 Task: Find a suitable Airbnb listing and contact the host for more information.
Action: Mouse moved to (154, 29)
Screenshot: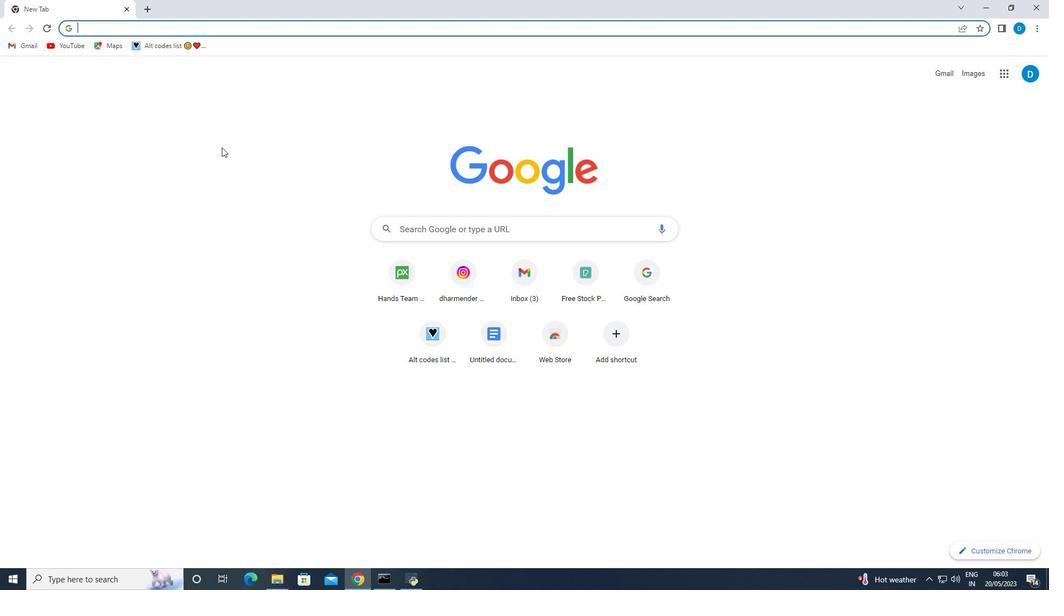 
Action: Mouse pressed left at (154, 29)
Screenshot: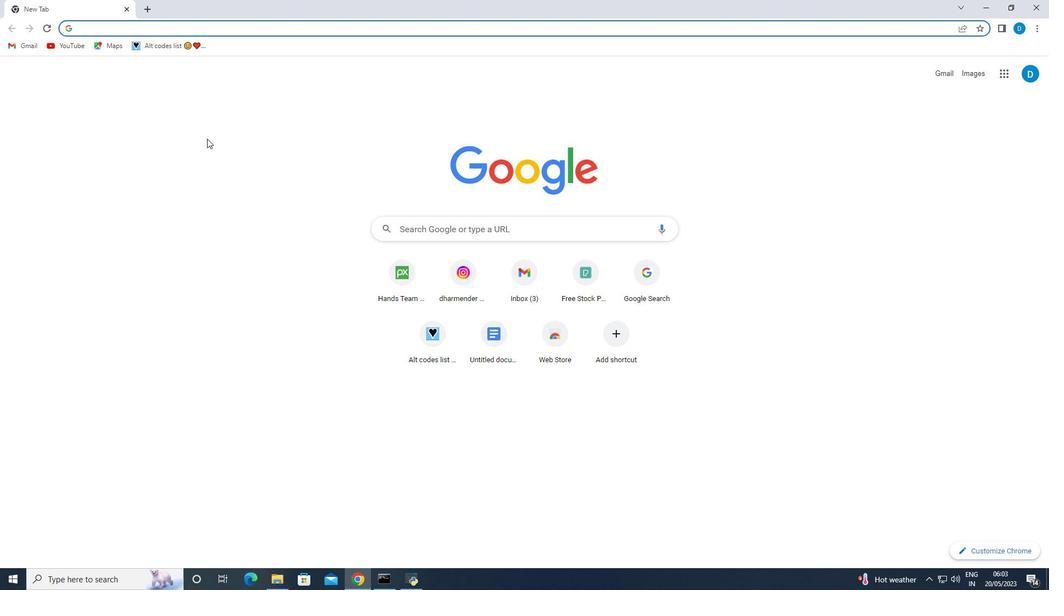 
Action: Mouse moved to (121, 28)
Screenshot: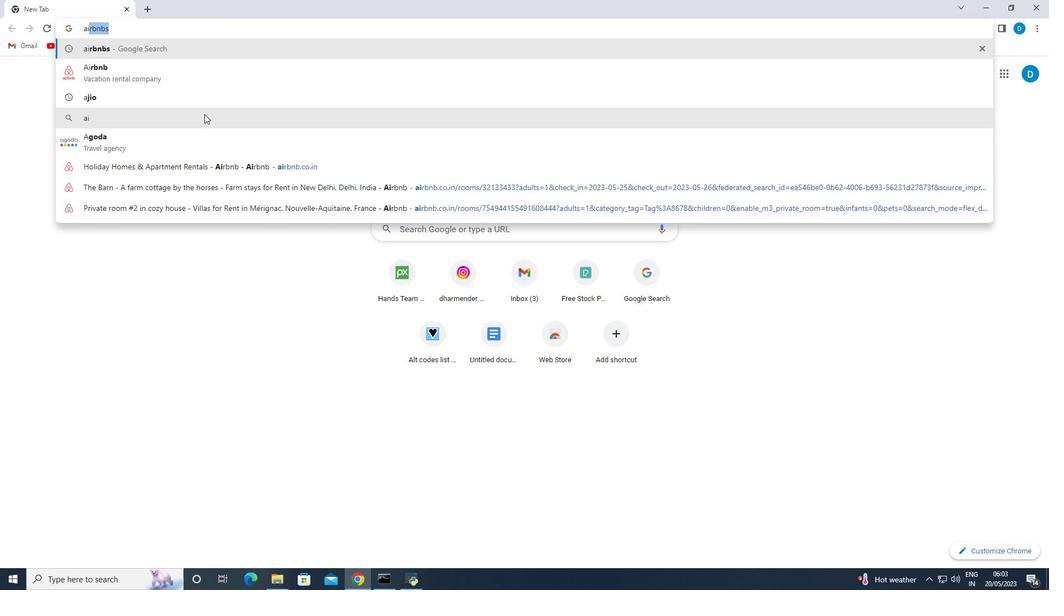 
Action: Key pressed a
Screenshot: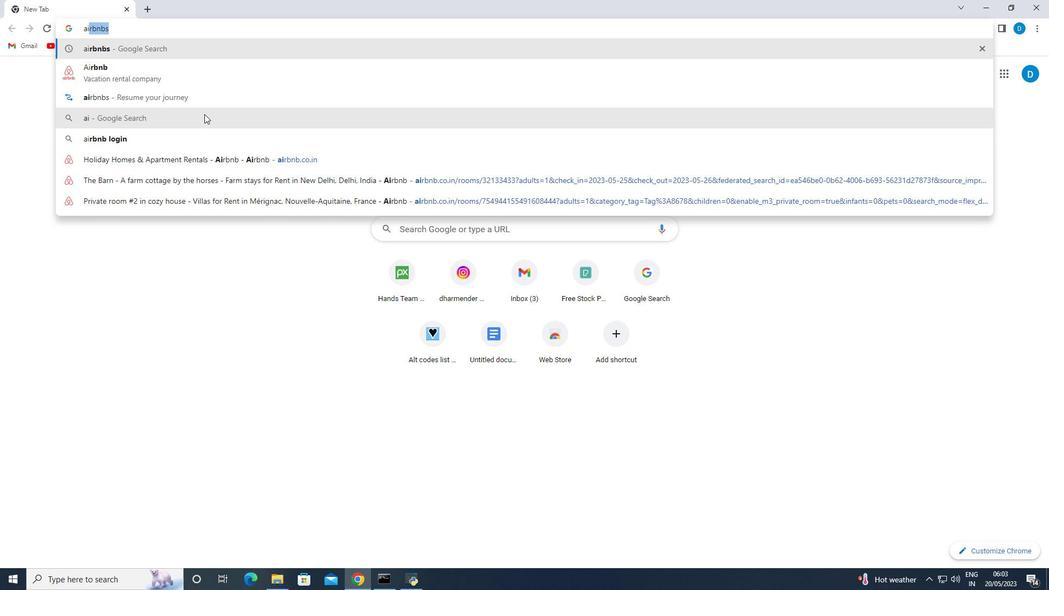 
Action: Mouse moved to (121, 30)
Screenshot: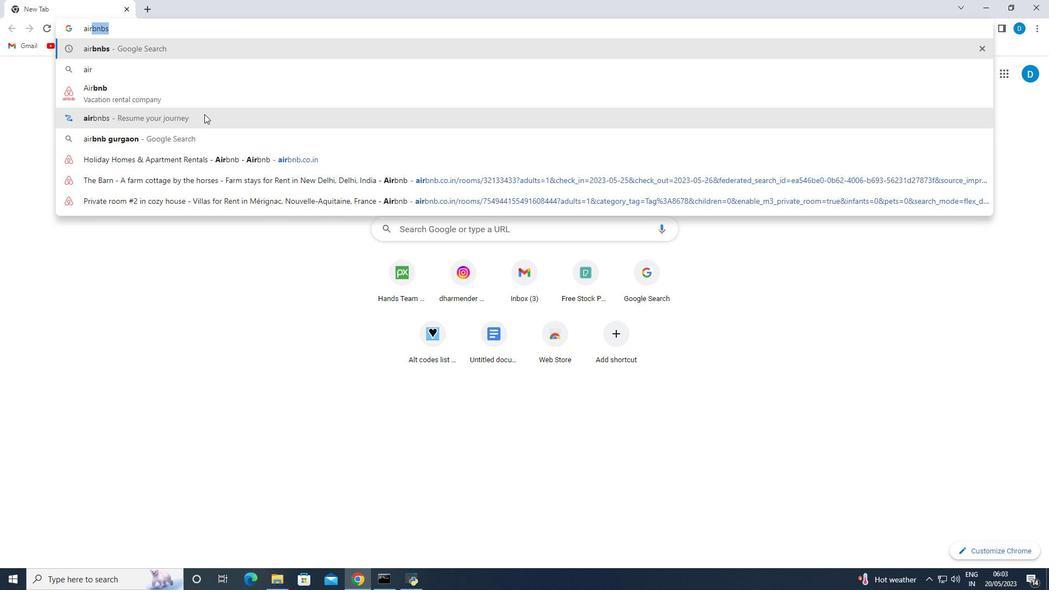 
Action: Key pressed i
Screenshot: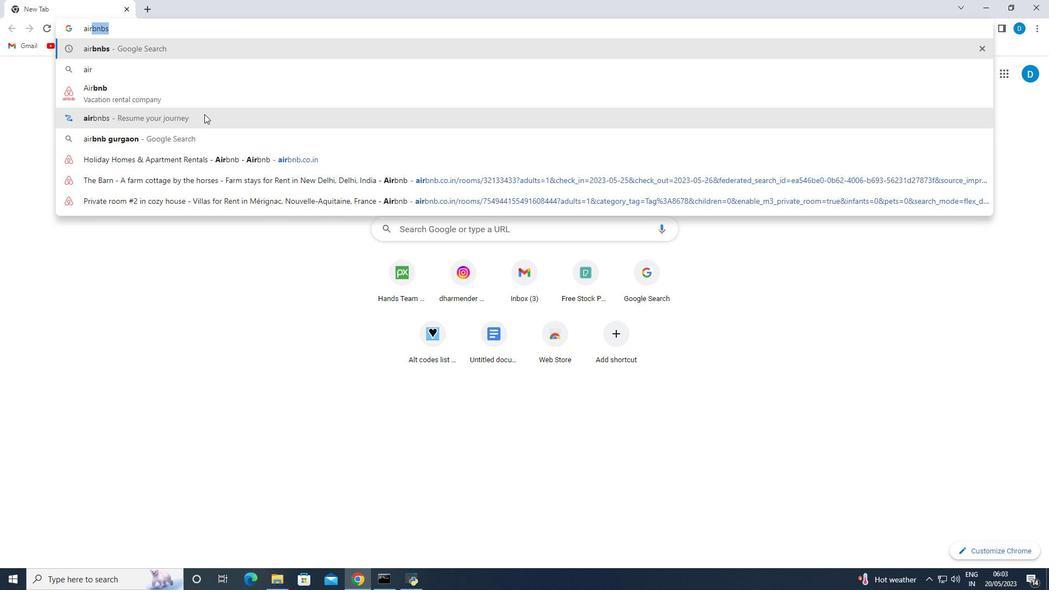 
Action: Mouse moved to (121, 31)
Screenshot: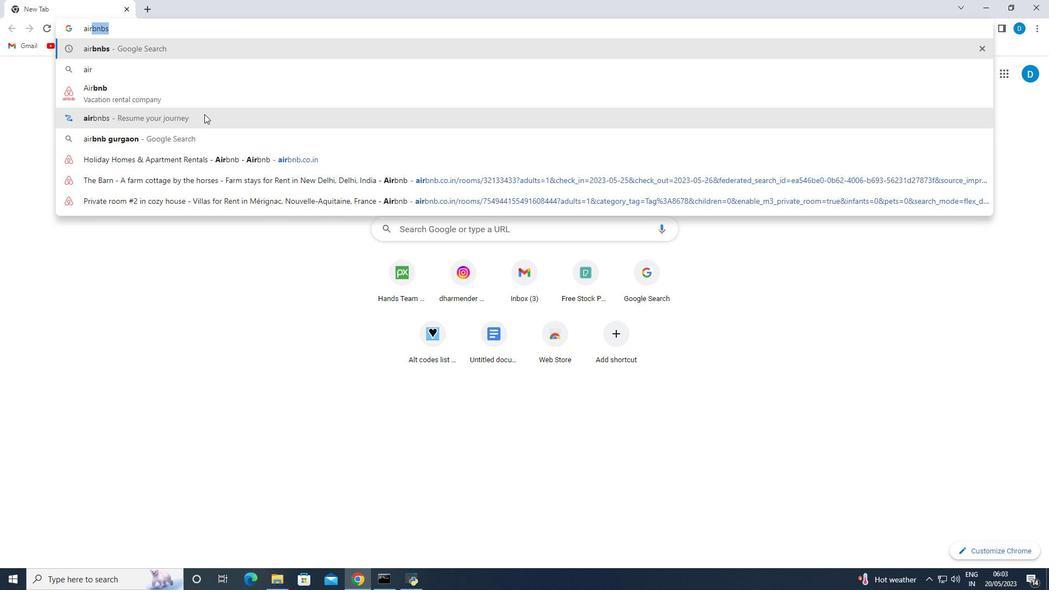 
Action: Key pressed r
Screenshot: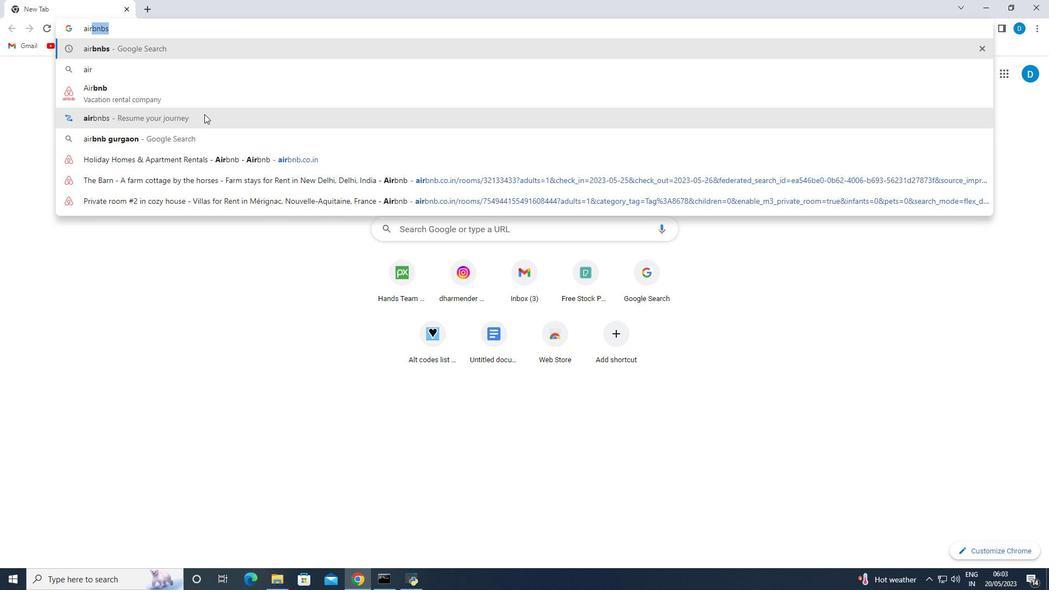 
Action: Mouse moved to (122, 28)
Screenshot: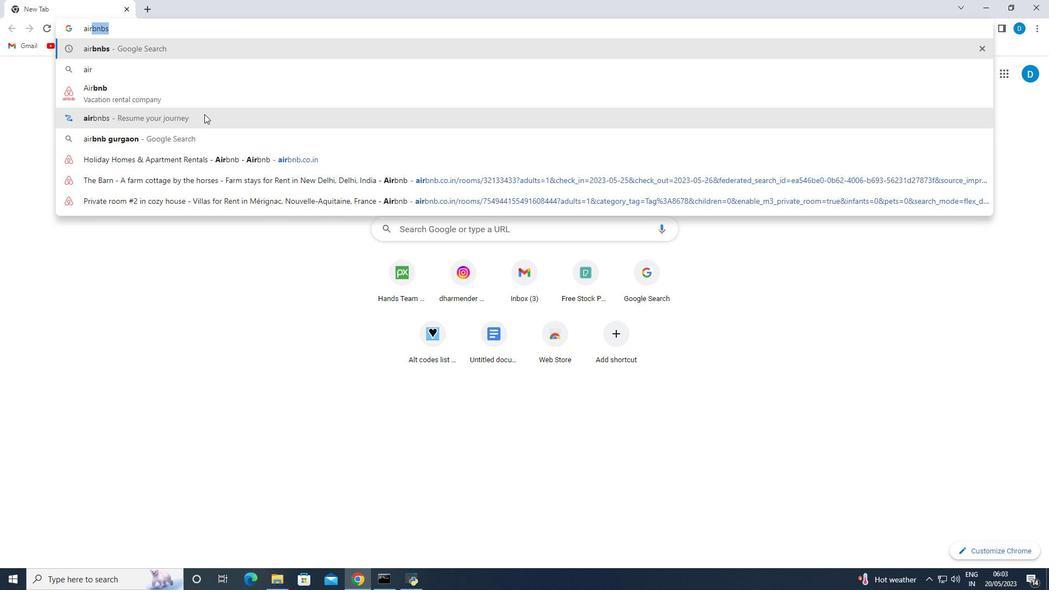 
Action: Mouse pressed left at (122, 28)
Screenshot: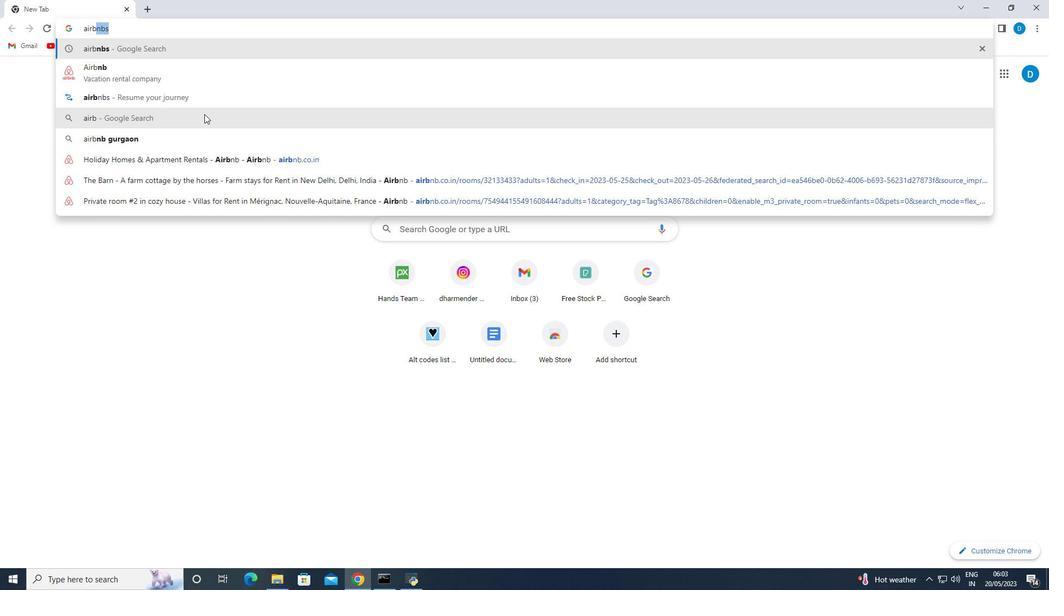 
Action: Key pressed <Key.enter>
Screenshot: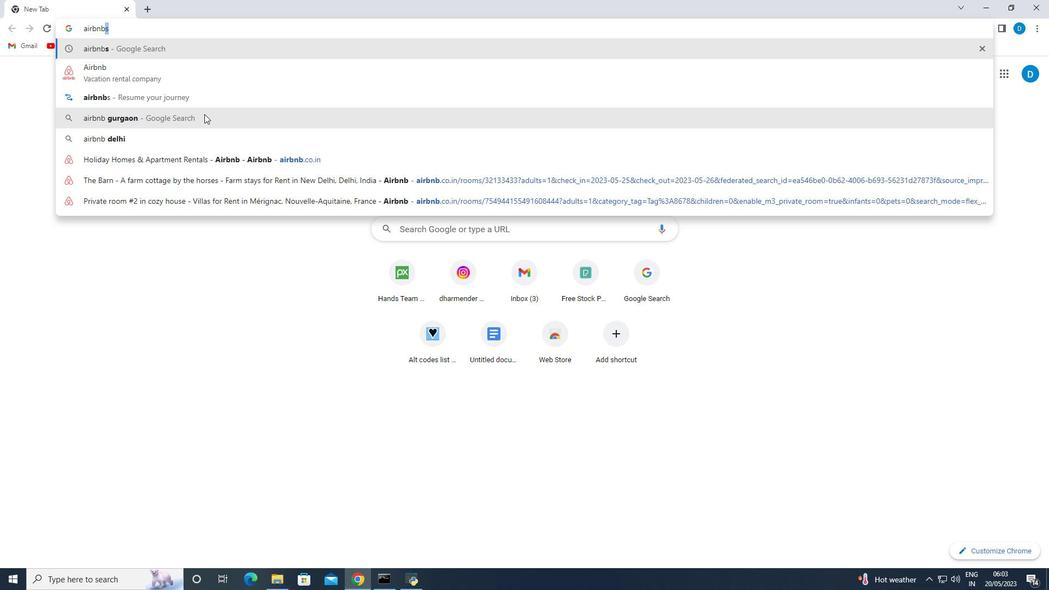 
Action: Mouse moved to (119, 314)
Screenshot: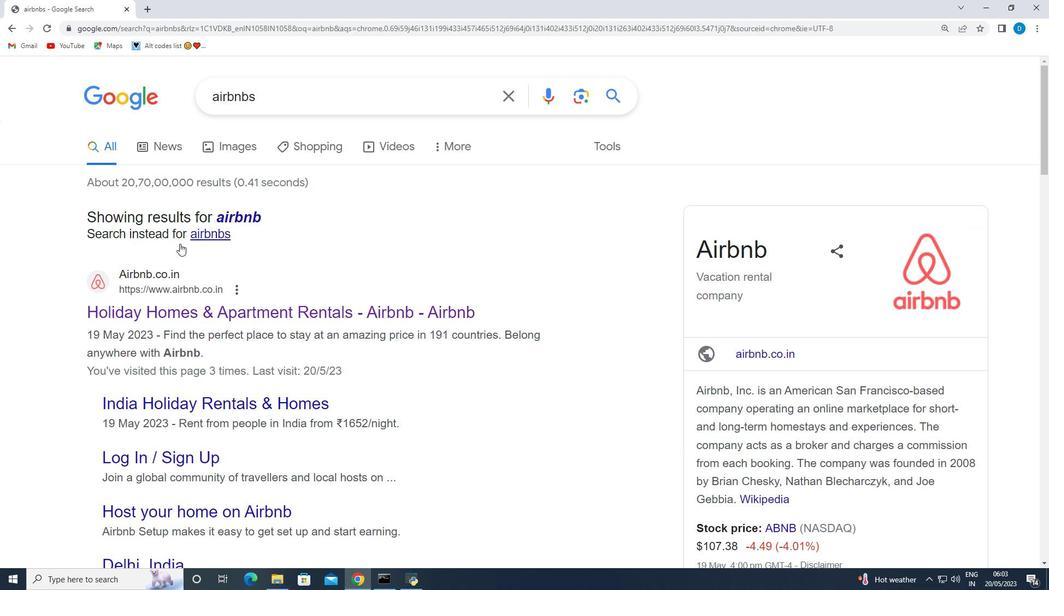 
Action: Mouse pressed left at (119, 314)
Screenshot: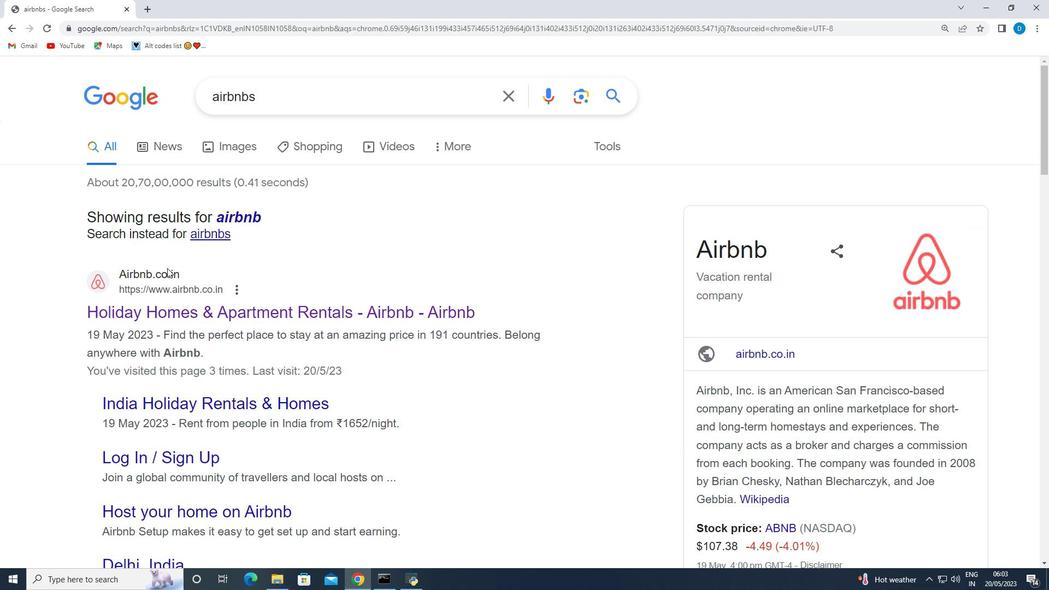 
Action: Mouse moved to (260, 355)
Screenshot: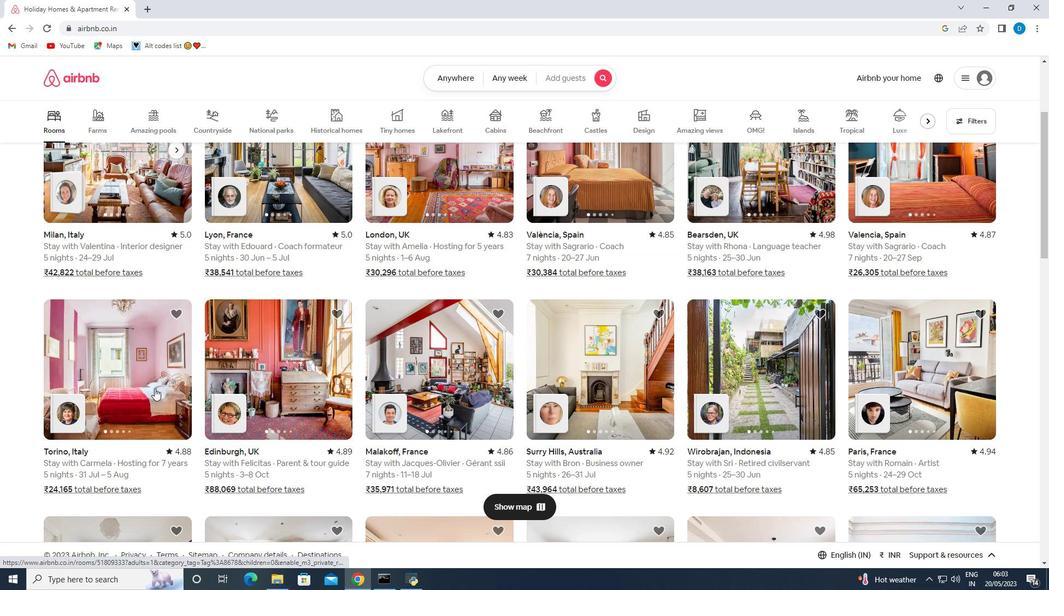
Action: Mouse scrolled (260, 354) with delta (0, 0)
Screenshot: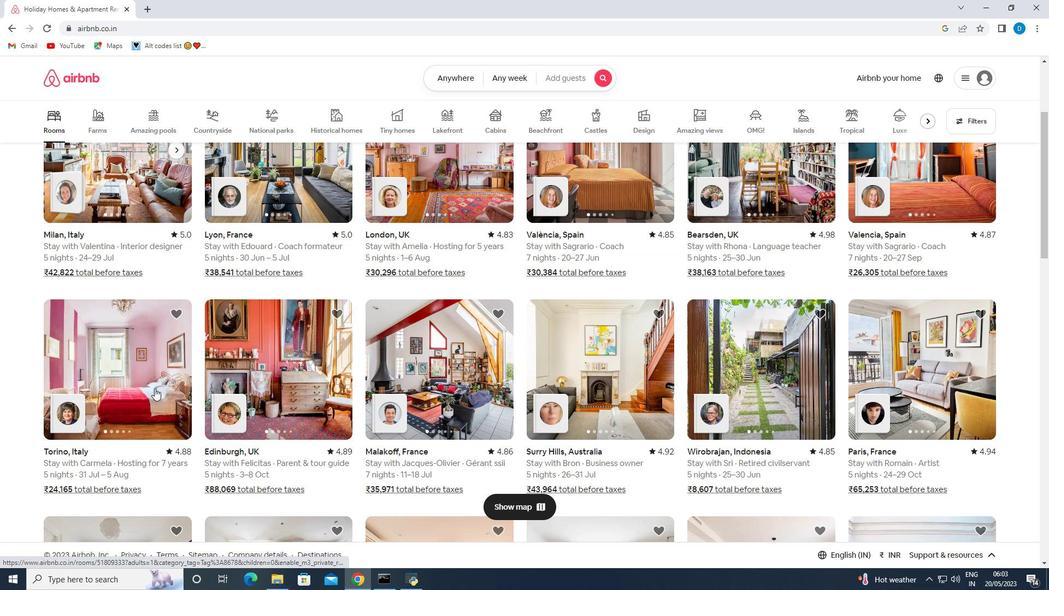 
Action: Mouse scrolled (260, 354) with delta (0, 0)
Screenshot: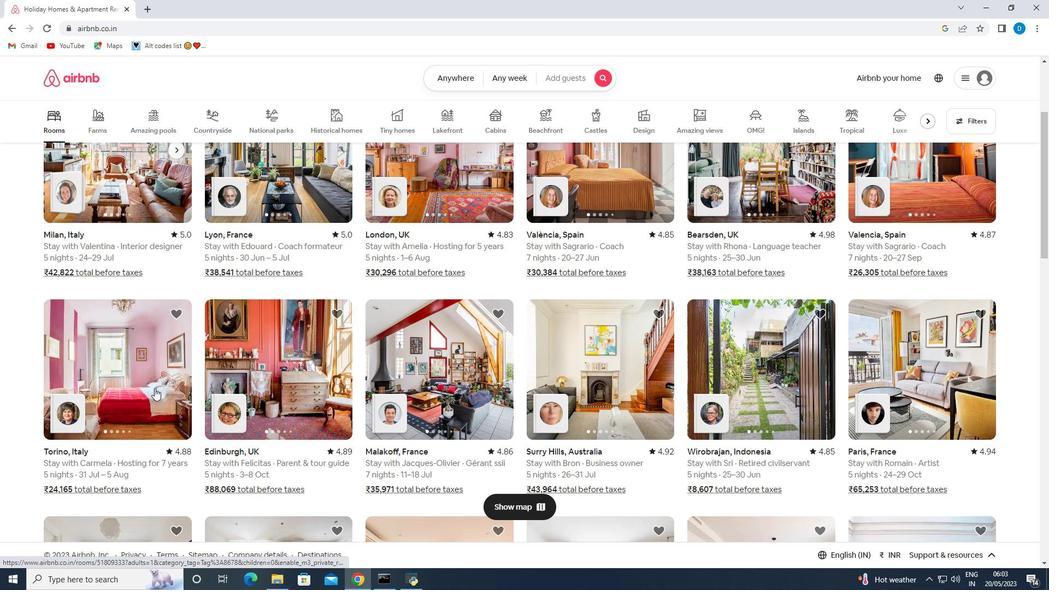 
Action: Mouse scrolled (260, 354) with delta (0, 0)
Screenshot: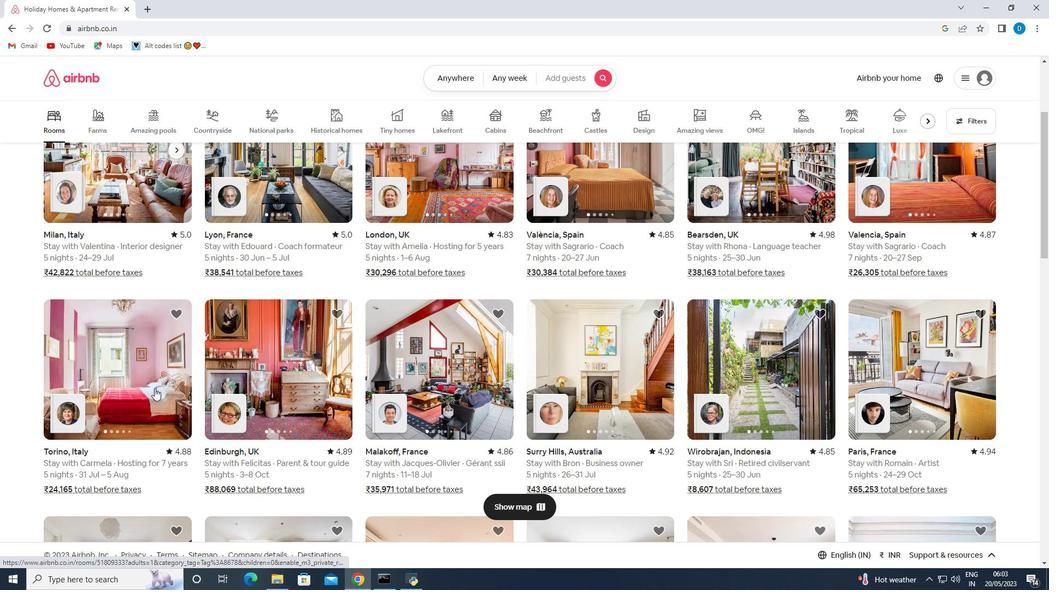 
Action: Mouse scrolled (260, 354) with delta (0, 0)
Screenshot: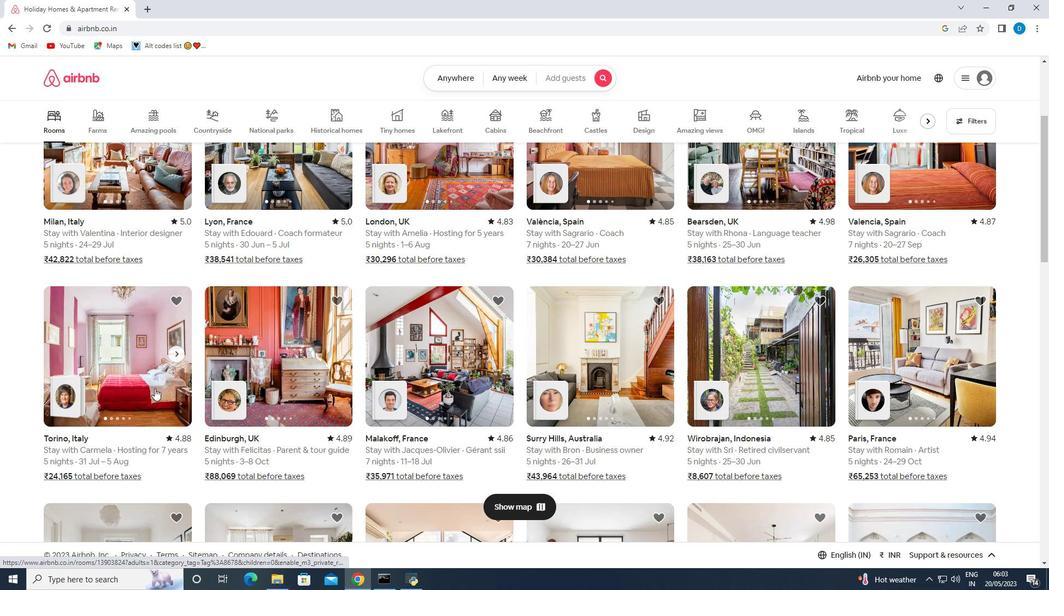 
Action: Mouse scrolled (260, 354) with delta (0, 0)
Screenshot: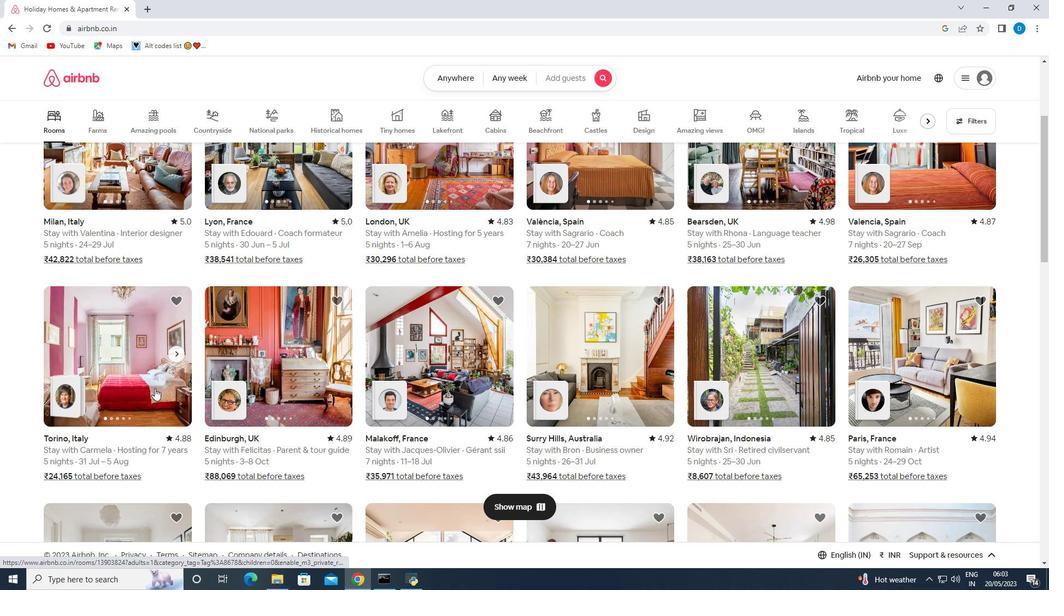 
Action: Mouse scrolled (260, 354) with delta (0, 0)
Screenshot: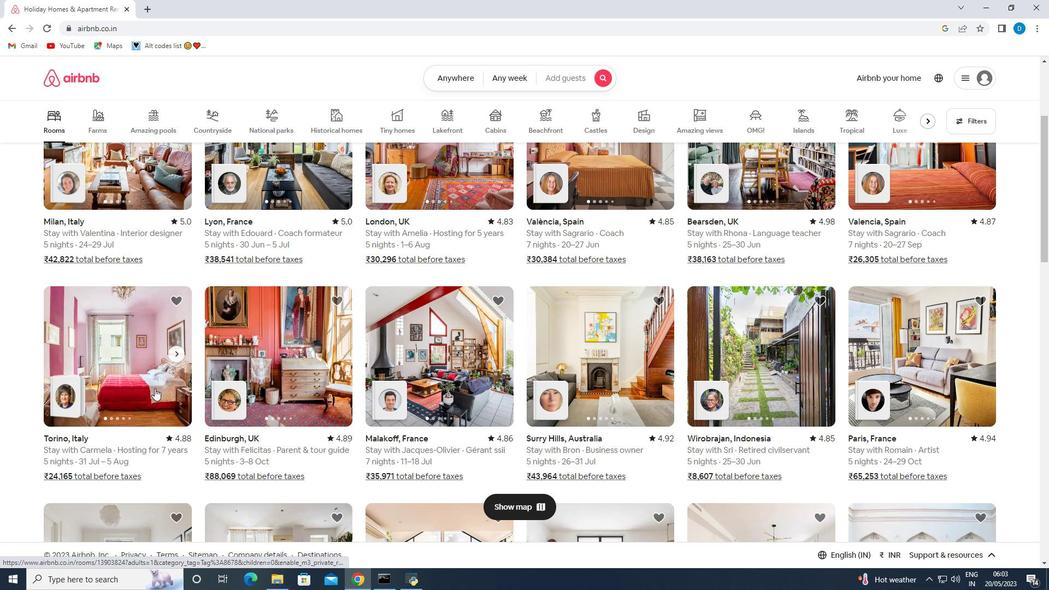 
Action: Mouse scrolled (260, 354) with delta (0, 0)
Screenshot: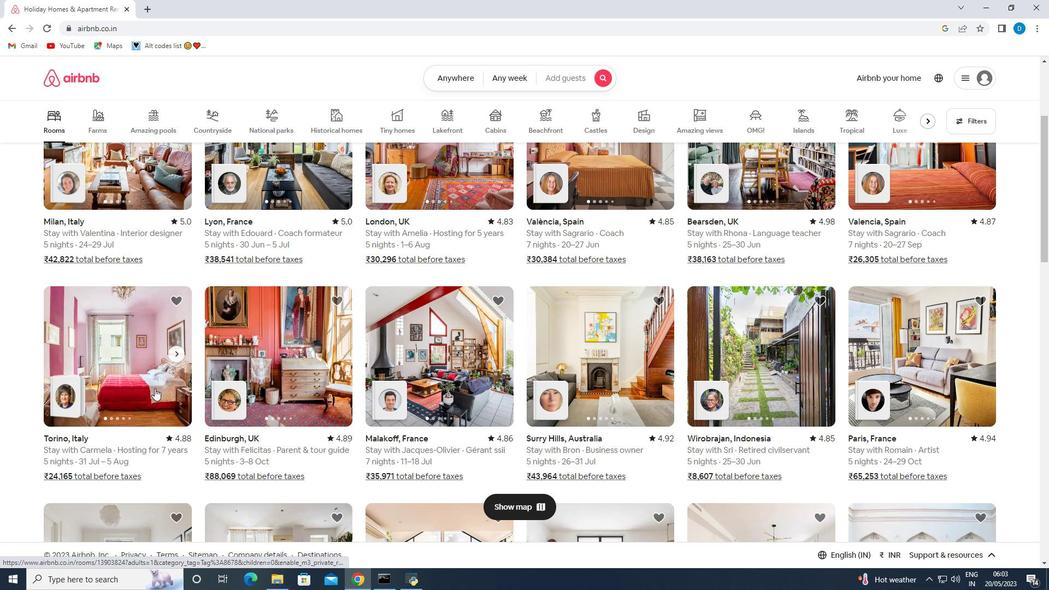 
Action: Mouse moved to (489, 340)
Screenshot: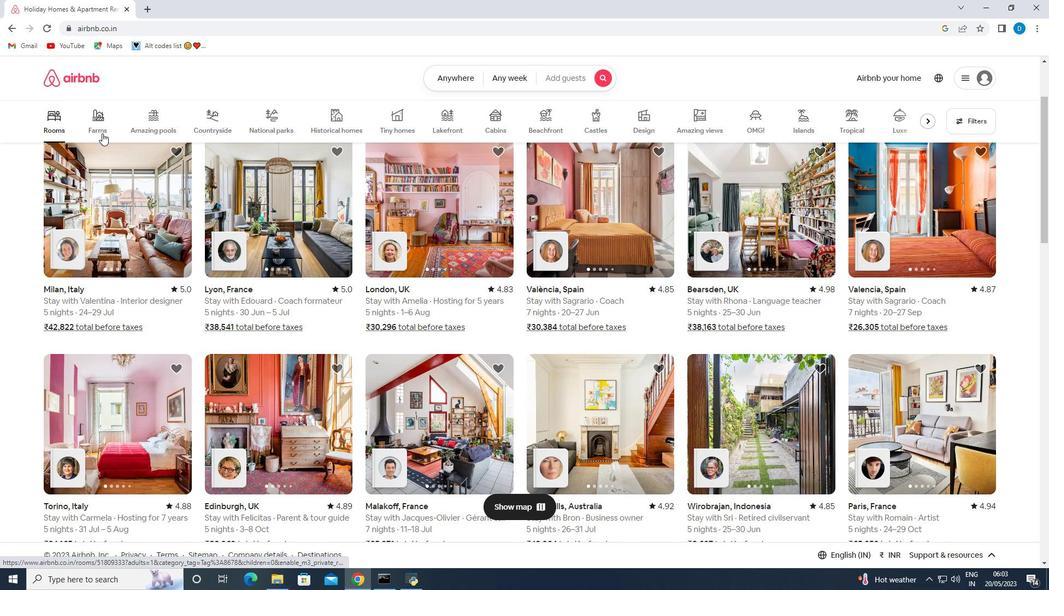 
Action: Mouse scrolled (489, 339) with delta (0, 0)
Screenshot: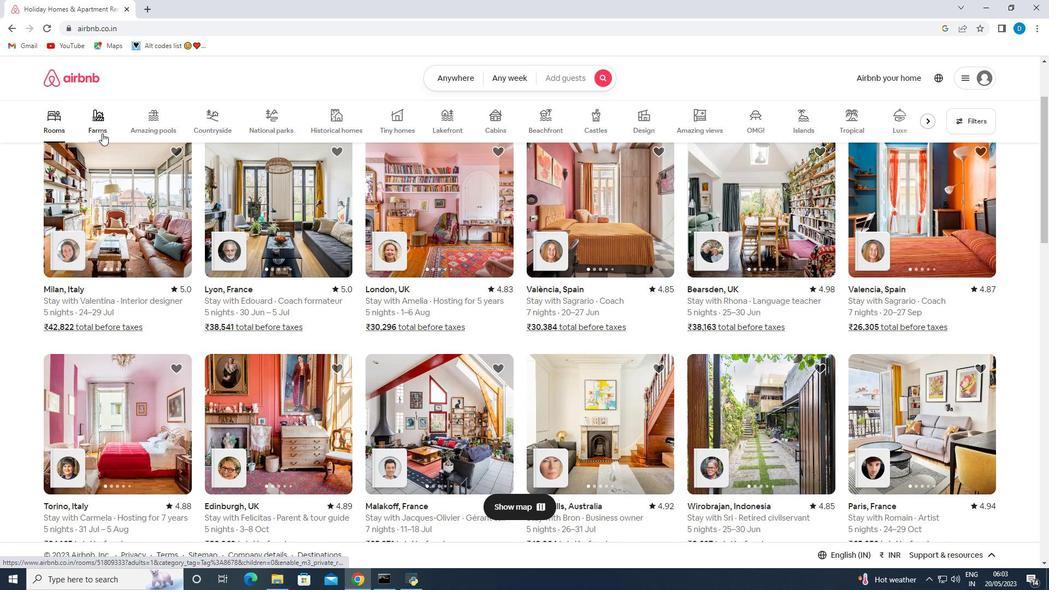 
Action: Mouse scrolled (489, 339) with delta (0, 0)
Screenshot: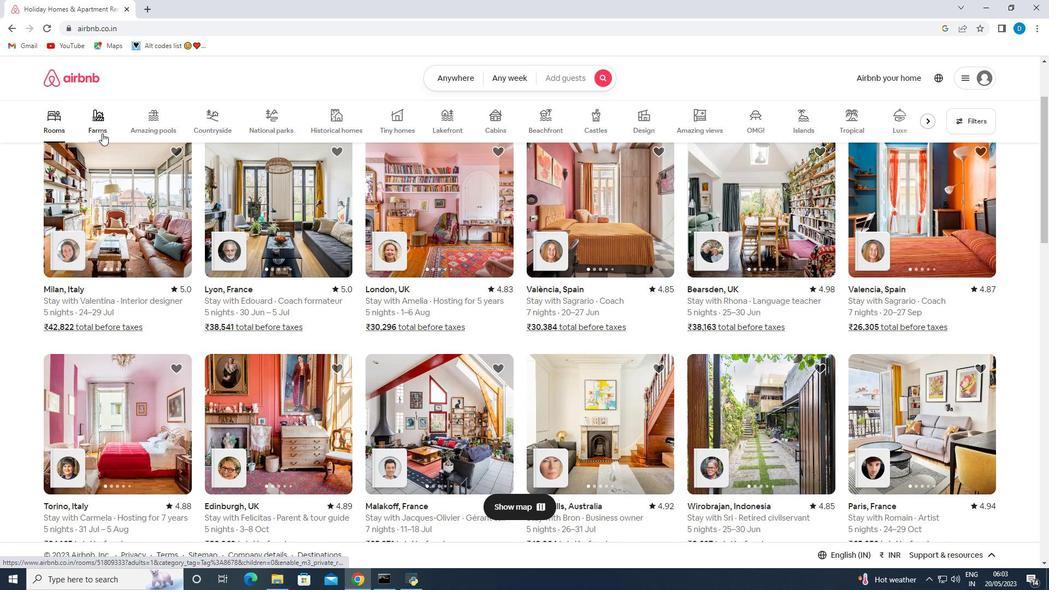 
Action: Mouse scrolled (489, 339) with delta (0, 0)
Screenshot: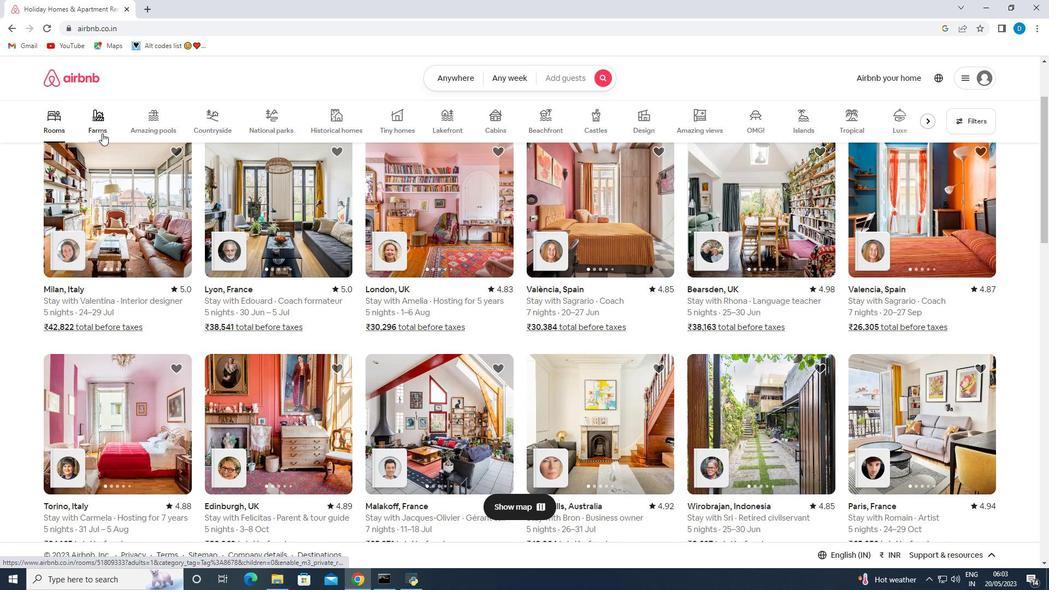 
Action: Mouse scrolled (489, 339) with delta (0, 0)
Screenshot: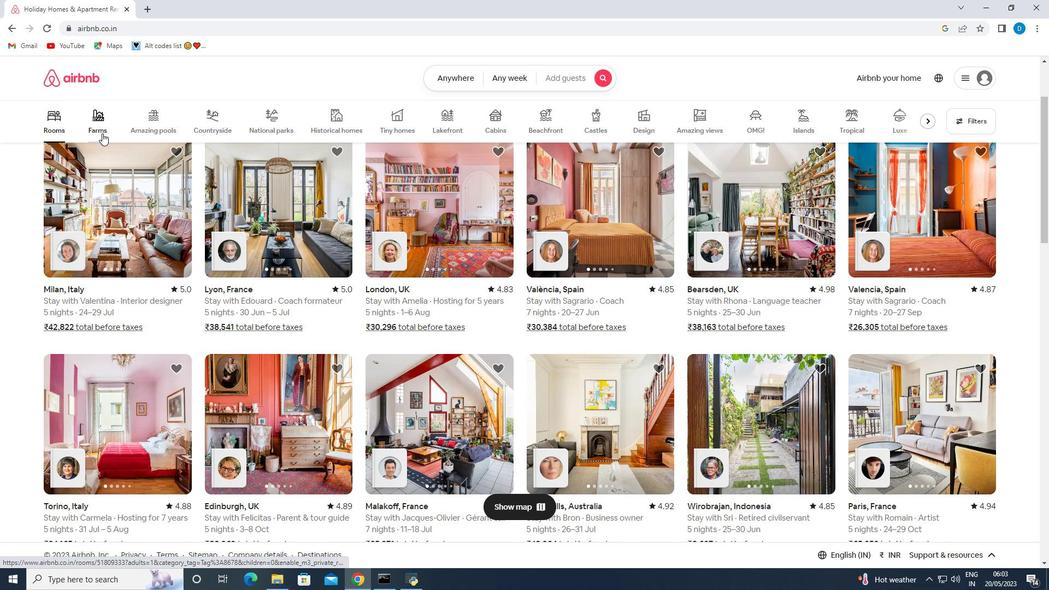 
Action: Mouse moved to (467, 325)
Screenshot: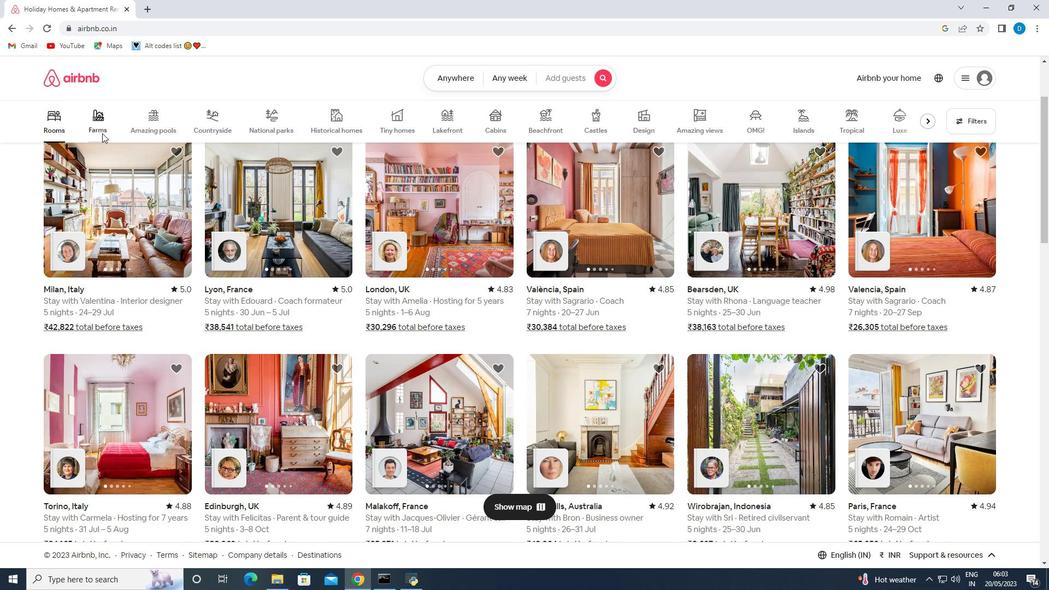 
Action: Mouse scrolled (467, 325) with delta (0, 0)
Screenshot: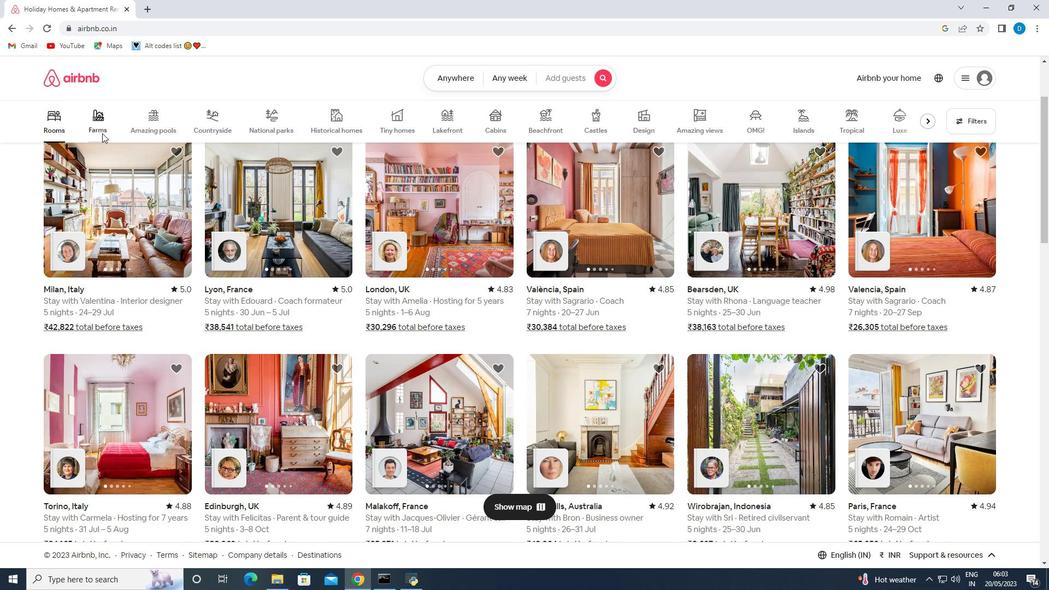 
Action: Mouse moved to (466, 325)
Screenshot: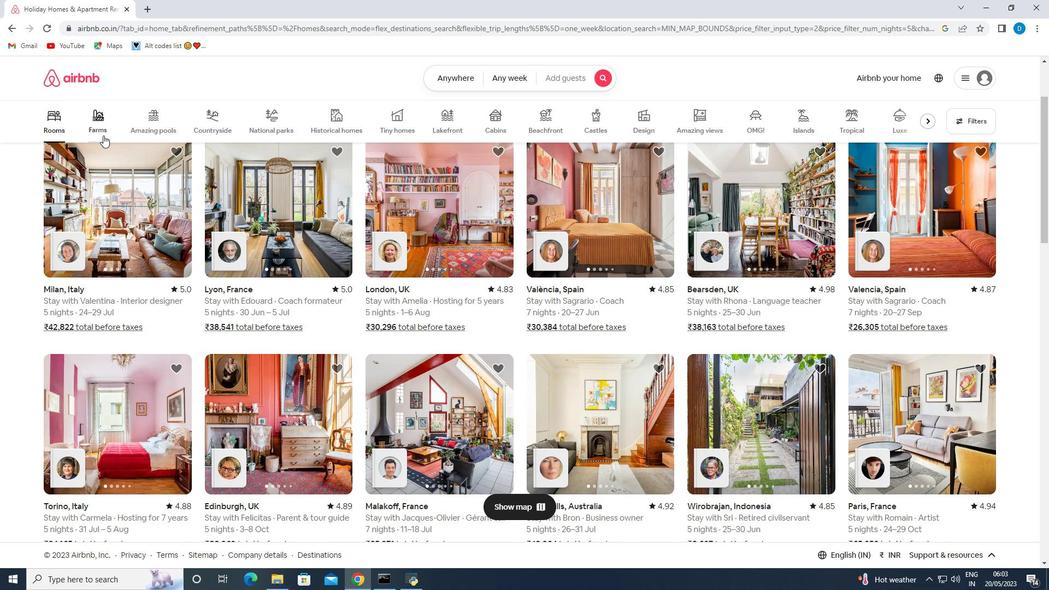 
Action: Mouse scrolled (466, 325) with delta (0, 0)
Screenshot: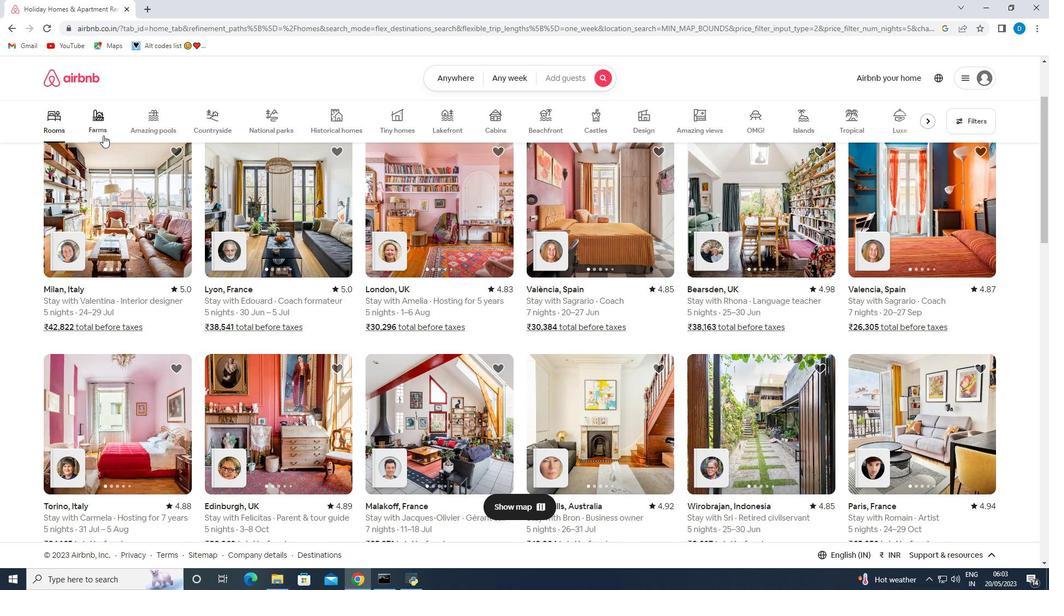 
Action: Mouse moved to (448, 325)
Screenshot: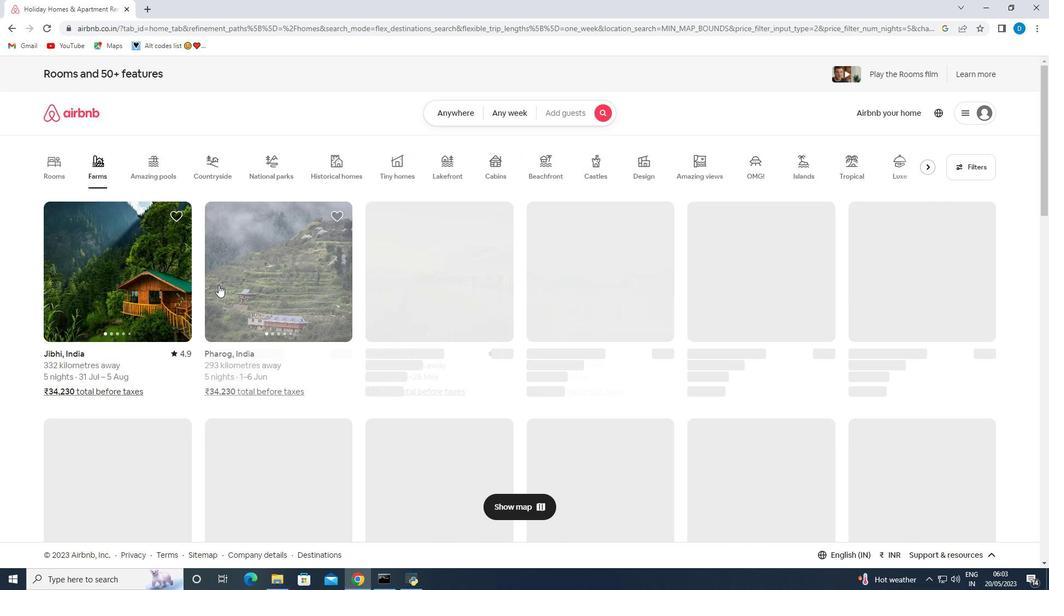 
Action: Mouse scrolled (448, 325) with delta (0, 0)
Screenshot: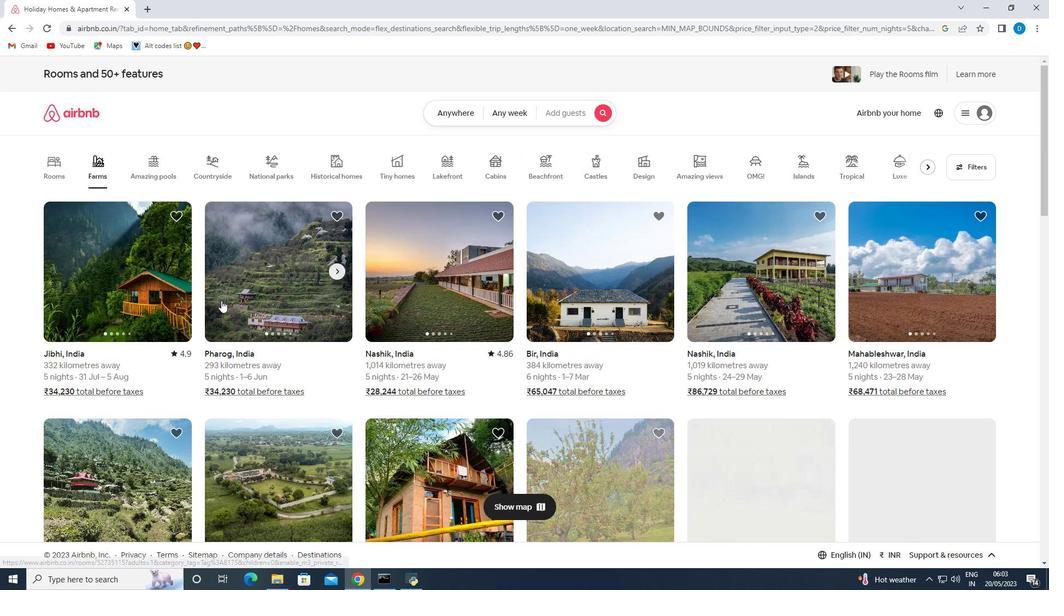 
Action: Mouse scrolled (448, 325) with delta (0, 0)
Screenshot: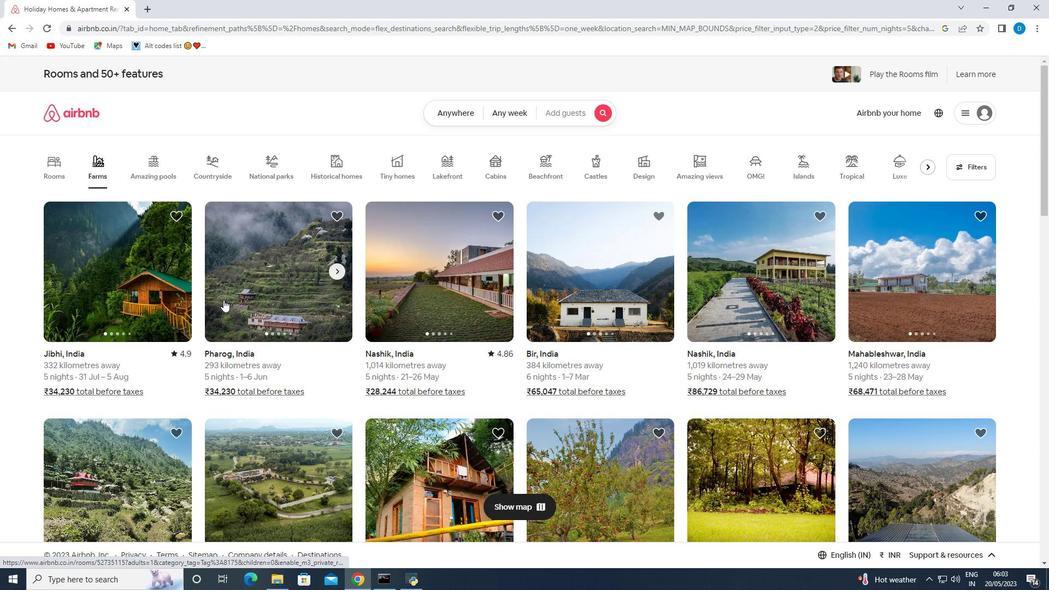 
Action: Mouse moved to (442, 324)
Screenshot: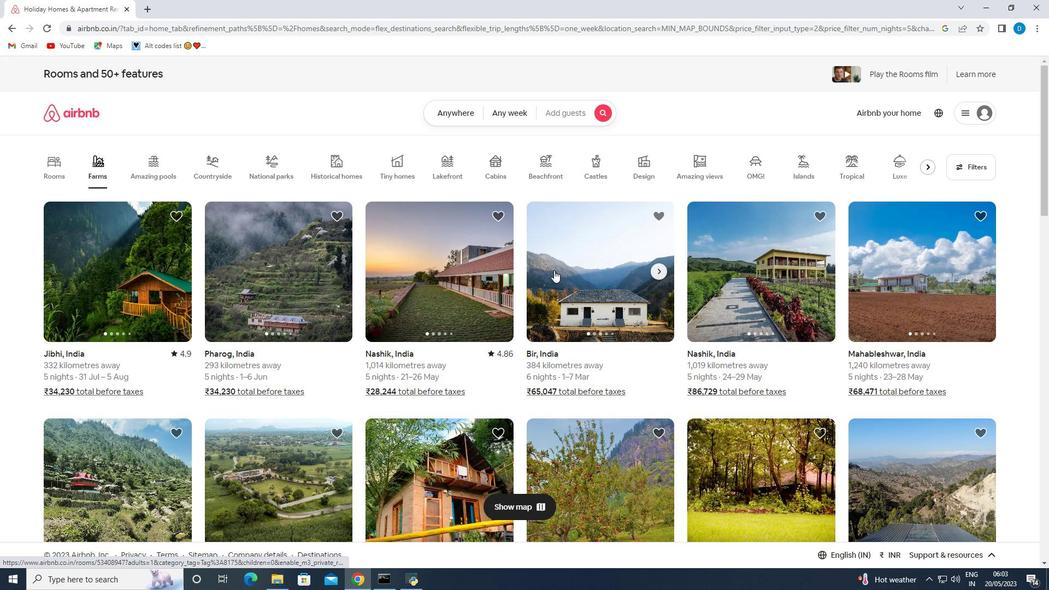 
Action: Mouse scrolled (442, 324) with delta (0, 0)
Screenshot: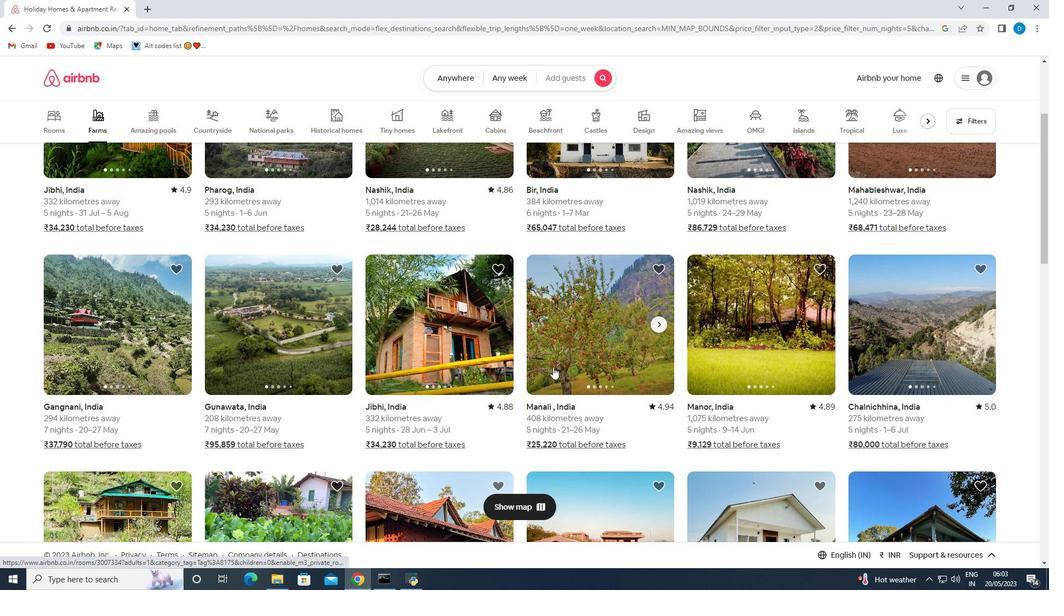 
Action: Mouse moved to (439, 323)
Screenshot: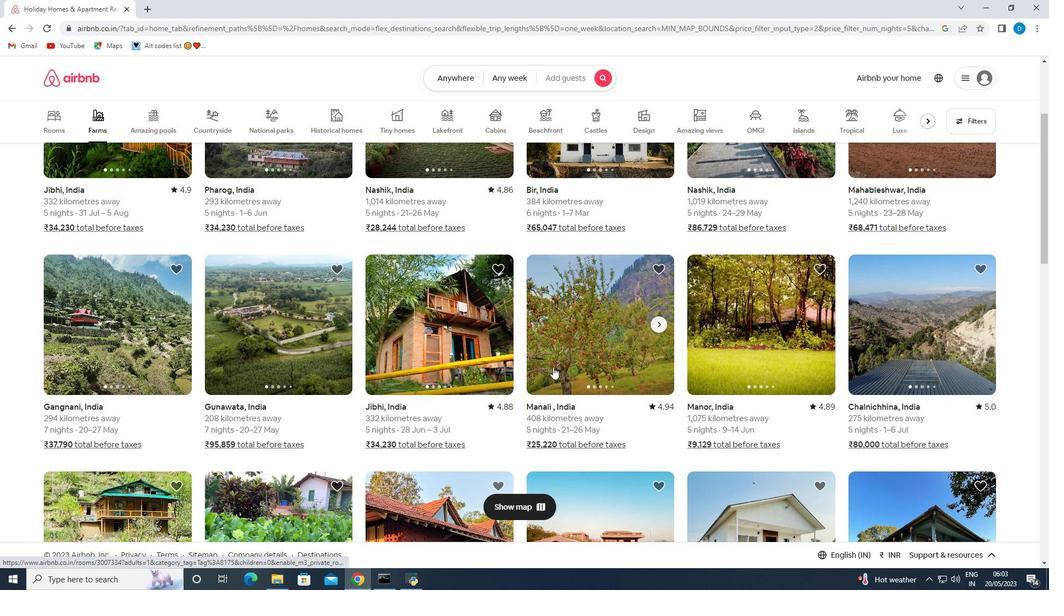 
Action: Mouse scrolled (439, 322) with delta (0, 0)
Screenshot: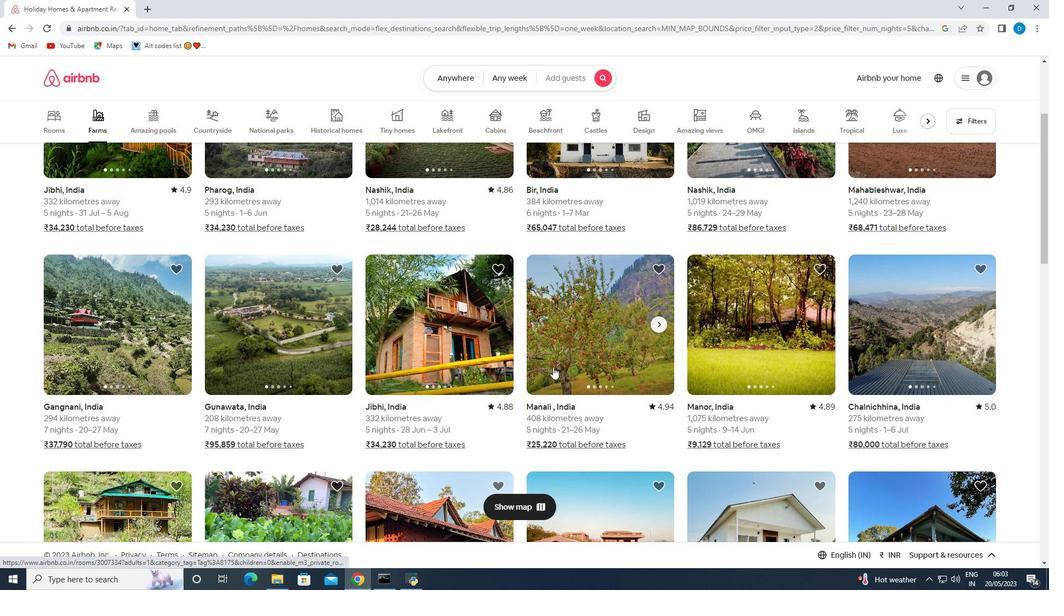 
Action: Mouse moved to (259, 342)
Screenshot: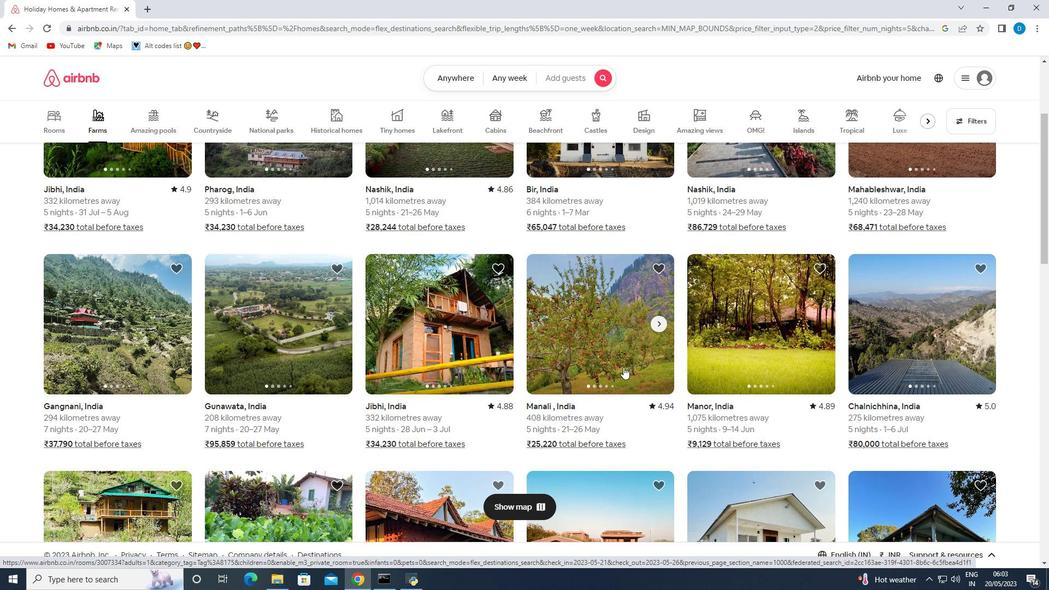 
Action: Mouse pressed left at (259, 342)
Screenshot: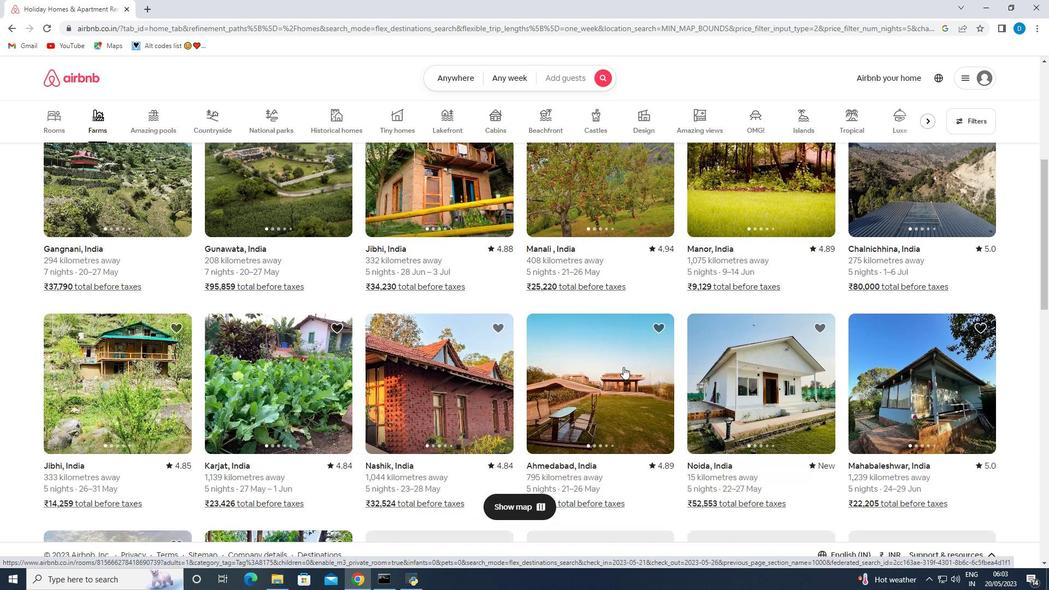 
Action: Mouse moved to (309, 349)
Screenshot: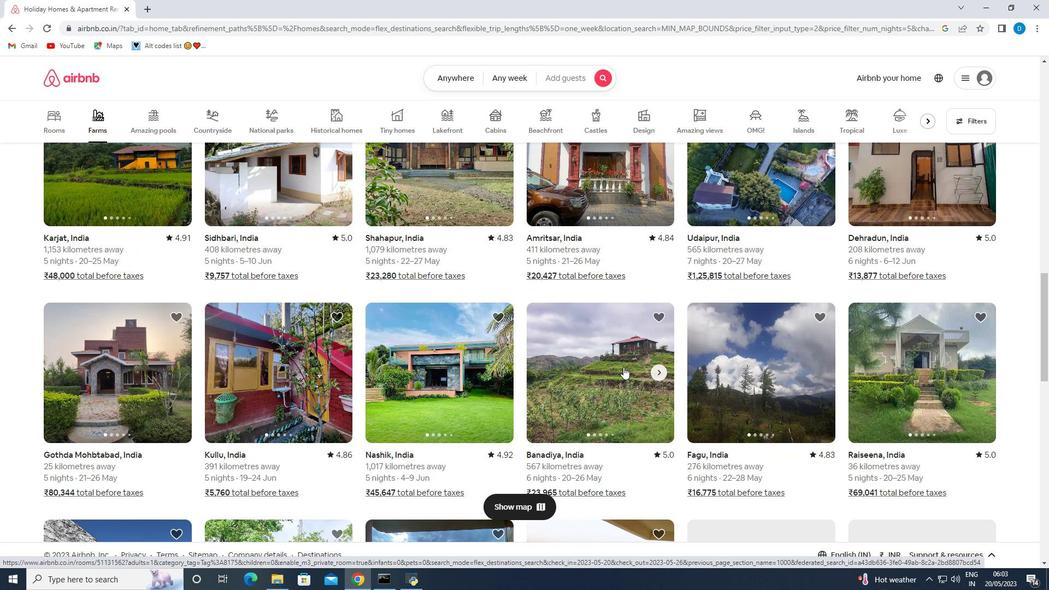 
Action: Mouse scrolled (309, 349) with delta (0, 0)
Screenshot: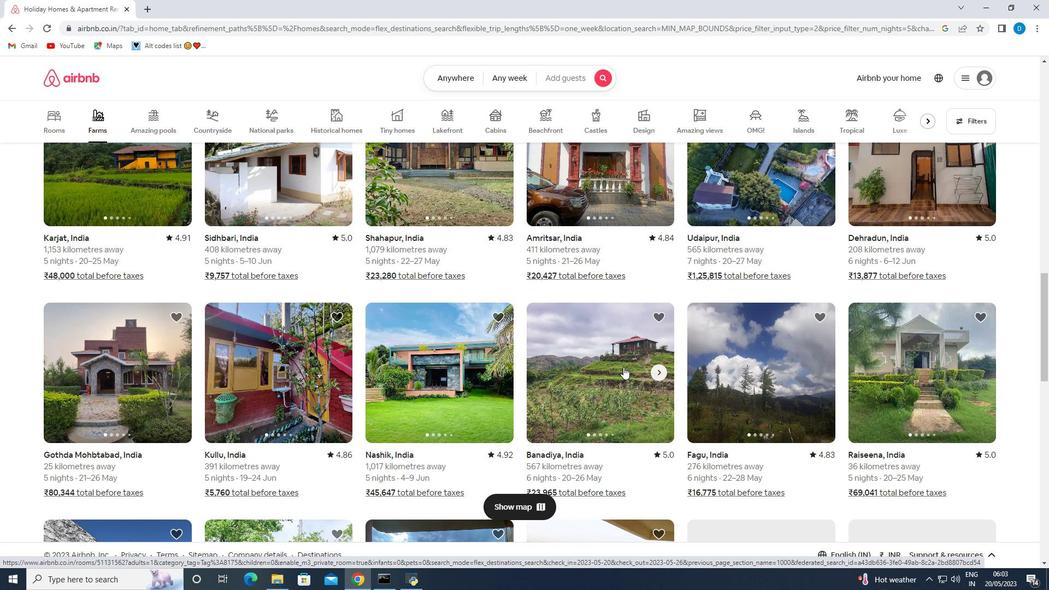 
Action: Mouse scrolled (309, 349) with delta (0, 0)
Screenshot: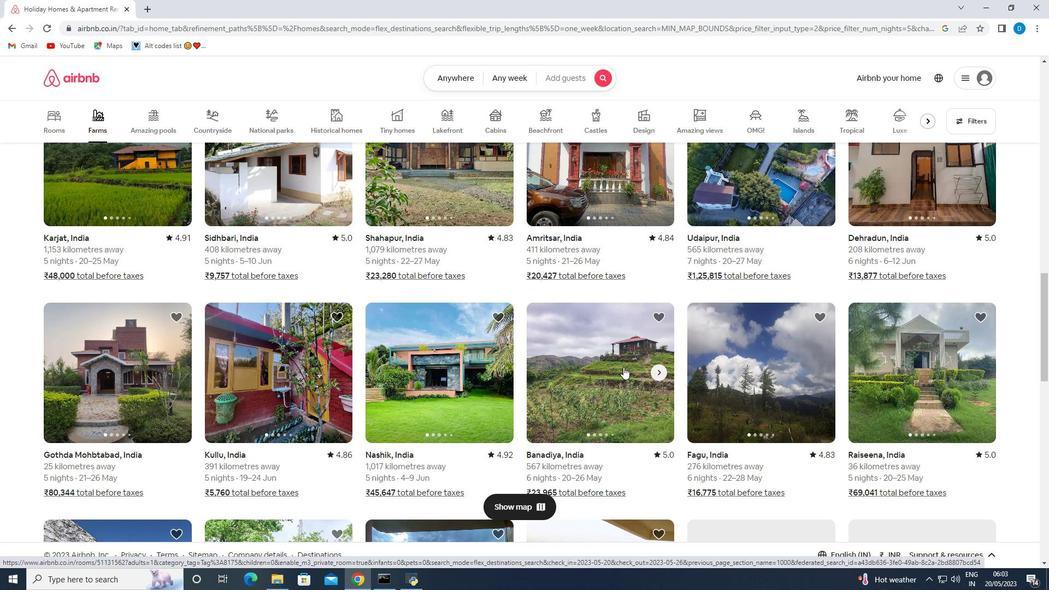 
Action: Mouse scrolled (309, 349) with delta (0, 0)
Screenshot: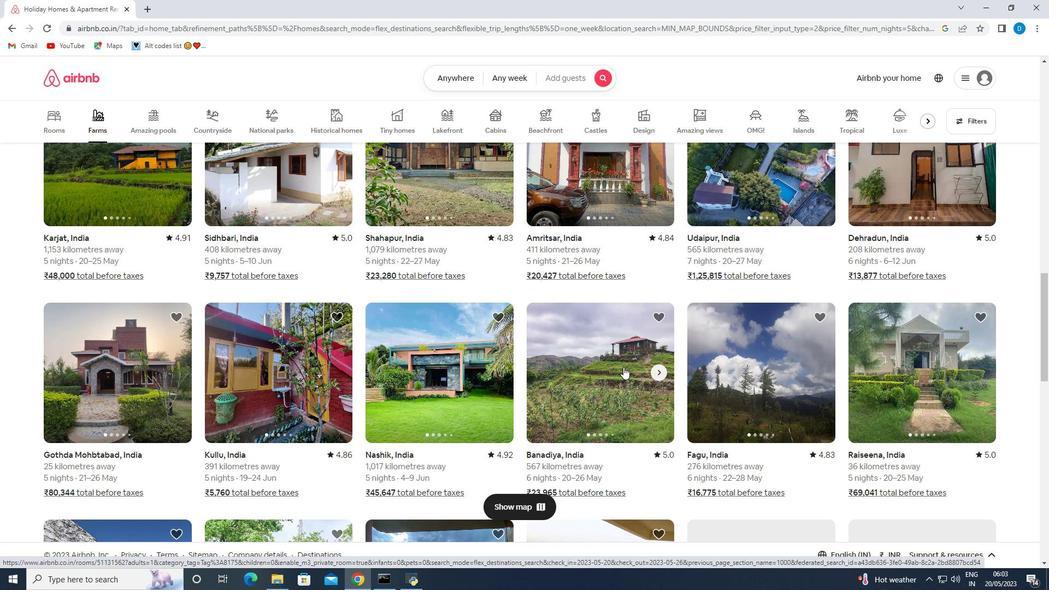 
Action: Mouse moved to (309, 350)
Screenshot: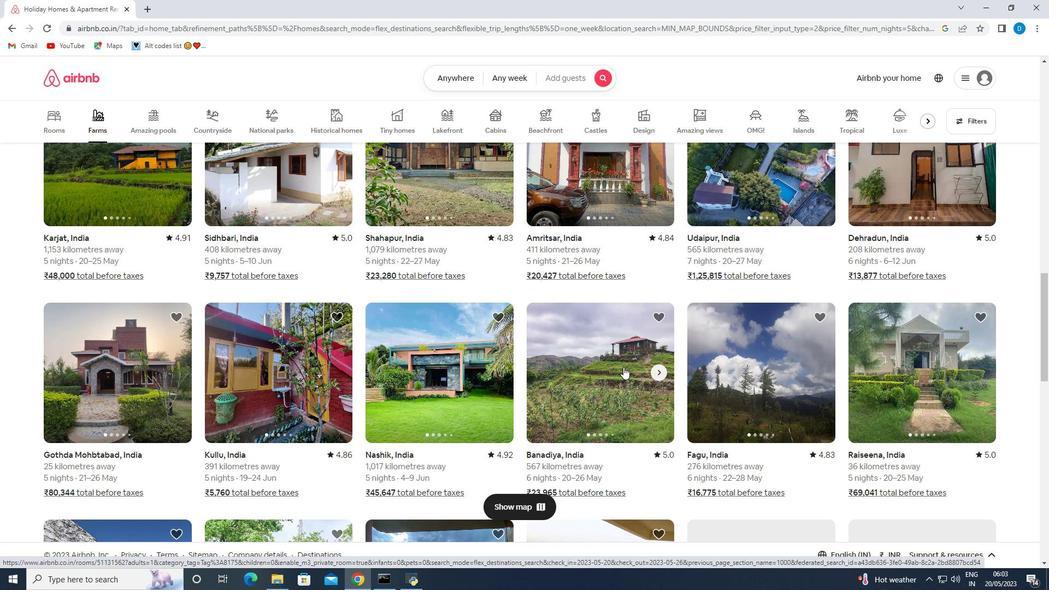 
Action: Mouse scrolled (309, 349) with delta (0, 0)
Screenshot: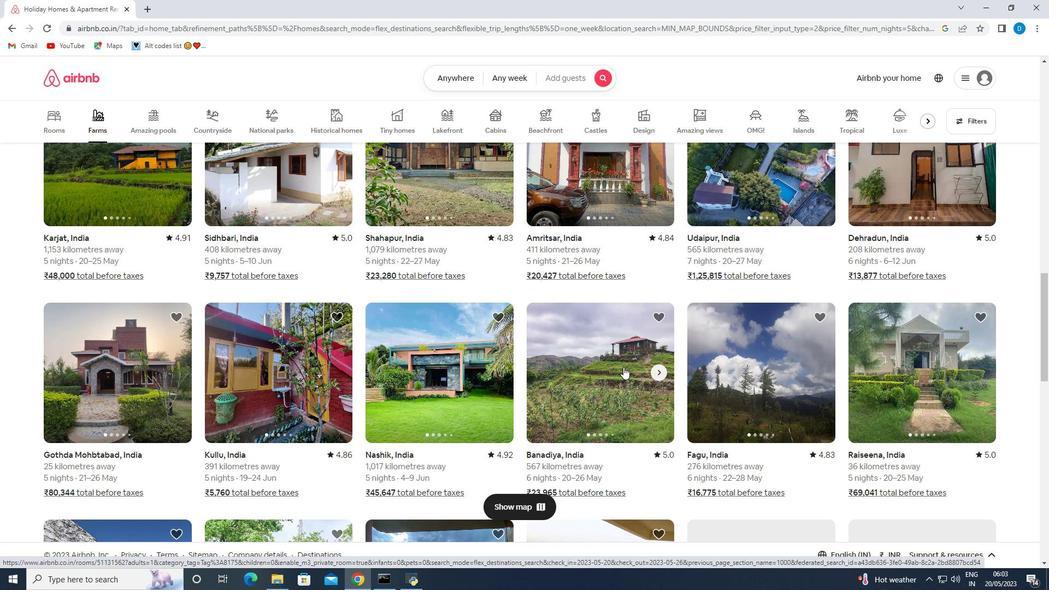 
Action: Mouse moved to (309, 351)
Screenshot: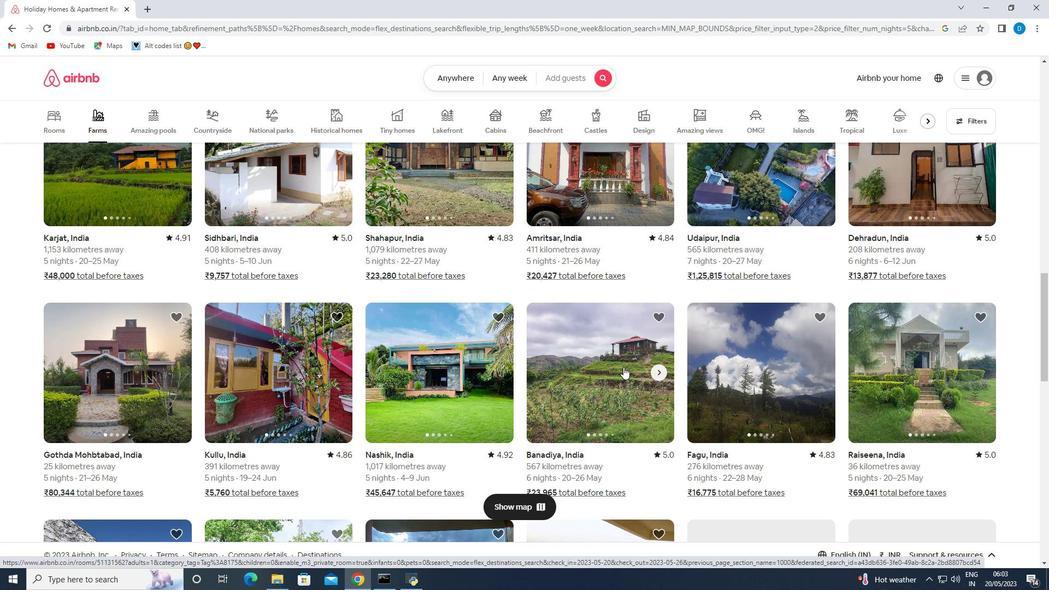 
Action: Mouse scrolled (309, 351) with delta (0, 0)
Screenshot: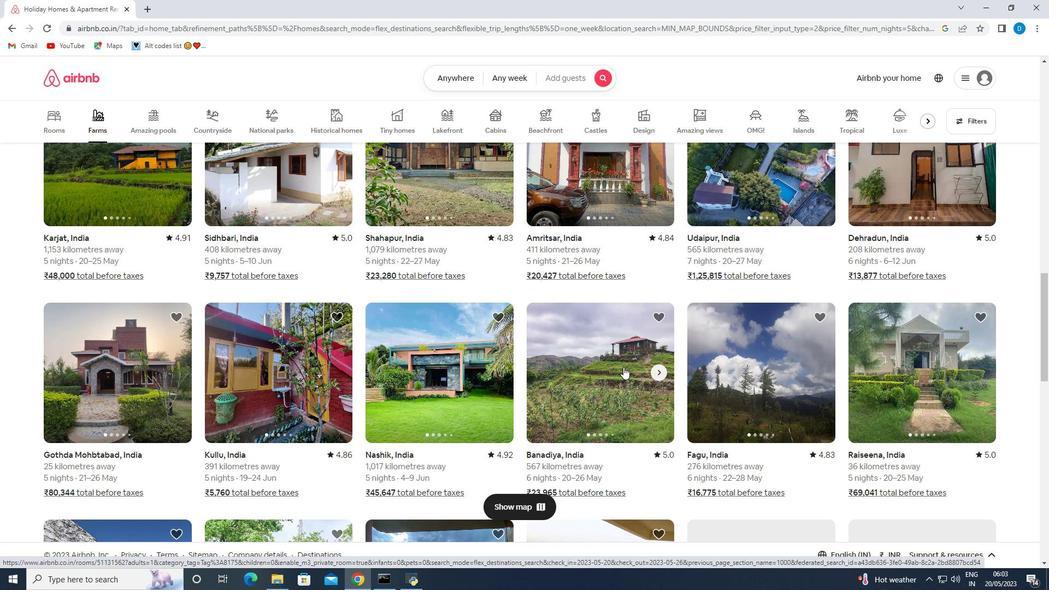 
Action: Mouse moved to (309, 352)
Screenshot: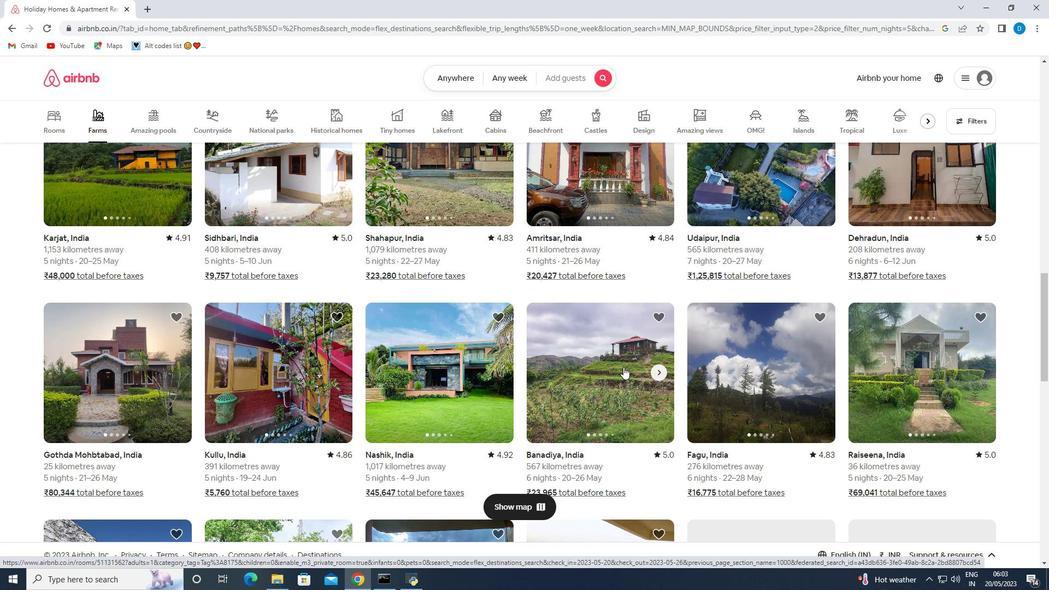
Action: Mouse scrolled (309, 351) with delta (0, 0)
Screenshot: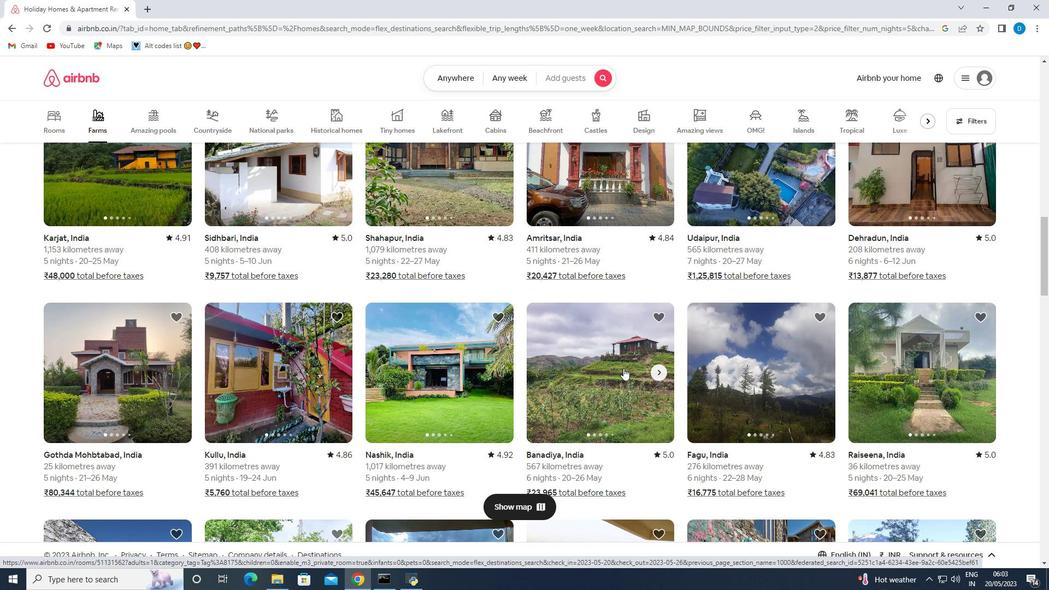 
Action: Mouse scrolled (309, 351) with delta (0, 0)
Screenshot: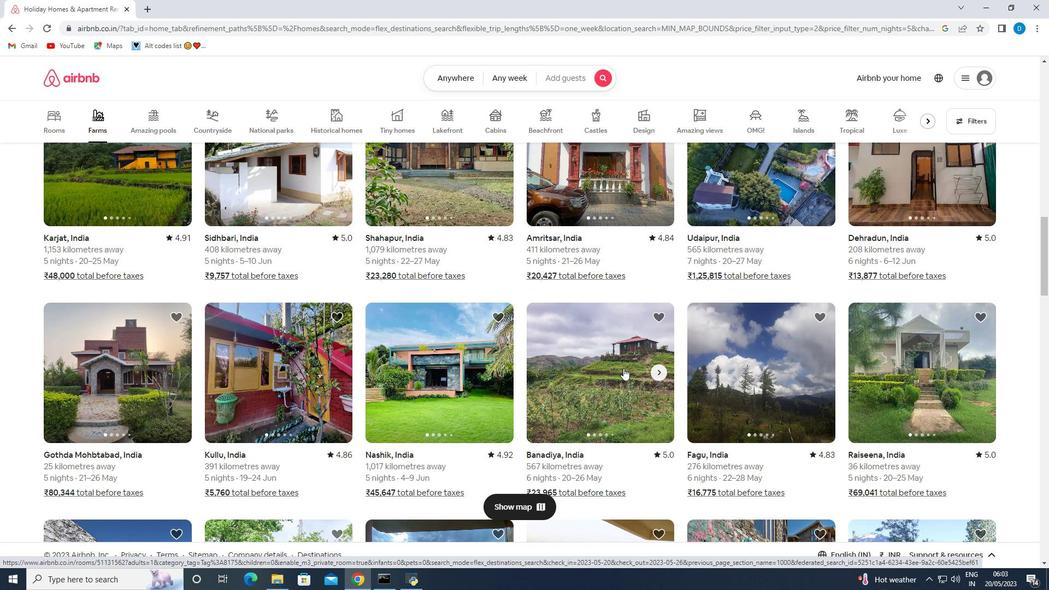
Action: Mouse scrolled (309, 351) with delta (0, 0)
Screenshot: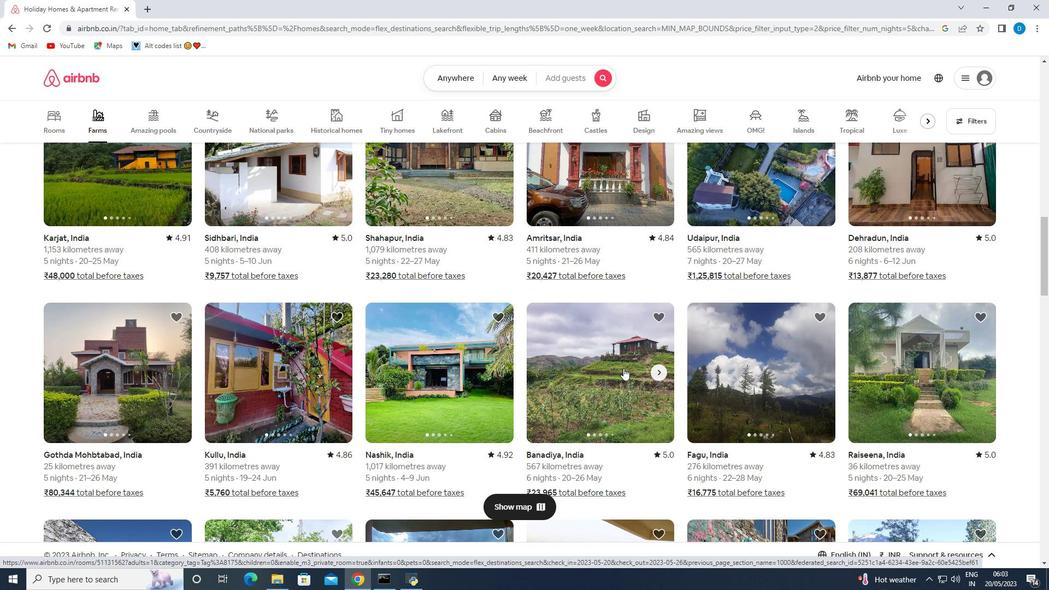 
Action: Mouse scrolled (309, 351) with delta (0, 0)
Screenshot: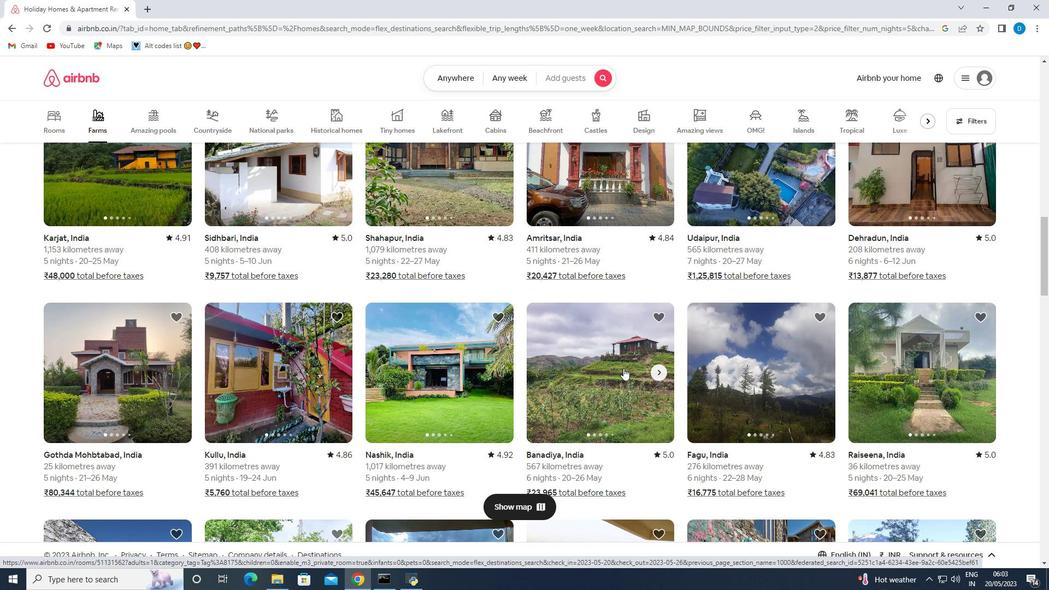 
Action: Mouse moved to (440, 367)
Screenshot: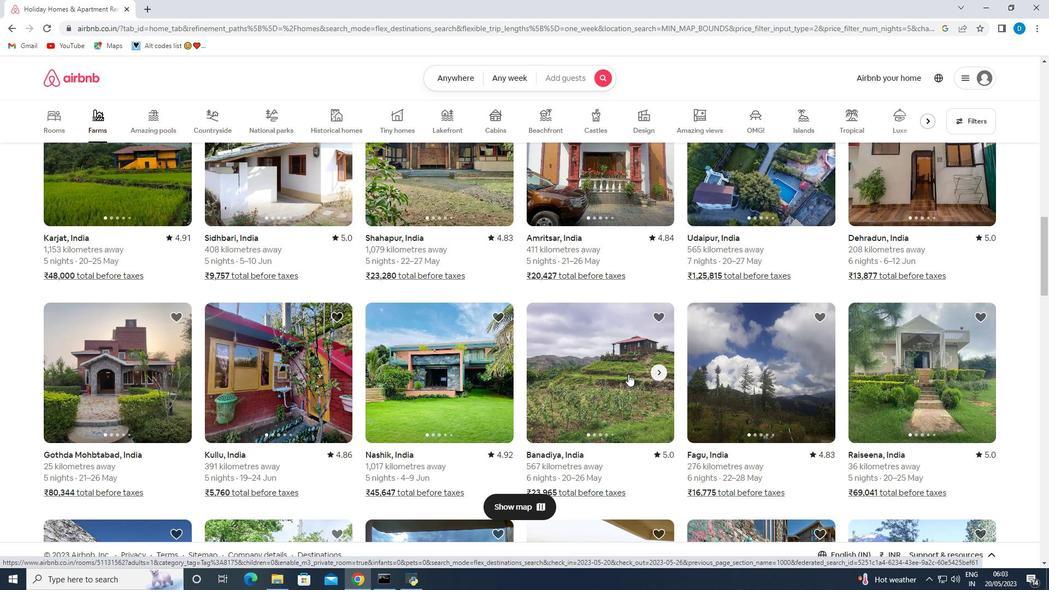 
Action: Mouse pressed left at (440, 367)
Screenshot: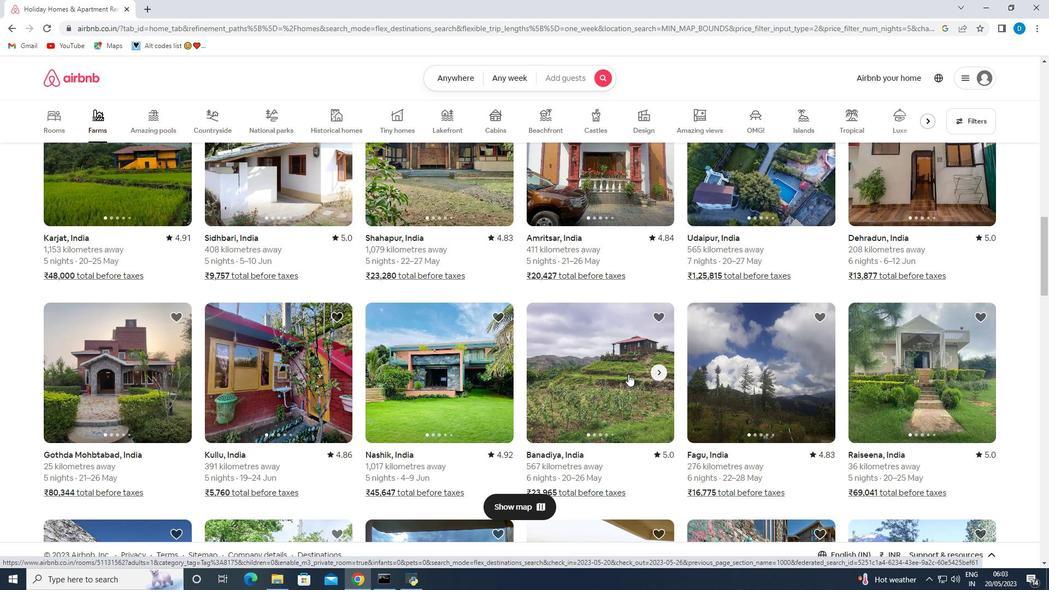 
Action: Mouse moved to (463, 371)
Screenshot: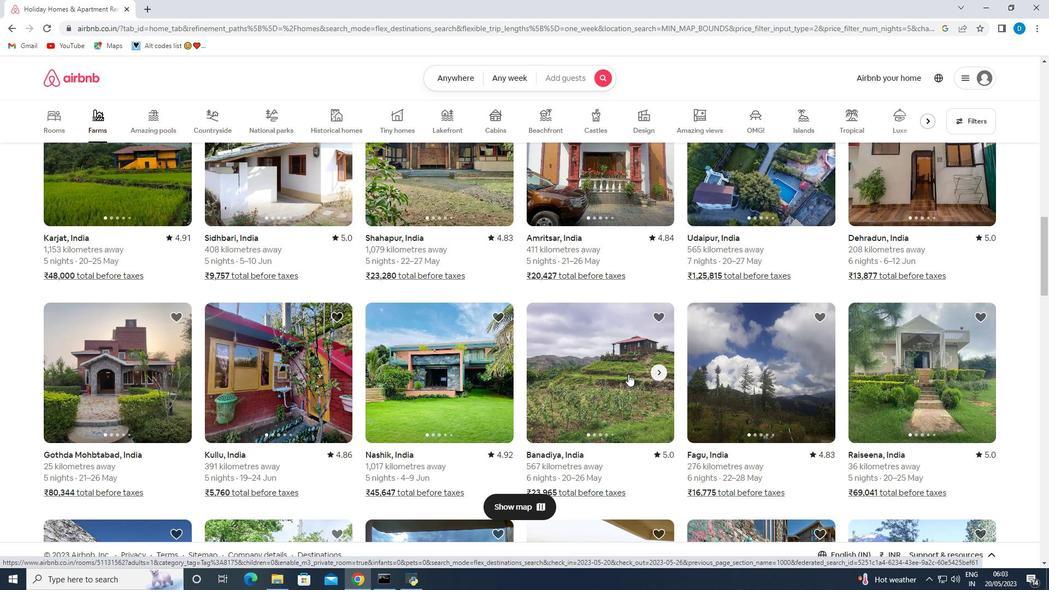 
Action: Mouse scrolled (463, 371) with delta (0, 0)
Screenshot: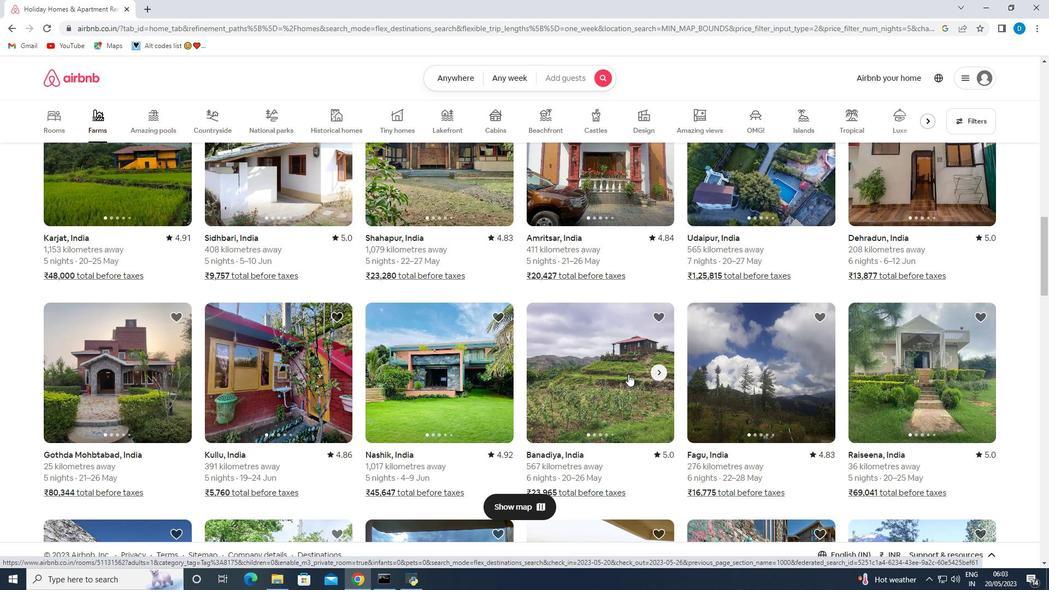 
Action: Mouse scrolled (463, 371) with delta (0, 0)
Screenshot: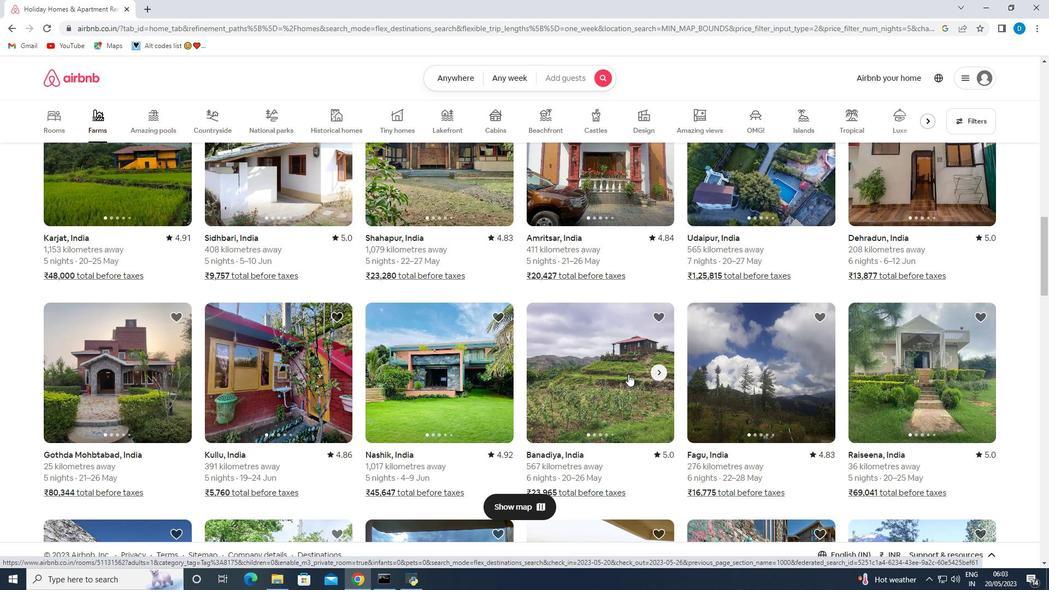 
Action: Mouse scrolled (463, 371) with delta (0, 0)
Screenshot: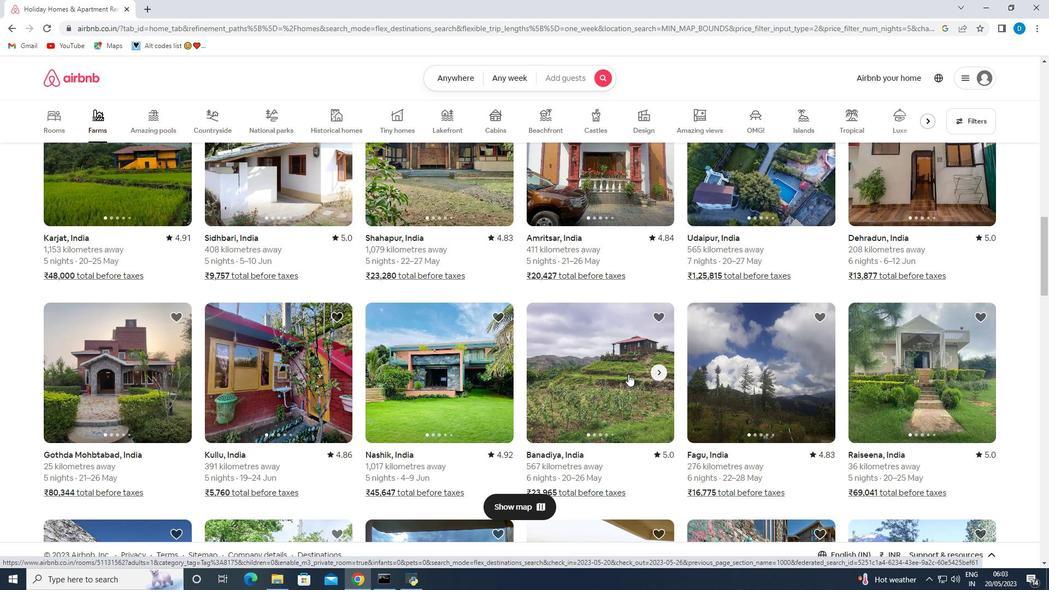 
Action: Mouse scrolled (463, 371) with delta (0, 0)
Screenshot: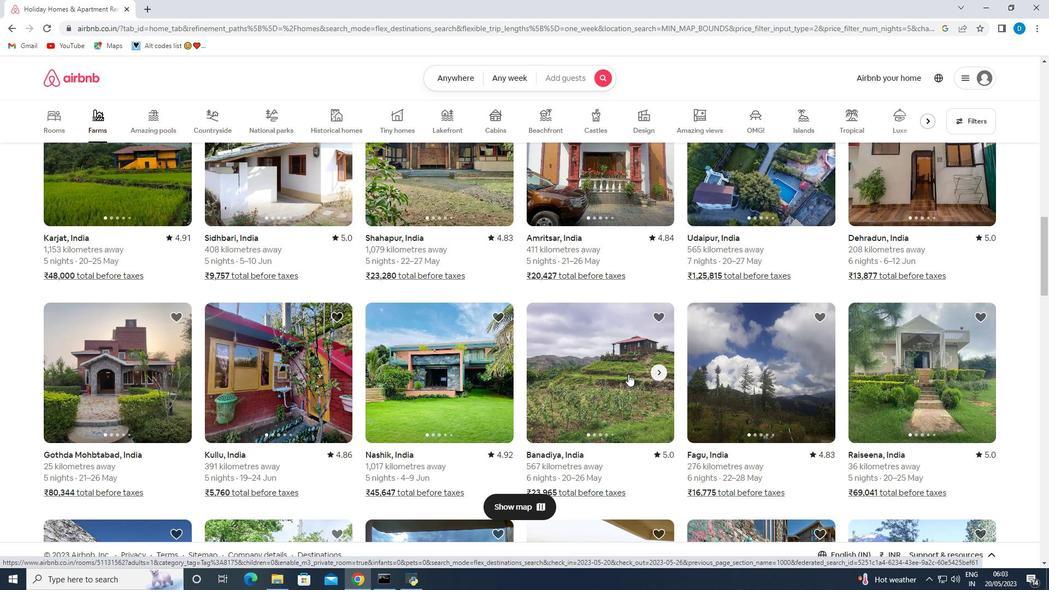 
Action: Mouse moved to (460, 369)
Screenshot: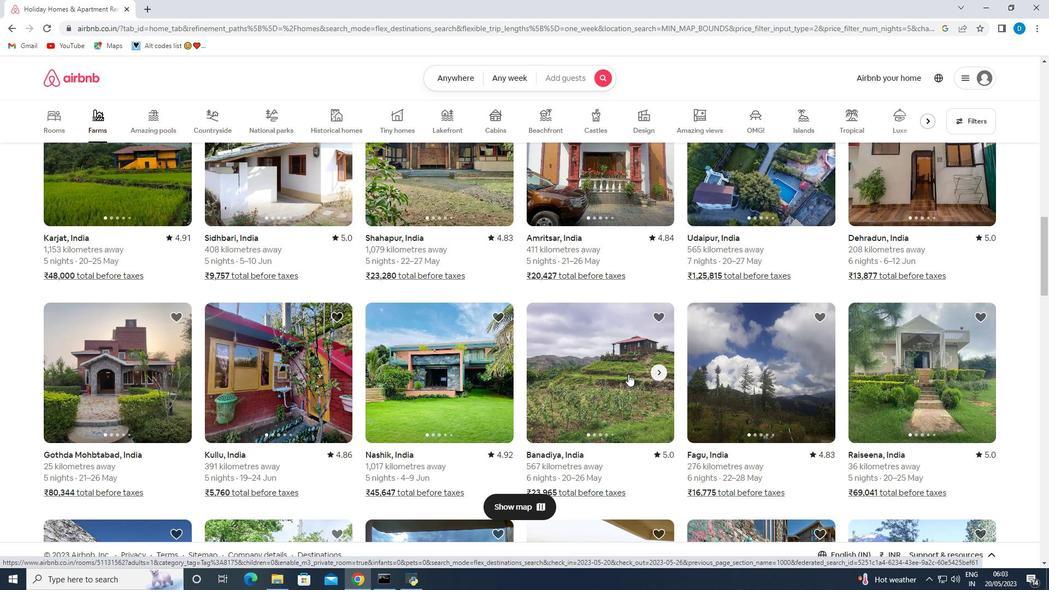 
Action: Mouse scrolled (460, 369) with delta (0, 0)
Screenshot: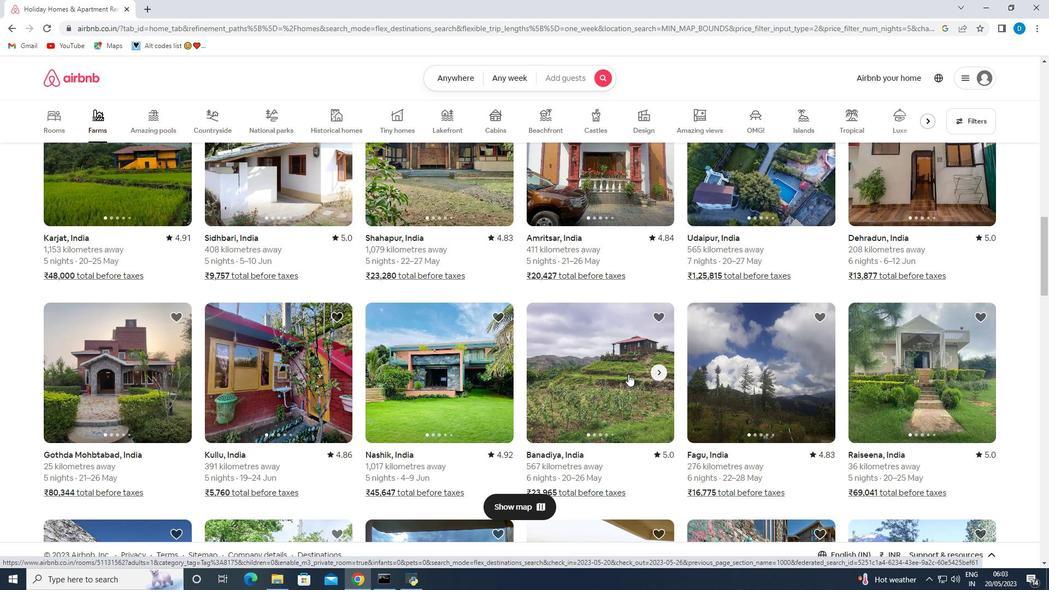 
Action: Mouse scrolled (460, 369) with delta (0, 0)
Screenshot: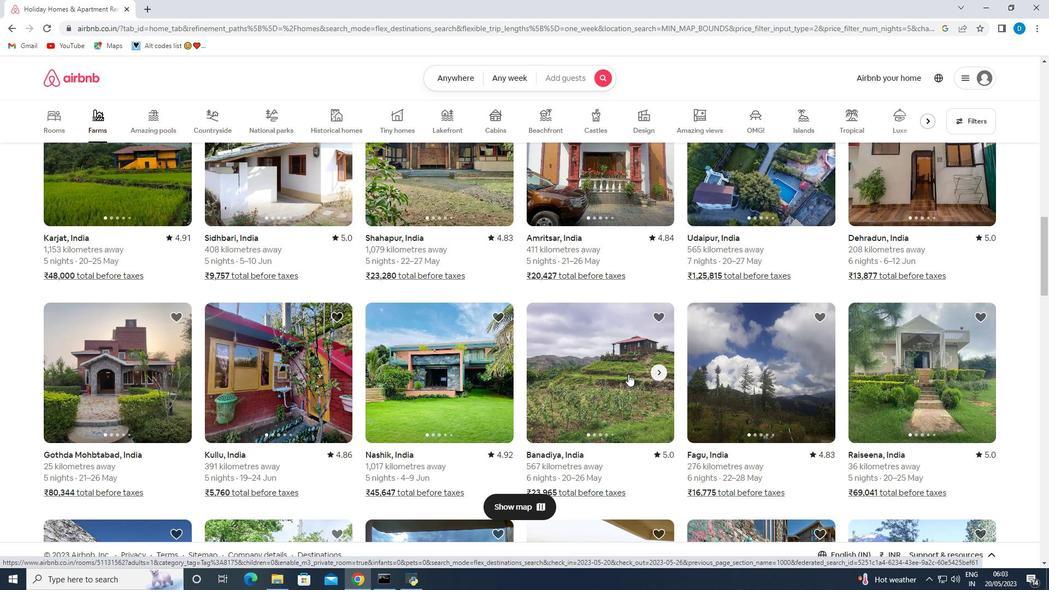 
Action: Mouse scrolled (460, 369) with delta (0, 0)
Screenshot: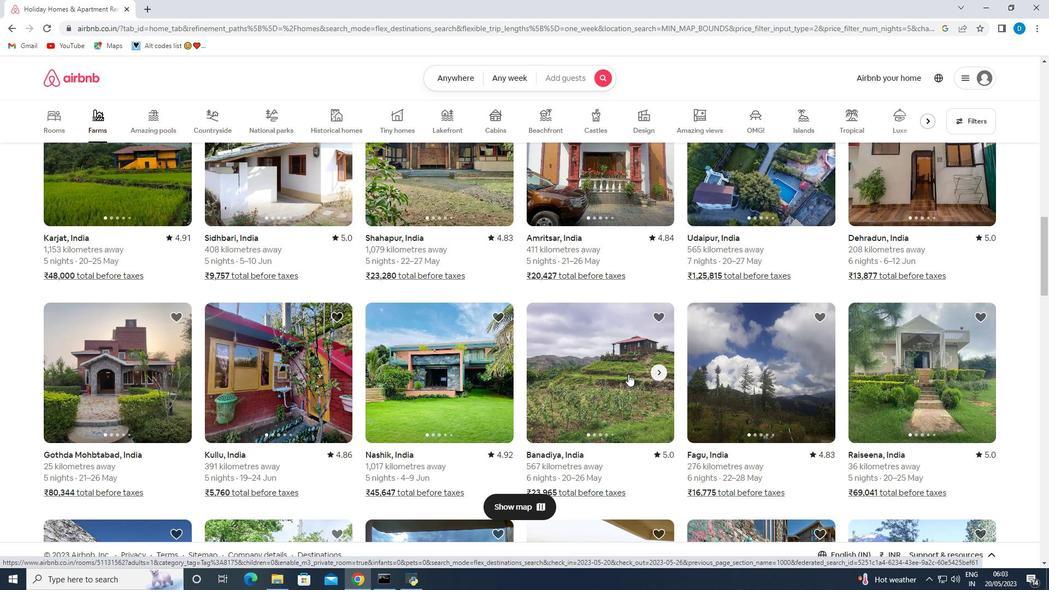 
Action: Mouse scrolled (460, 369) with delta (0, 0)
Screenshot: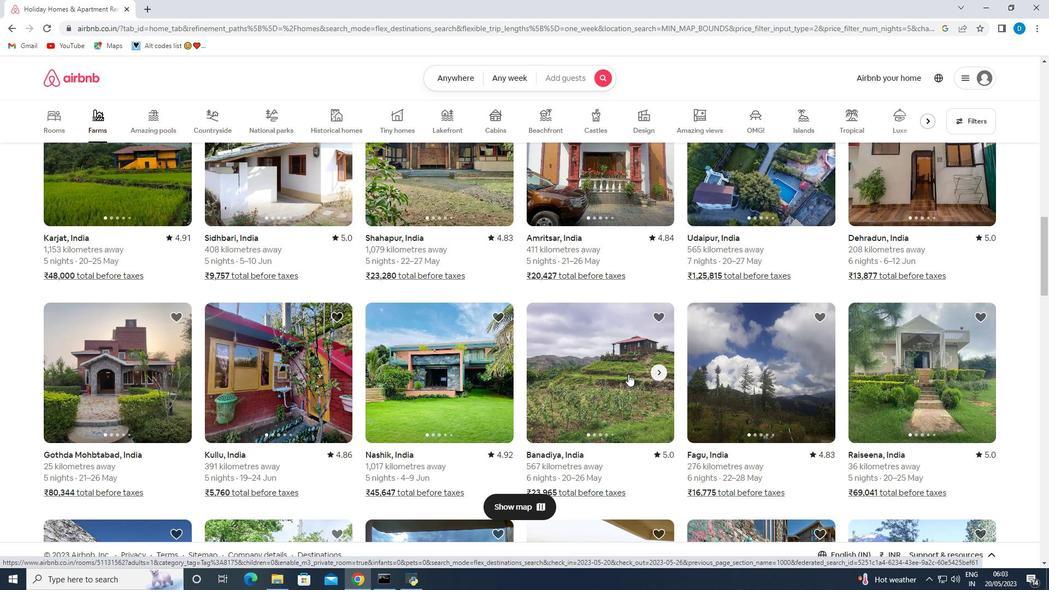 
Action: Mouse scrolled (460, 369) with delta (0, 0)
Screenshot: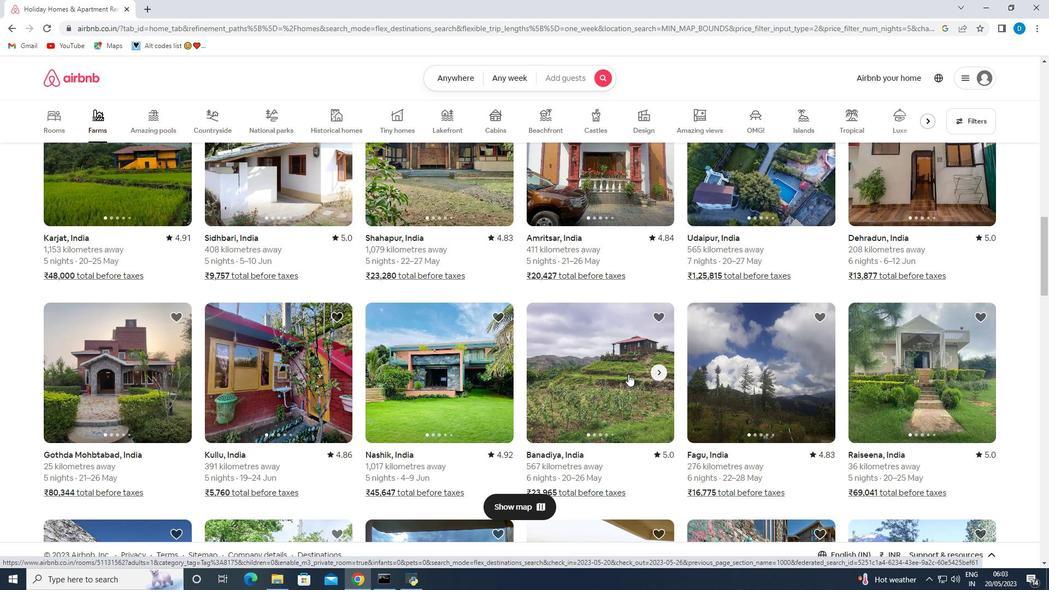 
Action: Mouse scrolled (460, 369) with delta (0, 0)
Screenshot: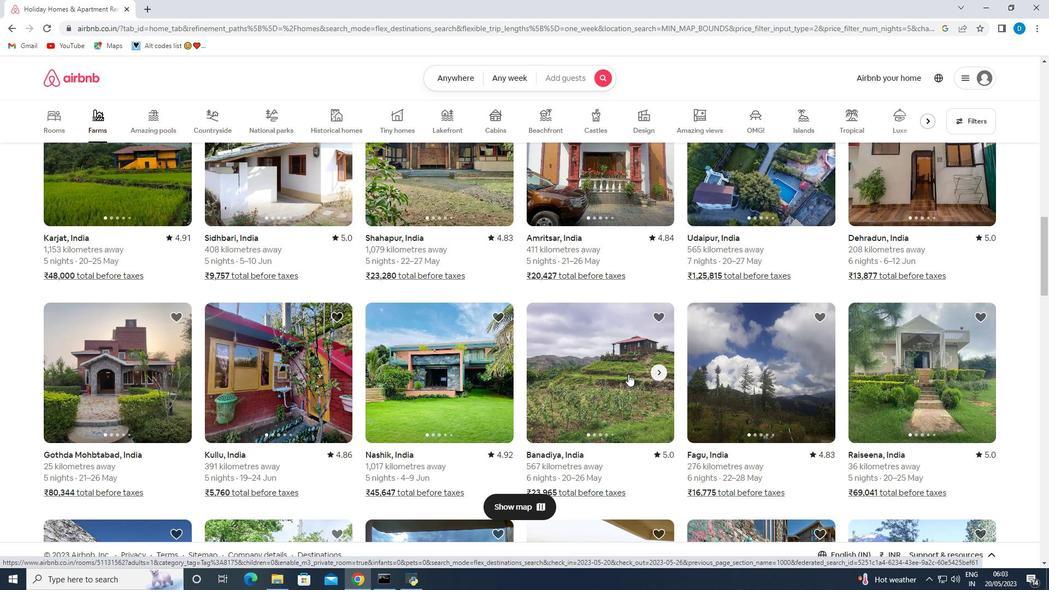 
Action: Mouse scrolled (460, 369) with delta (0, 0)
Screenshot: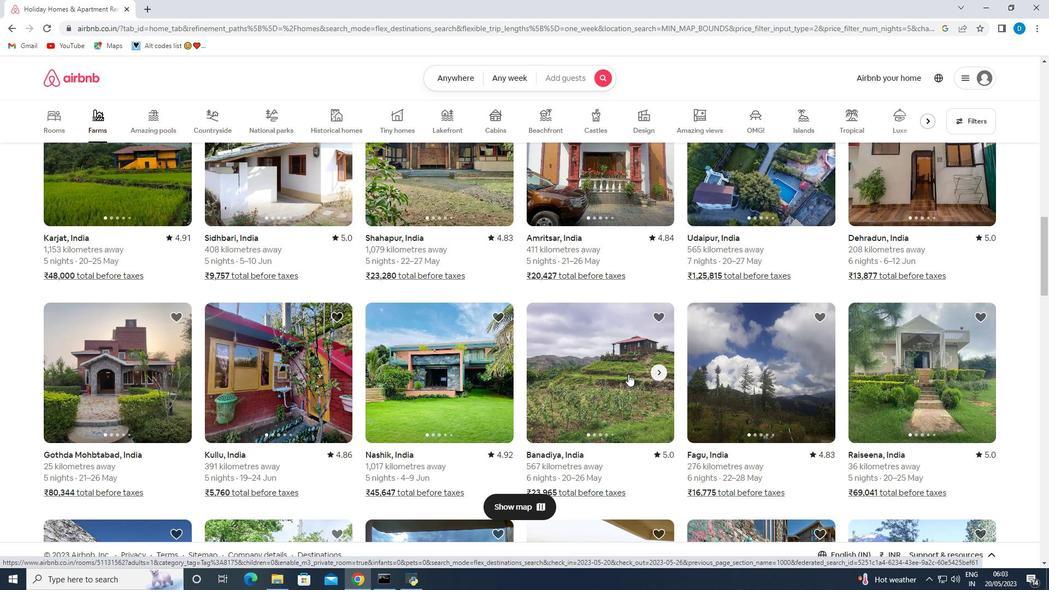 
Action: Mouse scrolled (460, 369) with delta (0, 0)
Screenshot: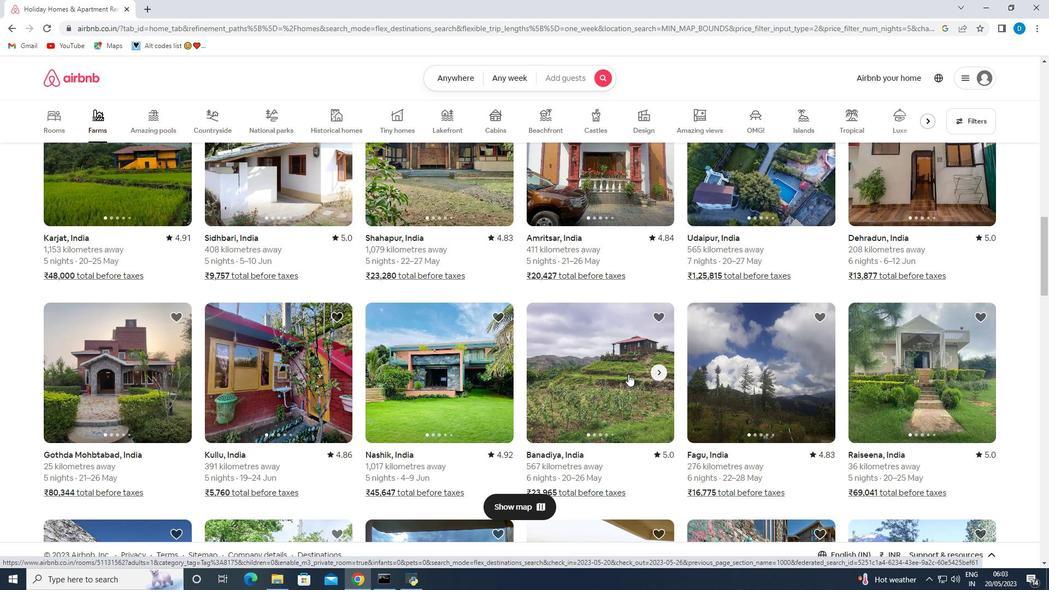 
Action: Mouse moved to (471, 313)
Screenshot: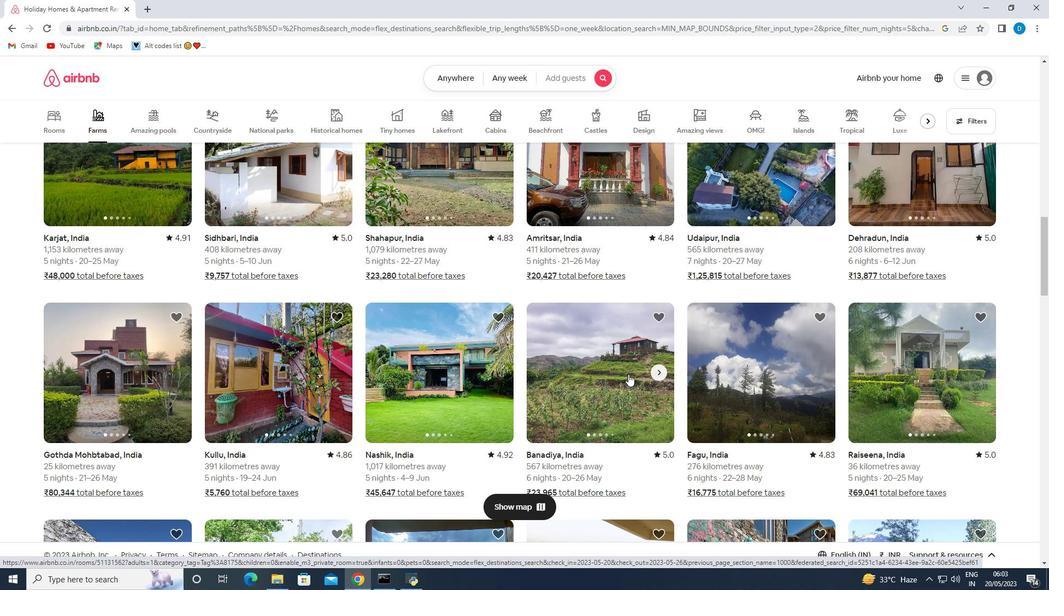 
Action: Mouse scrolled (471, 314) with delta (0, 0)
Screenshot: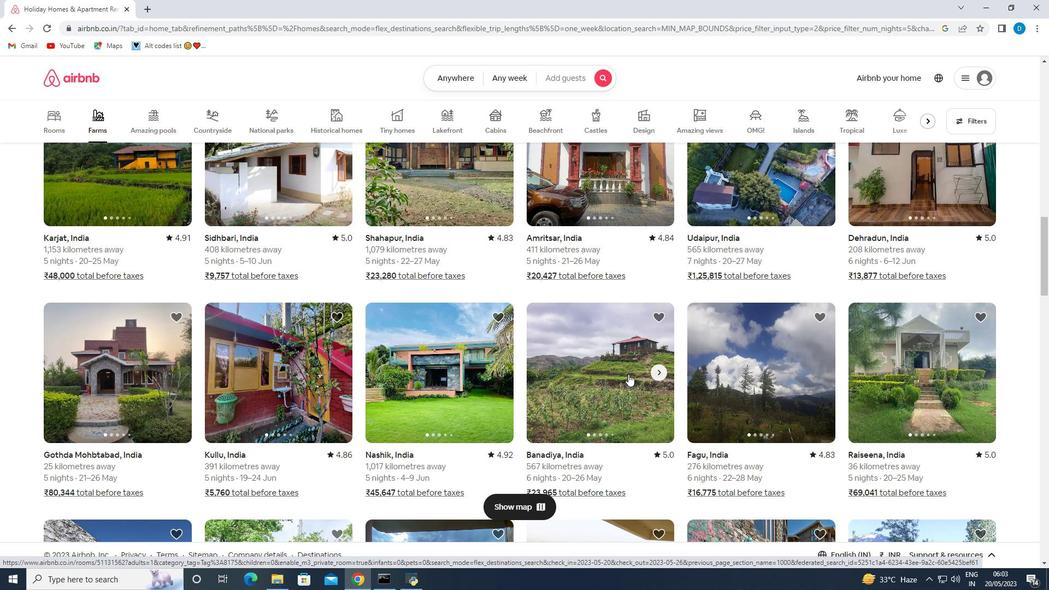 
Action: Mouse scrolled (471, 314) with delta (0, 0)
Screenshot: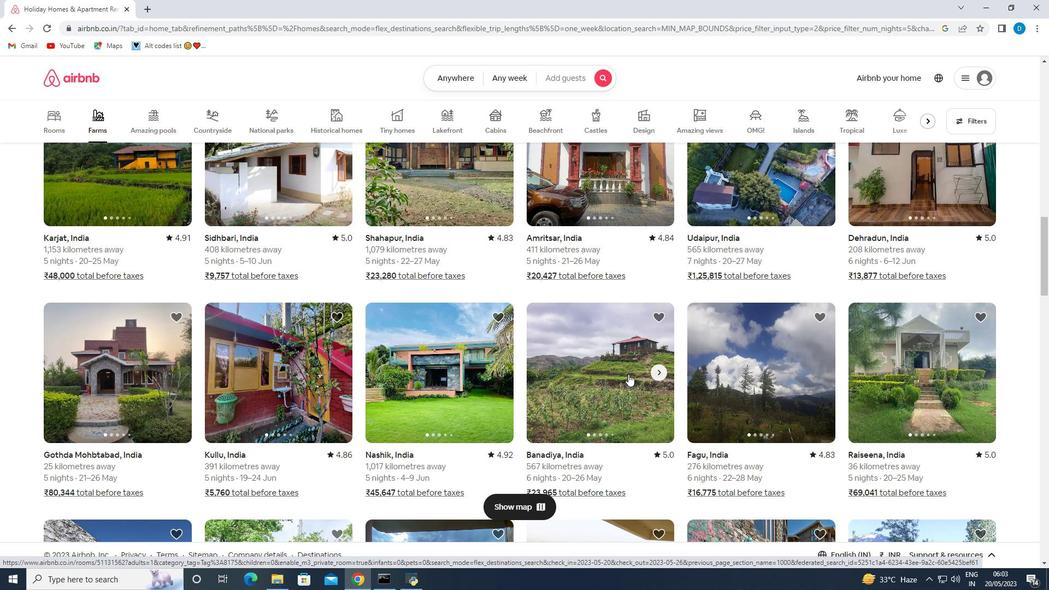 
Action: Mouse moved to (469, 316)
Screenshot: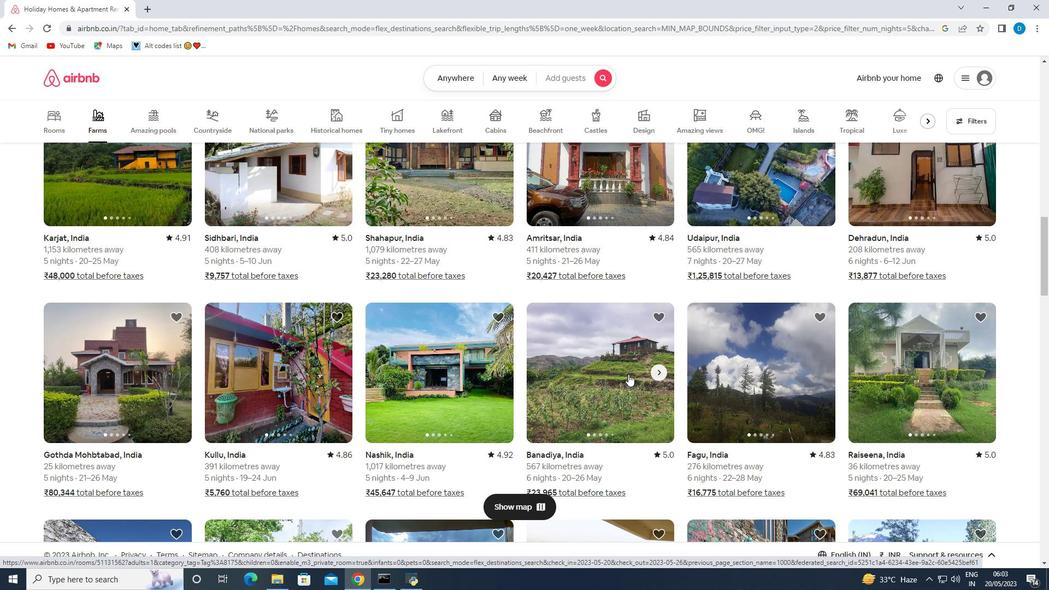 
Action: Mouse scrolled (469, 316) with delta (0, 0)
Screenshot: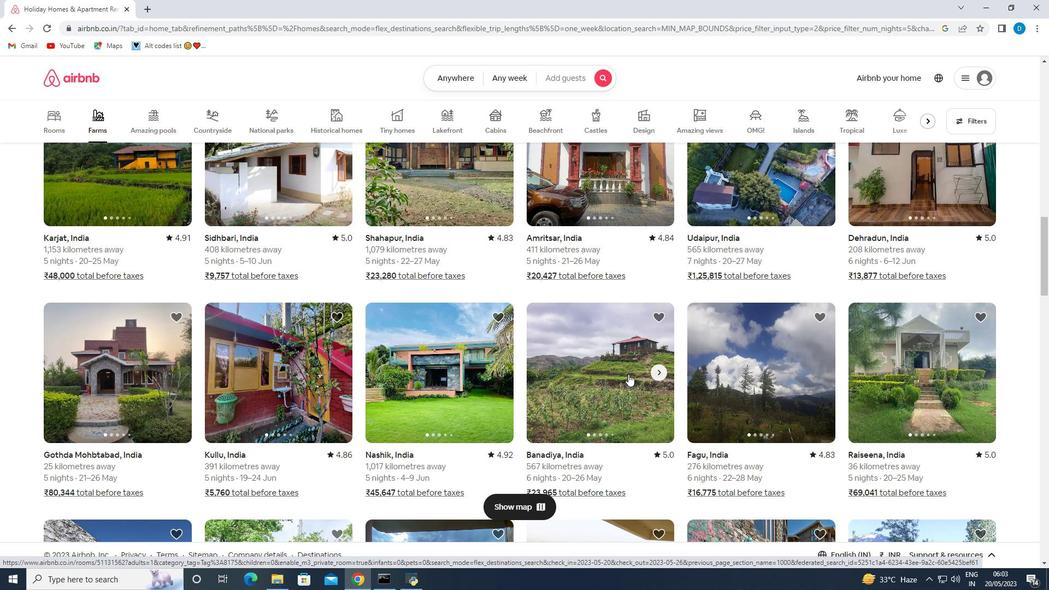 
Action: Mouse scrolled (469, 316) with delta (0, 0)
Screenshot: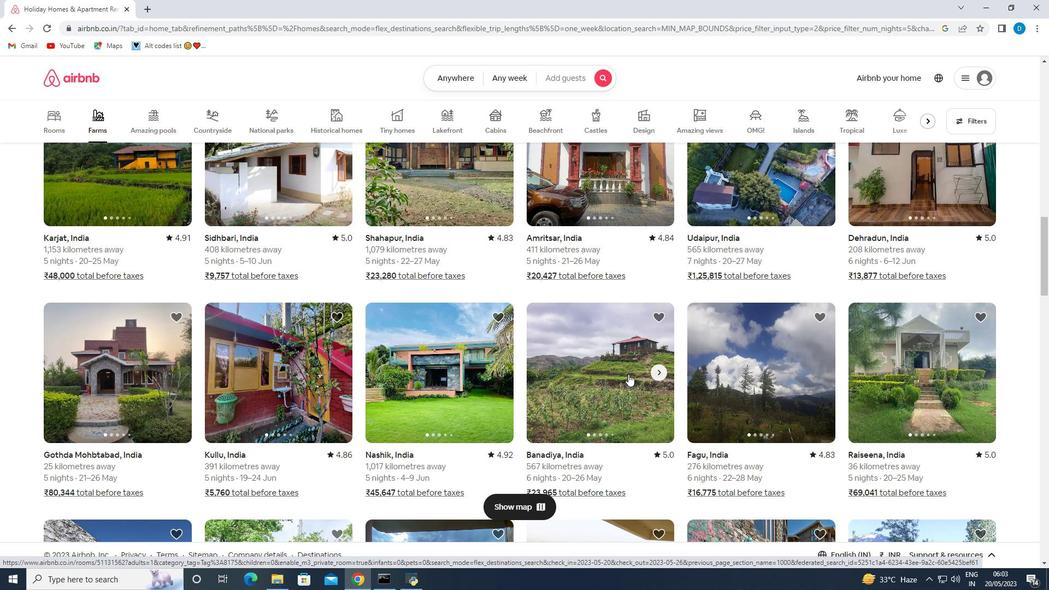 
Action: Mouse scrolled (469, 316) with delta (0, 0)
Screenshot: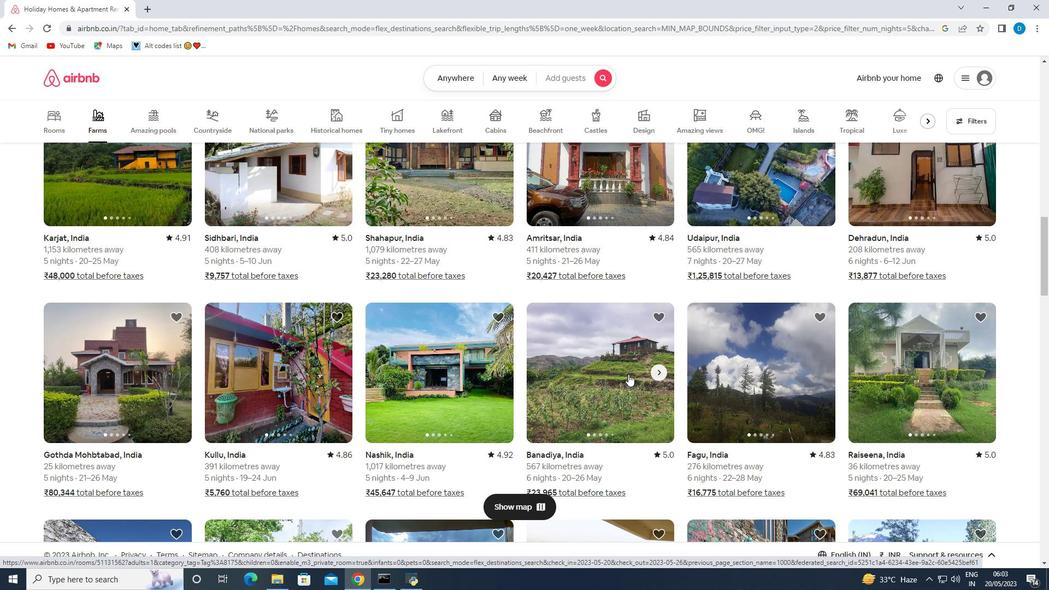 
Action: Mouse scrolled (469, 316) with delta (0, 0)
Screenshot: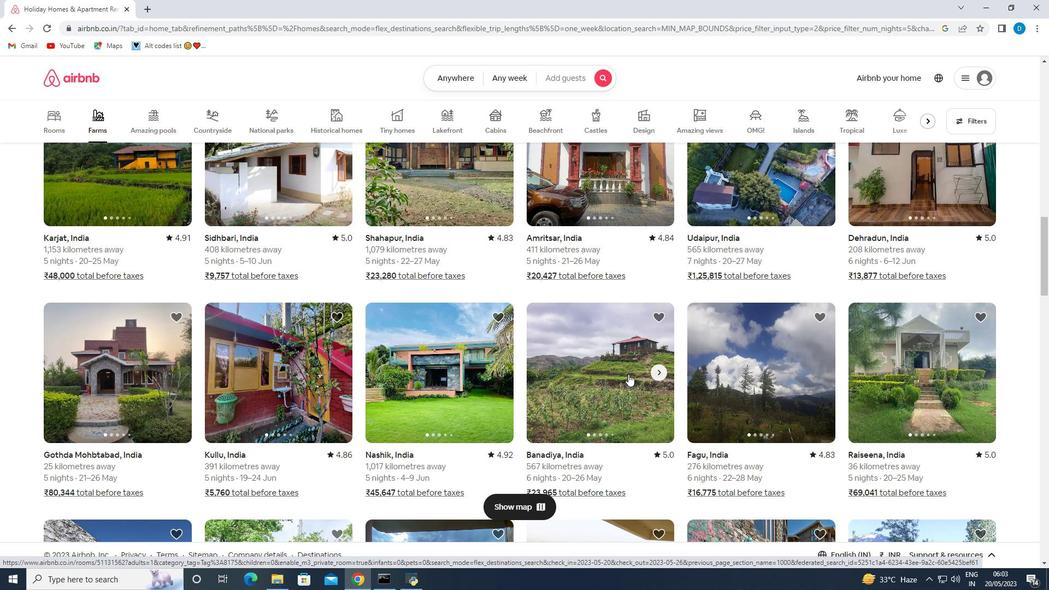 
Action: Mouse scrolled (469, 316) with delta (0, 0)
Screenshot: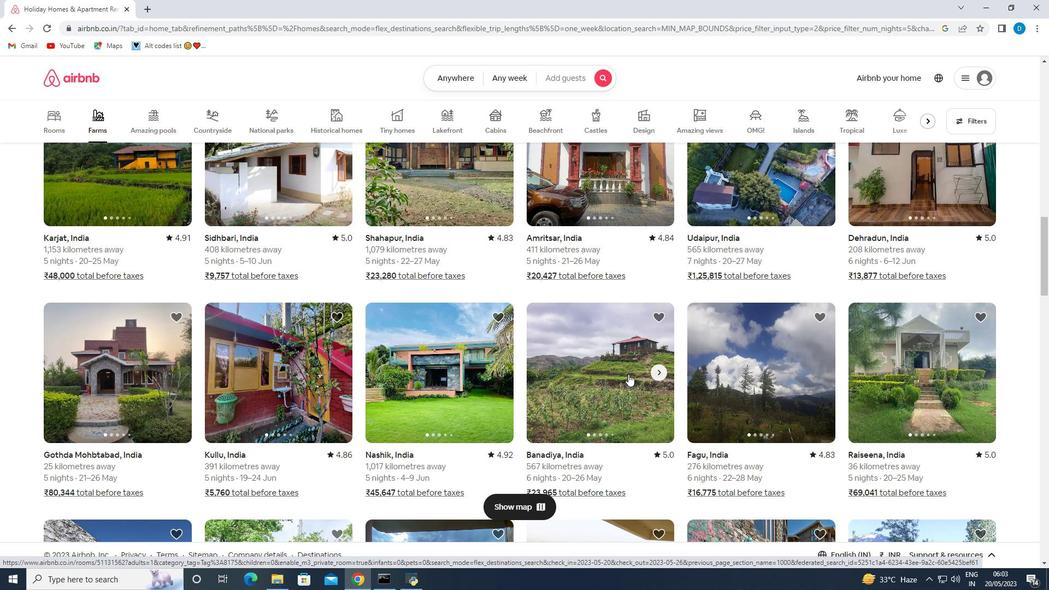 
Action: Mouse scrolled (469, 316) with delta (0, 0)
Screenshot: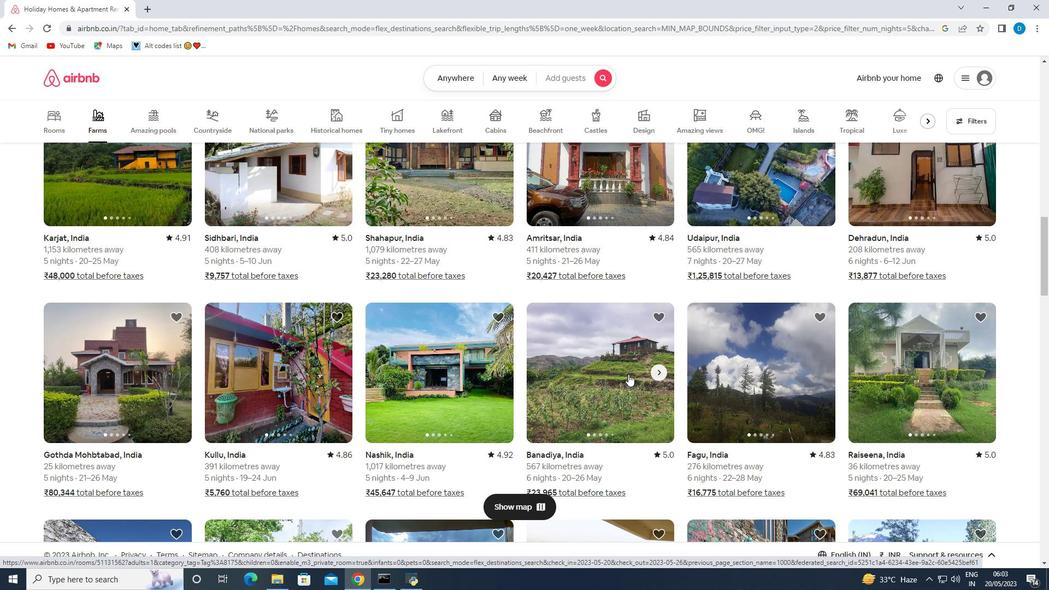 
Action: Mouse moved to (467, 318)
Screenshot: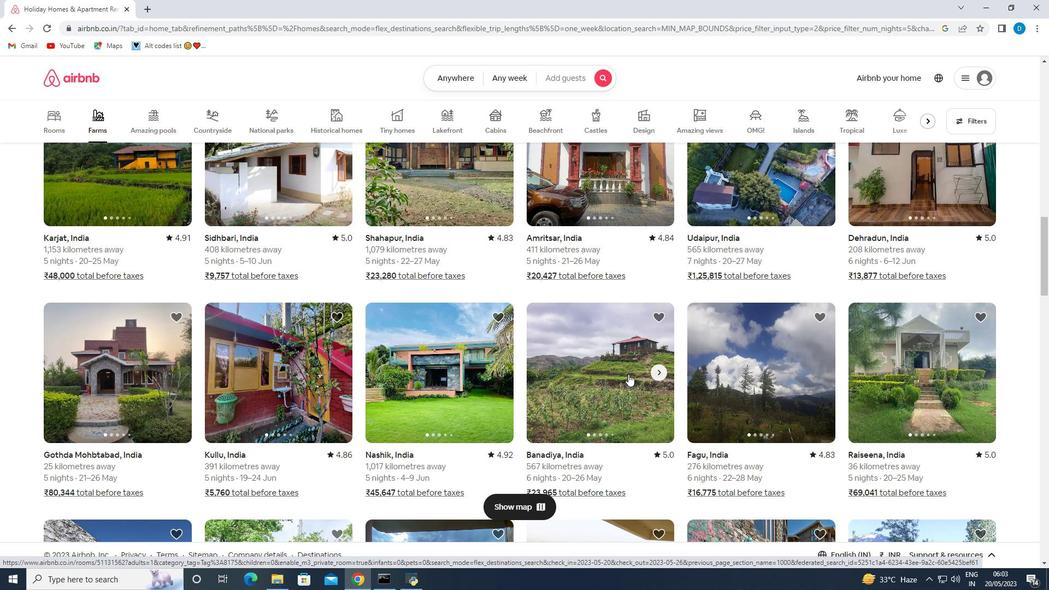 
Action: Mouse scrolled (467, 318) with delta (0, 0)
Screenshot: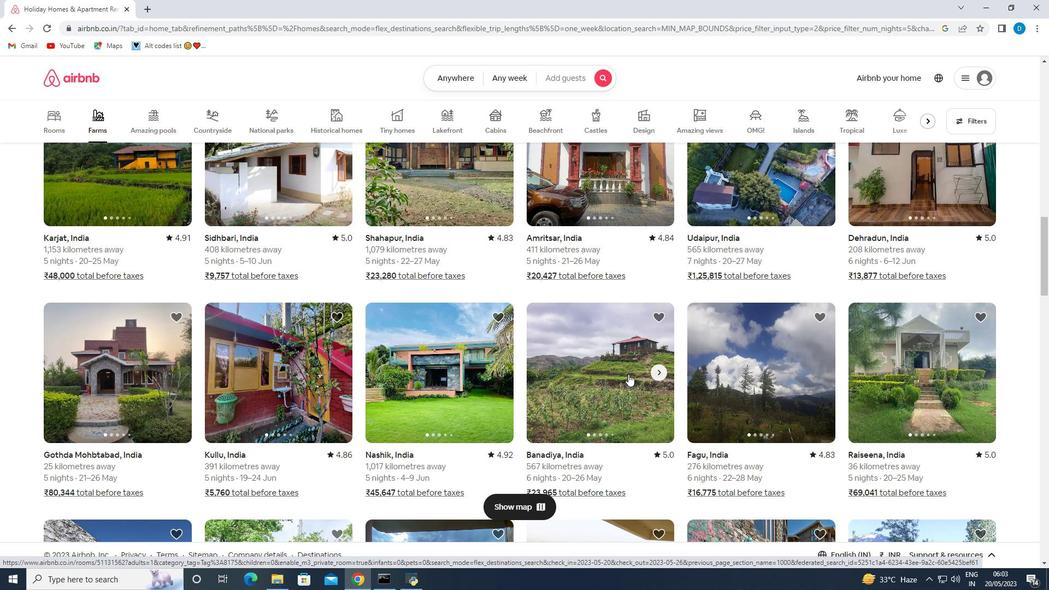 
Action: Mouse scrolled (467, 318) with delta (0, 0)
Screenshot: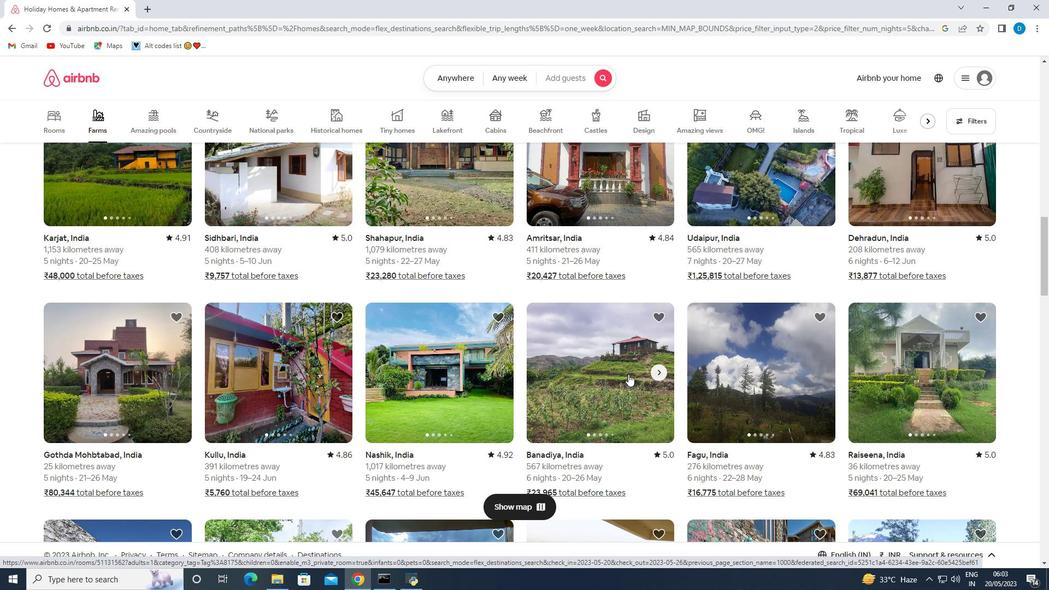 
Action: Mouse scrolled (467, 318) with delta (0, 0)
Screenshot: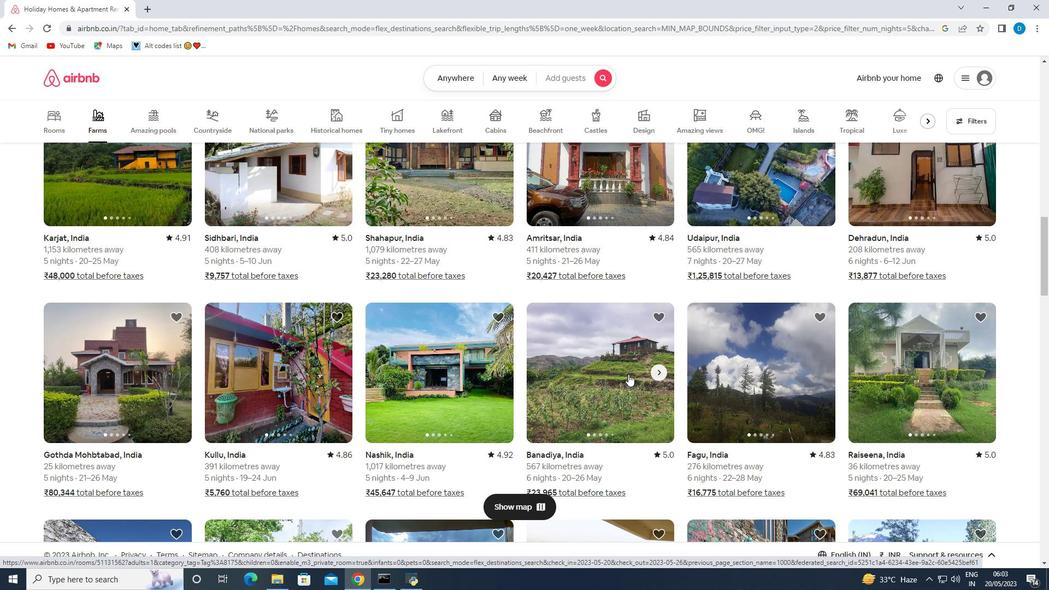 
Action: Mouse moved to (204, 114)
Screenshot: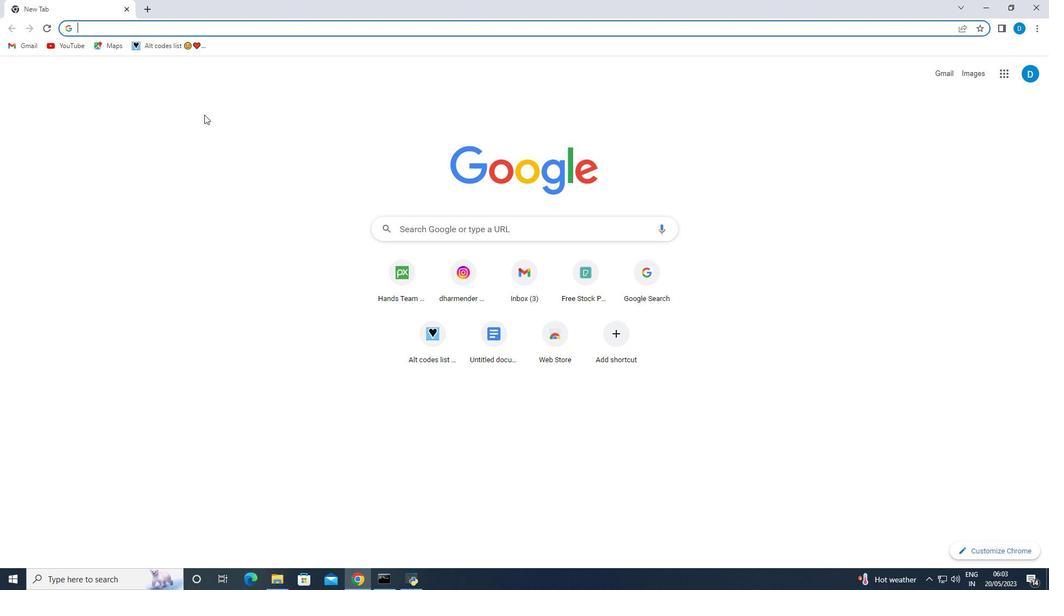 
Action: Key pressed airbnb<Key.enter>
Screenshot: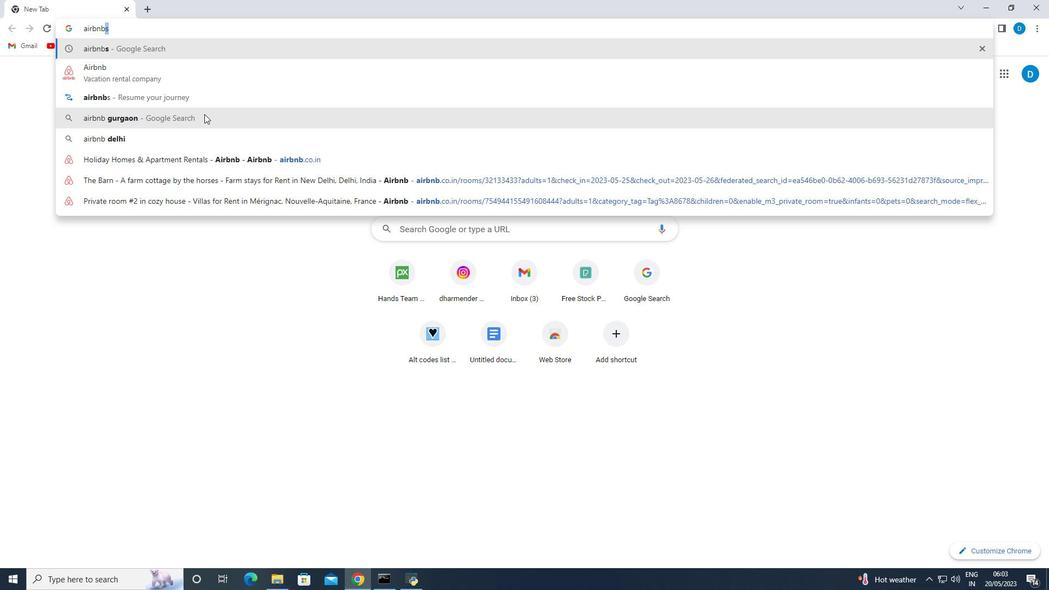 
Action: Mouse moved to (153, 315)
Screenshot: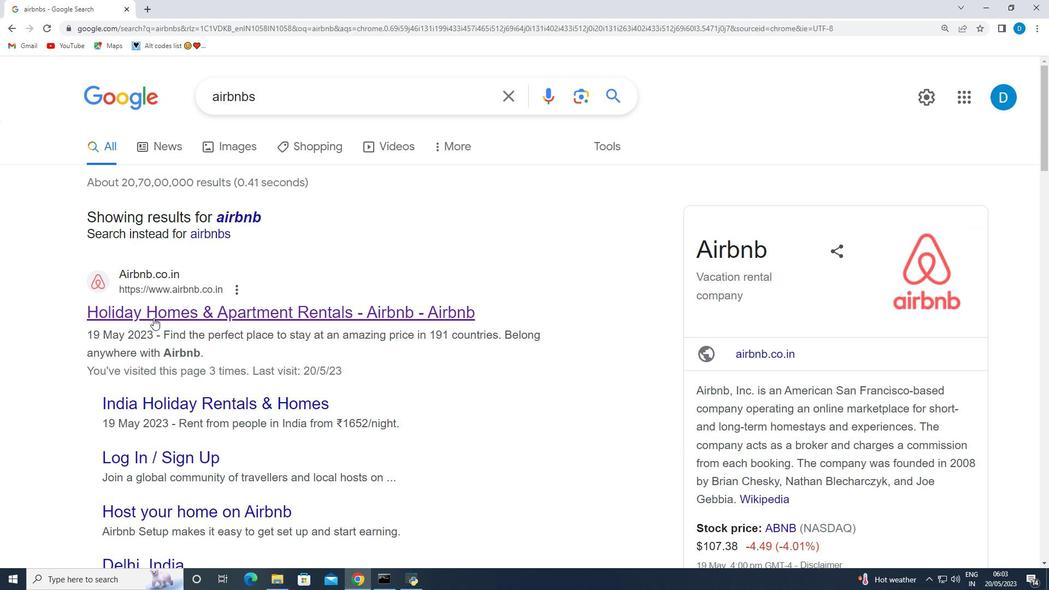 
Action: Mouse pressed left at (153, 315)
Screenshot: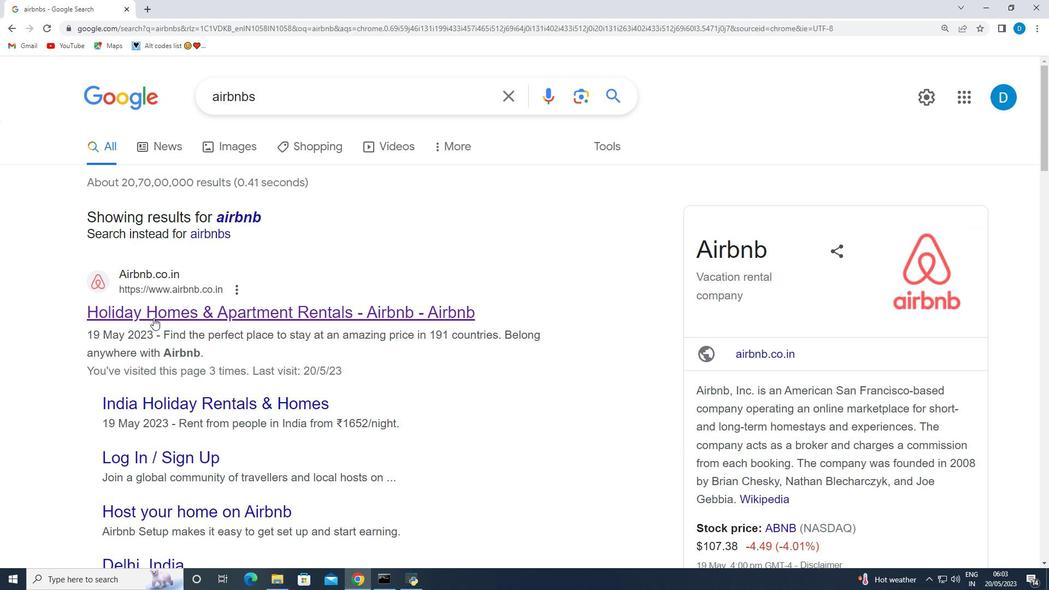 
Action: Mouse moved to (154, 388)
Screenshot: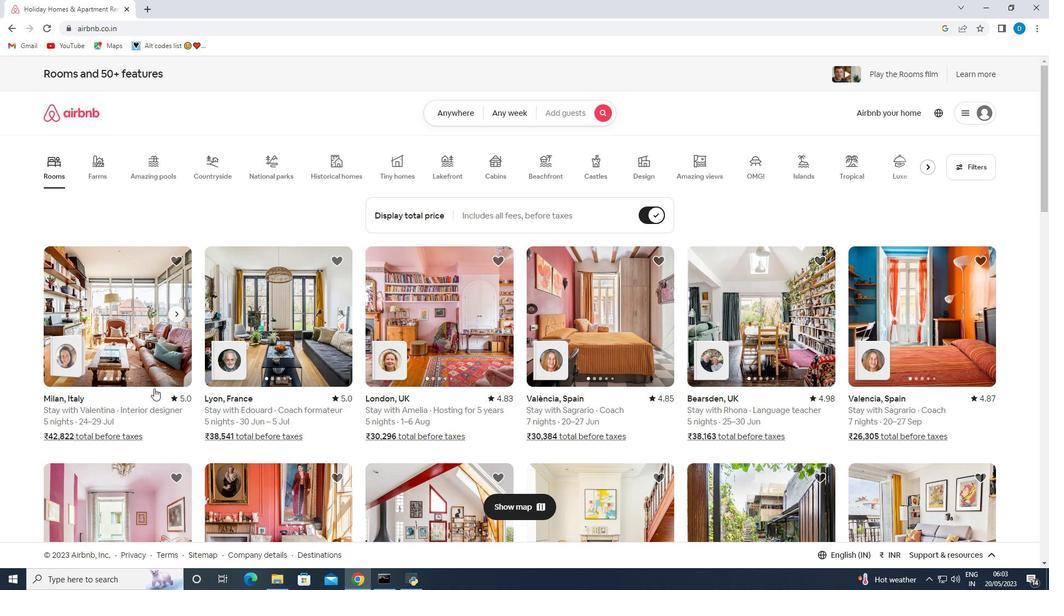 
Action: Mouse scrolled (154, 387) with delta (0, 0)
Screenshot: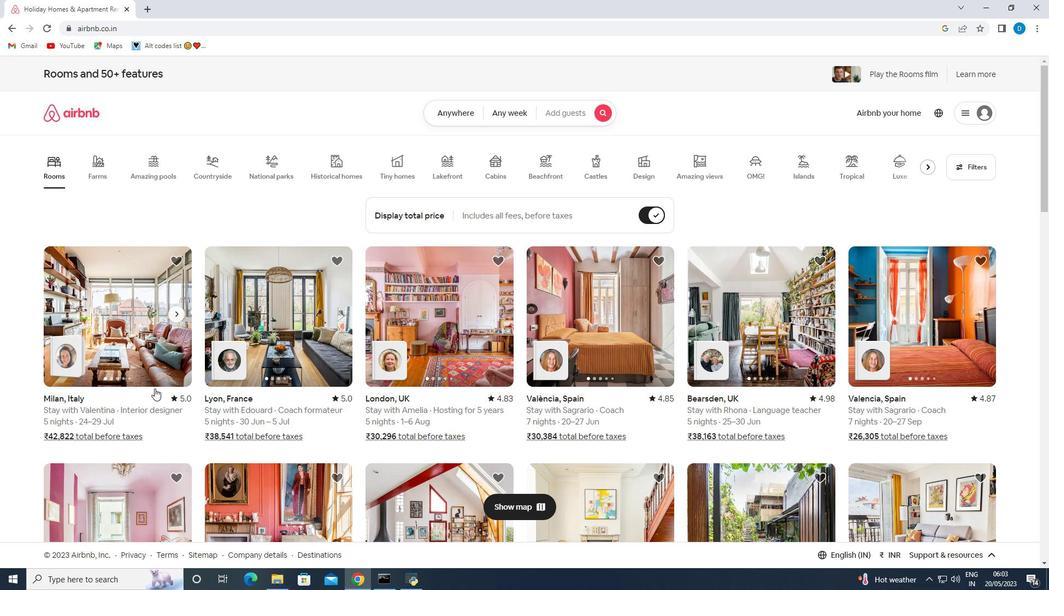 
Action: Mouse scrolled (154, 387) with delta (0, 0)
Screenshot: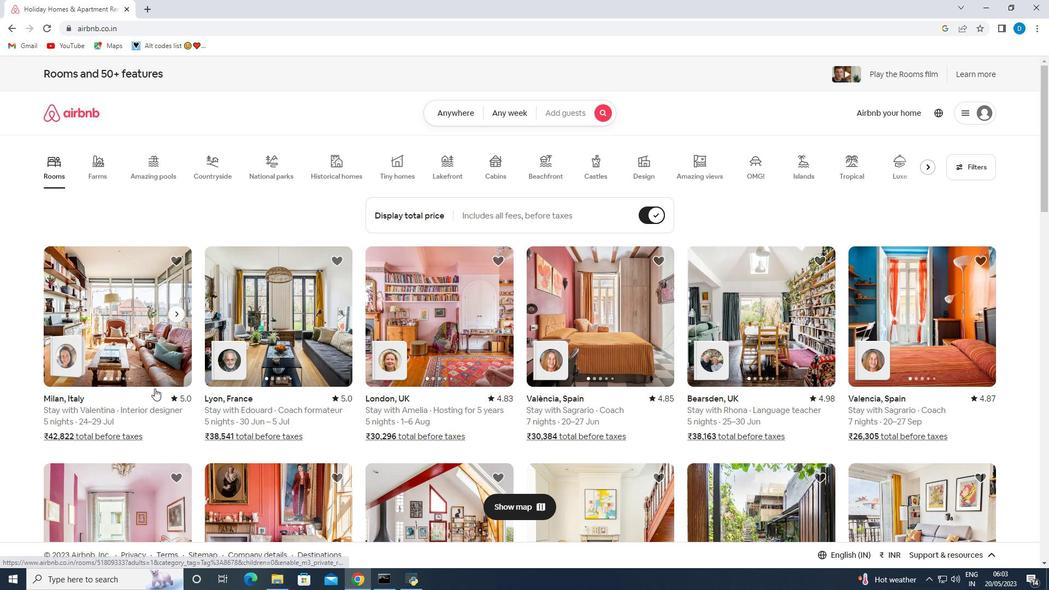 
Action: Mouse scrolled (154, 387) with delta (0, 0)
Screenshot: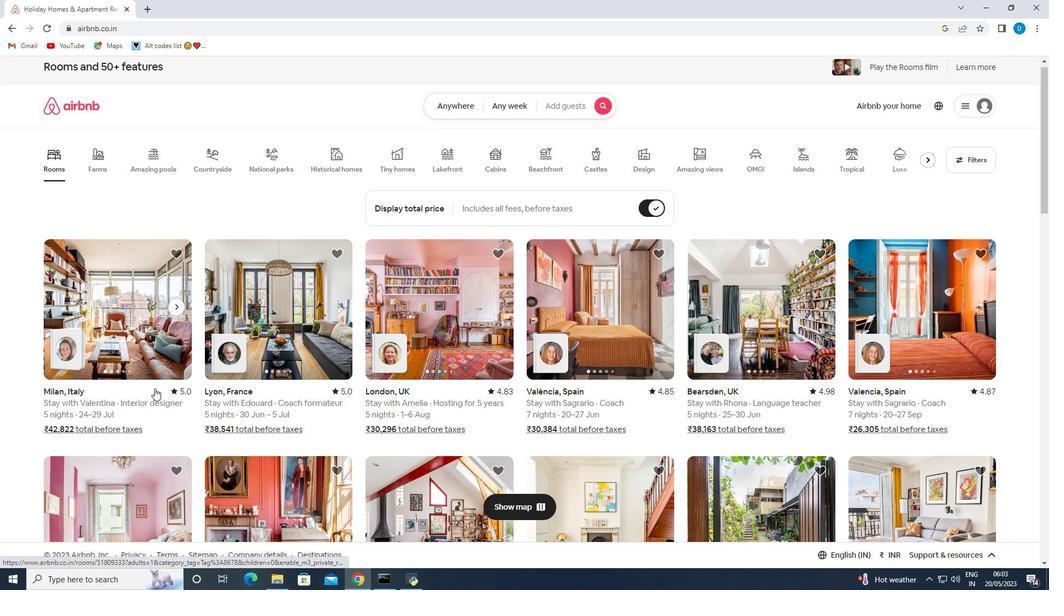 
Action: Mouse scrolled (154, 387) with delta (0, 0)
Screenshot: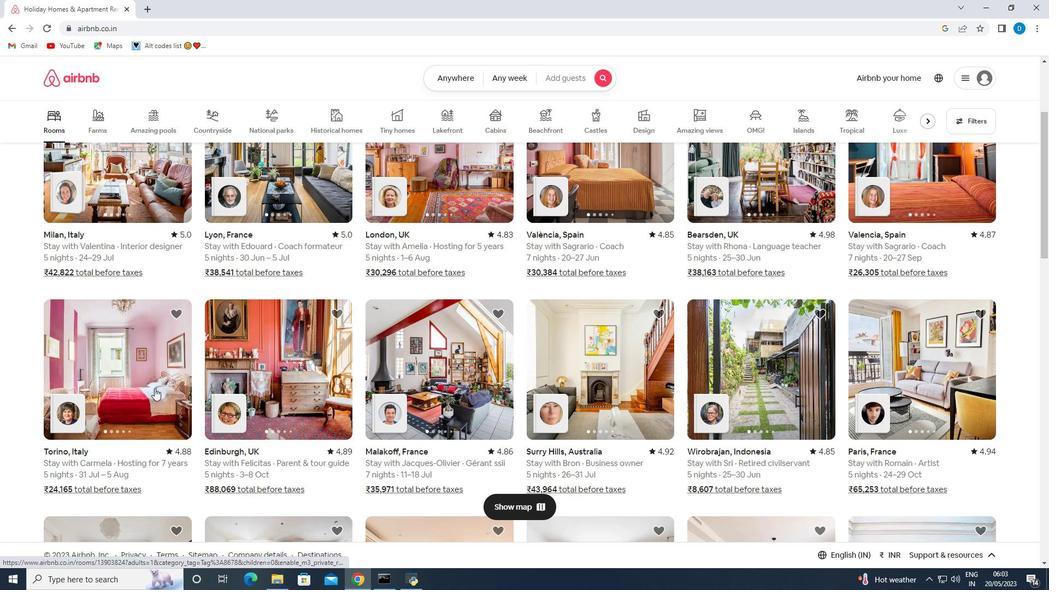 
Action: Mouse scrolled (154, 387) with delta (0, 0)
Screenshot: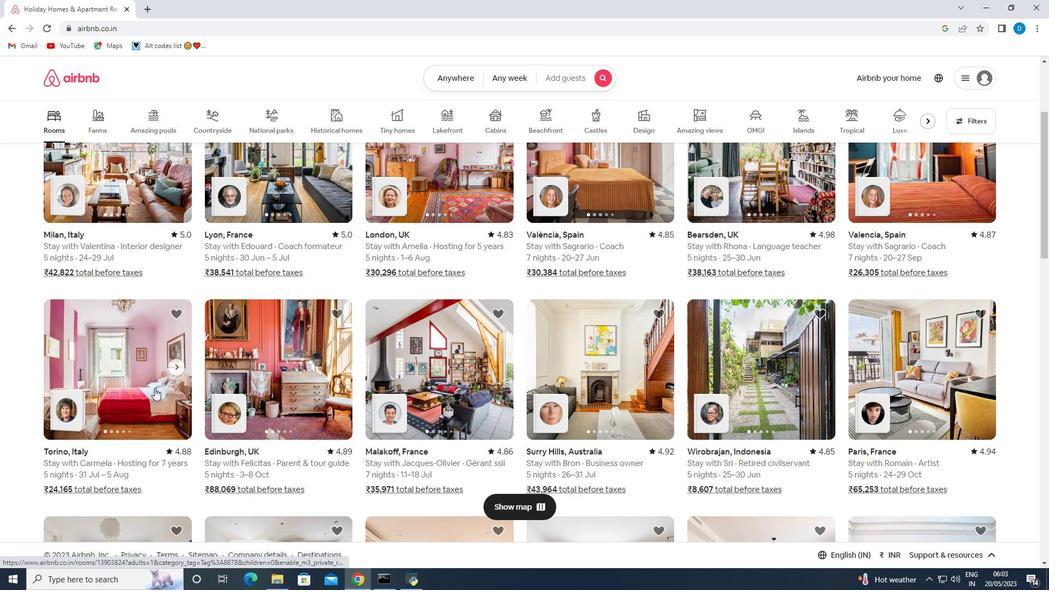 
Action: Mouse scrolled (154, 389) with delta (0, 0)
Screenshot: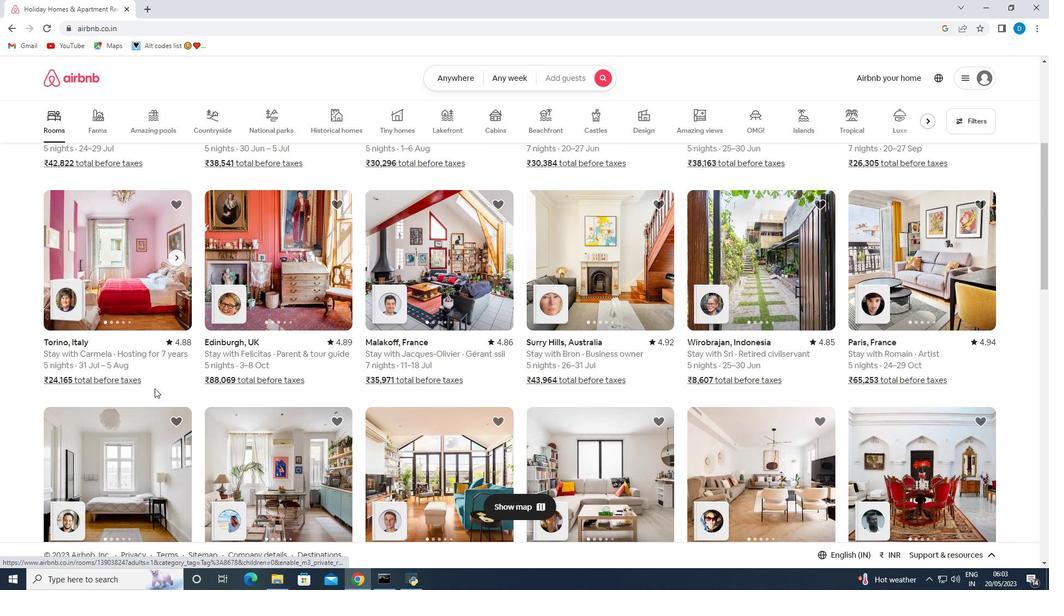 
Action: Mouse scrolled (154, 389) with delta (0, 0)
Screenshot: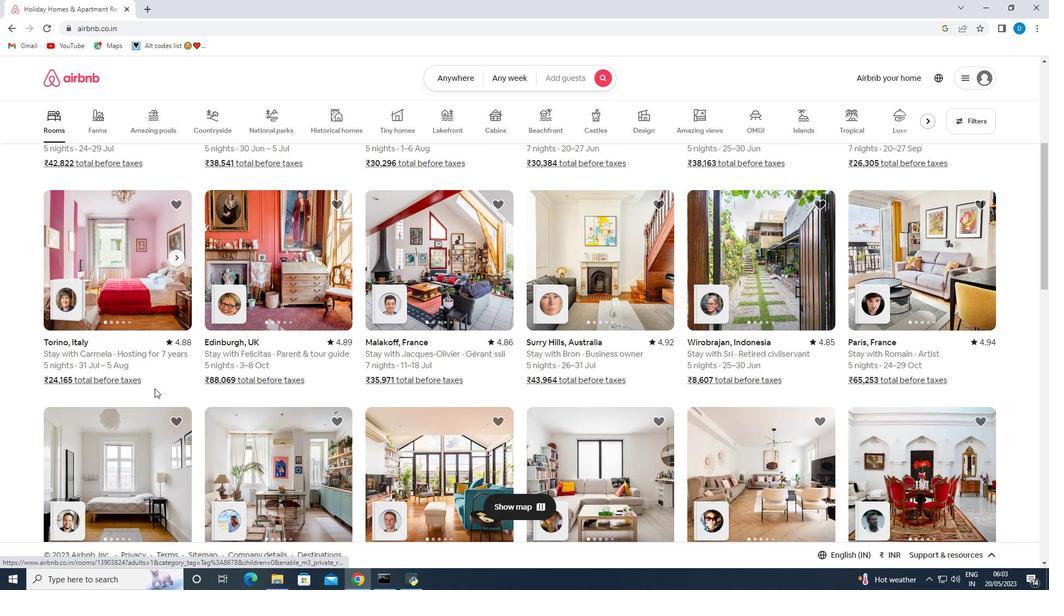 
Action: Mouse scrolled (154, 389) with delta (0, 0)
Screenshot: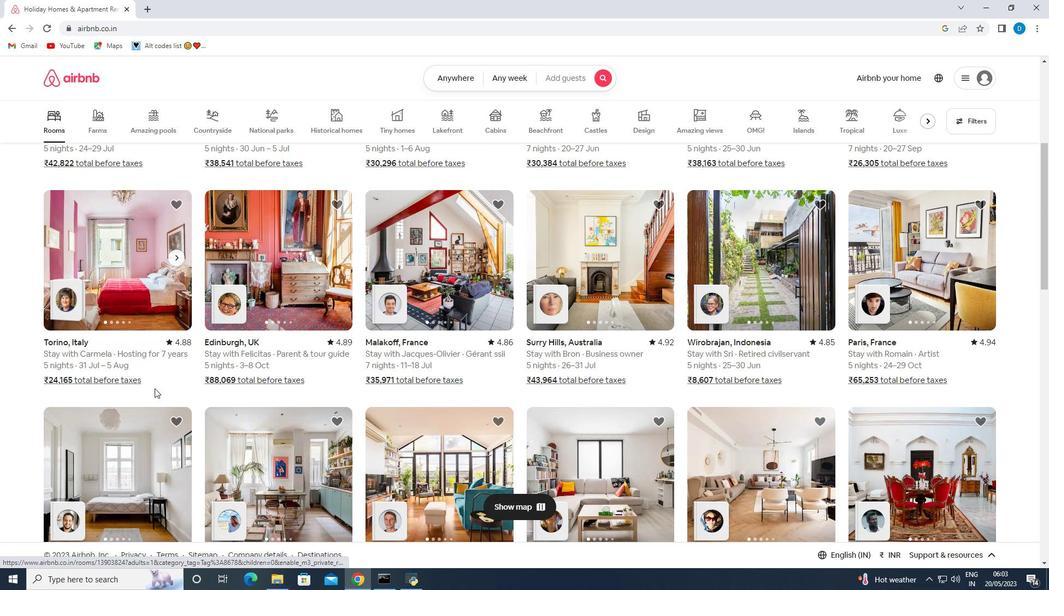 
Action: Mouse moved to (102, 133)
Screenshot: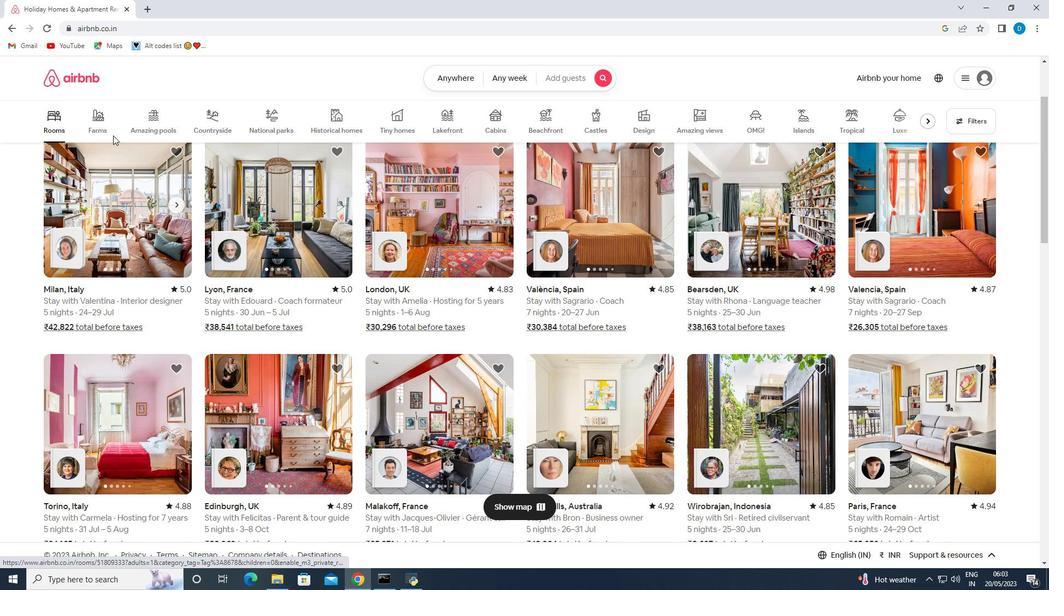 
Action: Mouse pressed left at (102, 133)
Screenshot: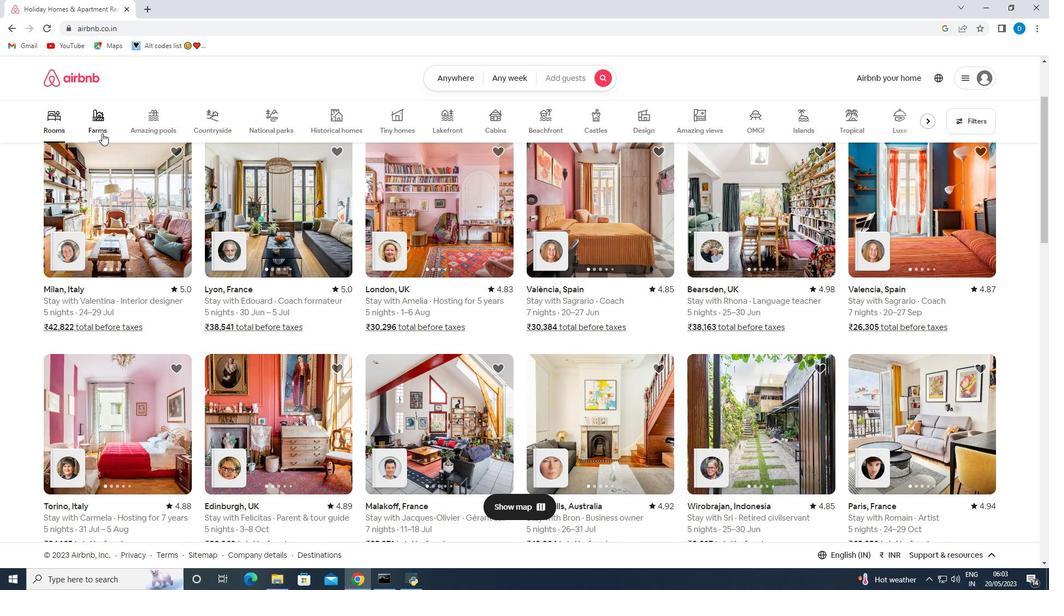
Action: Mouse moved to (579, 353)
Screenshot: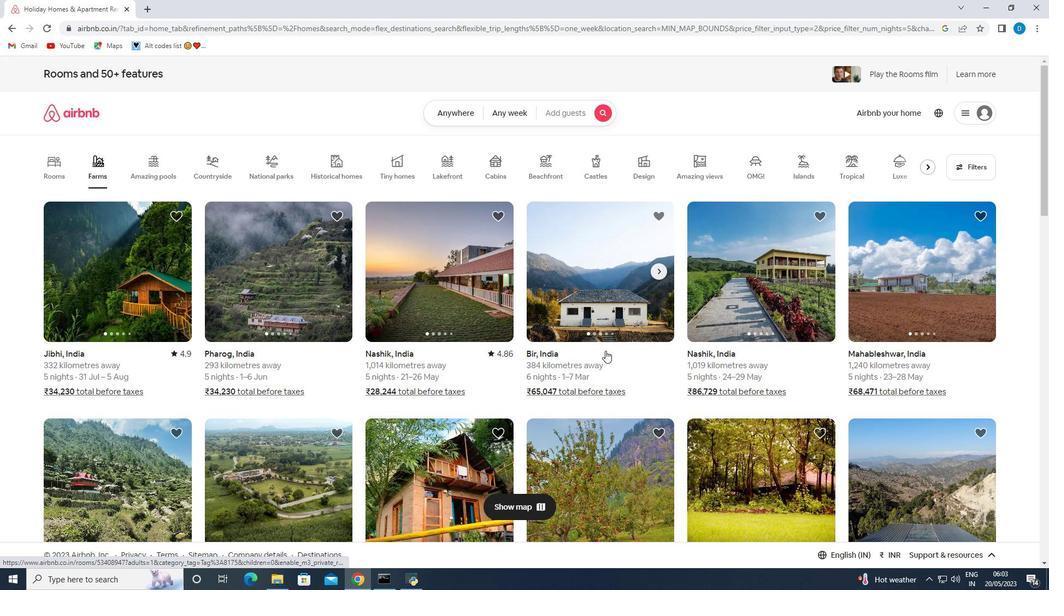 
Action: Mouse scrolled (579, 353) with delta (0, 0)
Screenshot: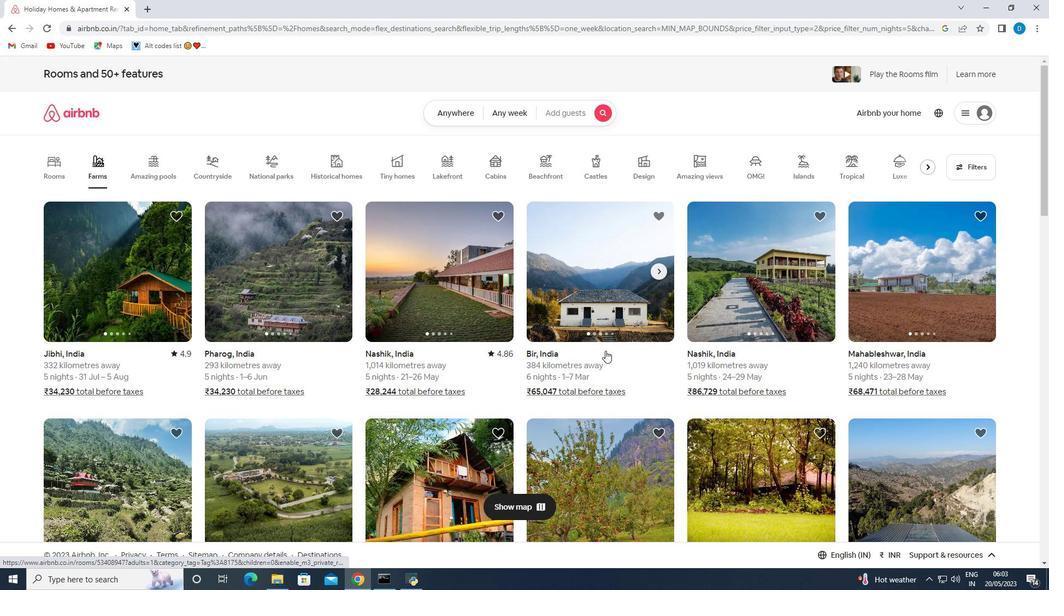 
Action: Mouse moved to (575, 355)
Screenshot: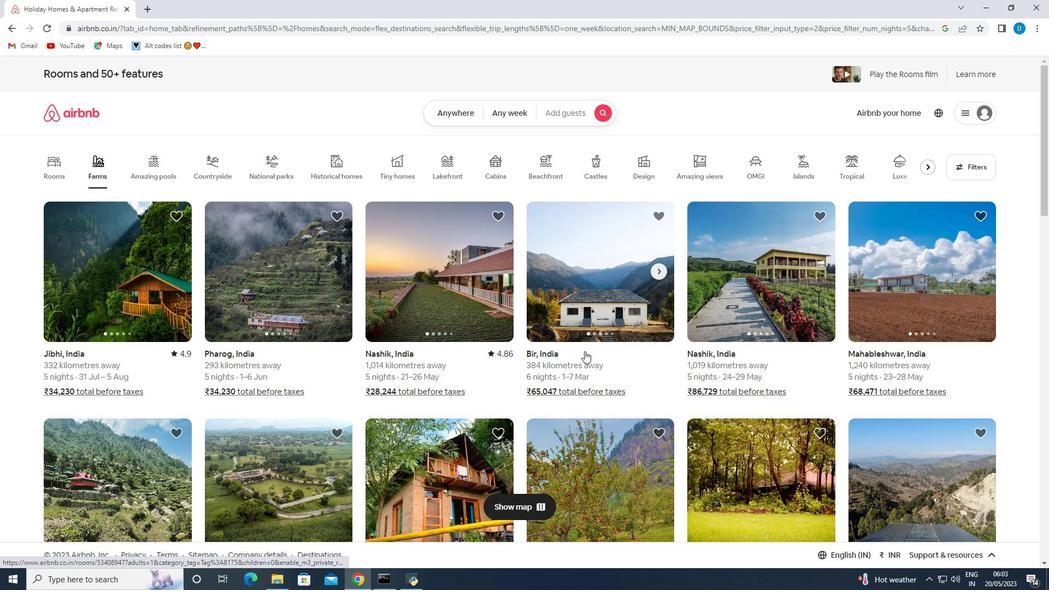 
Action: Mouse scrolled (575, 354) with delta (0, 0)
Screenshot: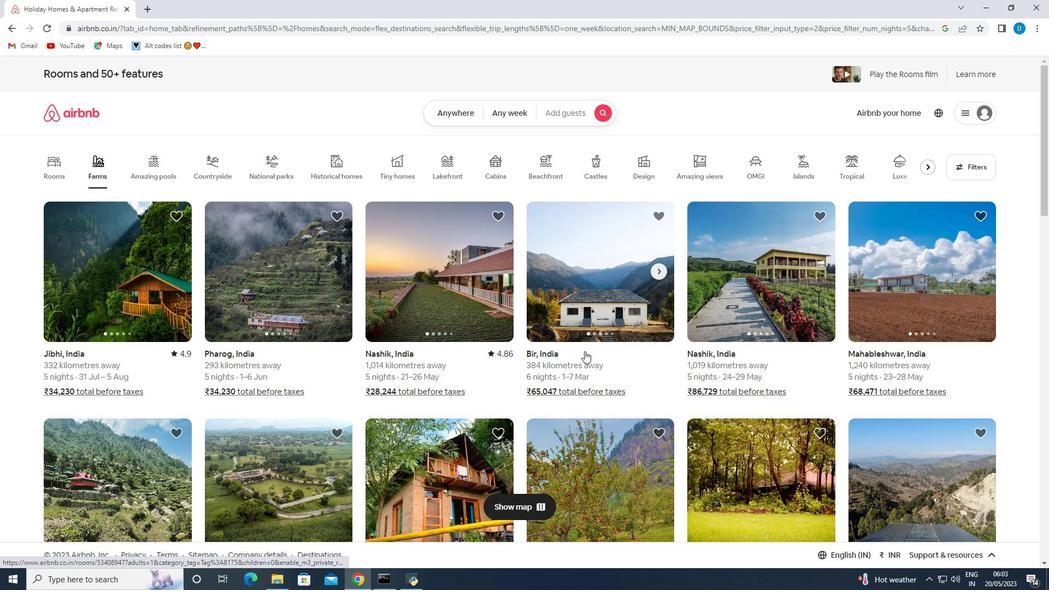 
Action: Mouse moved to (569, 357)
Screenshot: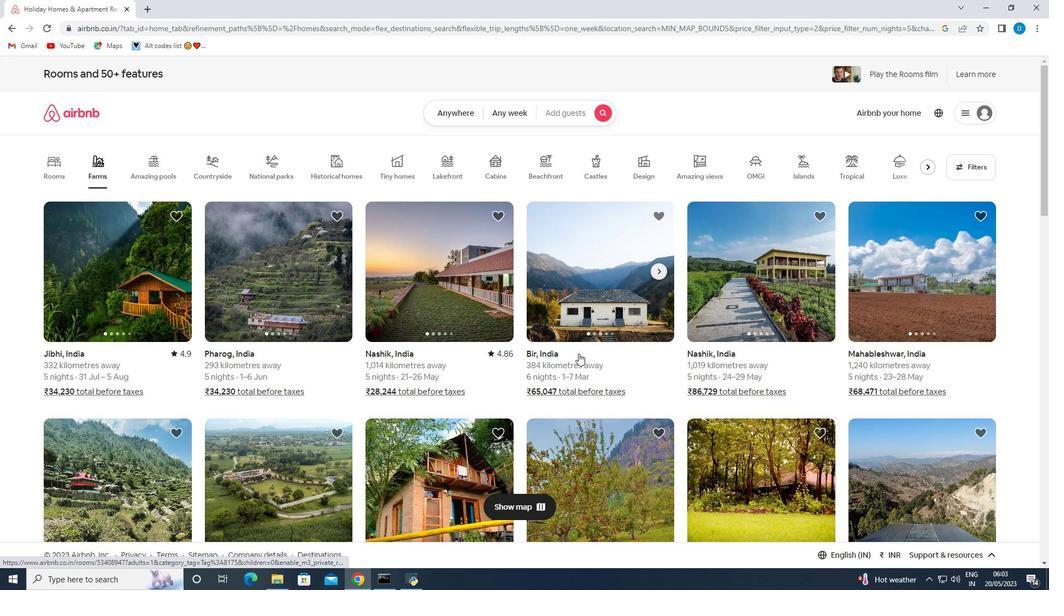 
Action: Mouse scrolled (569, 357) with delta (0, 0)
Screenshot: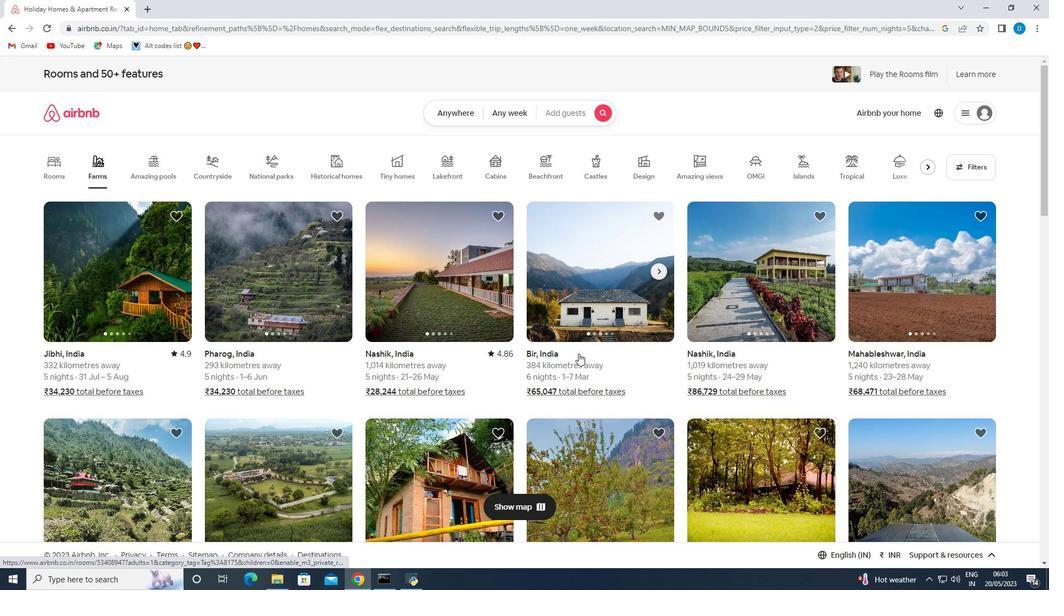 
Action: Mouse moved to (623, 367)
Screenshot: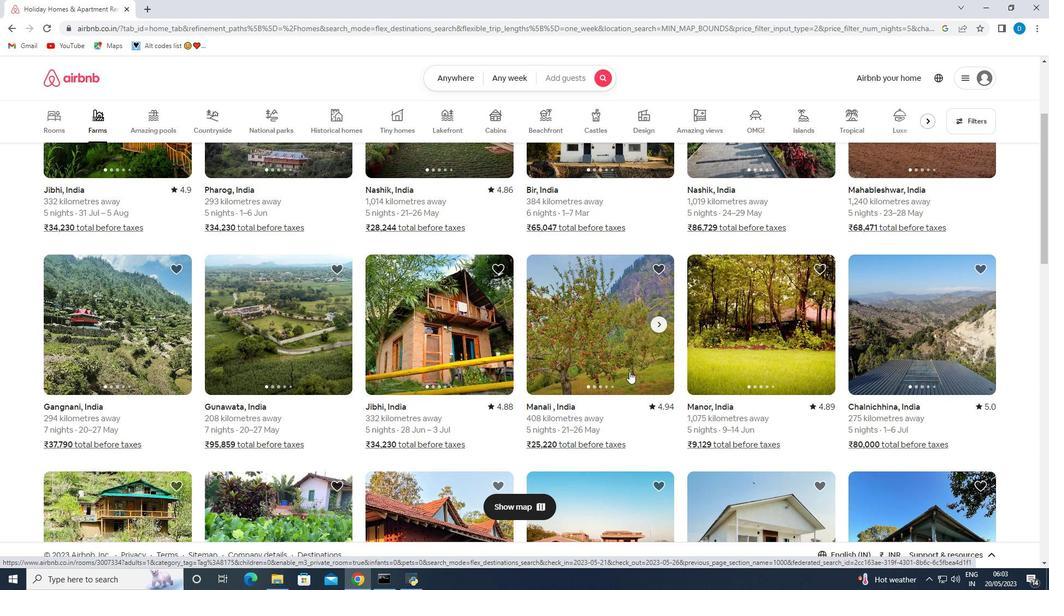 
Action: Mouse scrolled (623, 366) with delta (0, 0)
Screenshot: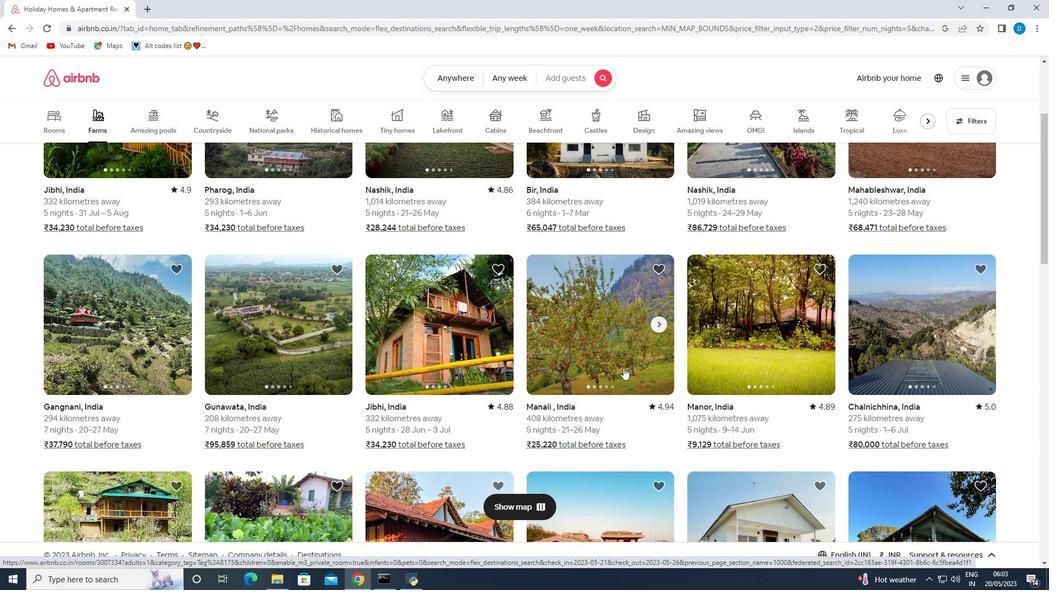 
Action: Mouse scrolled (623, 366) with delta (0, 0)
Screenshot: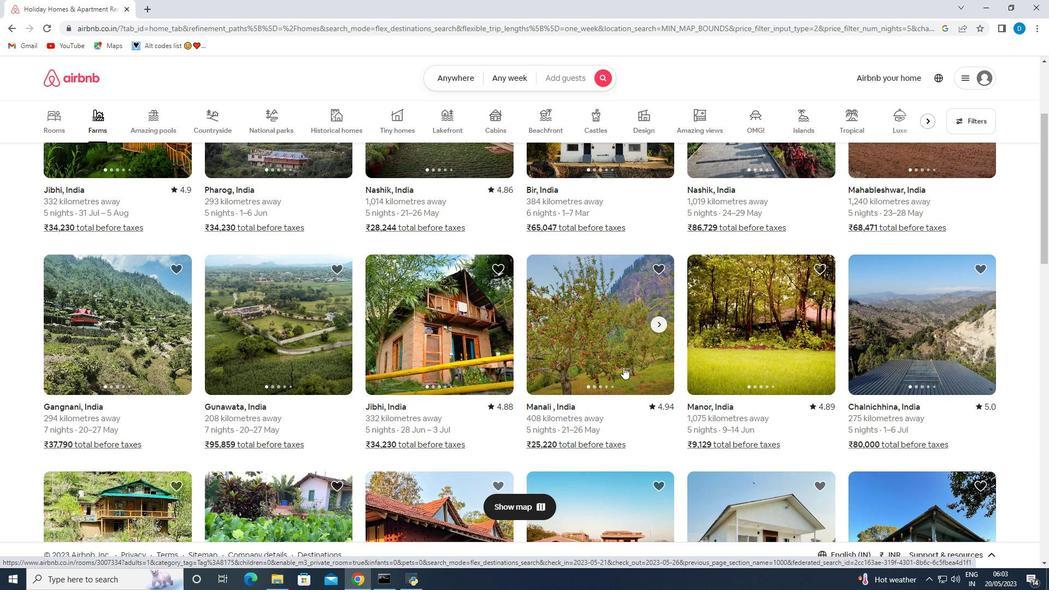 
Action: Mouse scrolled (623, 366) with delta (0, 0)
Screenshot: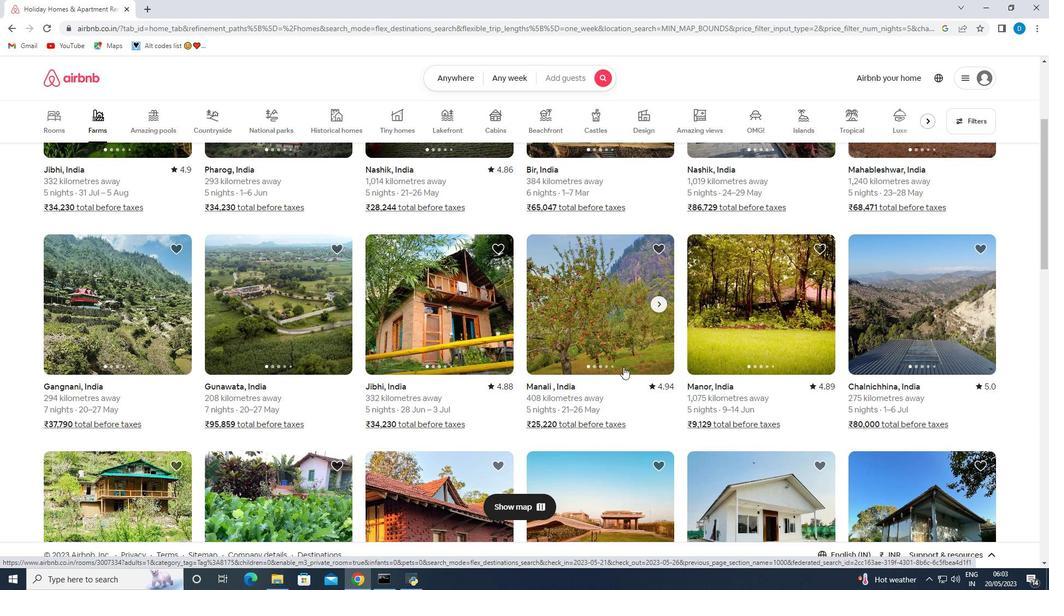 
Action: Mouse scrolled (623, 366) with delta (0, 0)
Screenshot: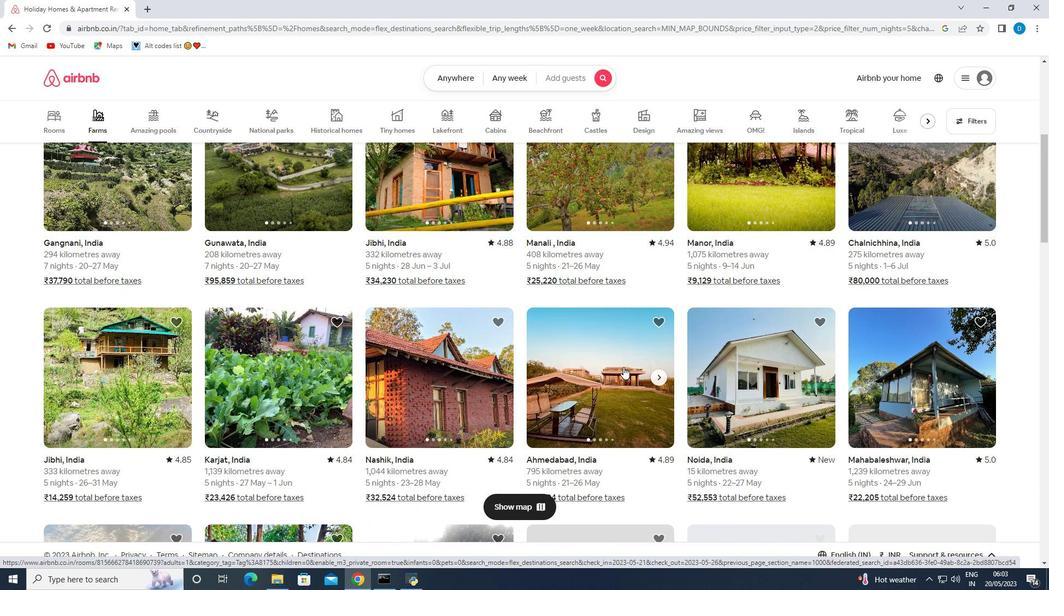 
Action: Mouse scrolled (623, 366) with delta (0, 0)
Screenshot: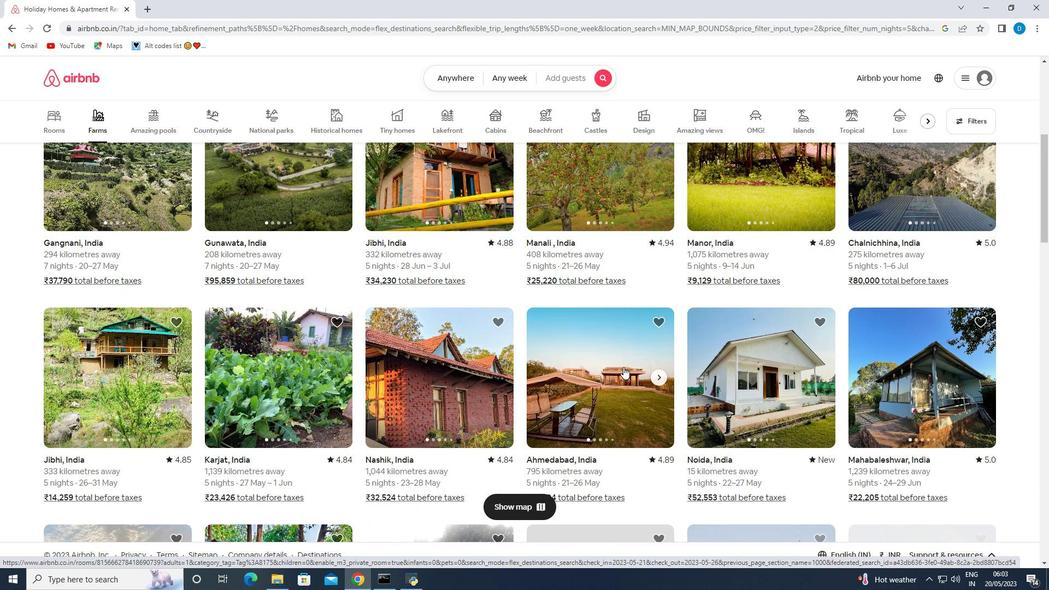 
Action: Mouse scrolled (623, 366) with delta (0, 0)
Screenshot: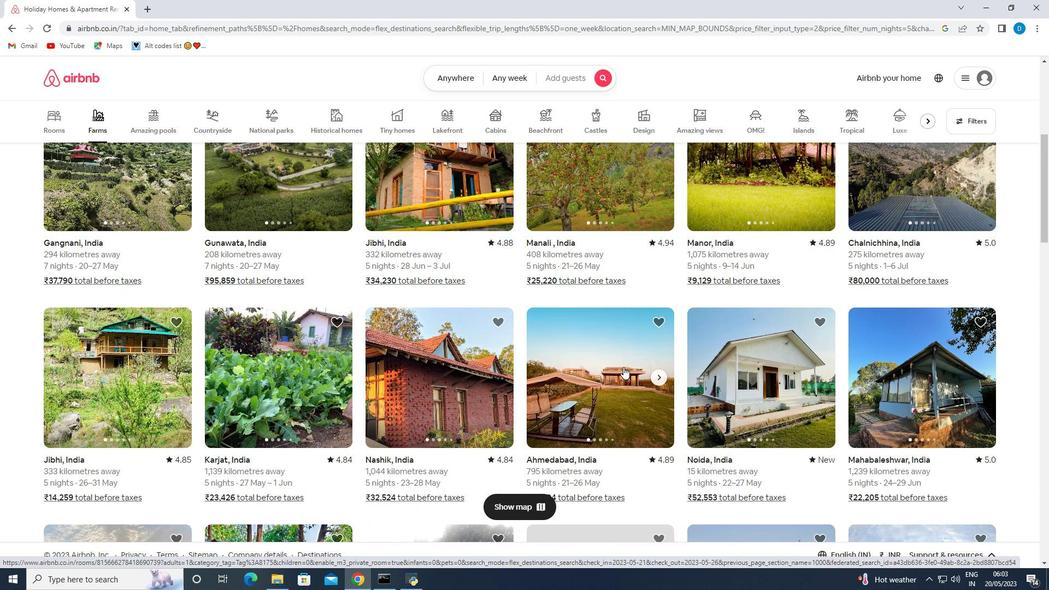 
Action: Mouse scrolled (623, 366) with delta (0, 0)
Screenshot: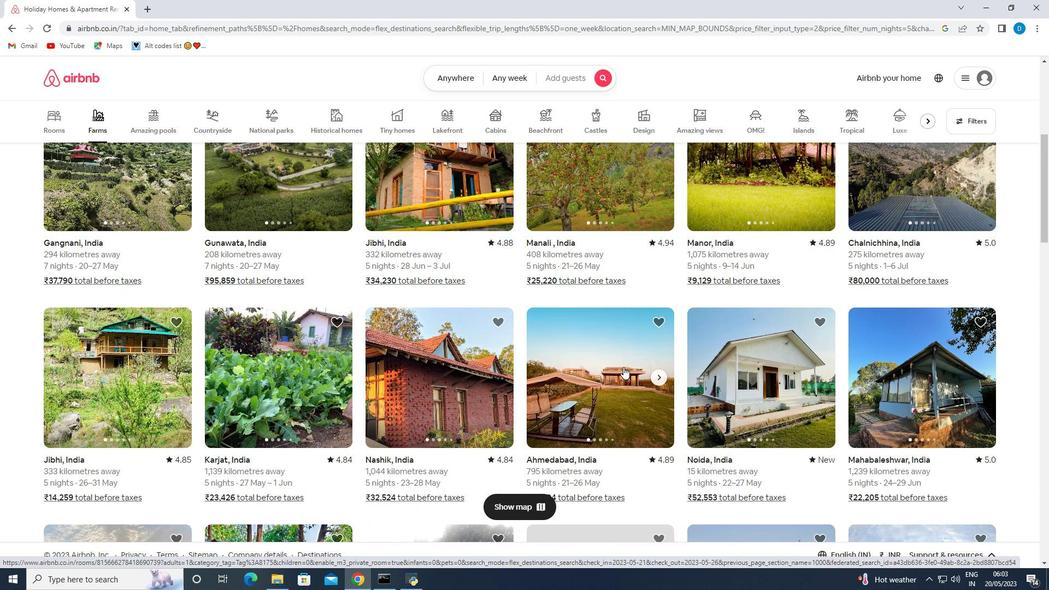 
Action: Mouse moved to (623, 367)
Screenshot: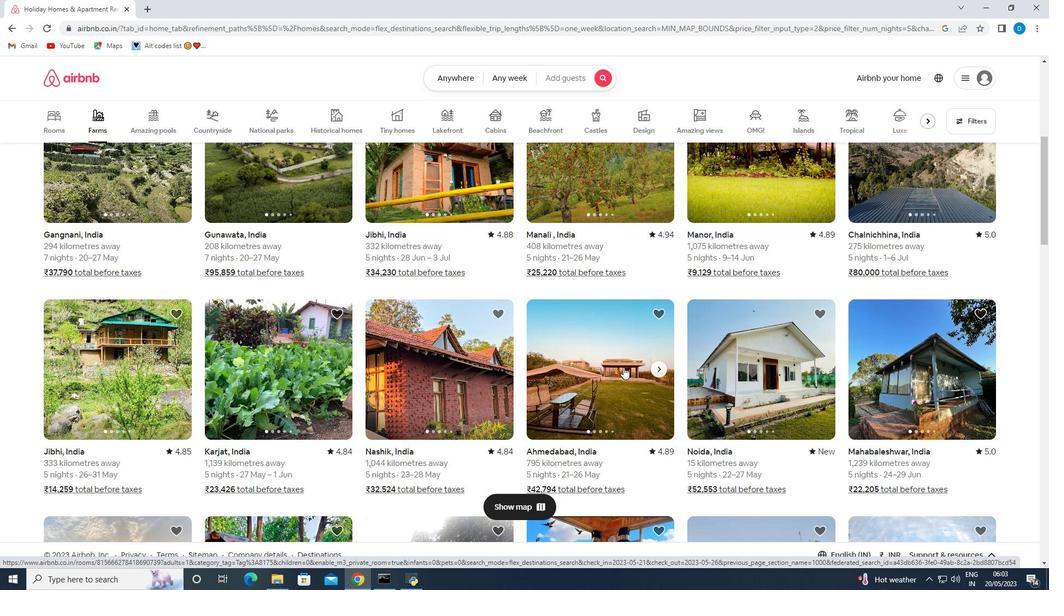 
Action: Mouse scrolled (623, 366) with delta (0, 0)
Screenshot: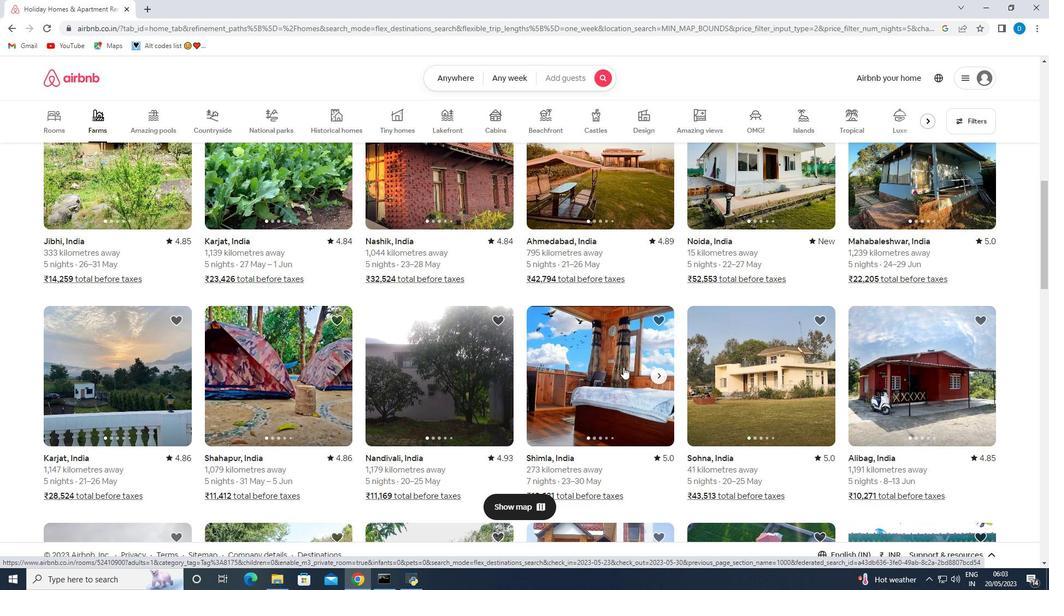 
Action: Mouse scrolled (623, 366) with delta (0, 0)
Screenshot: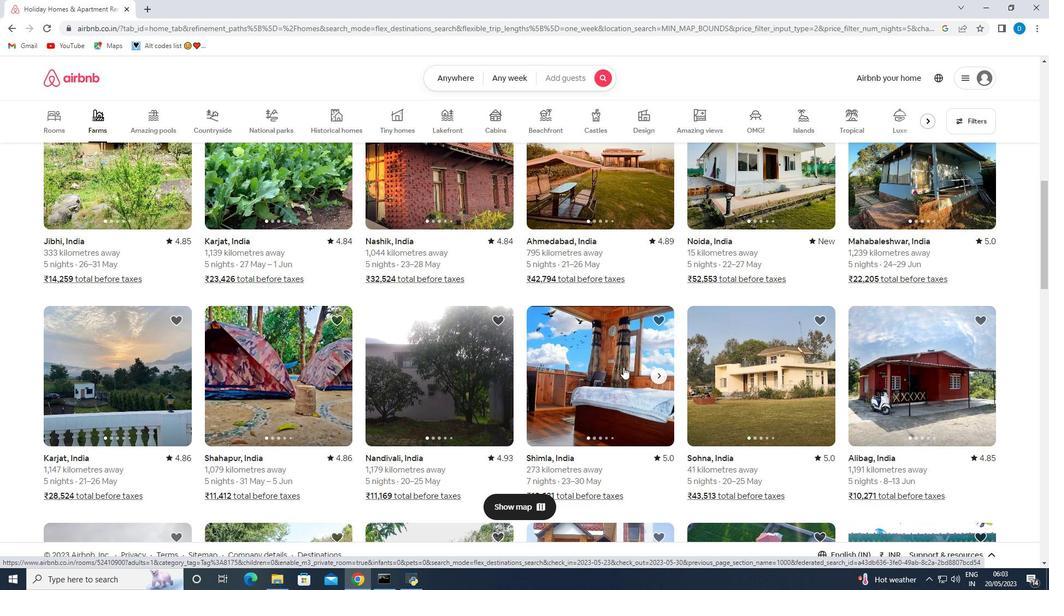 
Action: Mouse scrolled (623, 366) with delta (0, 0)
Screenshot: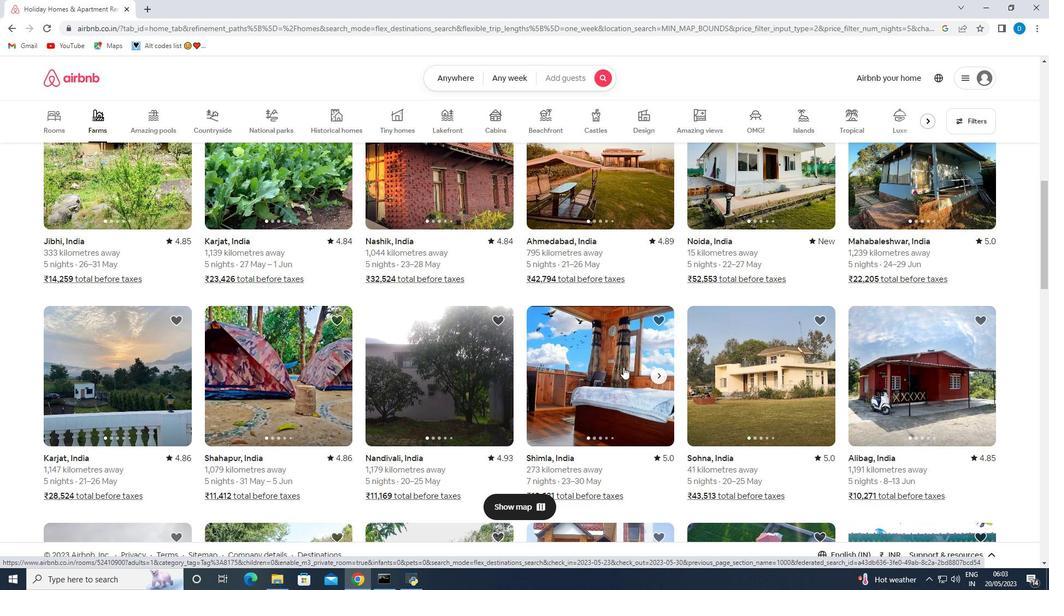 
Action: Mouse scrolled (623, 366) with delta (0, 0)
Screenshot: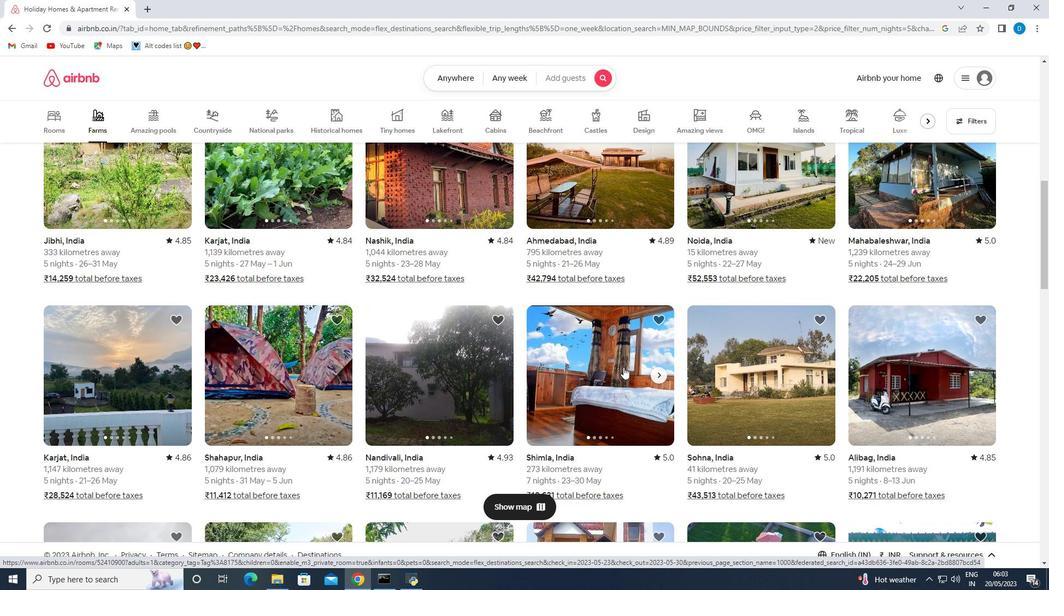 
Action: Mouse scrolled (623, 366) with delta (0, 0)
Screenshot: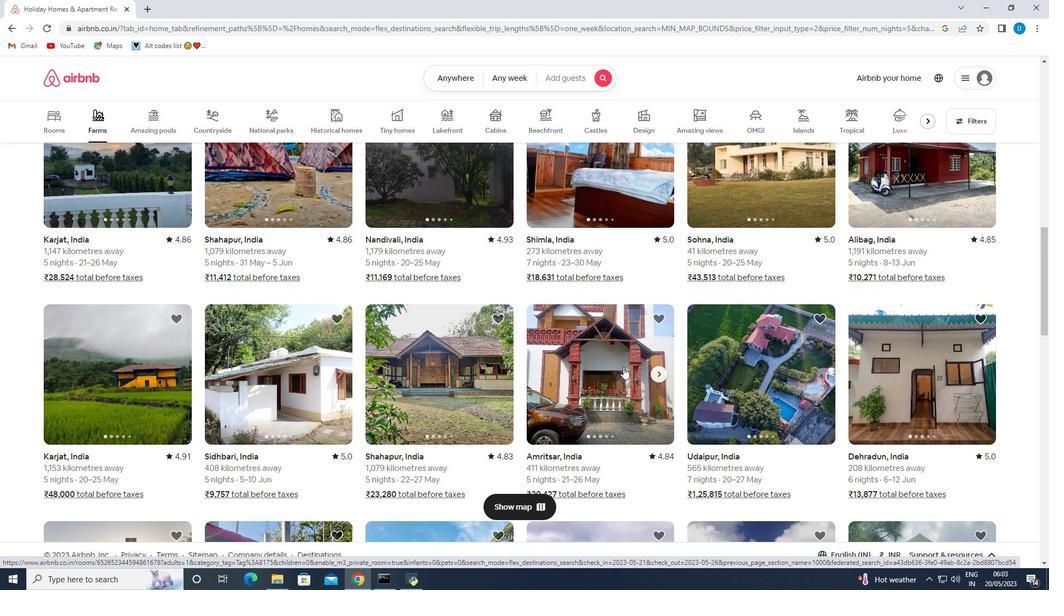 
Action: Mouse scrolled (623, 366) with delta (0, 0)
Screenshot: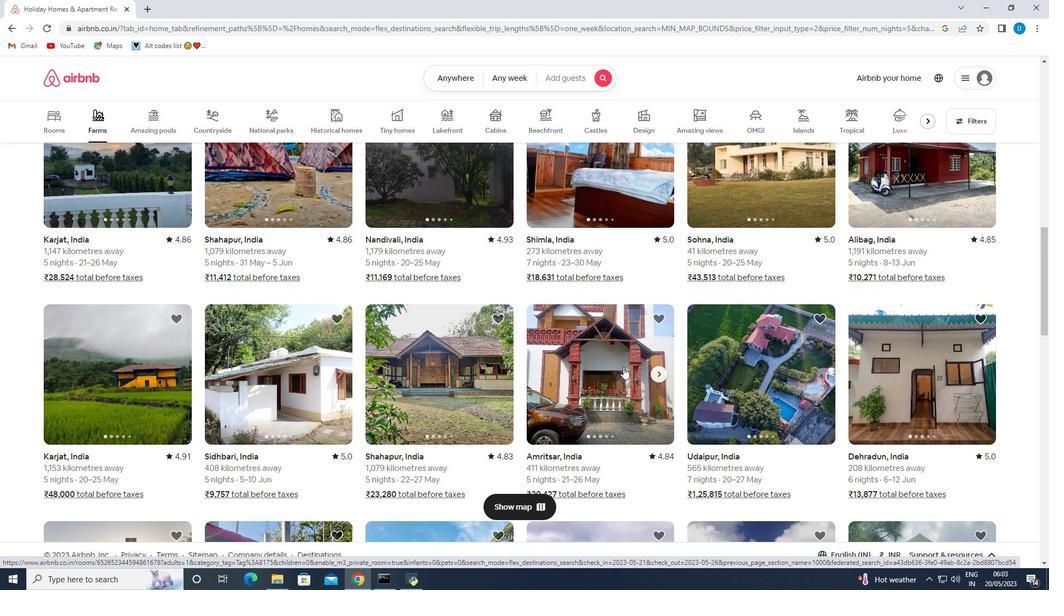 
Action: Mouse scrolled (623, 366) with delta (0, 0)
Screenshot: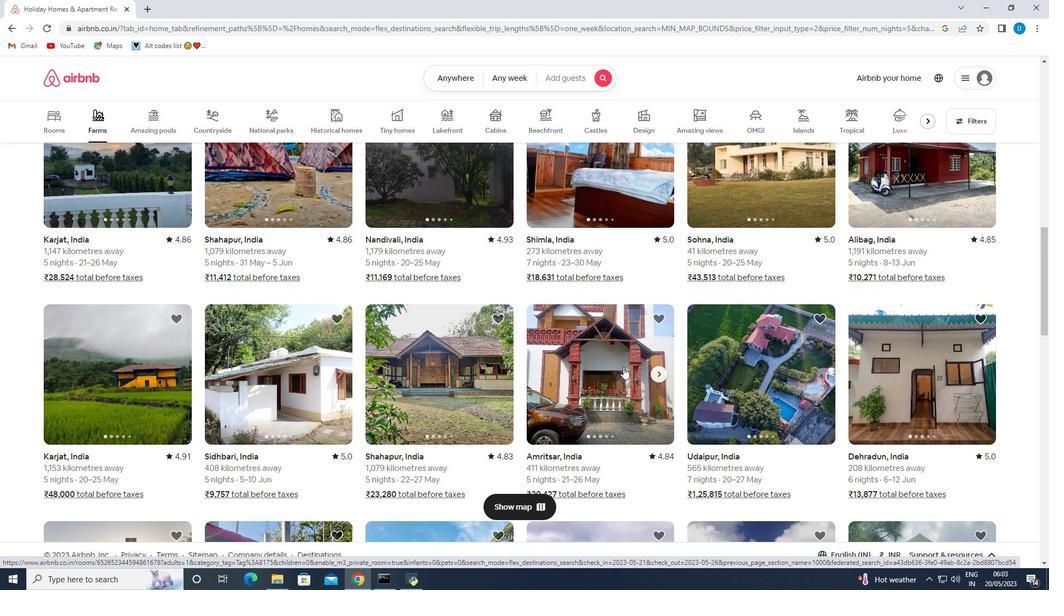
Action: Mouse scrolled (623, 366) with delta (0, 0)
Screenshot: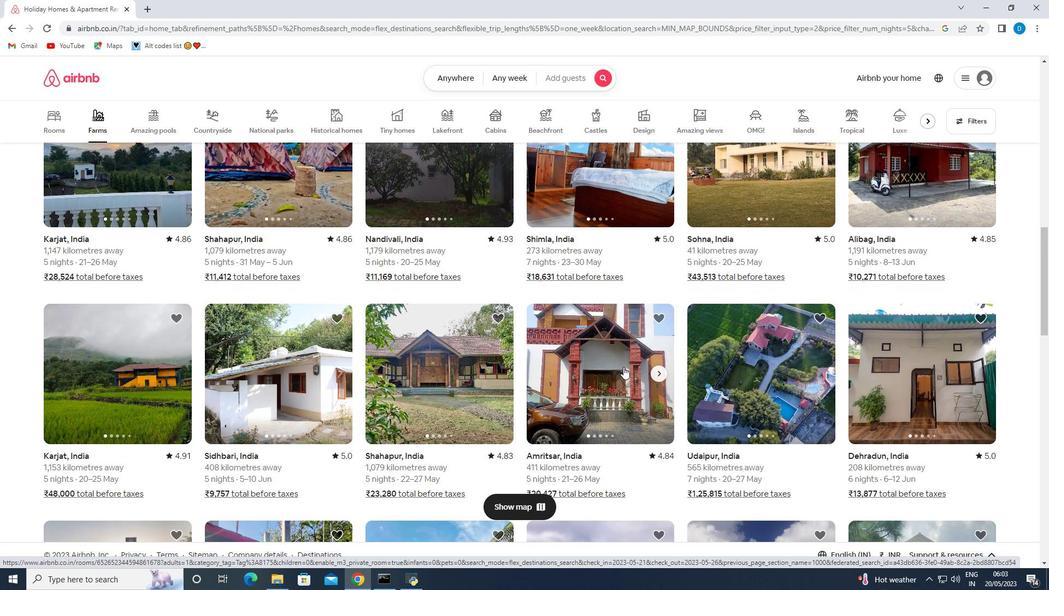 
Action: Mouse moved to (681, 236)
Screenshot: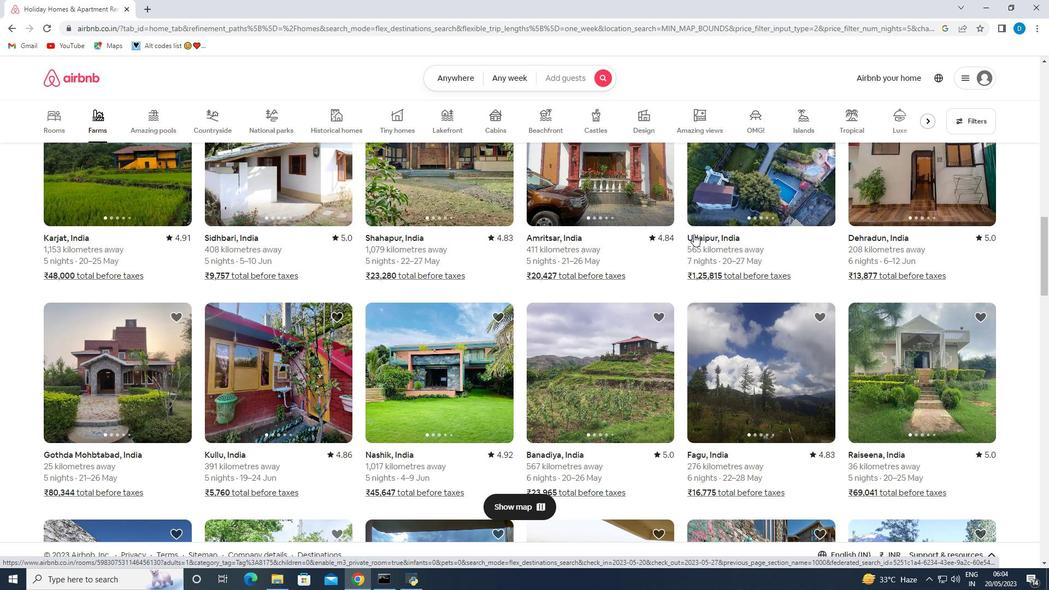 
Action: Mouse scrolled (681, 235) with delta (0, 0)
Screenshot: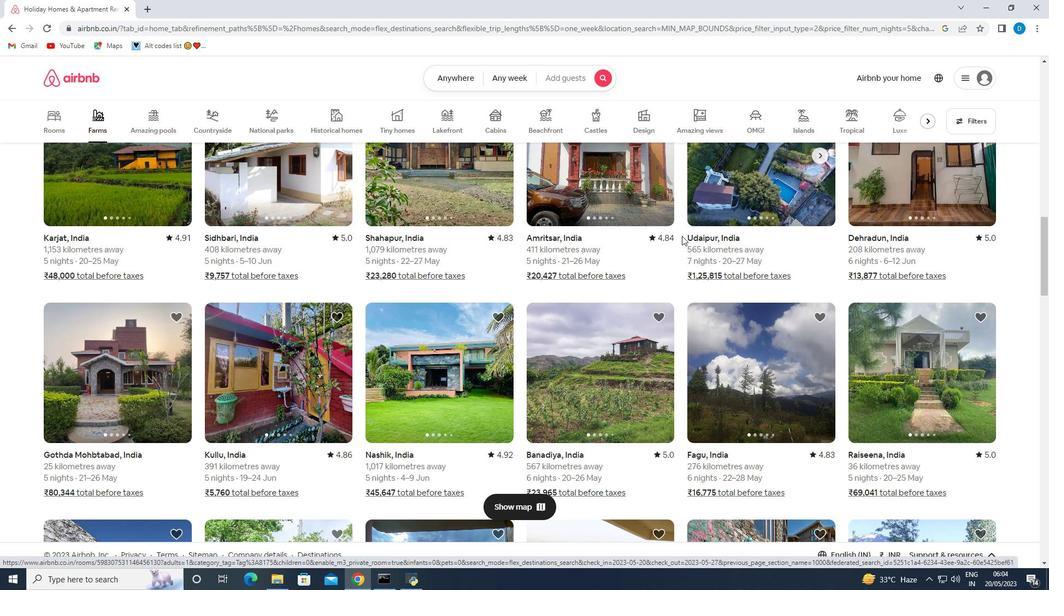 
Action: Mouse moved to (680, 239)
Screenshot: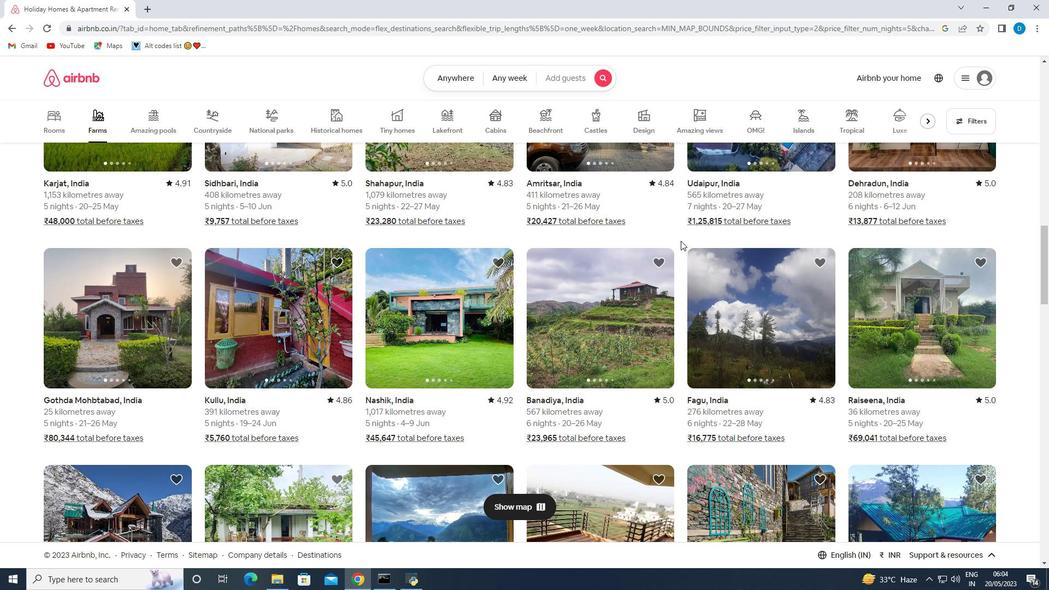 
Action: Mouse scrolled (680, 239) with delta (0, 0)
Screenshot: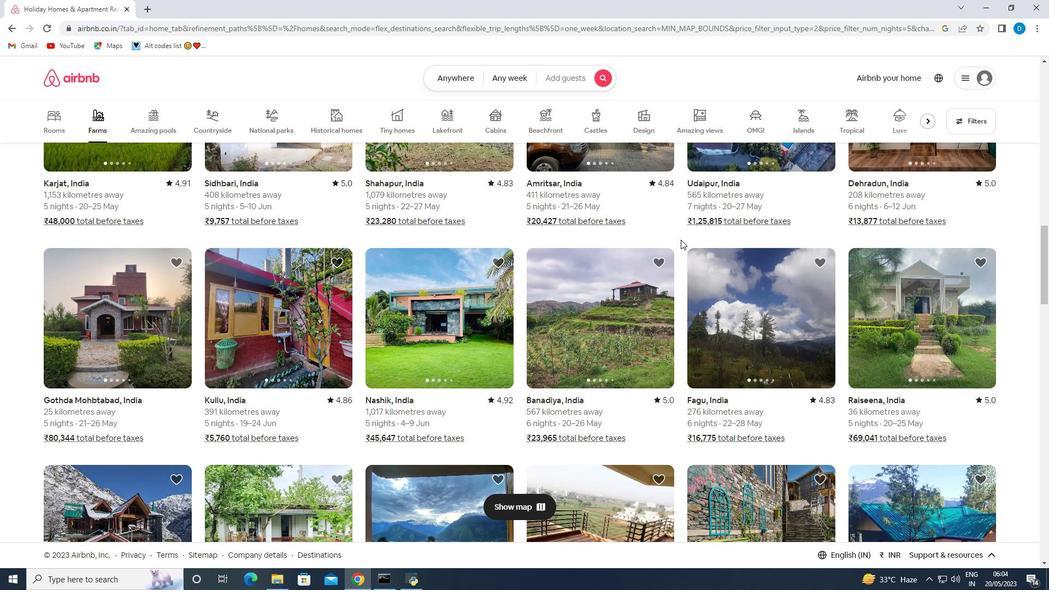
Action: Mouse moved to (680, 239)
Screenshot: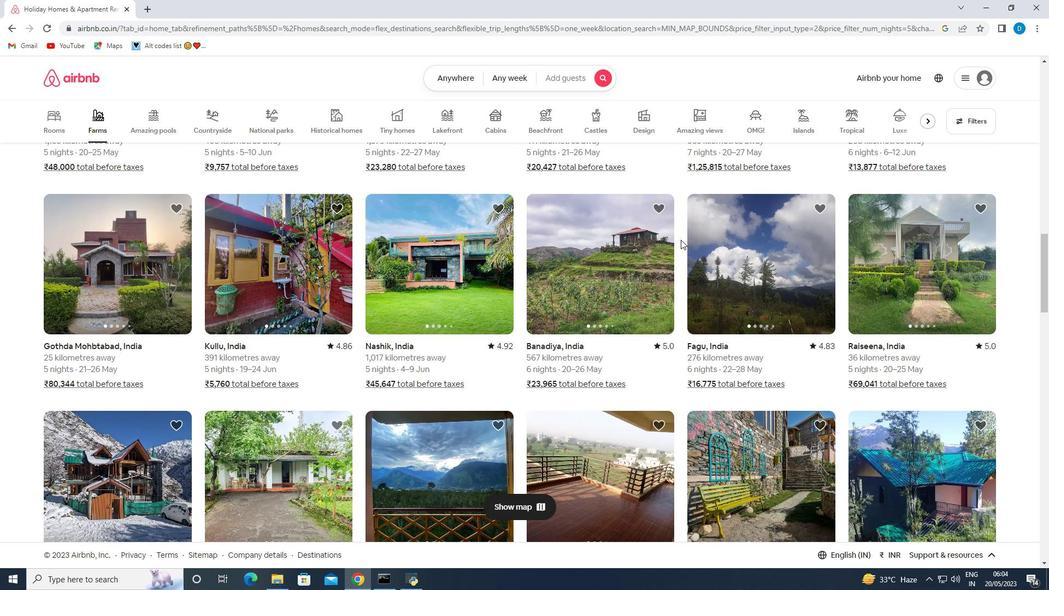 
Action: Mouse scrolled (680, 239) with delta (0, 0)
Screenshot: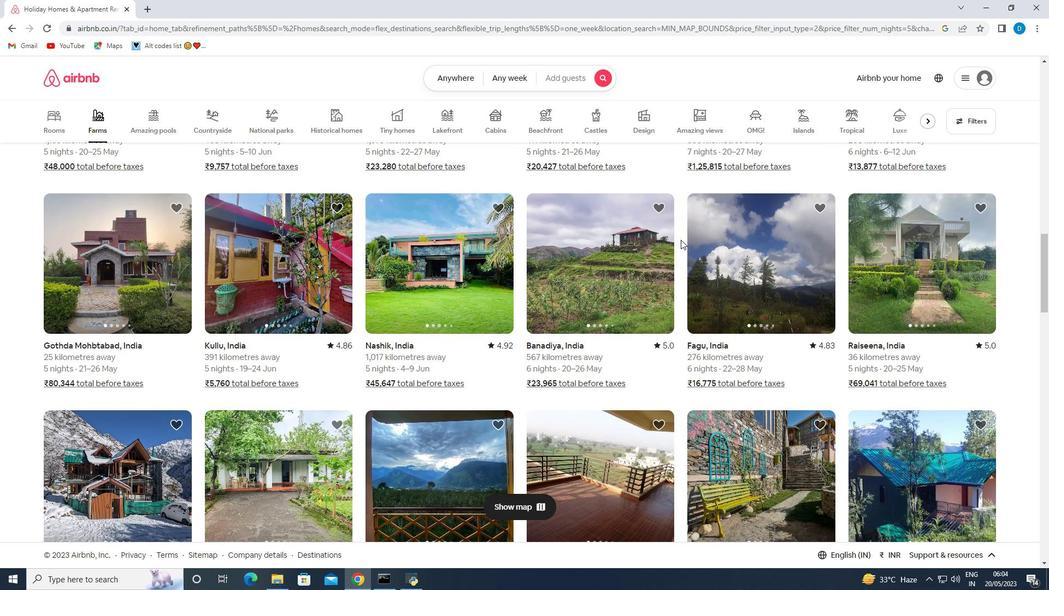 
Action: Mouse moved to (679, 239)
Screenshot: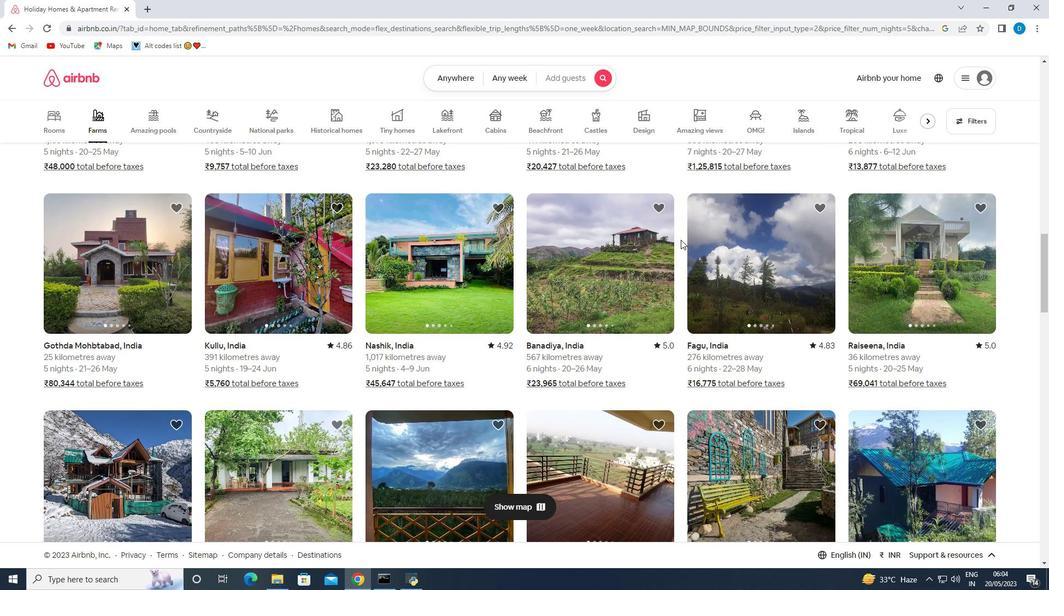 
Action: Mouse scrolled (679, 239) with delta (0, 0)
Screenshot: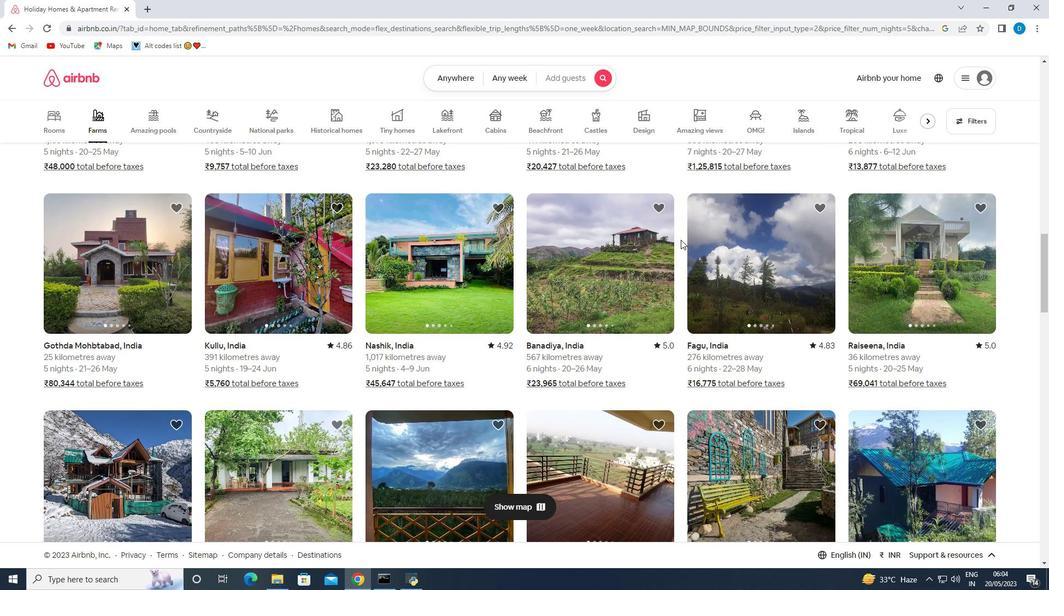 
Action: Mouse moved to (670, 242)
Screenshot: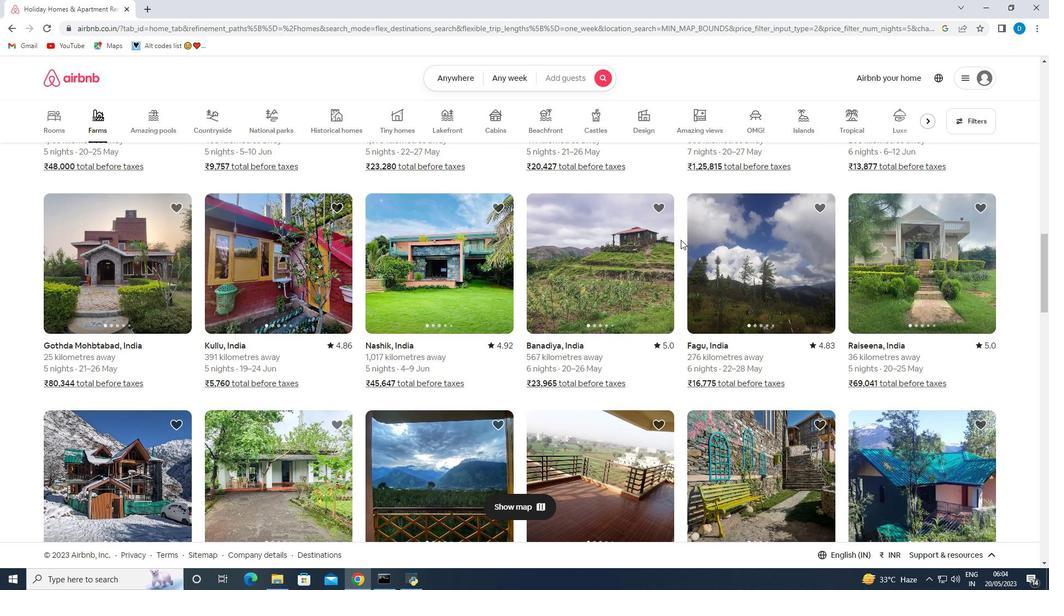 
Action: Mouse scrolled (670, 241) with delta (0, 0)
Screenshot: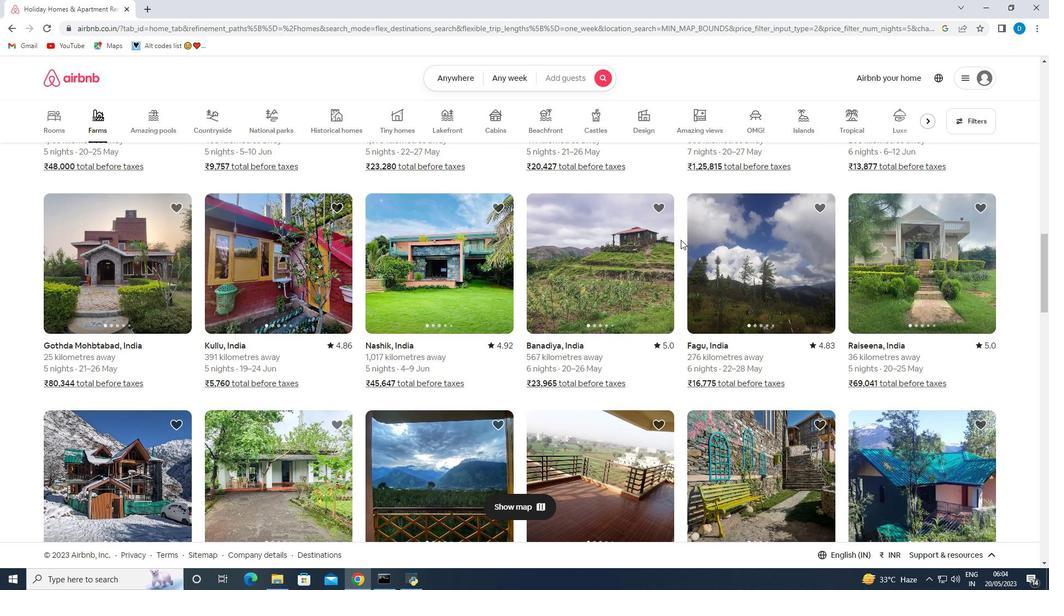 
Action: Mouse moved to (162, 128)
Screenshot: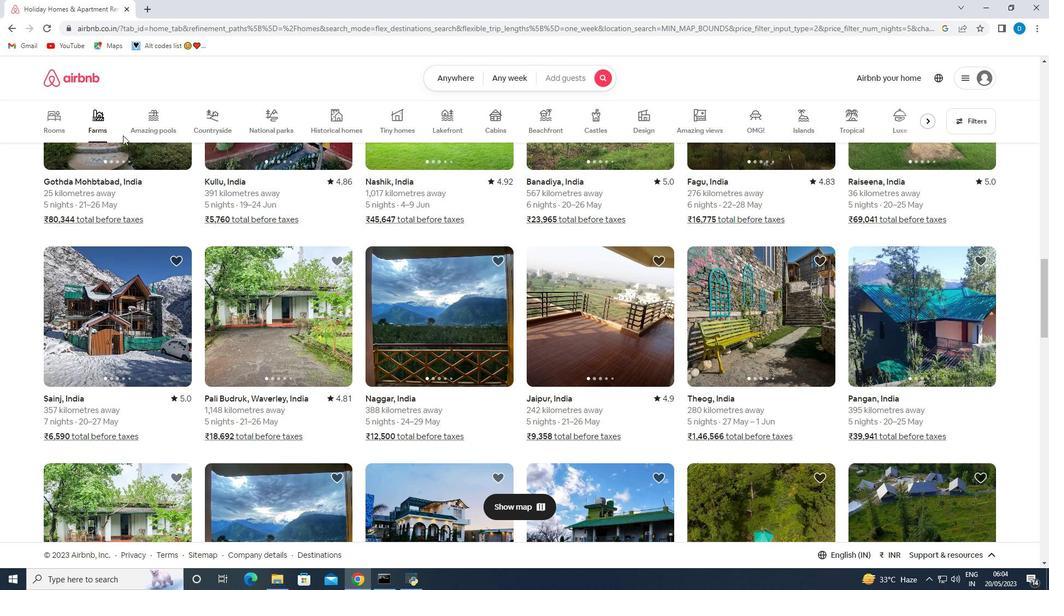 
Action: Mouse scrolled (162, 128) with delta (0, 0)
Screenshot: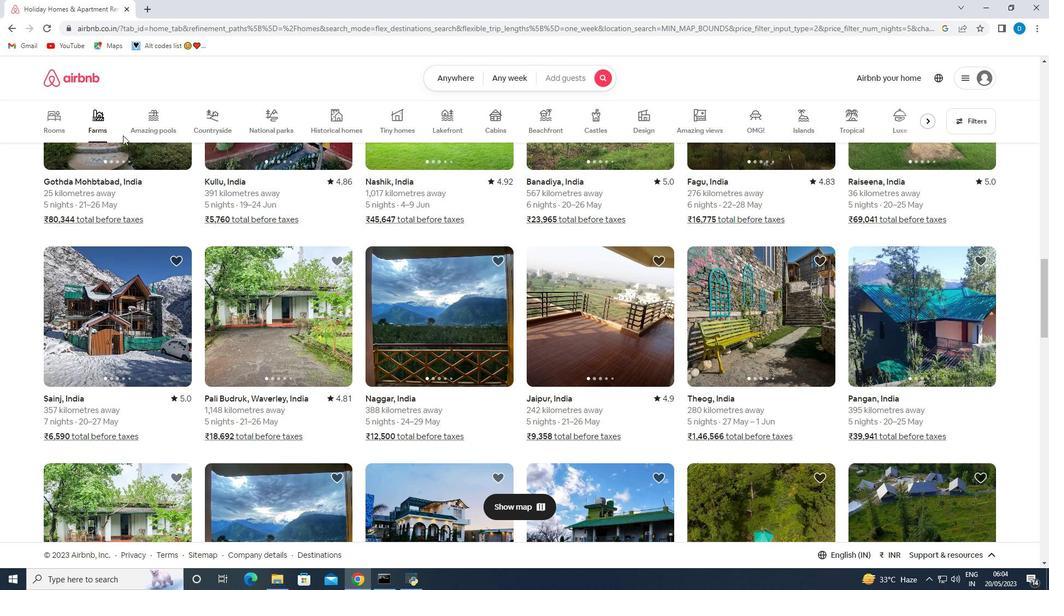 
Action: Mouse moved to (184, 128)
Screenshot: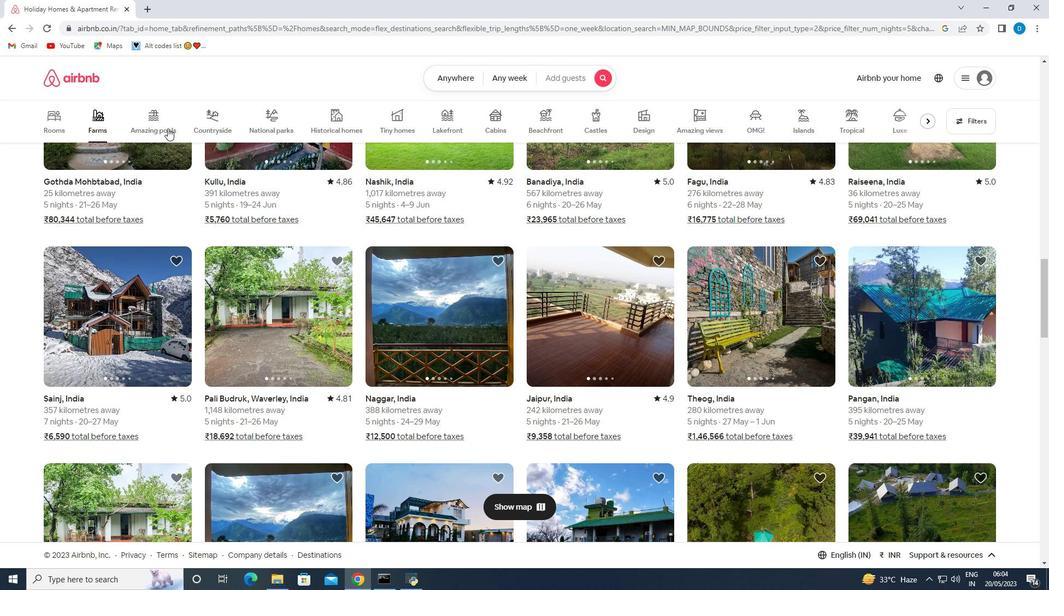 
Action: Mouse scrolled (184, 128) with delta (0, 0)
Screenshot: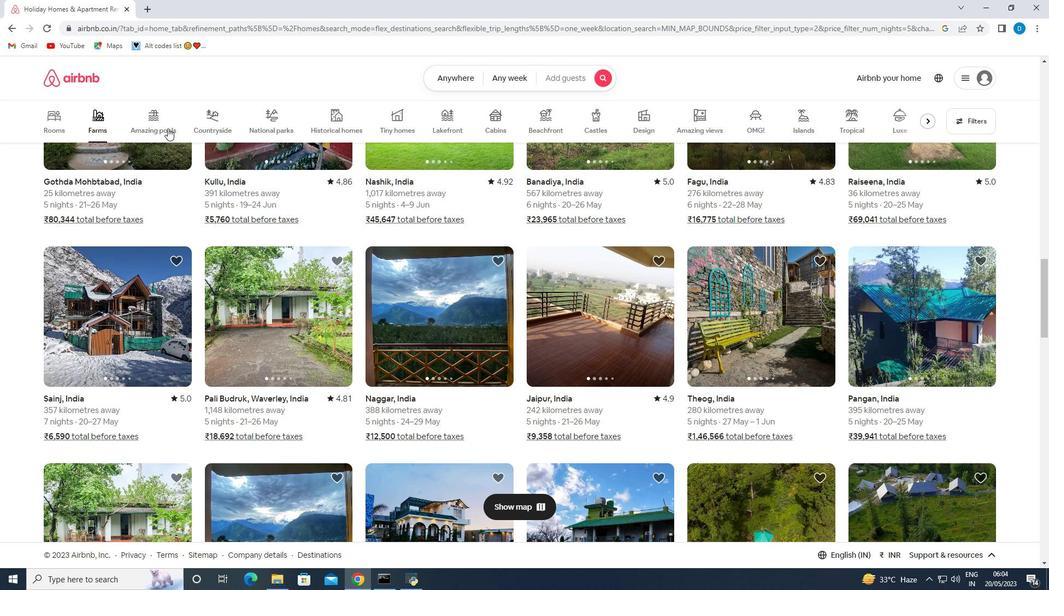 
Action: Mouse moved to (76, 130)
Screenshot: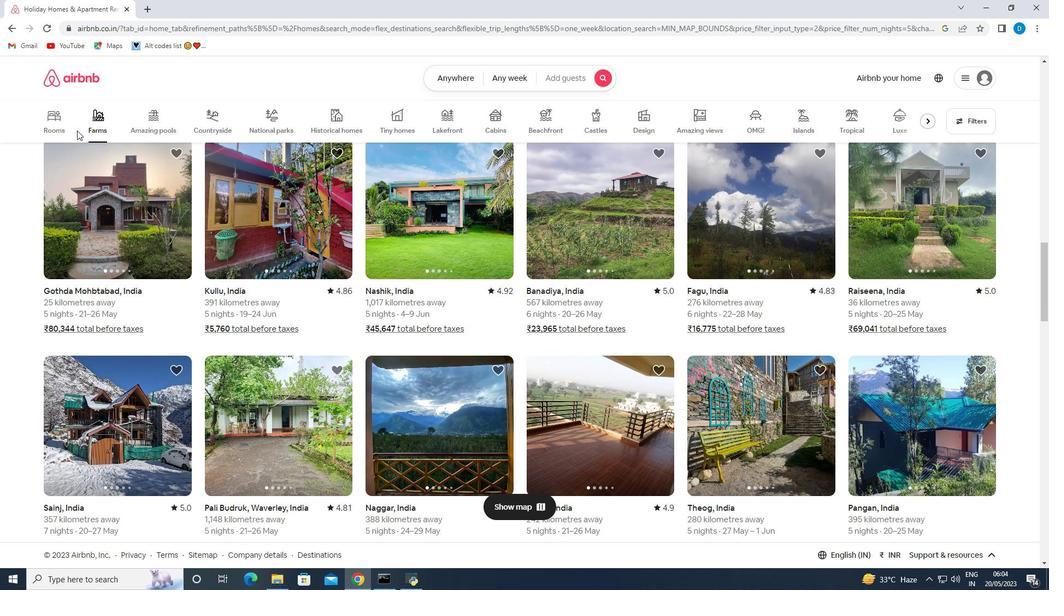
Action: Mouse scrolled (76, 130) with delta (0, 0)
Screenshot: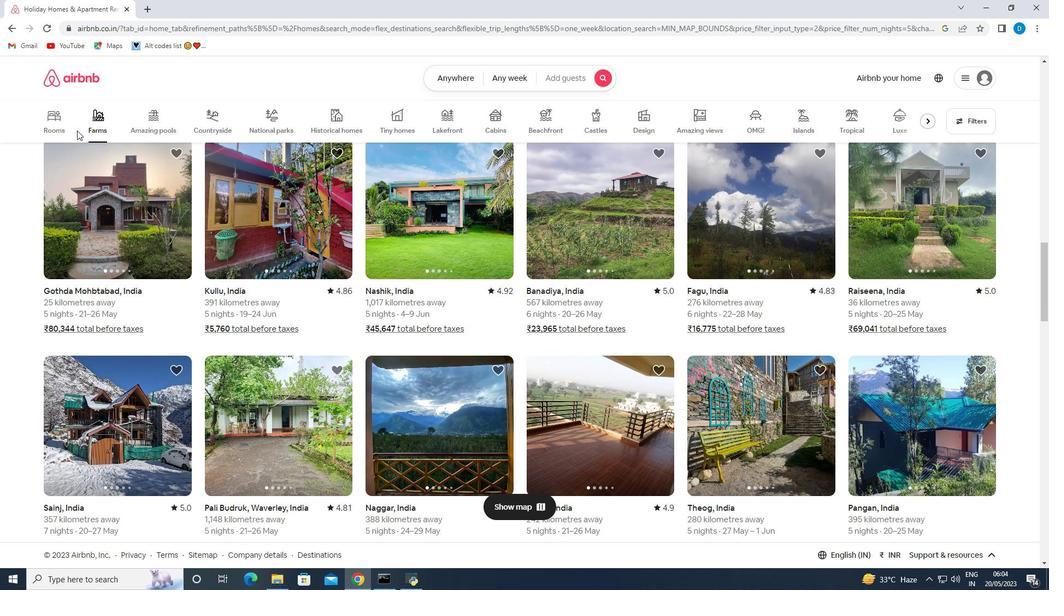 
Action: Mouse scrolled (76, 130) with delta (0, 0)
Screenshot: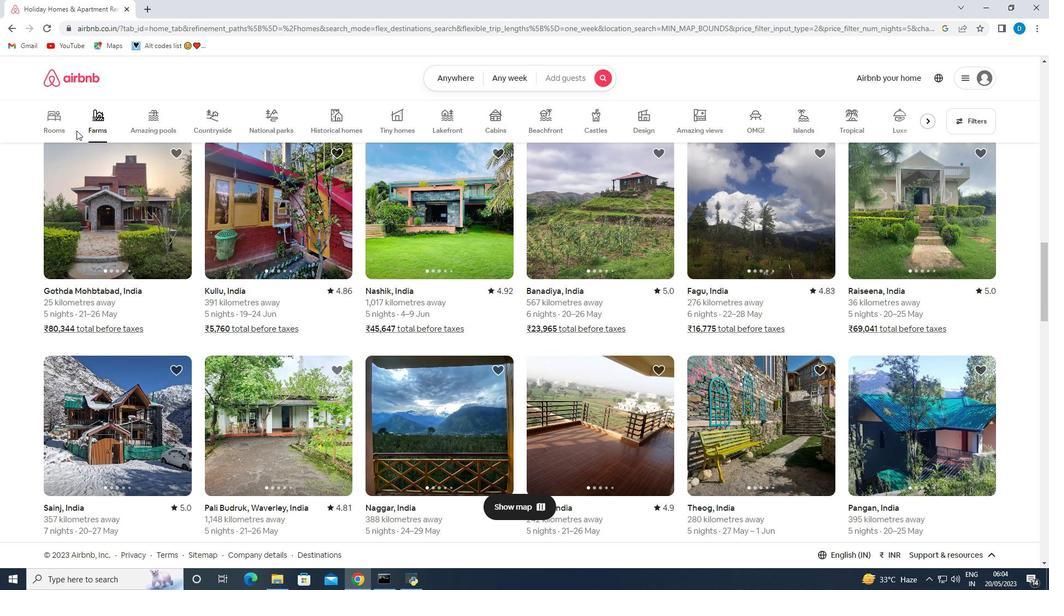 
Action: Mouse scrolled (76, 130) with delta (0, 0)
Screenshot: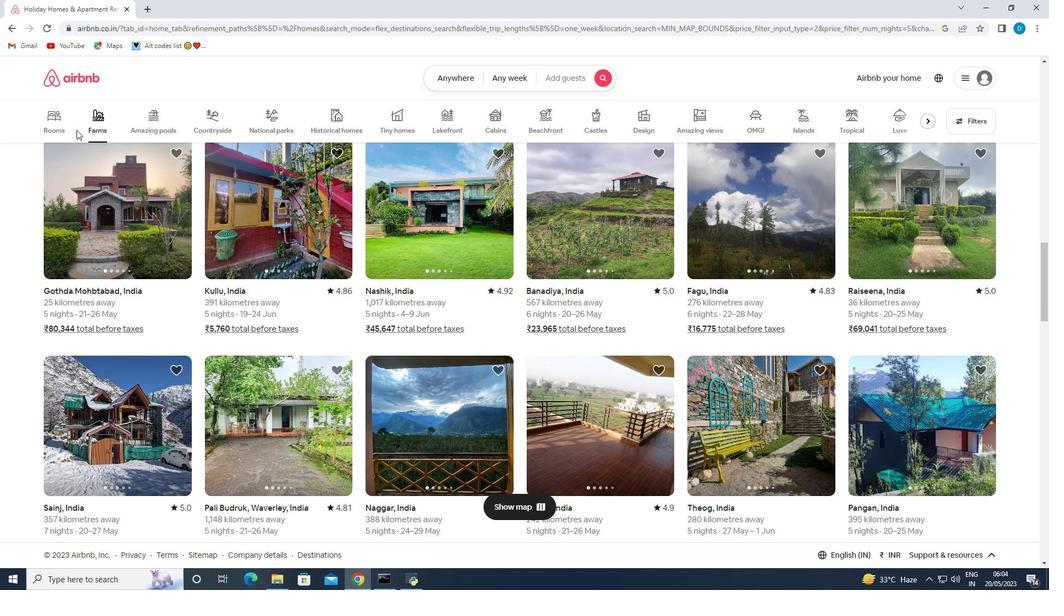 
Action: Mouse moved to (61, 129)
Screenshot: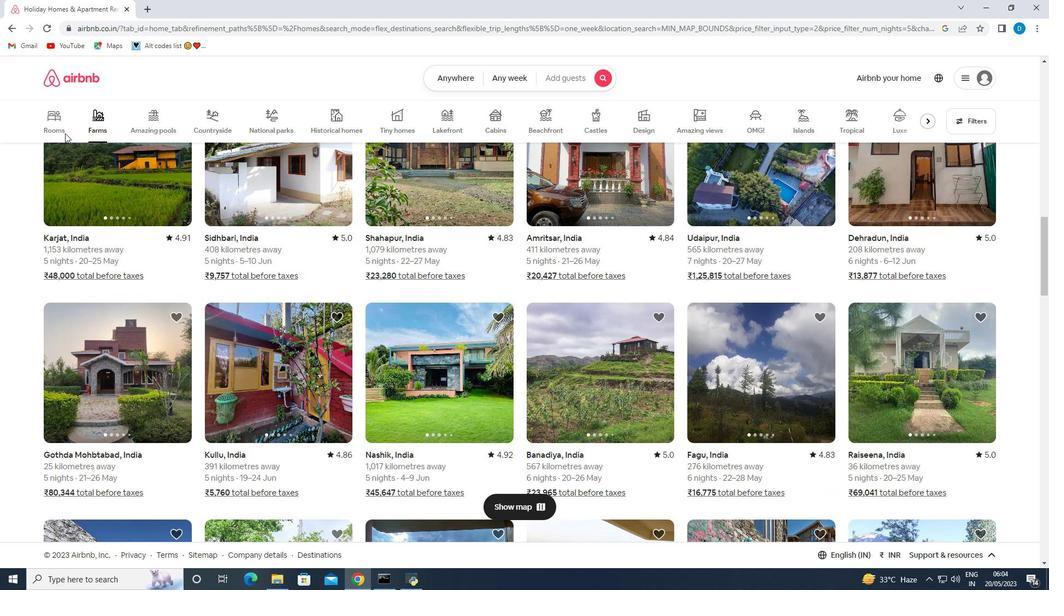 
Action: Mouse pressed left at (61, 129)
Screenshot: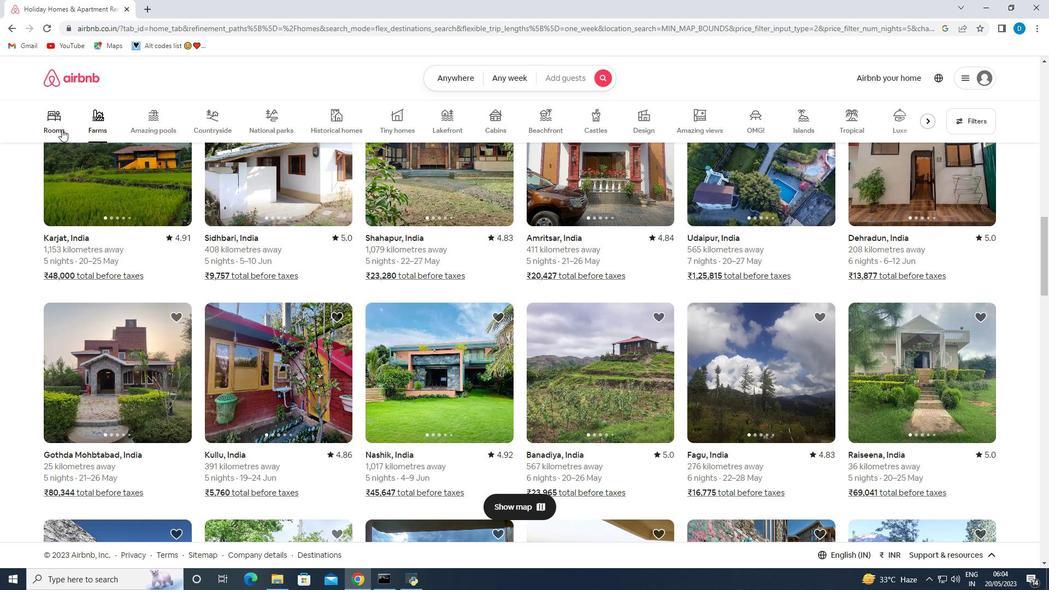 
Action: Mouse moved to (334, 309)
Screenshot: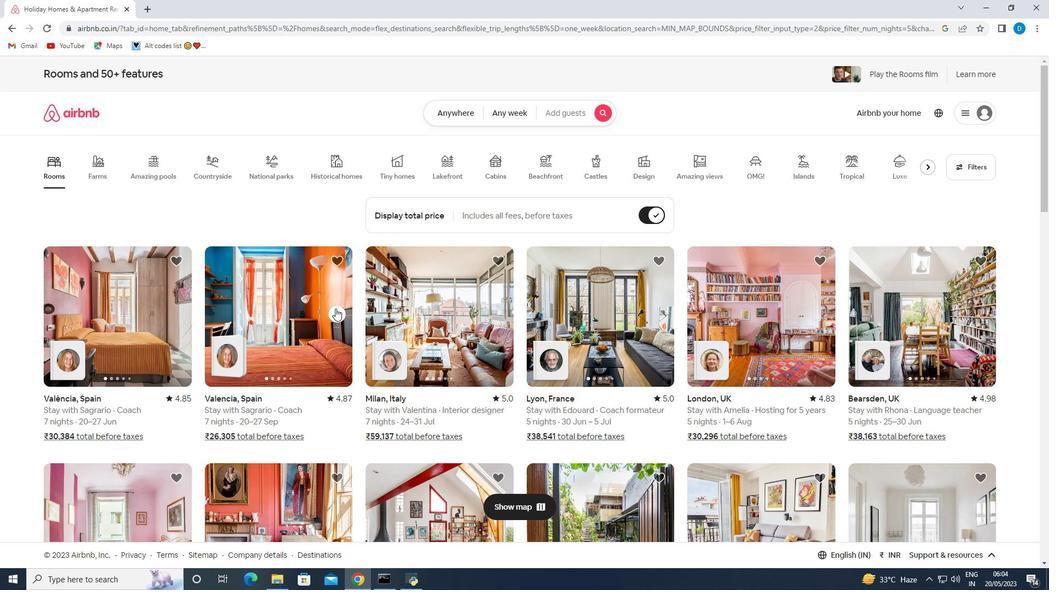 
Action: Mouse scrolled (334, 308) with delta (0, 0)
Screenshot: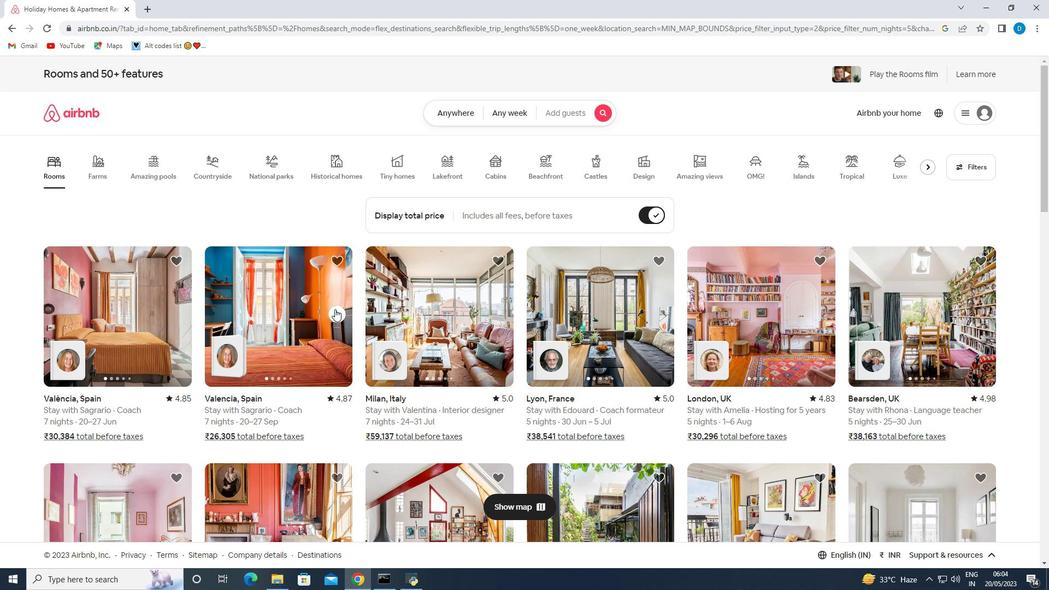 
Action: Mouse scrolled (334, 308) with delta (0, 0)
Screenshot: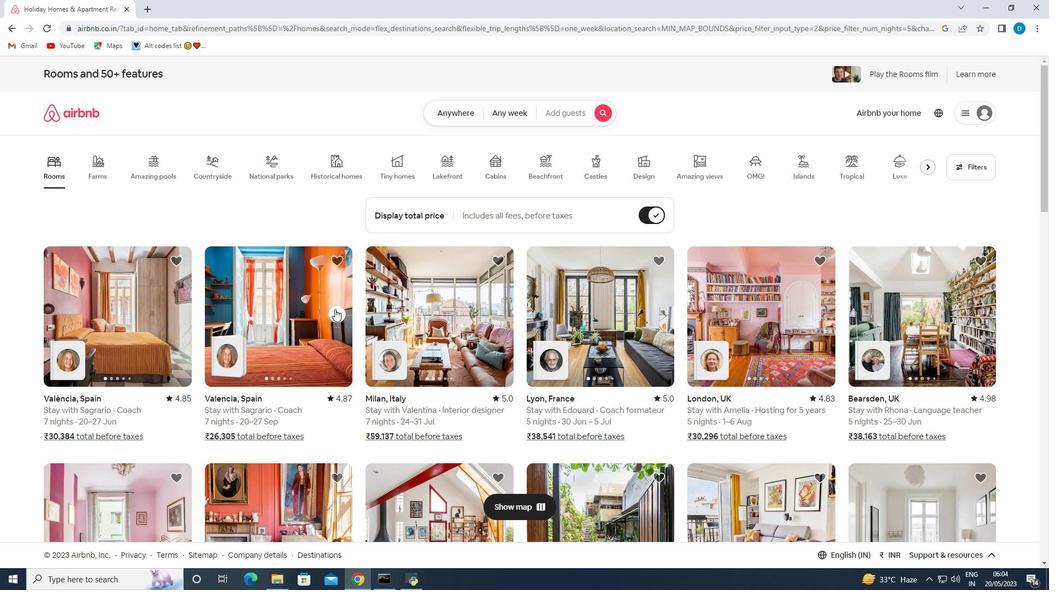 
Action: Mouse scrolled (334, 308) with delta (0, 0)
Screenshot: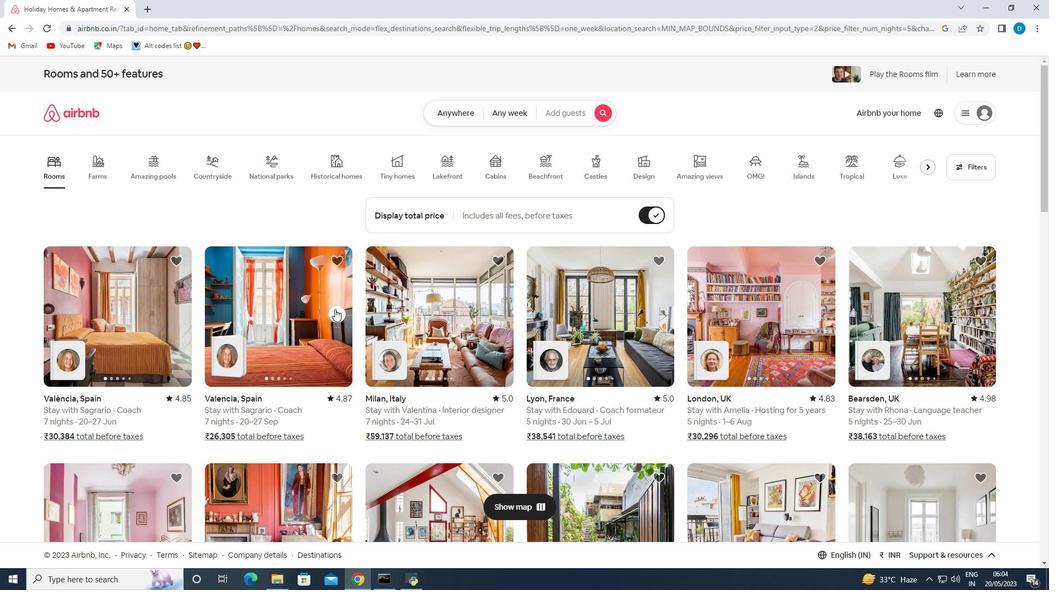
Action: Mouse scrolled (334, 308) with delta (0, 0)
Screenshot: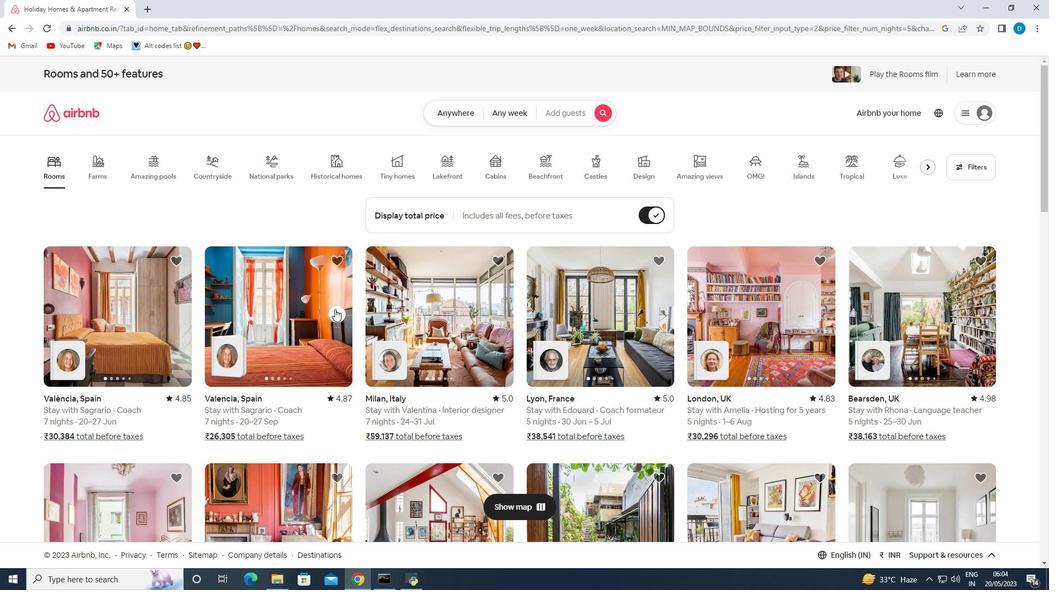 
Action: Mouse moved to (575, 344)
Screenshot: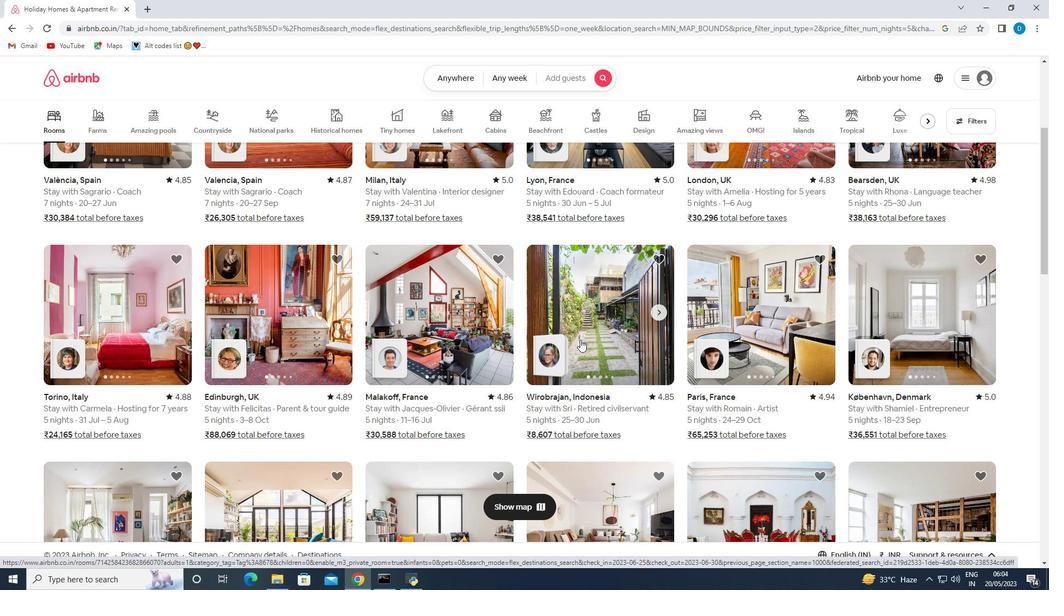 
Action: Mouse scrolled (575, 344) with delta (0, 0)
Screenshot: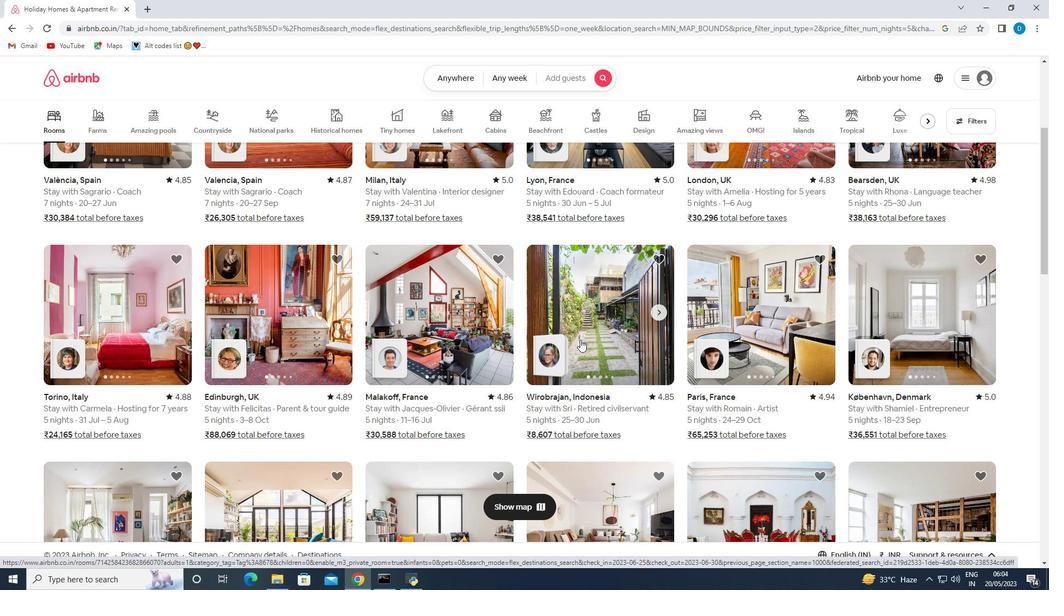
Action: Mouse moved to (564, 363)
Screenshot: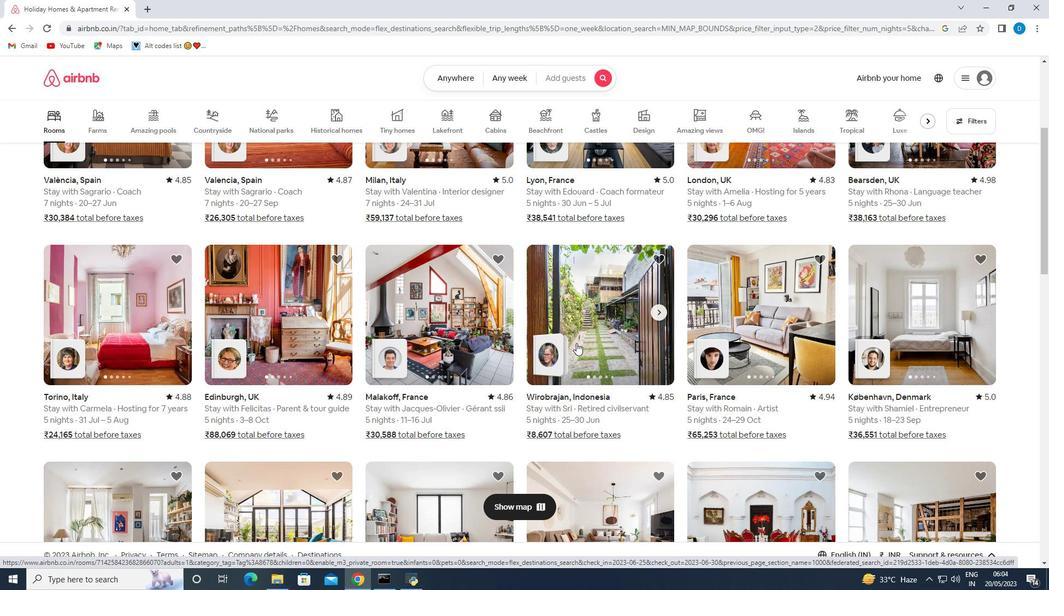 
Action: Mouse scrolled (564, 363) with delta (0, 0)
Screenshot: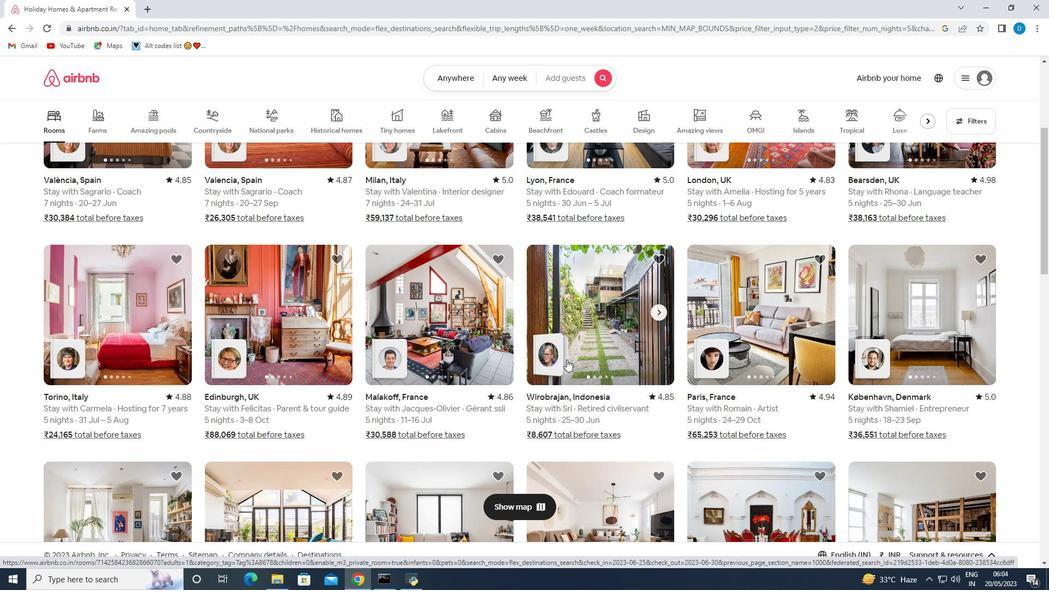 
Action: Mouse scrolled (564, 363) with delta (0, 0)
Screenshot: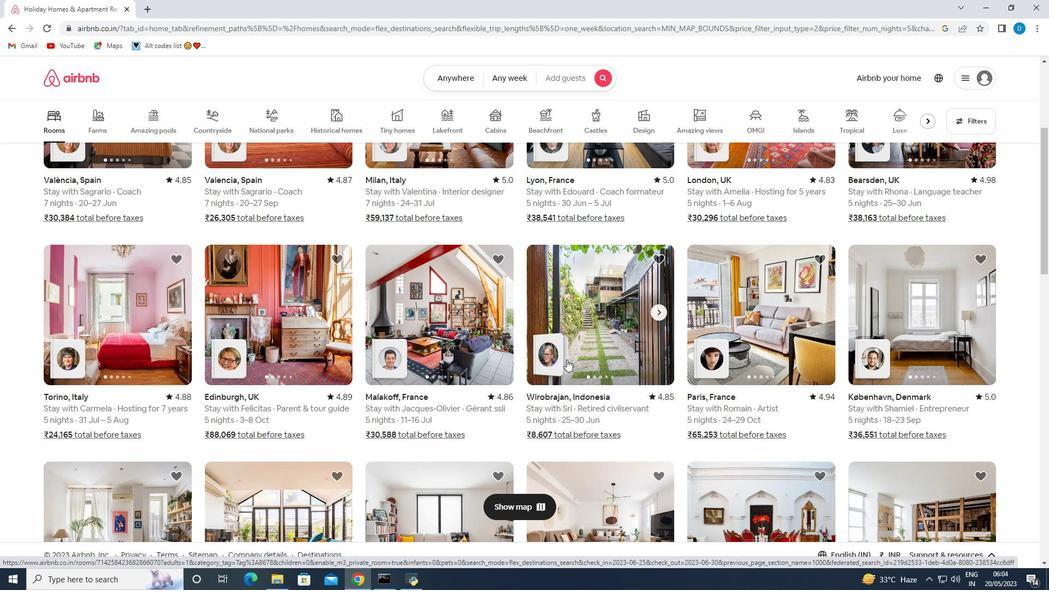 
Action: Mouse moved to (557, 344)
Screenshot: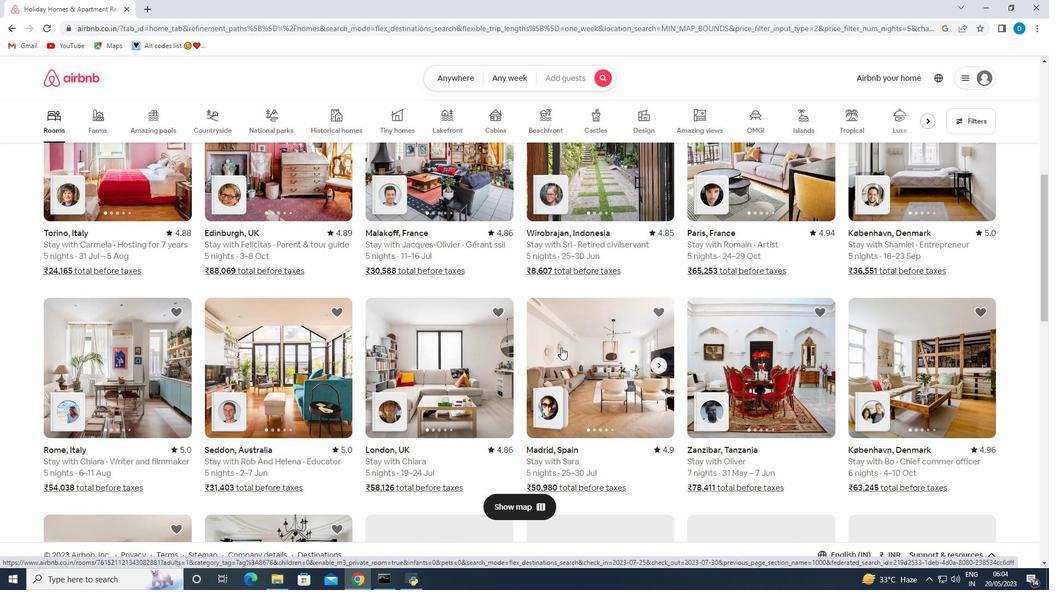 
Action: Mouse scrolled (557, 344) with delta (0, 0)
Screenshot: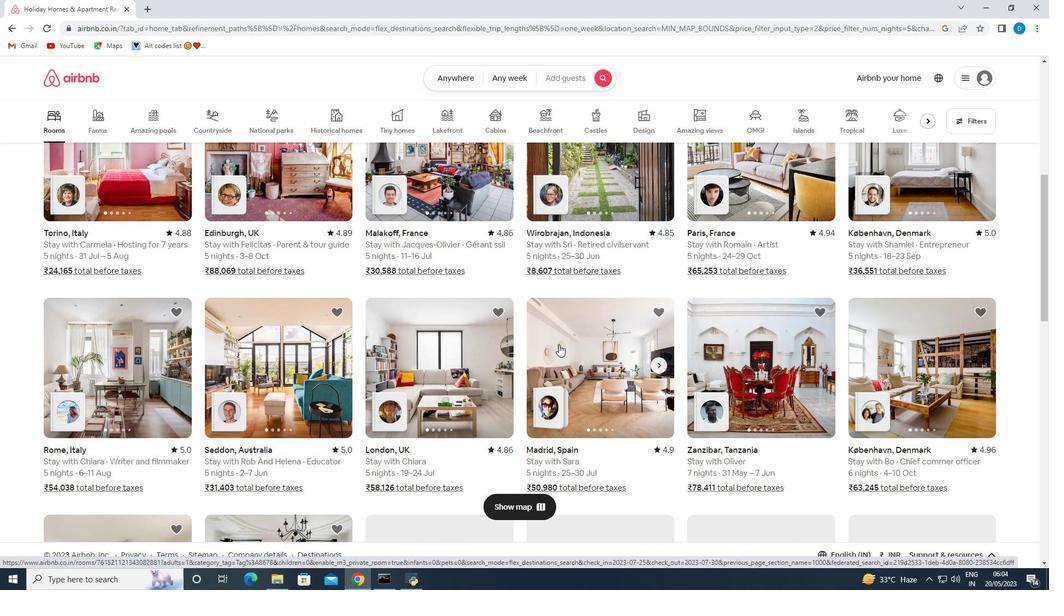 
Action: Mouse moved to (557, 344)
Screenshot: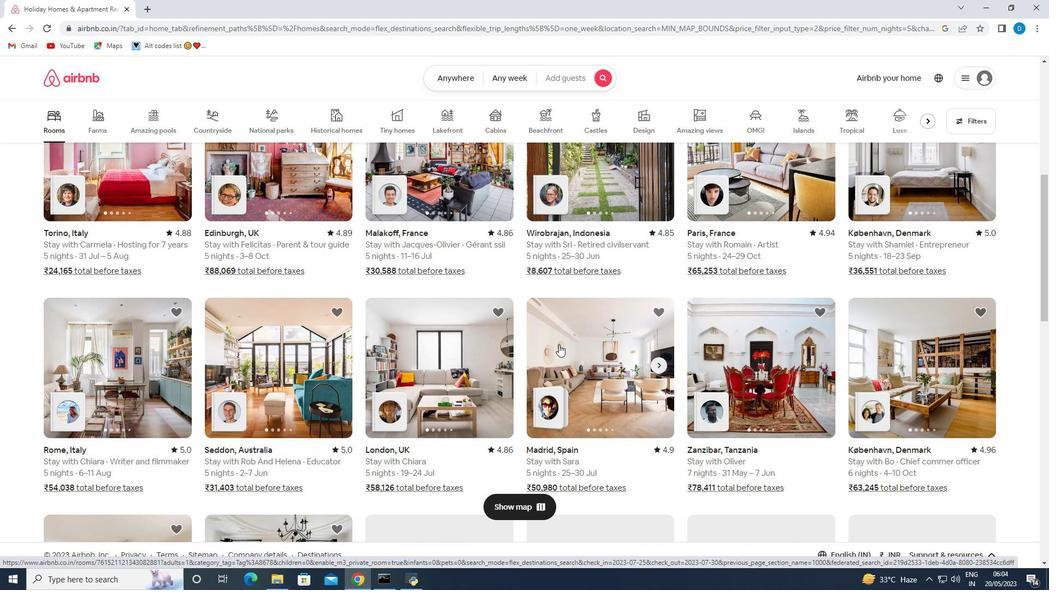 
Action: Mouse scrolled (557, 344) with delta (0, 0)
Screenshot: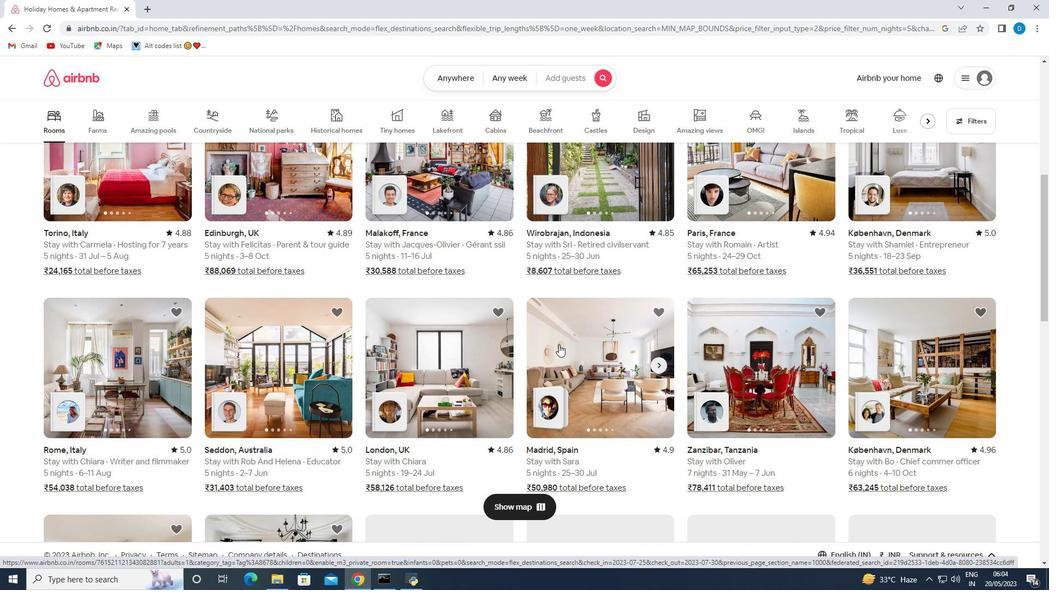 
Action: Mouse moved to (556, 344)
Screenshot: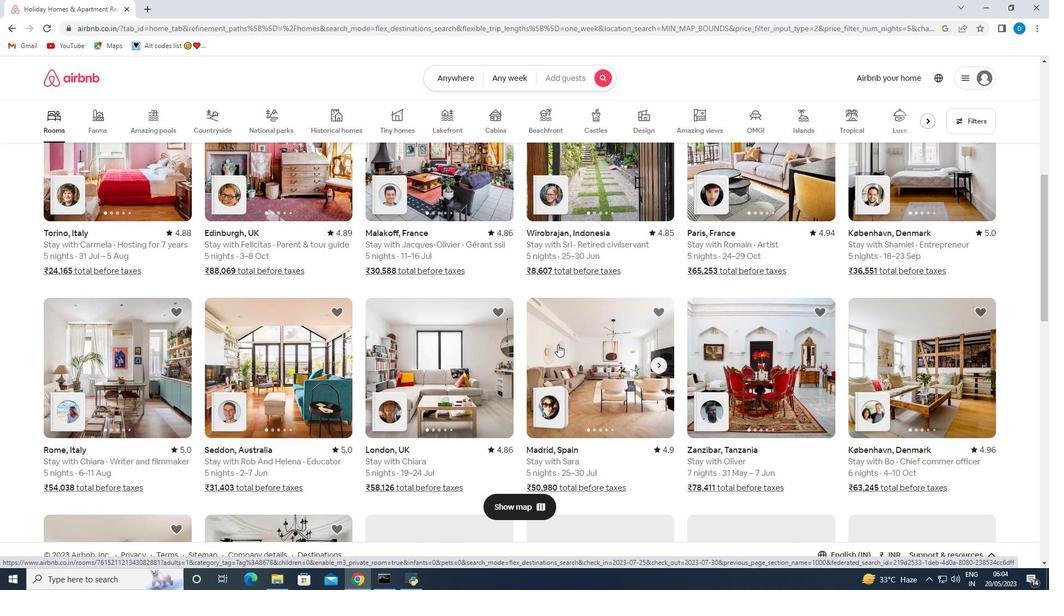 
Action: Mouse scrolled (556, 344) with delta (0, 0)
Screenshot: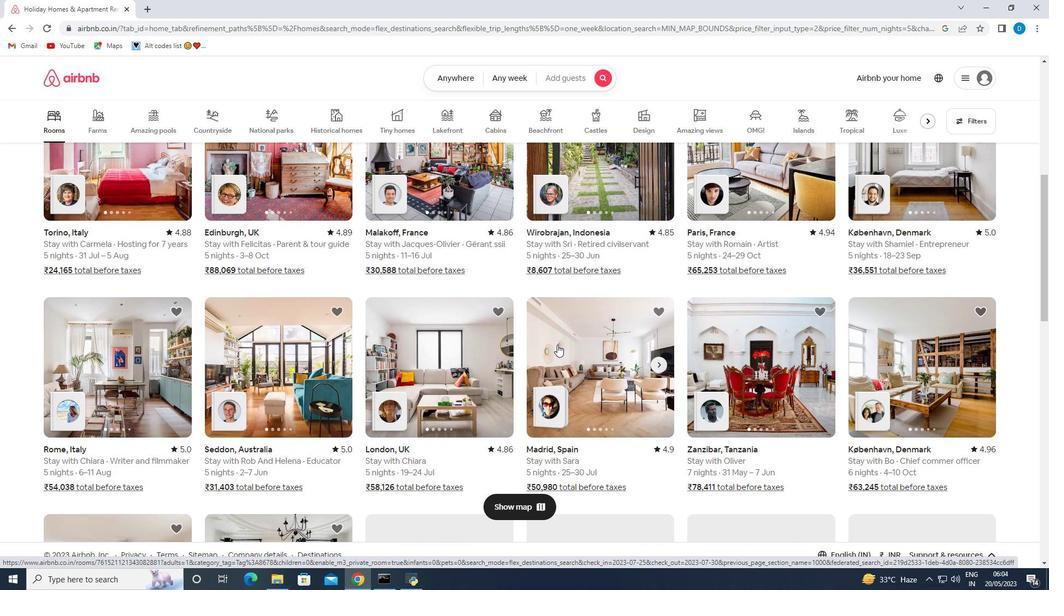 
Action: Mouse moved to (473, 342)
Screenshot: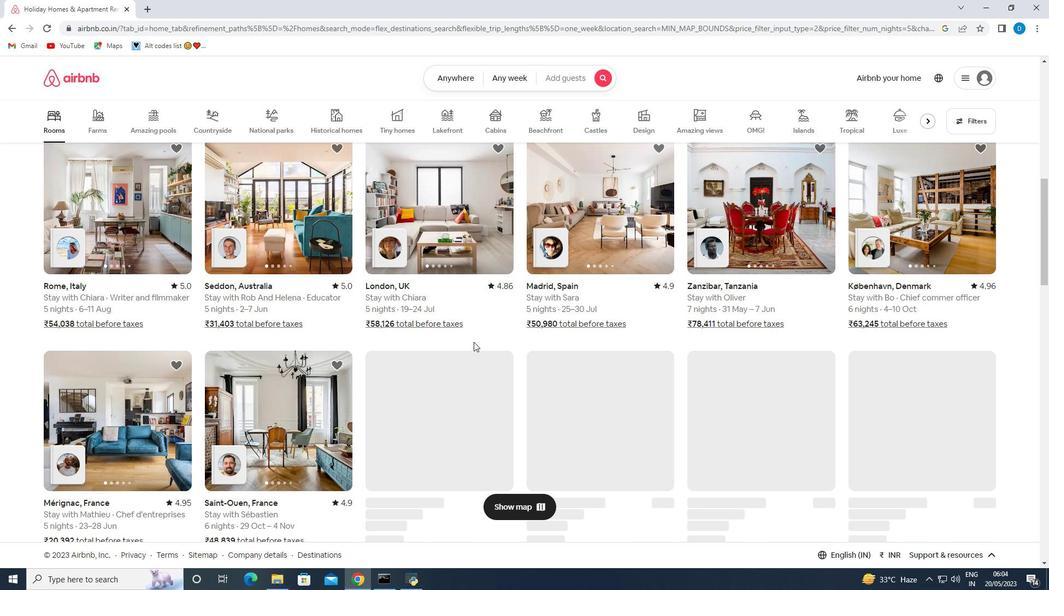
Action: Mouse scrolled (473, 341) with delta (0, 0)
Screenshot: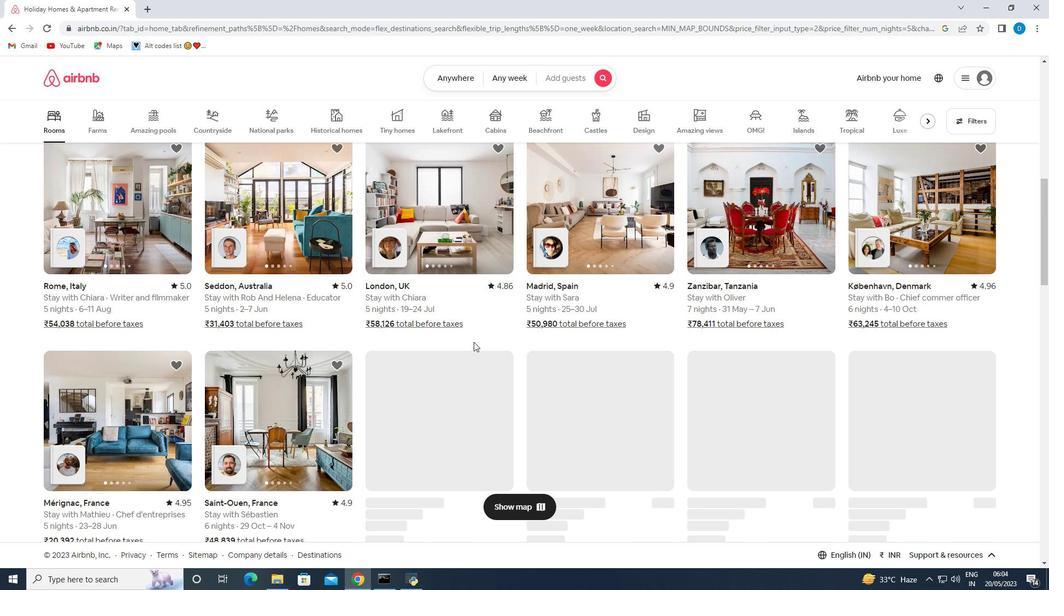 
Action: Mouse moved to (470, 343)
Screenshot: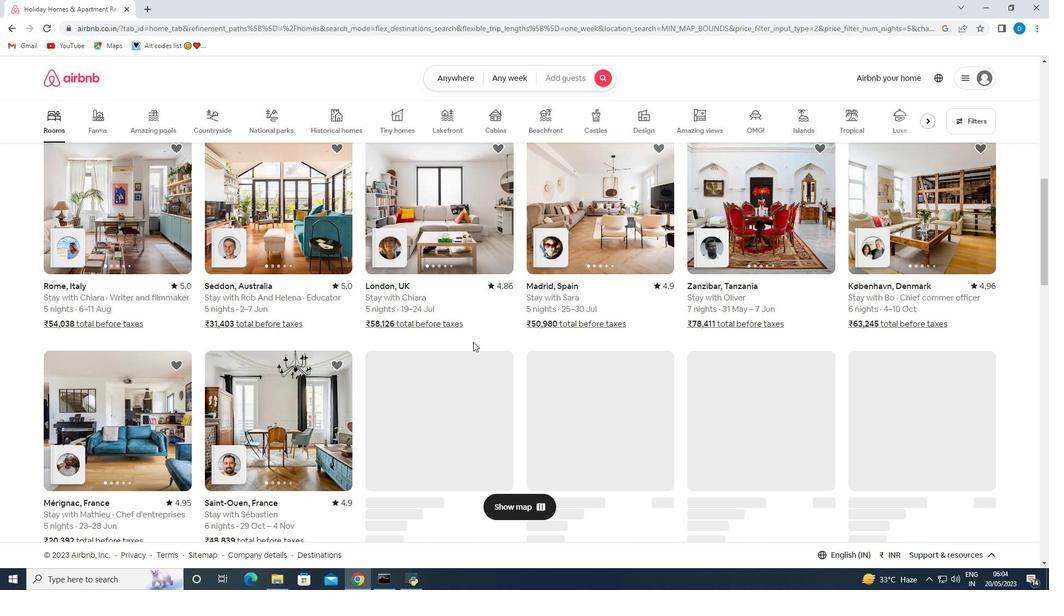 
Action: Mouse scrolled (470, 342) with delta (0, 0)
Screenshot: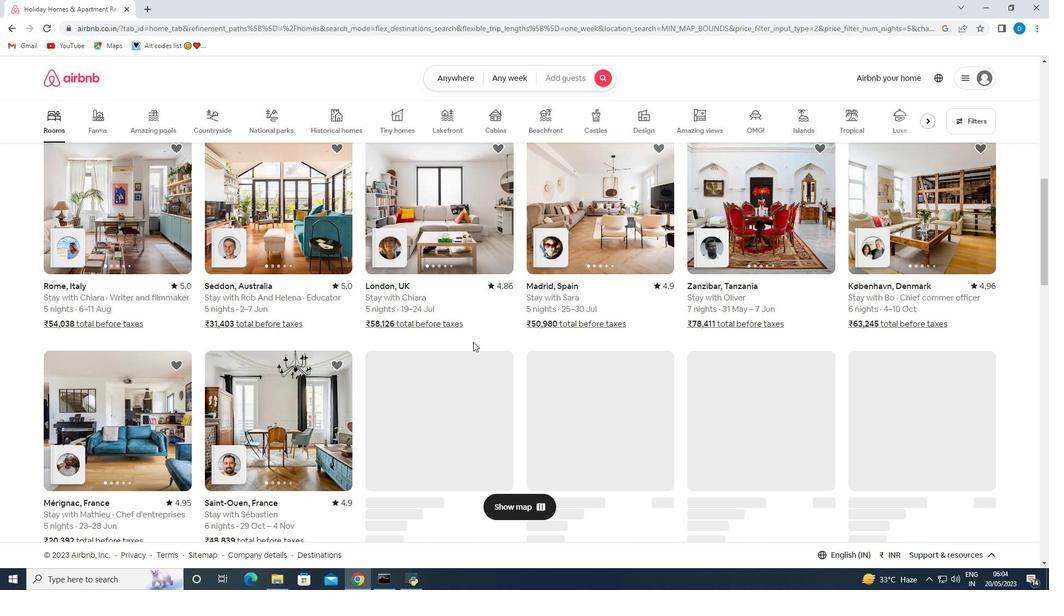 
Action: Mouse scrolled (470, 342) with delta (0, 0)
Screenshot: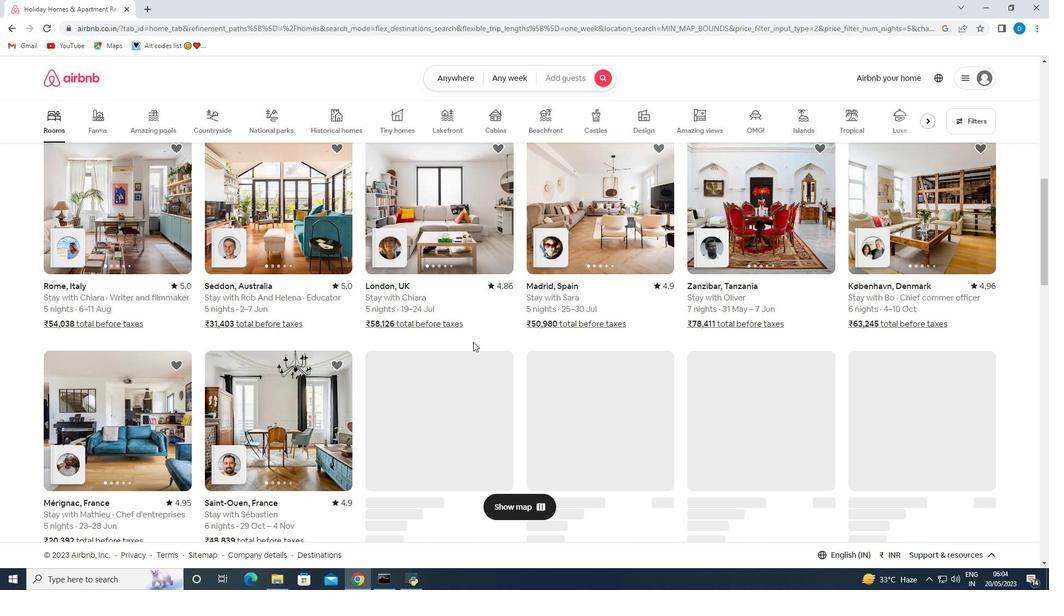 
Action: Mouse scrolled (470, 342) with delta (0, 0)
Screenshot: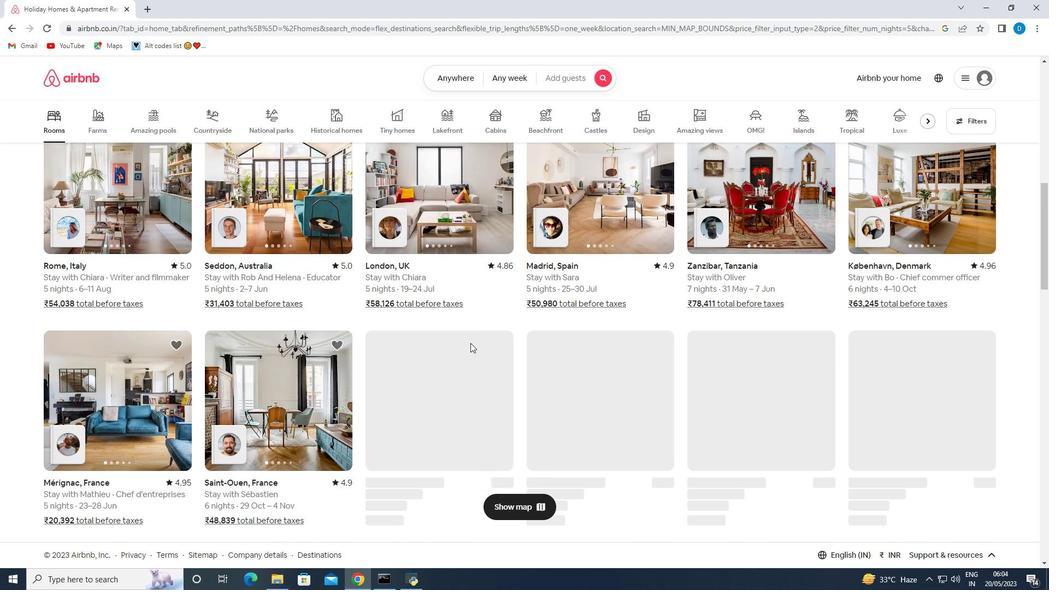 
Action: Mouse moved to (387, 306)
Screenshot: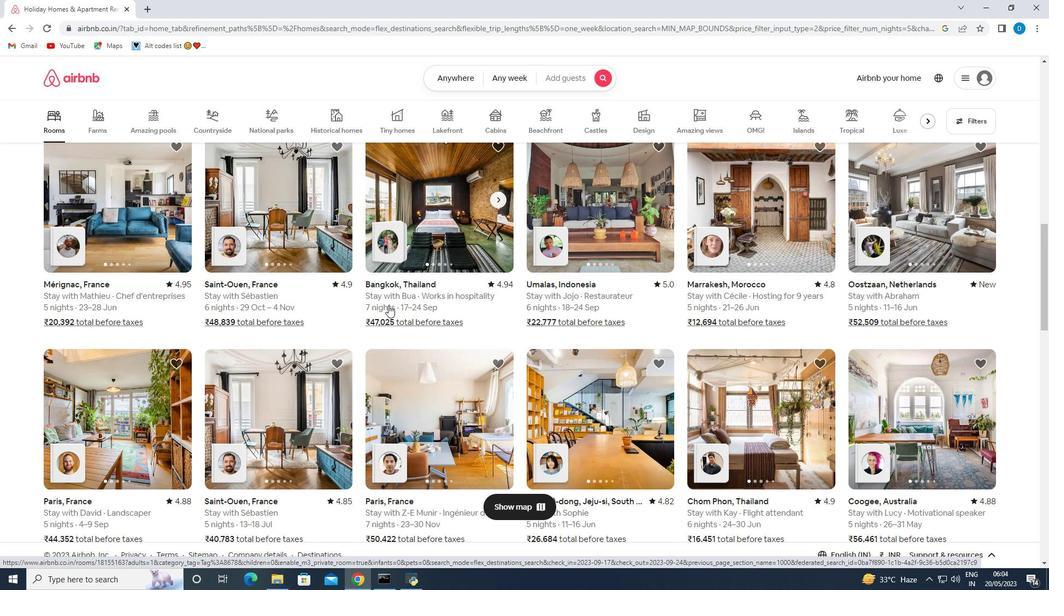 
Action: Mouse scrolled (387, 306) with delta (0, 0)
Screenshot: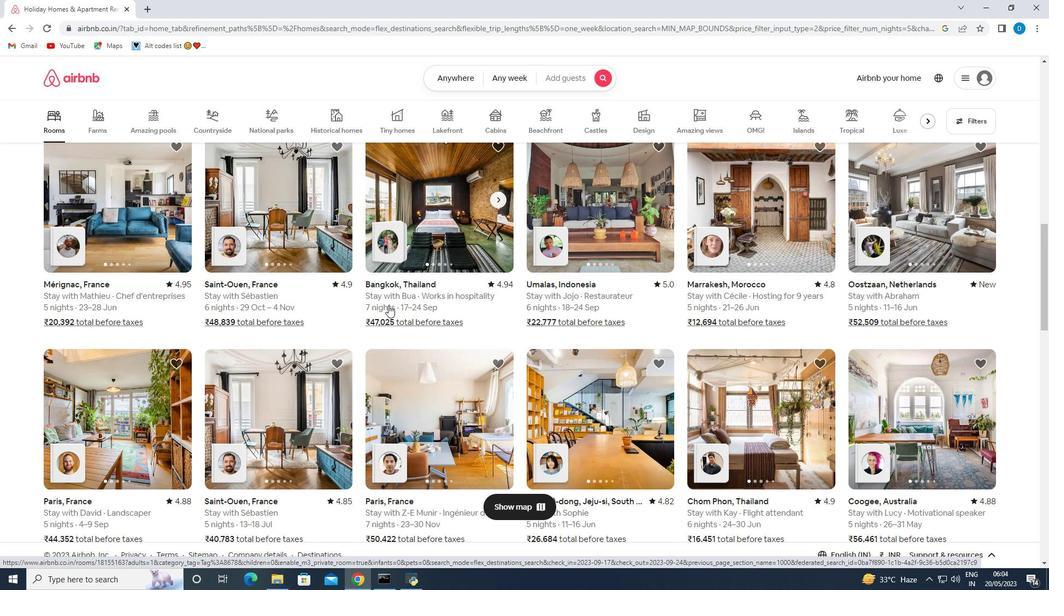 
Action: Mouse moved to (386, 306)
Screenshot: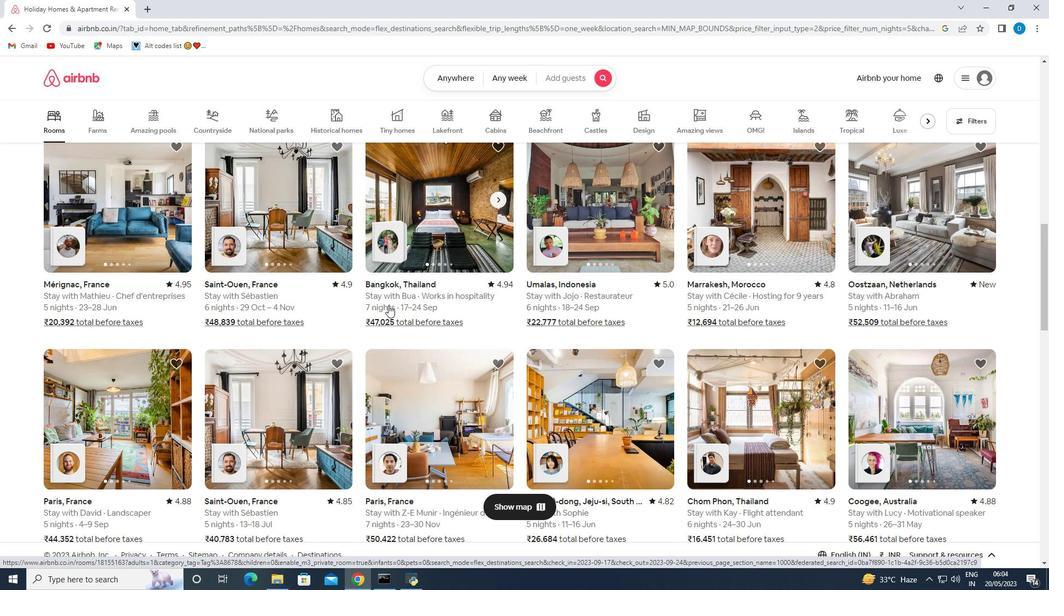 
Action: Mouse scrolled (386, 306) with delta (0, 0)
Screenshot: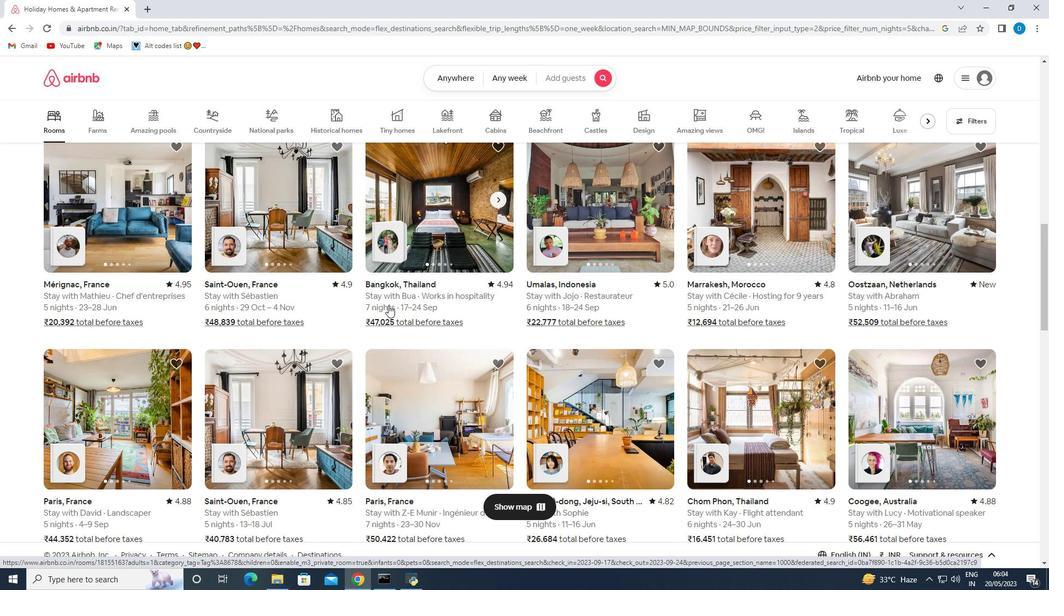 
Action: Mouse moved to (386, 306)
Screenshot: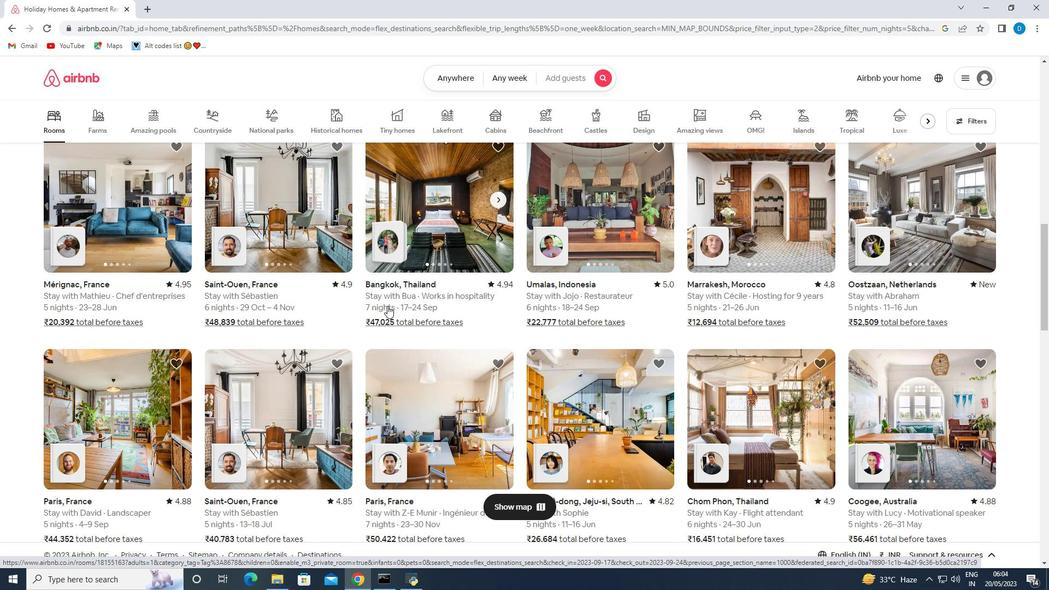 
Action: Mouse scrolled (386, 306) with delta (0, 0)
Screenshot: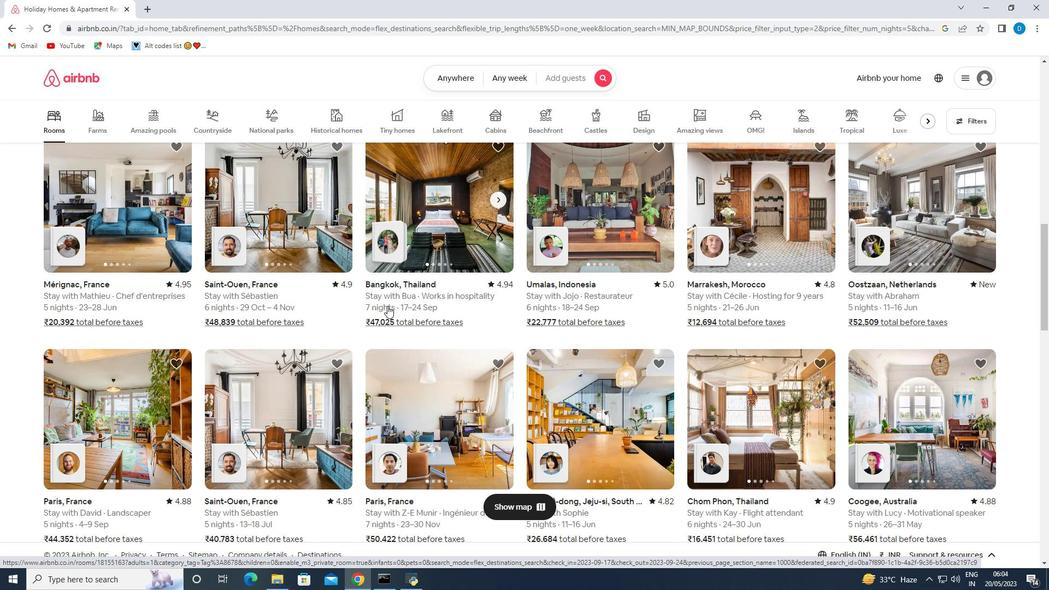
Action: Mouse moved to (386, 306)
Screenshot: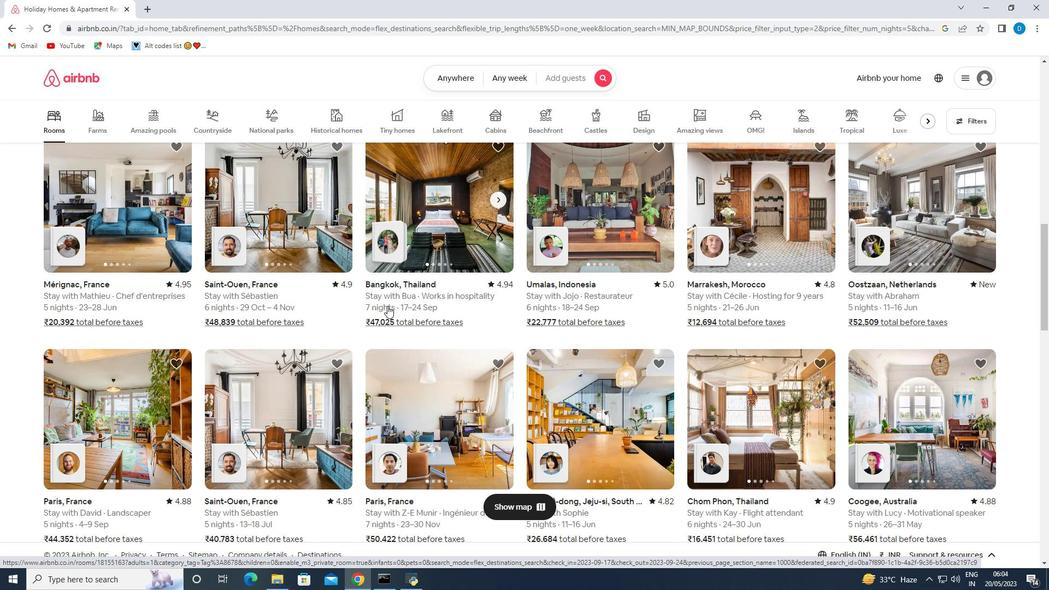 
Action: Mouse scrolled (386, 306) with delta (0, 0)
Screenshot: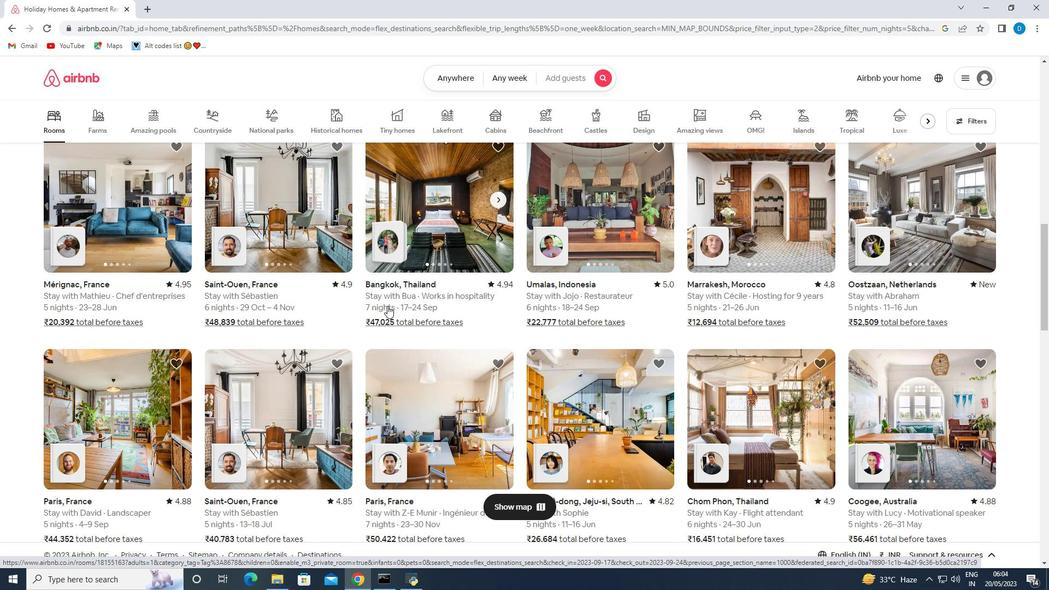 
Action: Mouse moved to (388, 339)
Screenshot: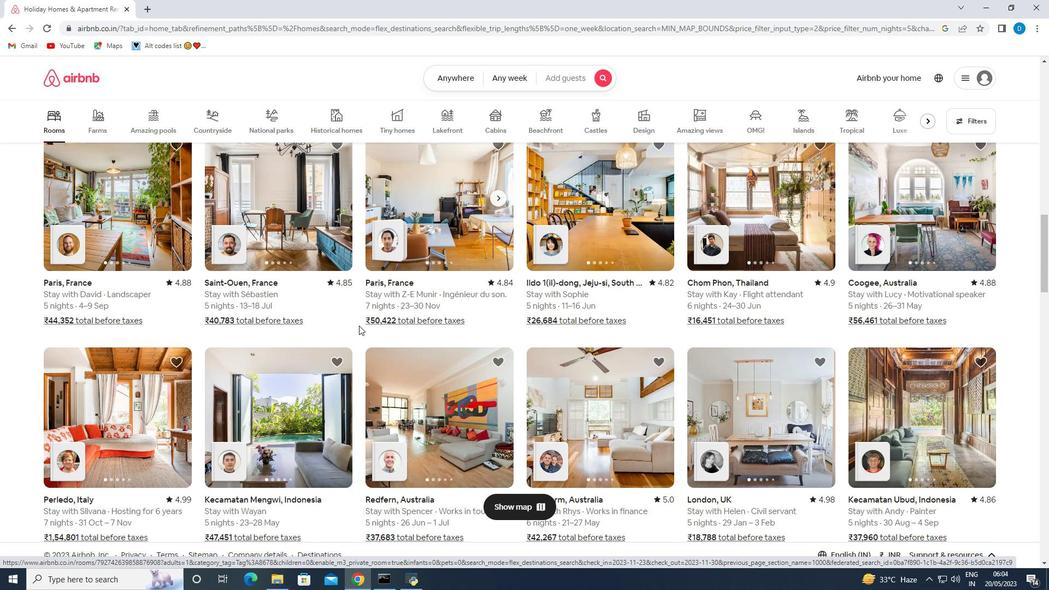 
Action: Mouse scrolled (388, 338) with delta (0, 0)
Screenshot: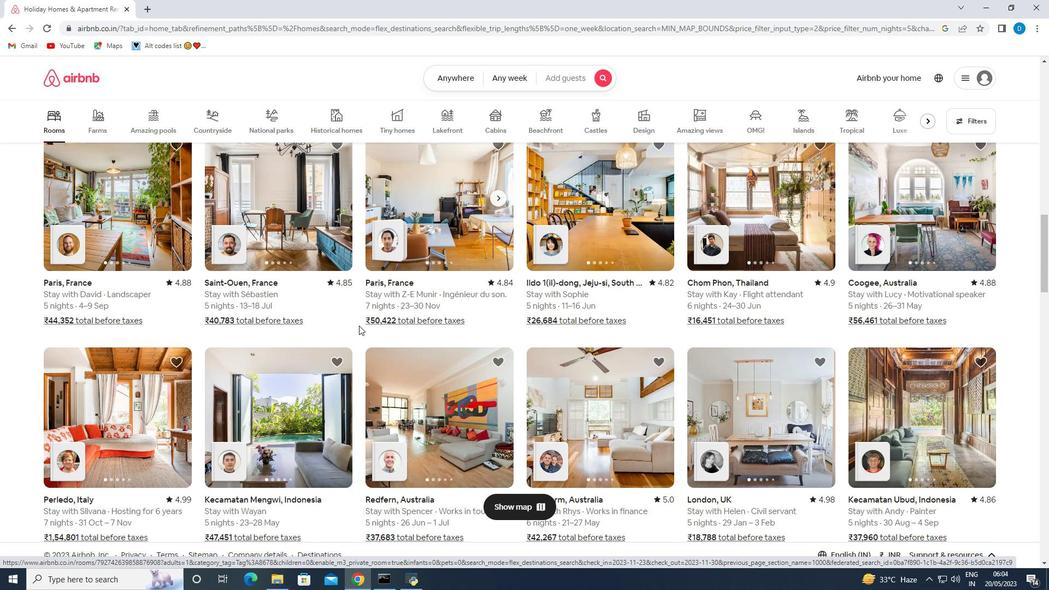 
Action: Mouse moved to (393, 339)
Screenshot: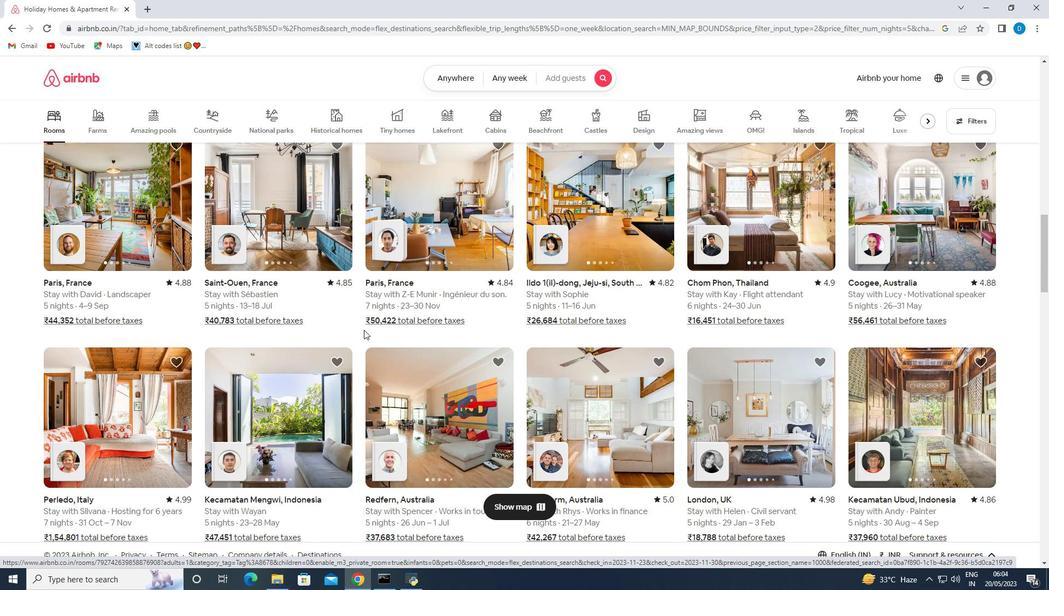
Action: Mouse scrolled (393, 339) with delta (0, 0)
Screenshot: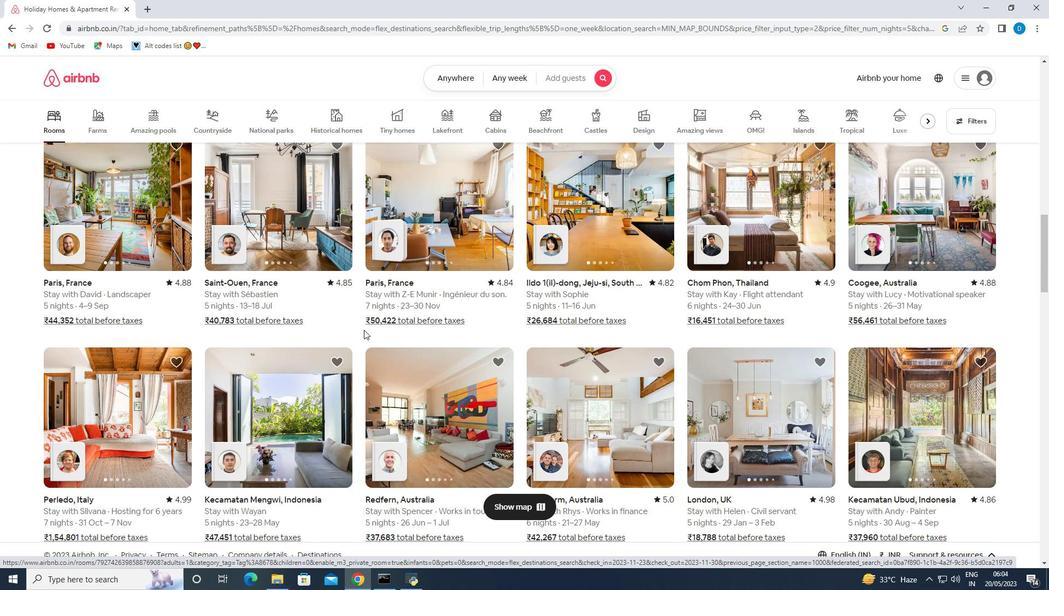 
Action: Mouse moved to (395, 339)
Screenshot: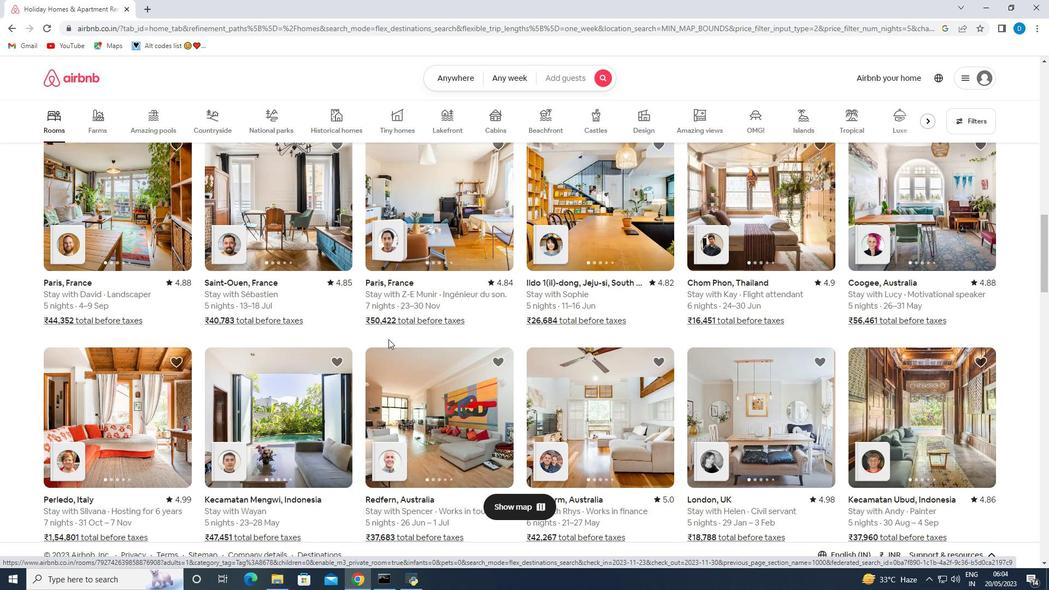 
Action: Mouse scrolled (395, 339) with delta (0, 0)
Screenshot: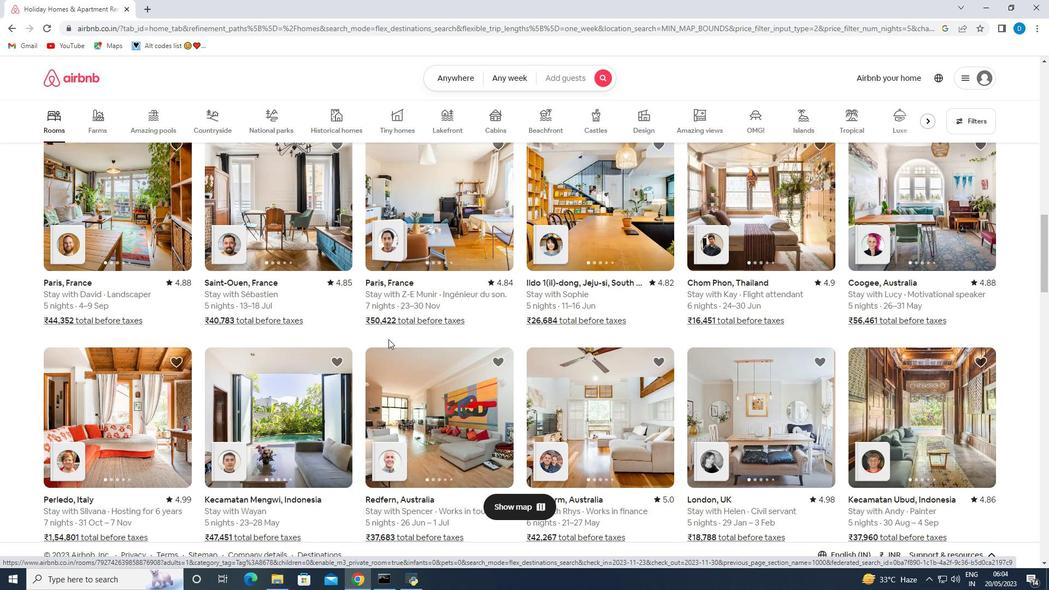 
Action: Mouse moved to (395, 339)
Screenshot: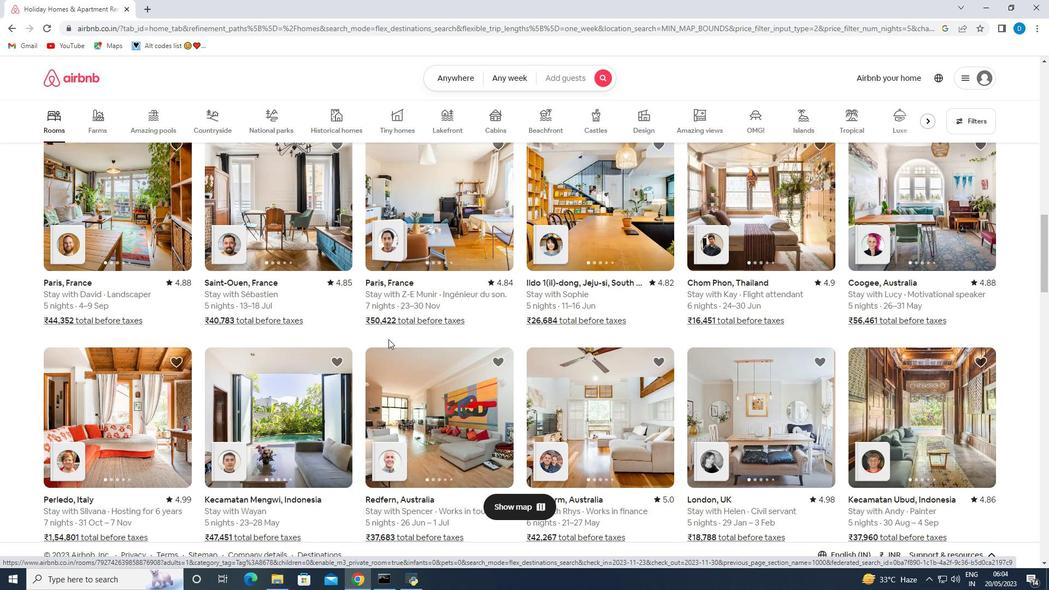 
Action: Mouse scrolled (395, 338) with delta (0, 0)
Screenshot: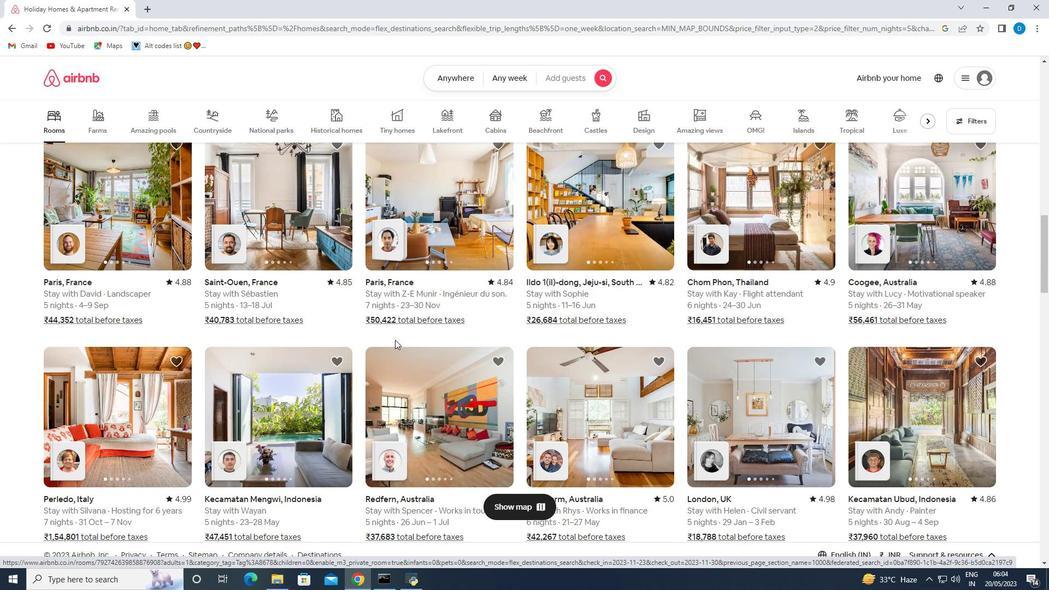 
Action: Mouse moved to (397, 331)
Screenshot: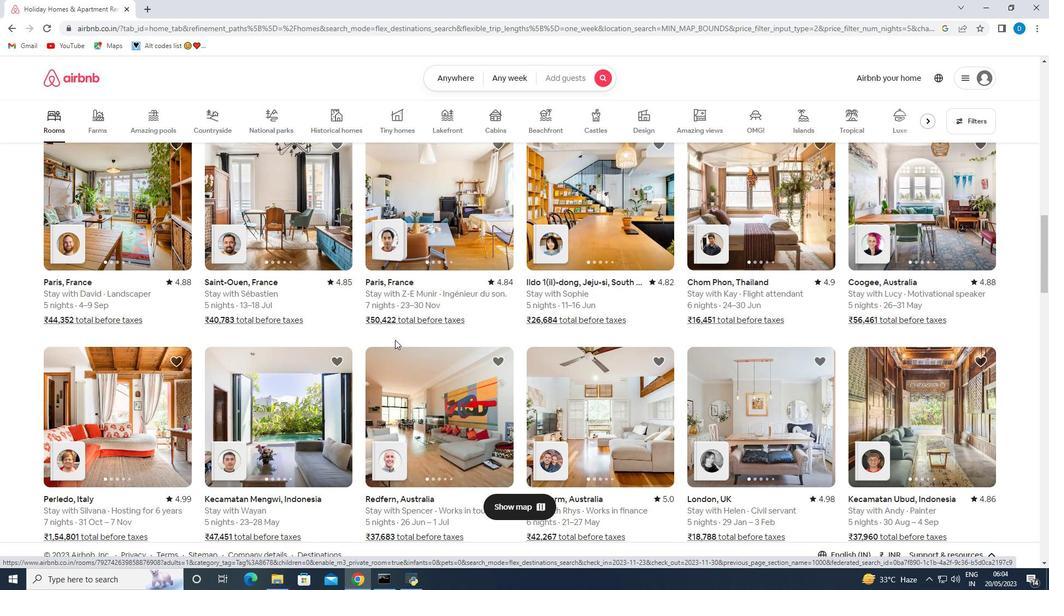 
Action: Mouse scrolled (397, 332) with delta (0, 0)
Screenshot: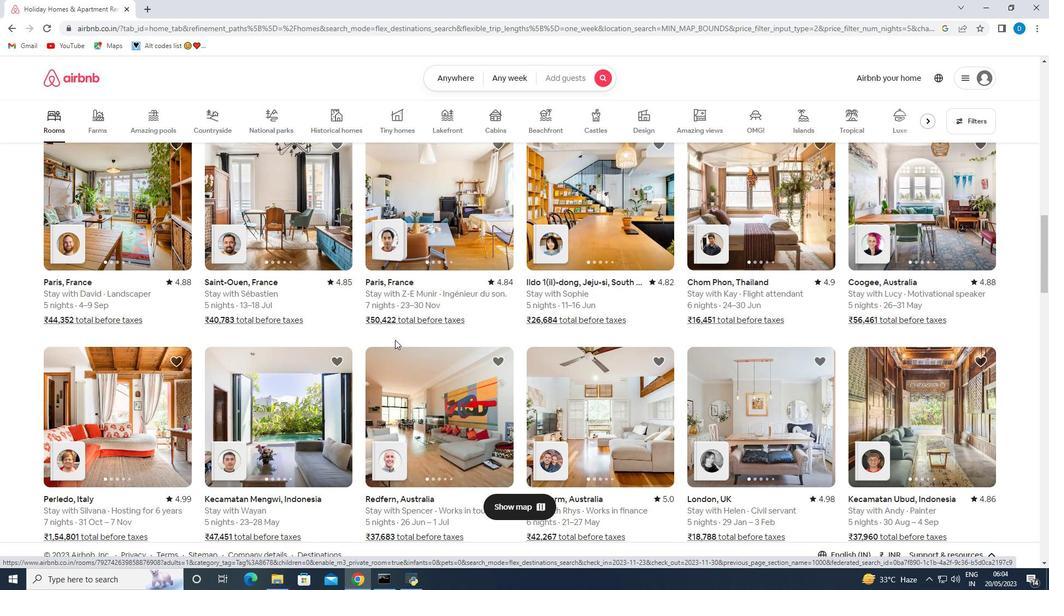 
Action: Mouse moved to (398, 316)
Screenshot: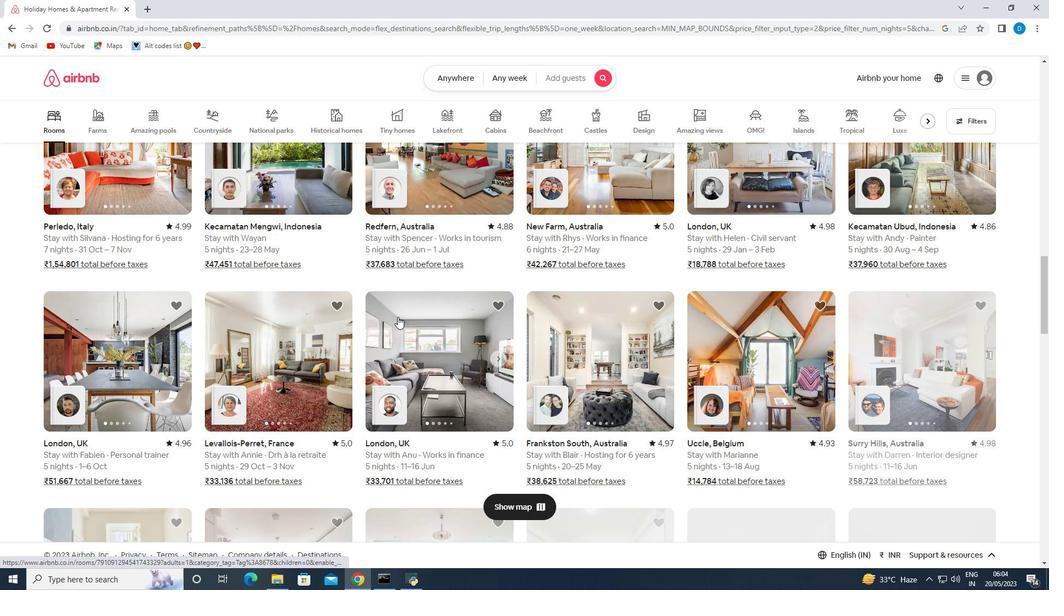 
Action: Mouse scrolled (398, 315) with delta (0, 0)
Screenshot: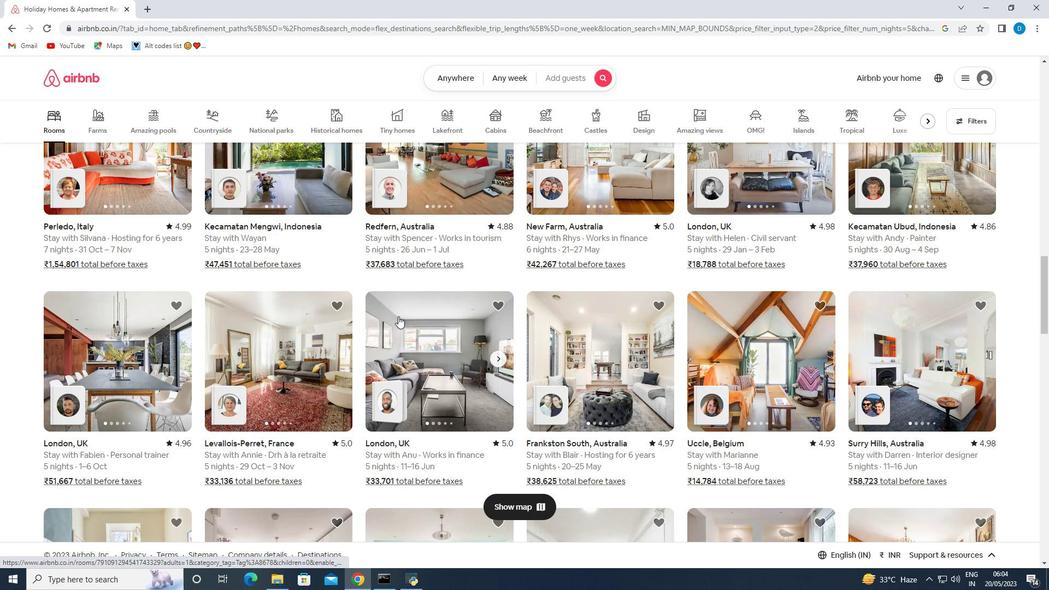 
Action: Mouse scrolled (398, 315) with delta (0, 0)
Screenshot: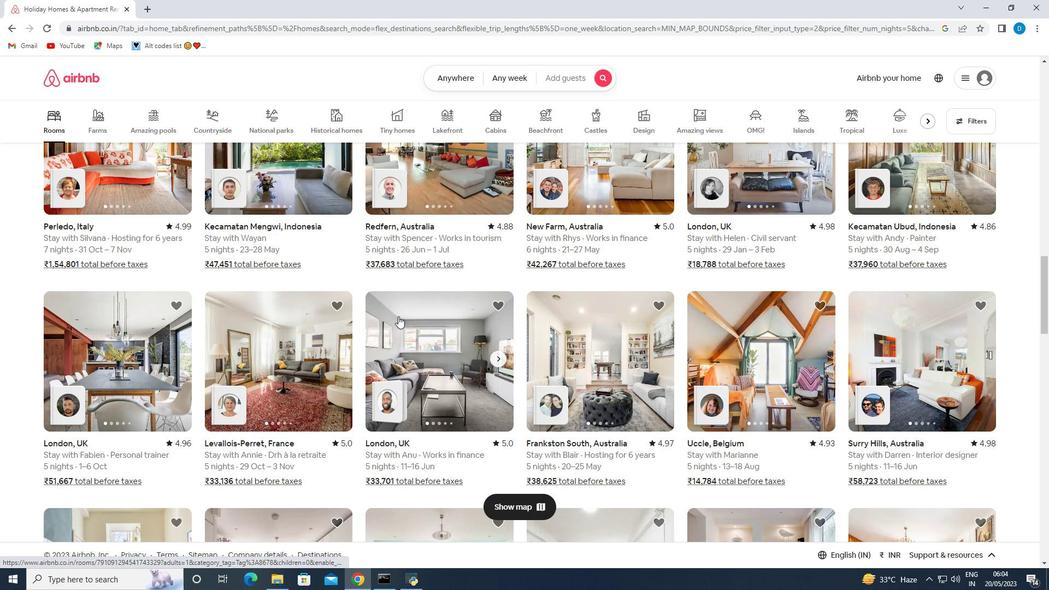 
Action: Mouse scrolled (398, 315) with delta (0, 0)
Screenshot: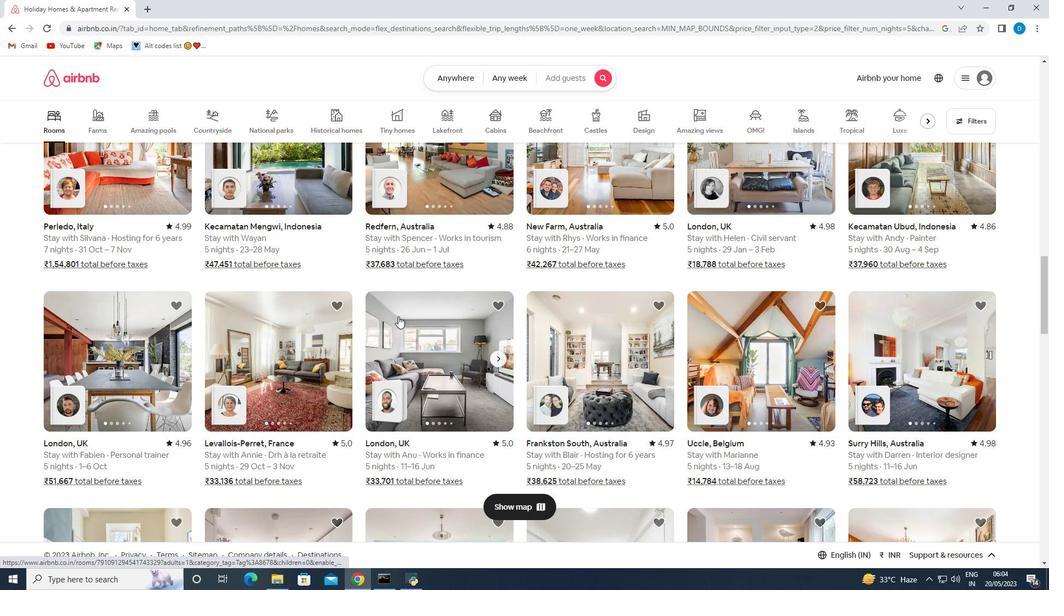 
Action: Mouse scrolled (398, 315) with delta (0, 0)
Screenshot: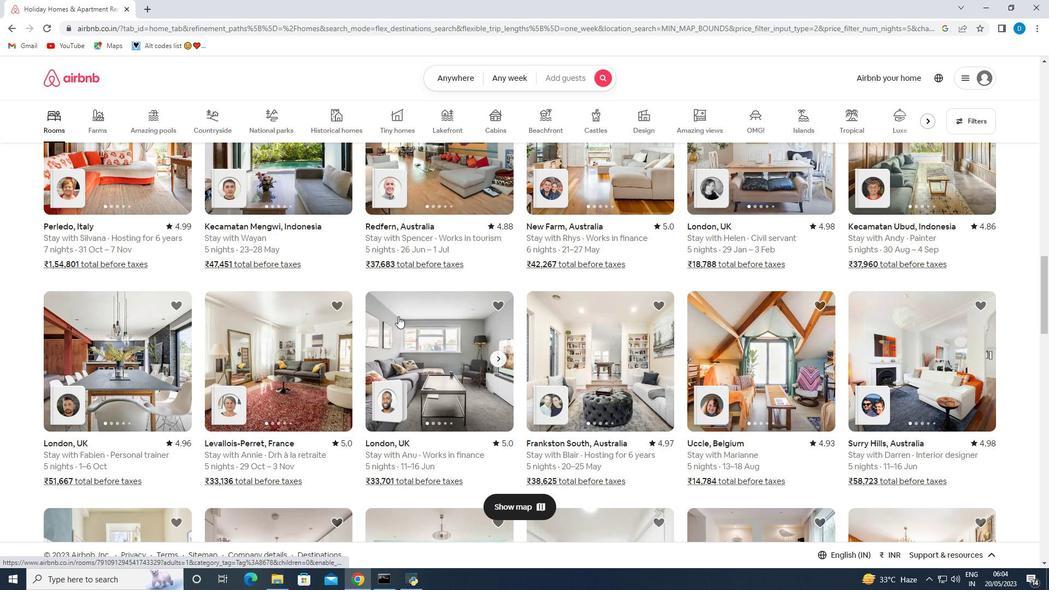 
Action: Mouse scrolled (398, 315) with delta (0, 0)
Screenshot: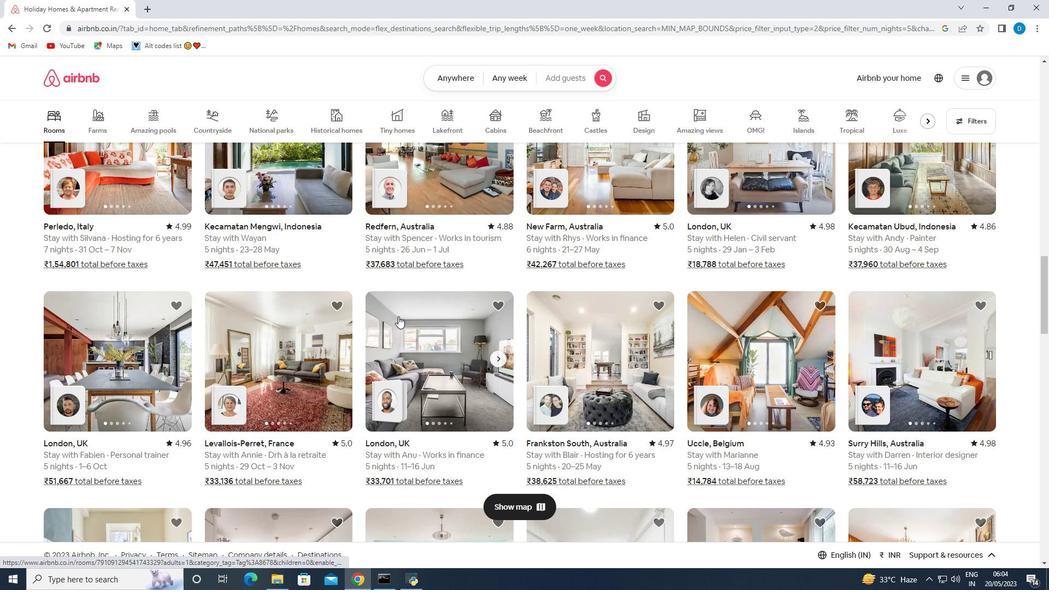 
Action: Mouse moved to (399, 310)
Screenshot: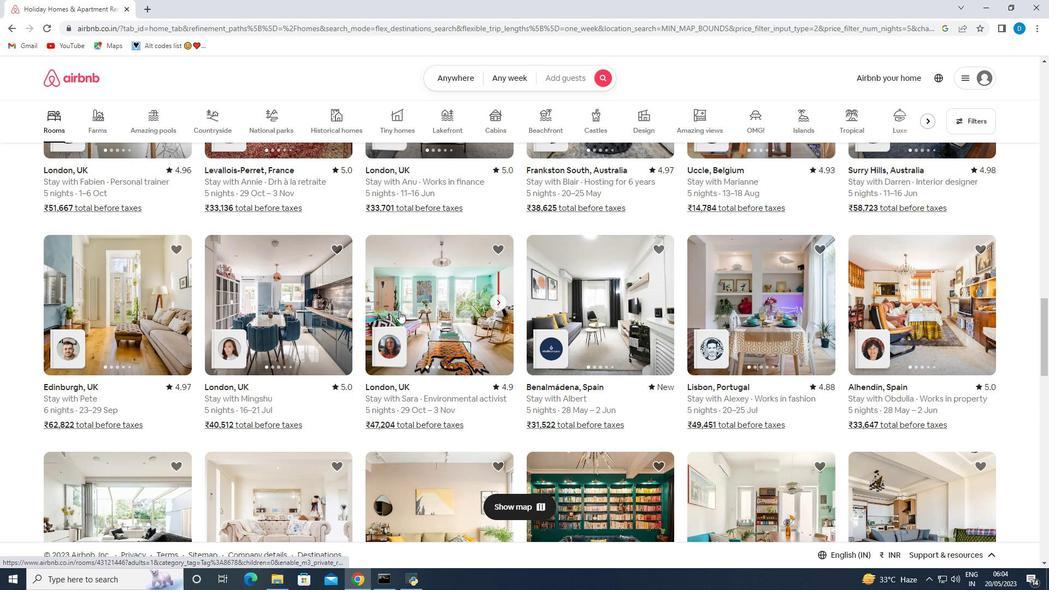 
Action: Mouse scrolled (399, 310) with delta (0, 0)
Screenshot: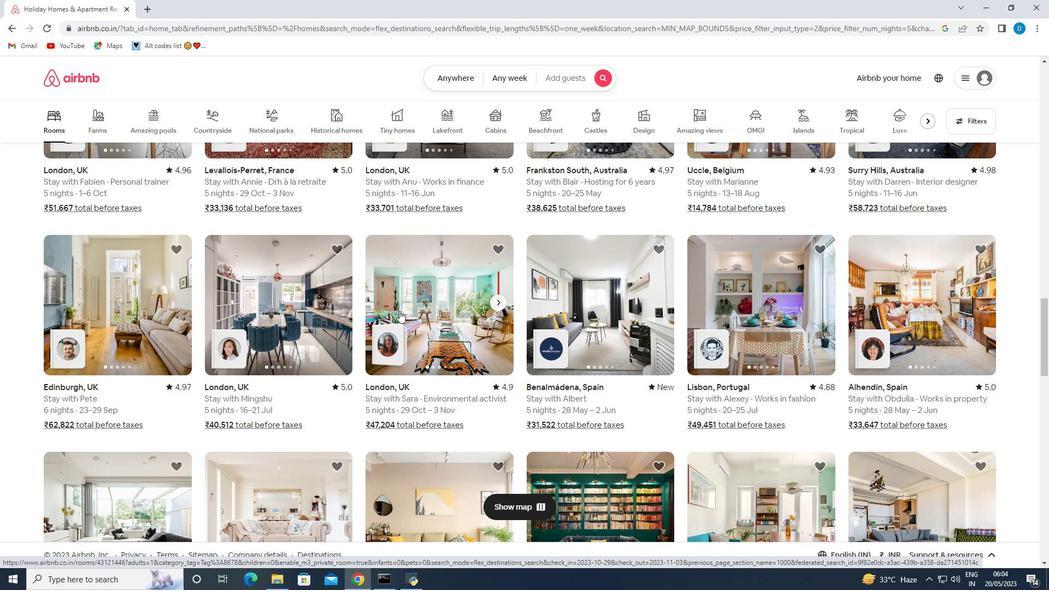 
Action: Mouse scrolled (399, 310) with delta (0, 0)
Screenshot: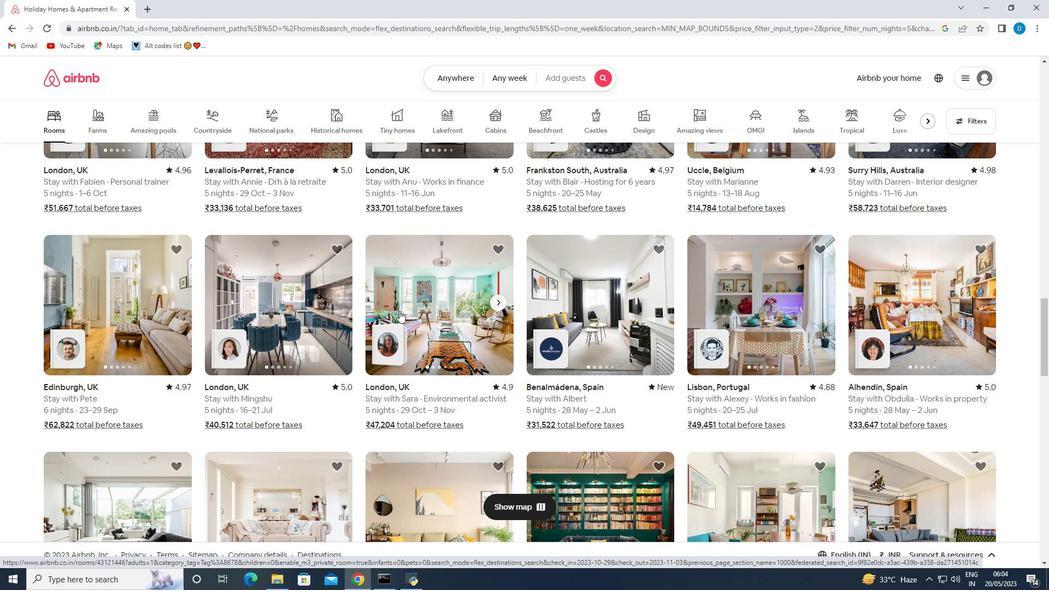 
Action: Mouse scrolled (399, 310) with delta (0, 0)
Screenshot: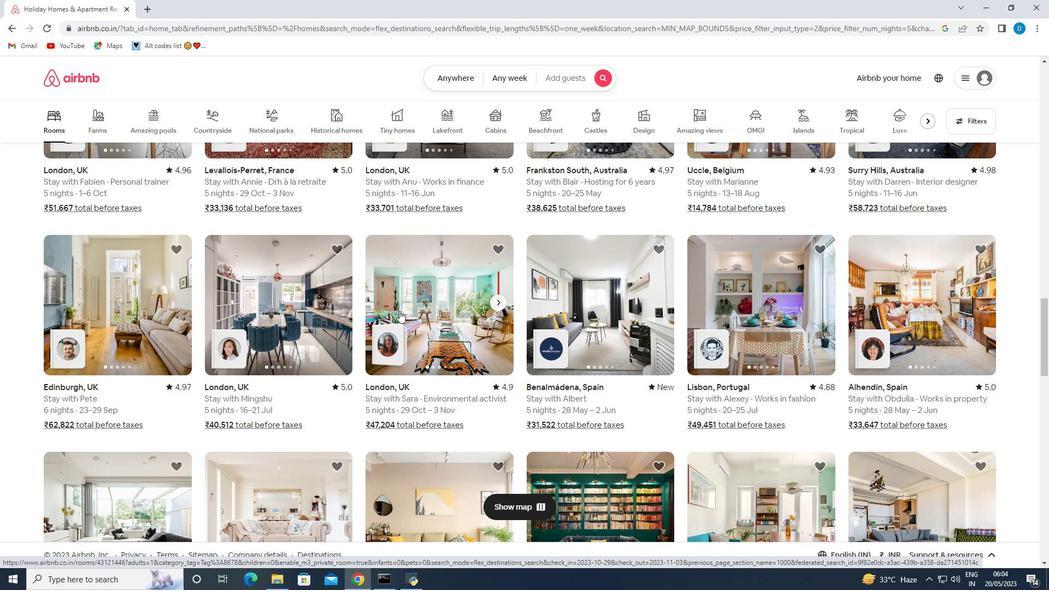 
Action: Mouse scrolled (399, 310) with delta (0, 0)
Screenshot: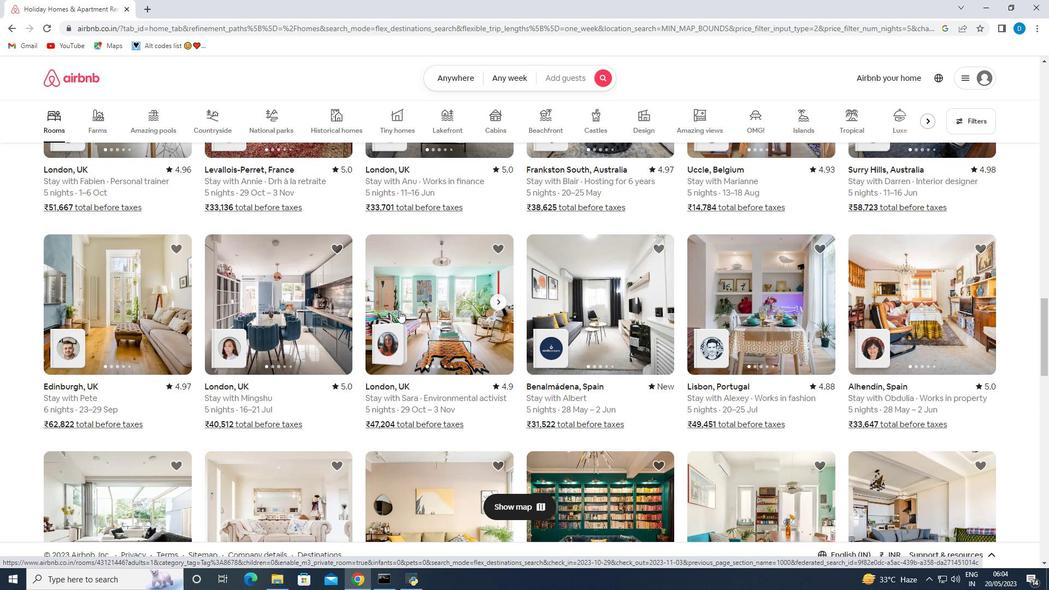 
Action: Mouse scrolled (399, 310) with delta (0, 0)
Screenshot: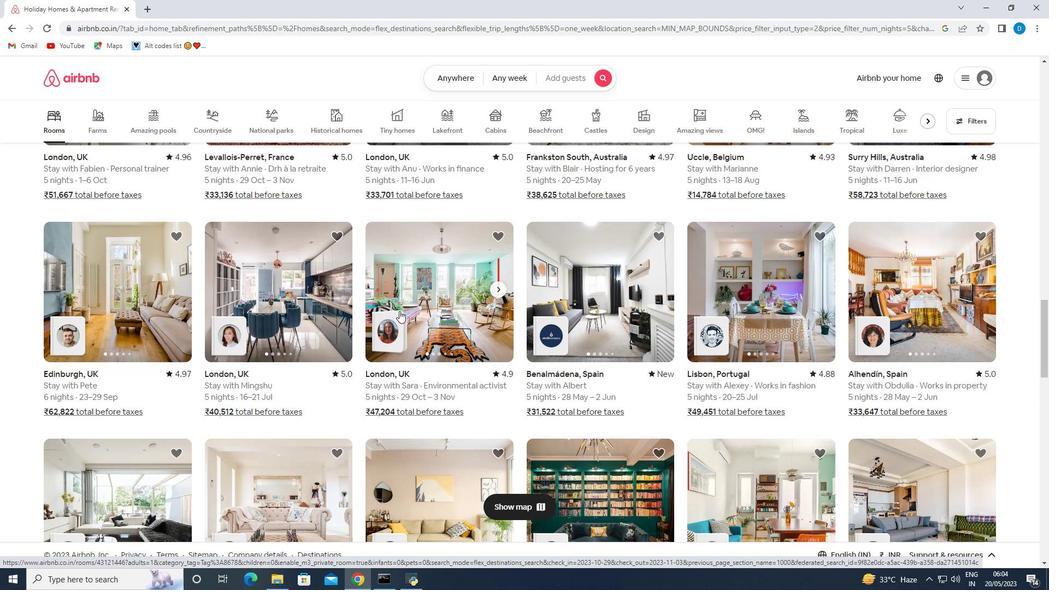 
Action: Mouse moved to (399, 307)
Screenshot: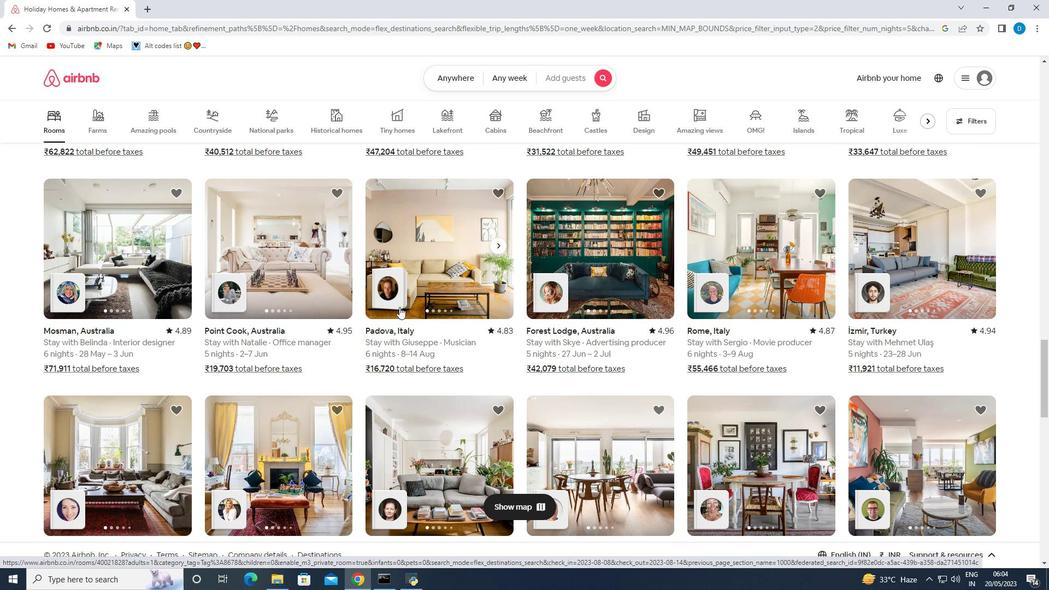 
Action: Mouse scrolled (399, 306) with delta (0, 0)
Screenshot: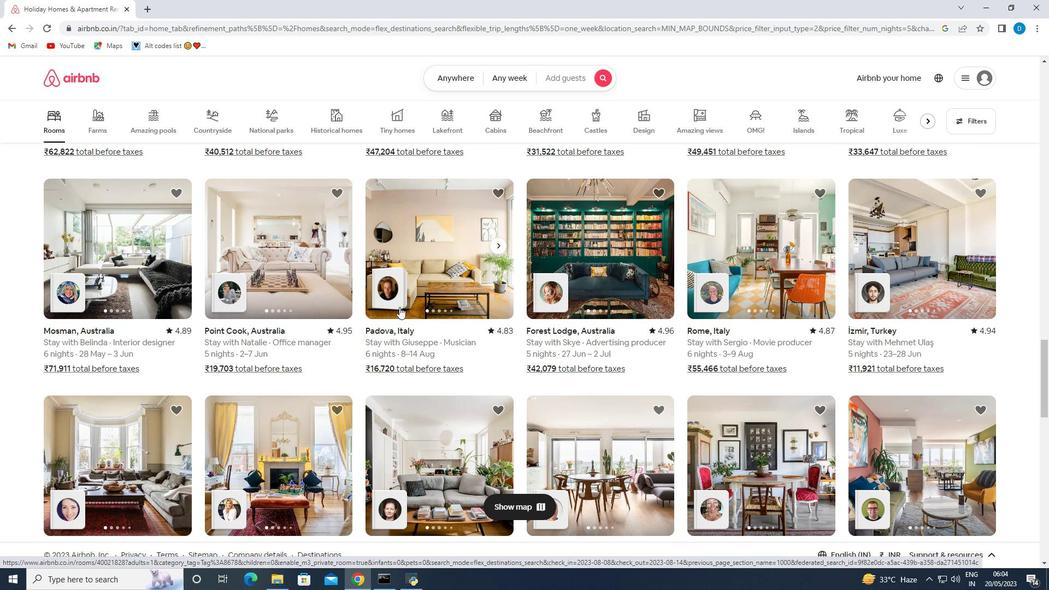 
Action: Mouse scrolled (399, 306) with delta (0, 0)
Screenshot: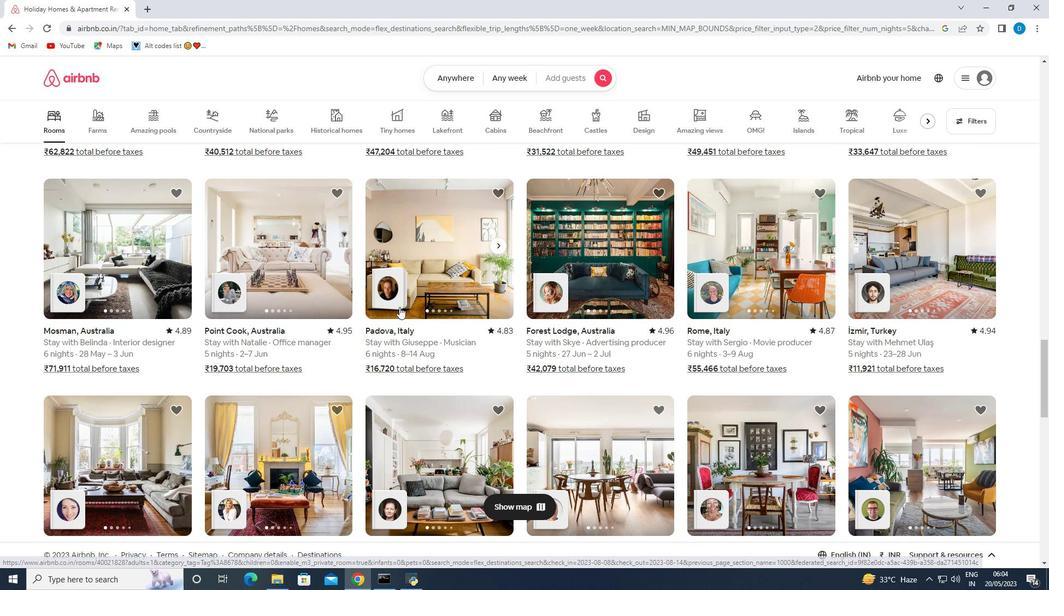 
Action: Mouse scrolled (399, 306) with delta (0, 0)
Screenshot: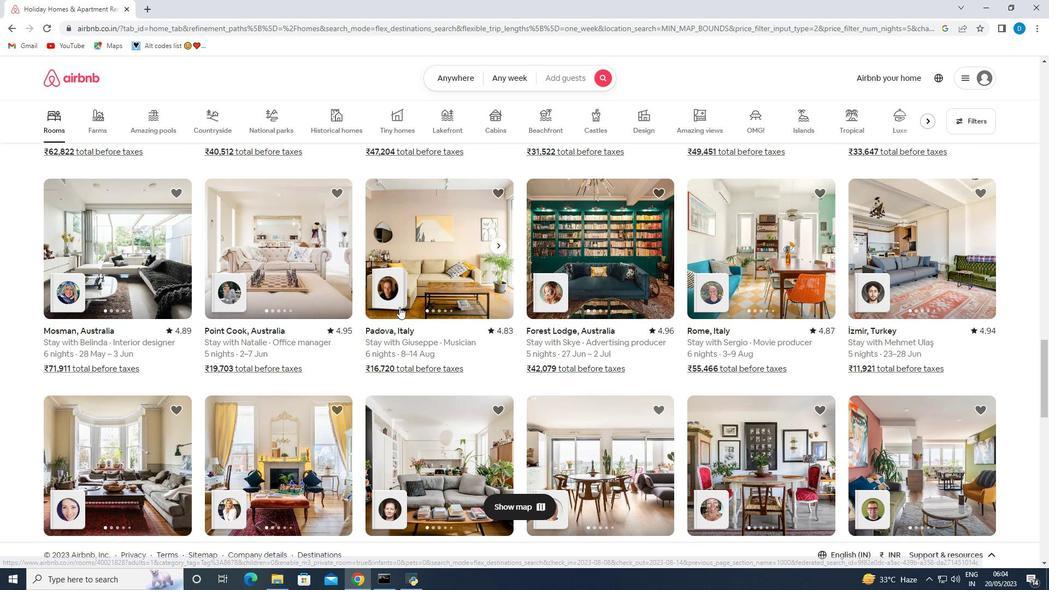 
Action: Mouse moved to (399, 307)
Screenshot: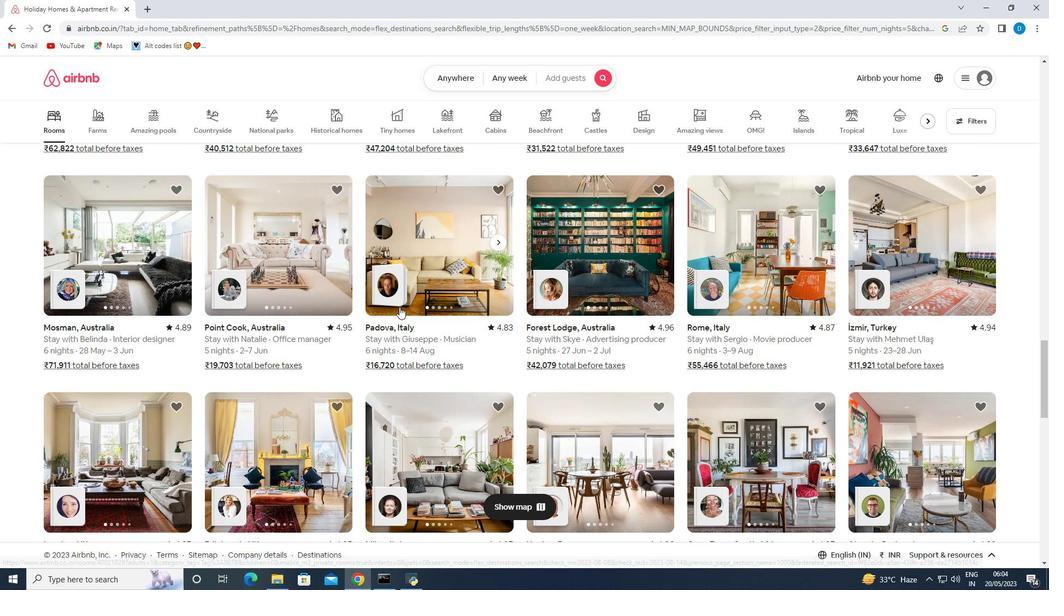 
Action: Mouse scrolled (399, 306) with delta (0, 0)
Screenshot: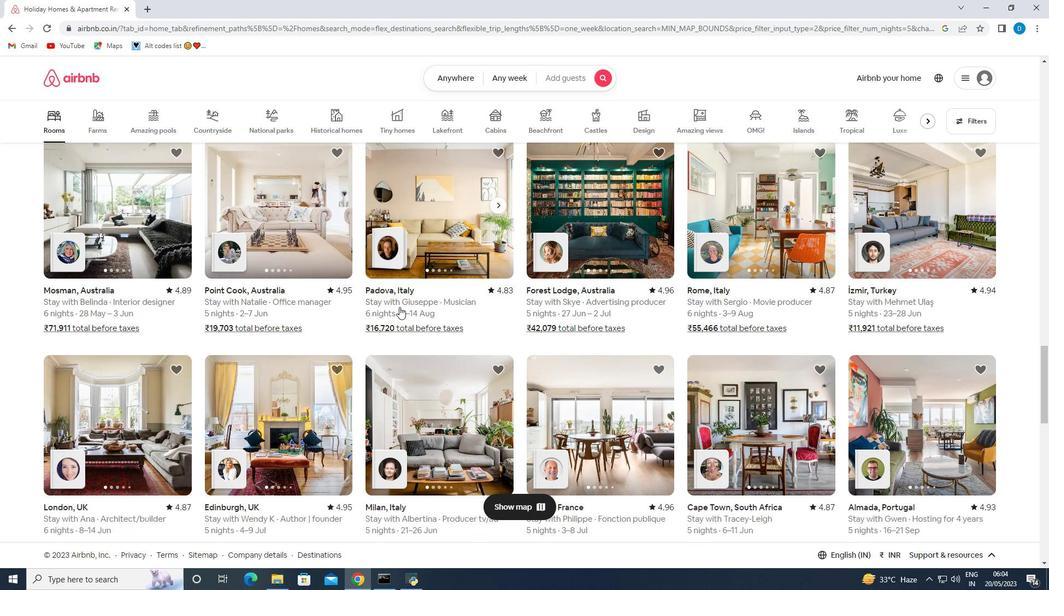 
Action: Mouse scrolled (399, 306) with delta (0, 0)
Screenshot: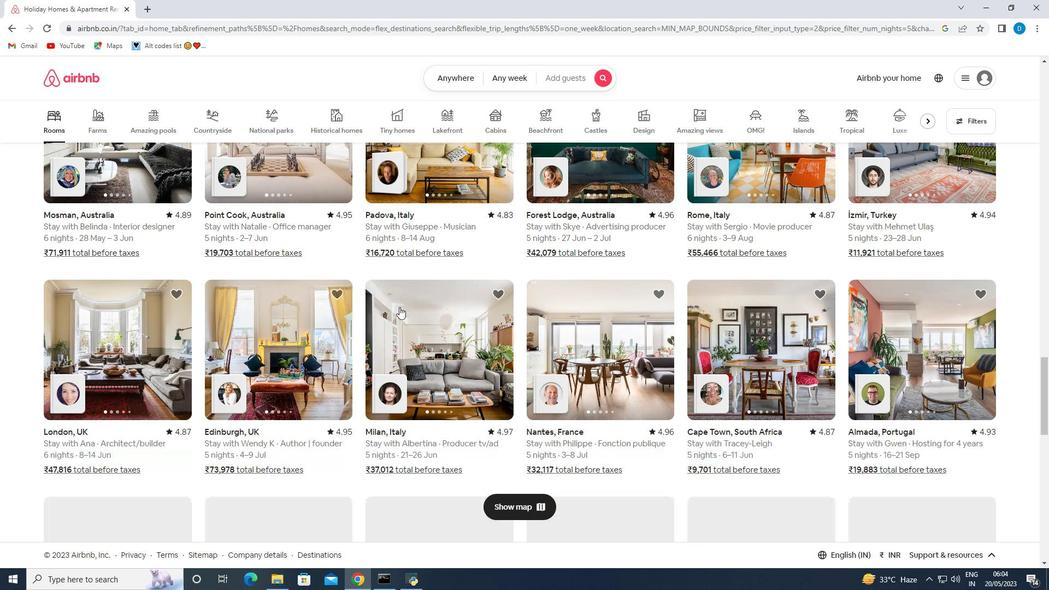 
Action: Mouse moved to (516, 296)
Screenshot: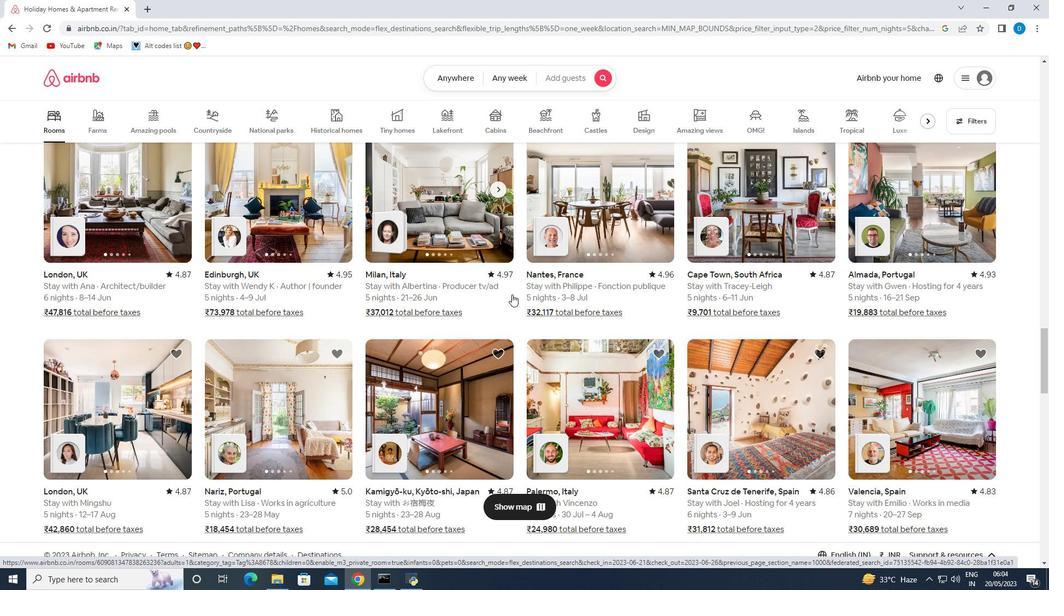 
Action: Mouse scrolled (516, 295) with delta (0, 0)
Screenshot: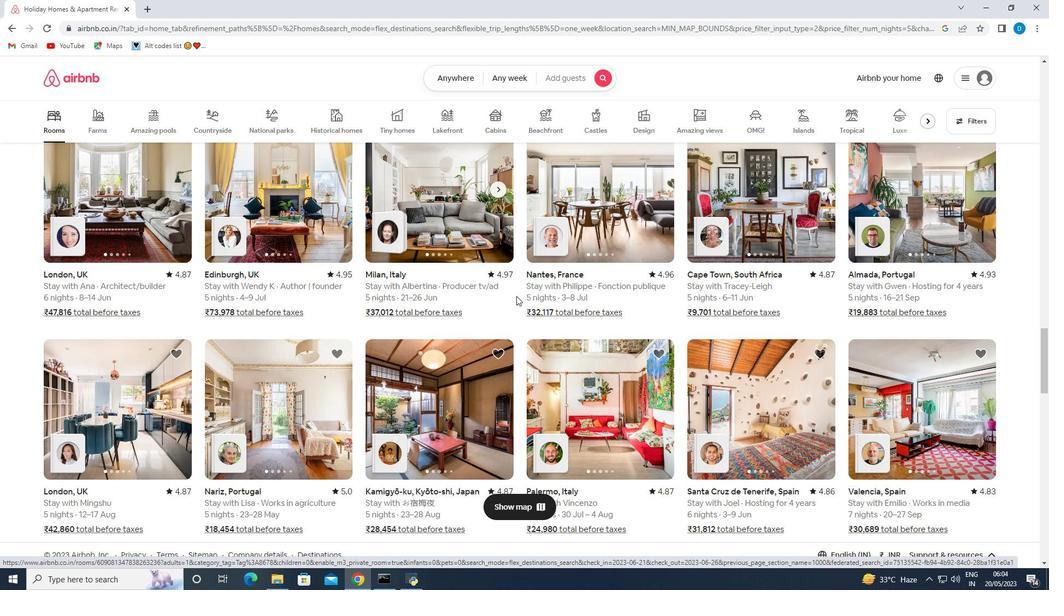 
Action: Mouse scrolled (516, 295) with delta (0, 0)
Screenshot: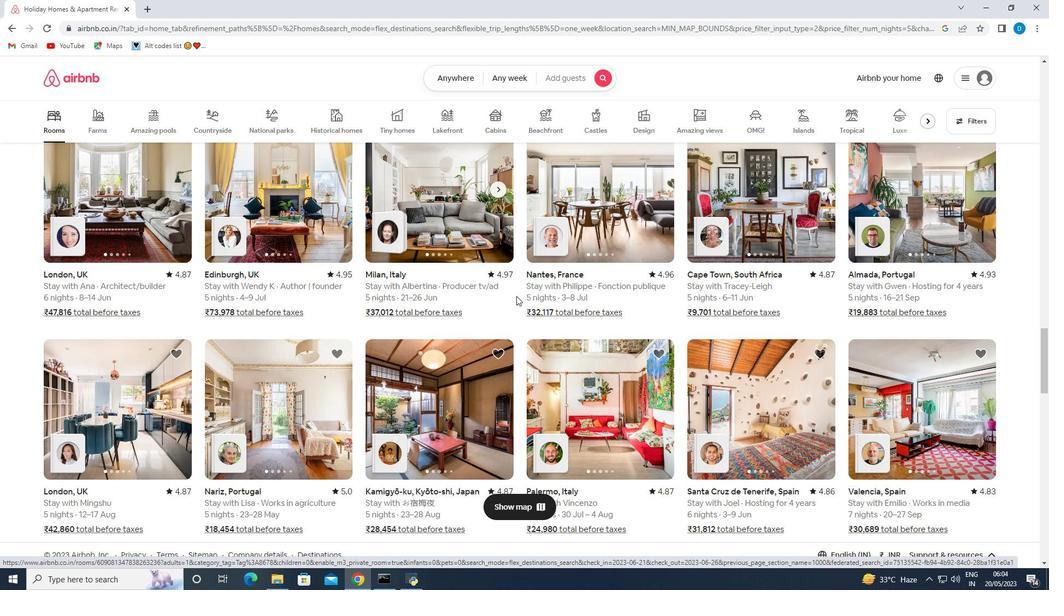 
Action: Mouse scrolled (516, 295) with delta (0, 0)
Screenshot: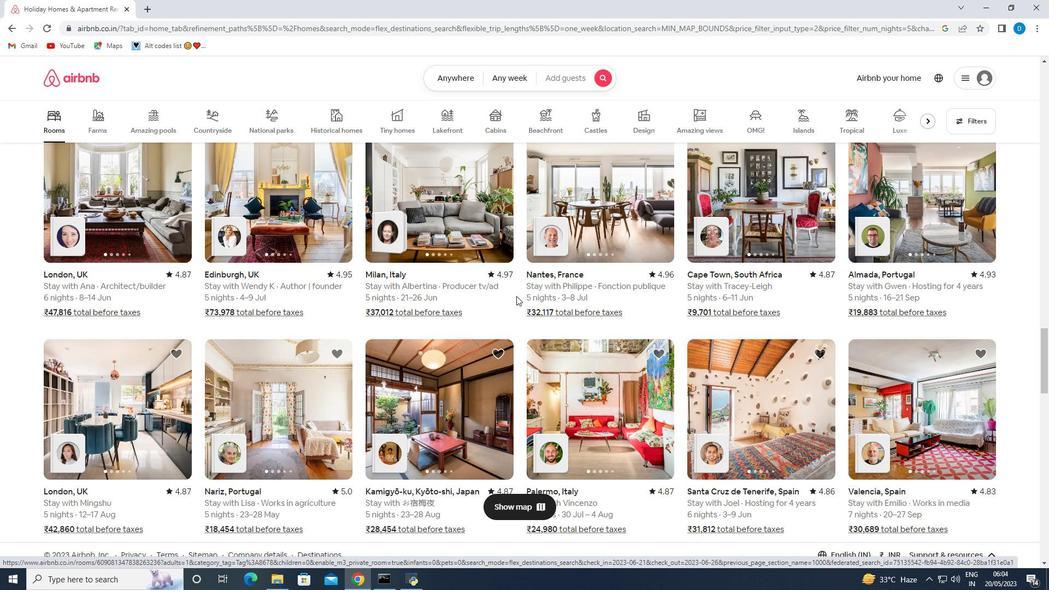 
Action: Mouse scrolled (516, 295) with delta (0, 0)
Screenshot: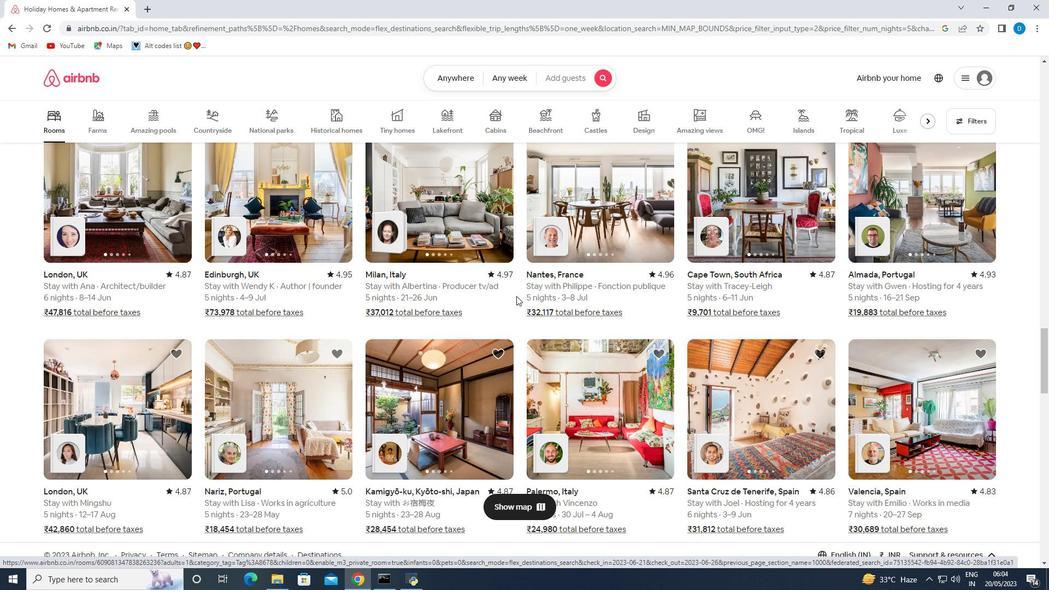 
Action: Mouse scrolled (516, 295) with delta (0, 0)
Screenshot: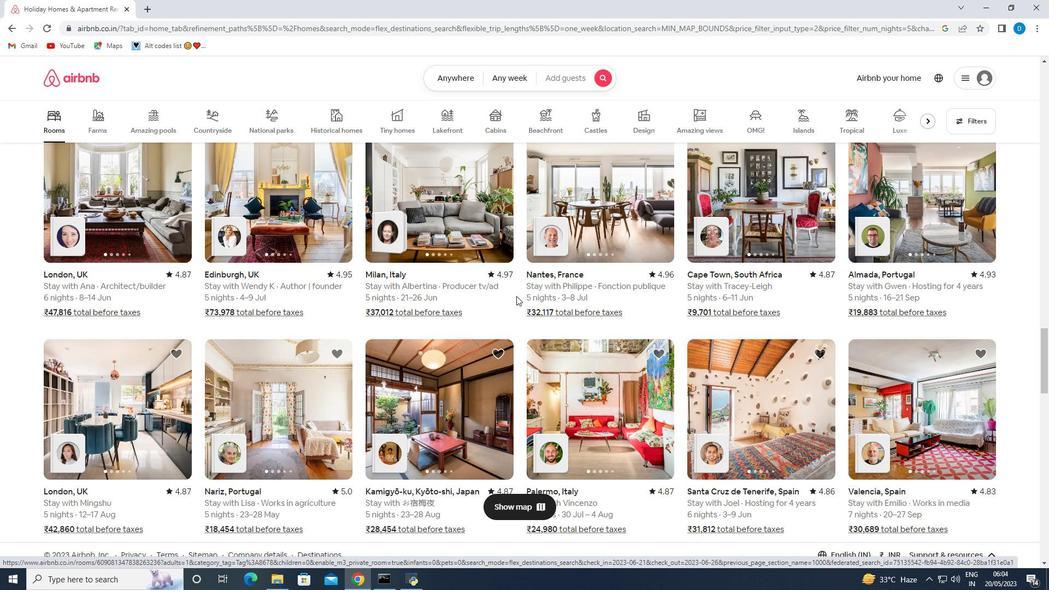 
Action: Mouse moved to (516, 294)
Screenshot: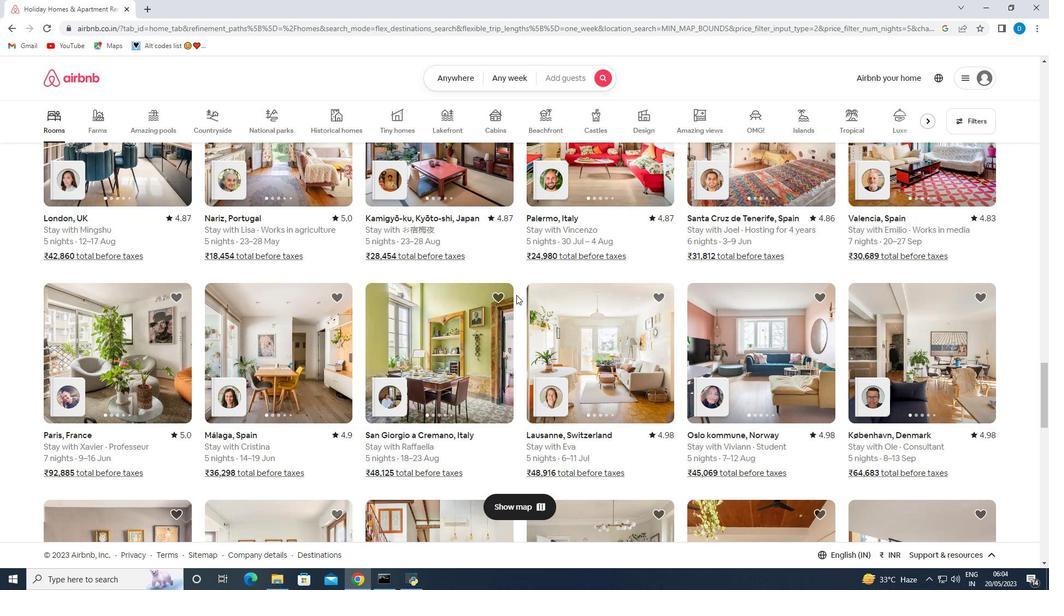 
Action: Mouse scrolled (516, 293) with delta (0, 0)
Screenshot: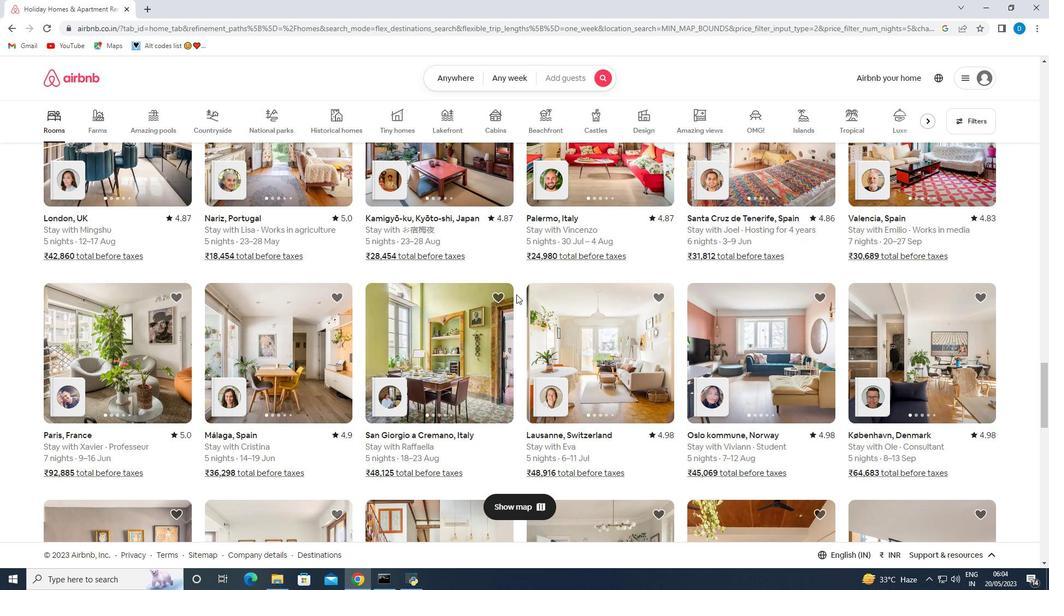 
Action: Mouse scrolled (516, 293) with delta (0, 0)
Screenshot: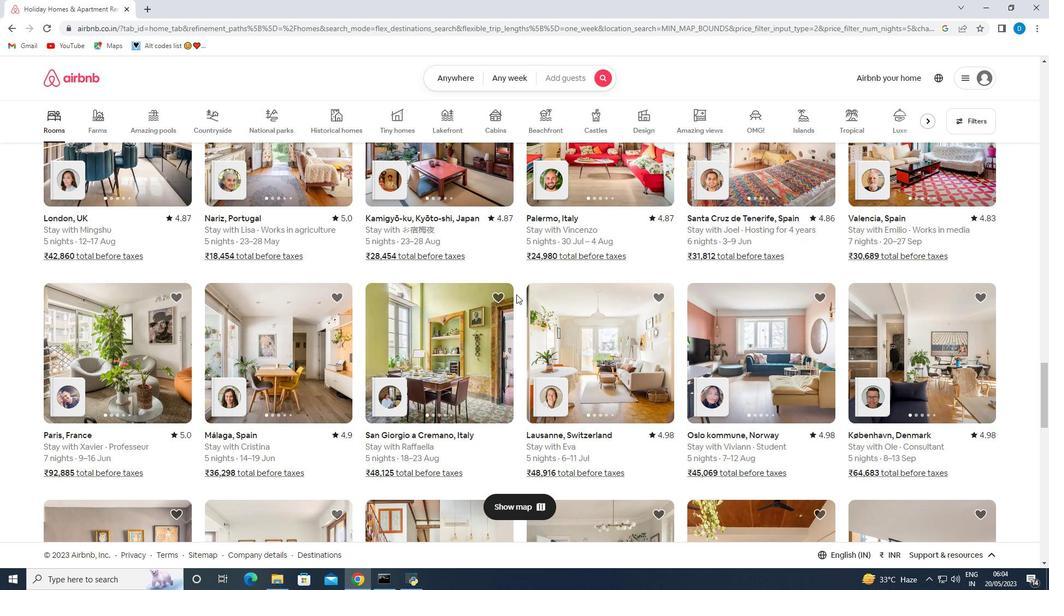 
Action: Mouse scrolled (516, 293) with delta (0, 0)
Screenshot: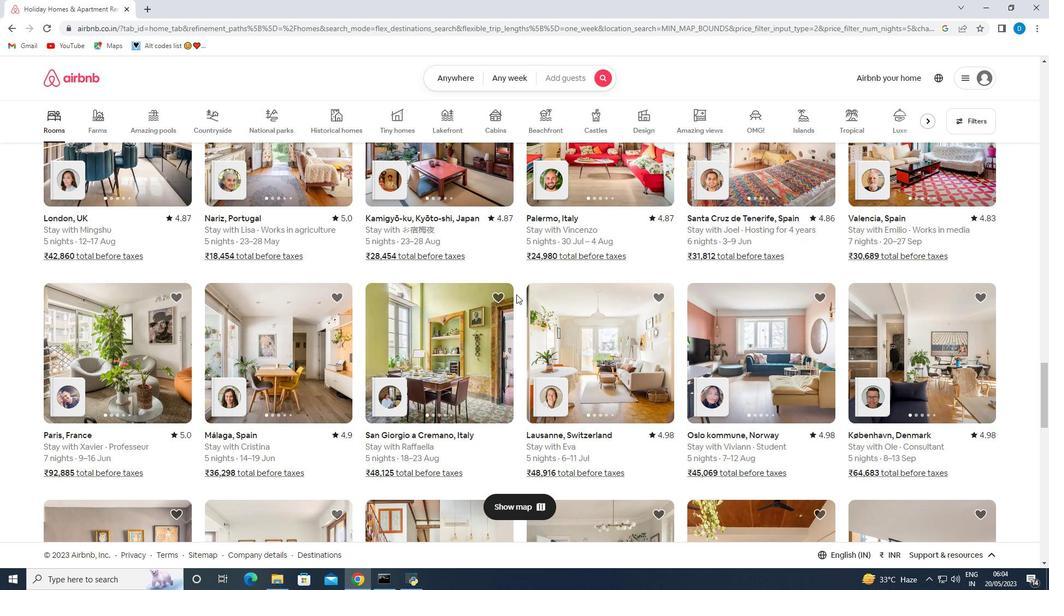 
Action: Mouse scrolled (516, 293) with delta (0, 0)
Screenshot: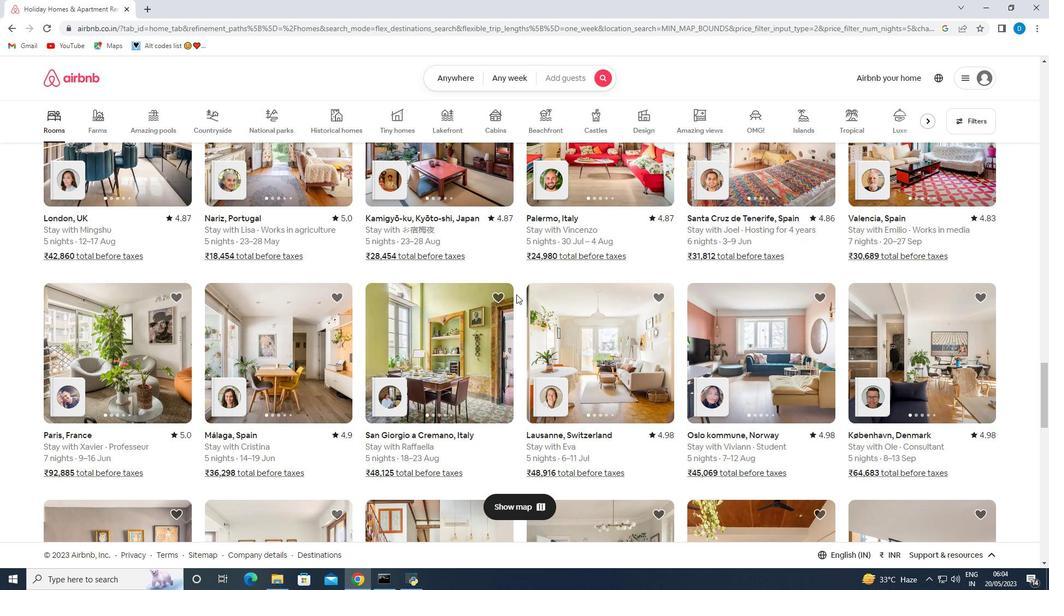 
Action: Mouse scrolled (516, 293) with delta (0, 0)
Screenshot: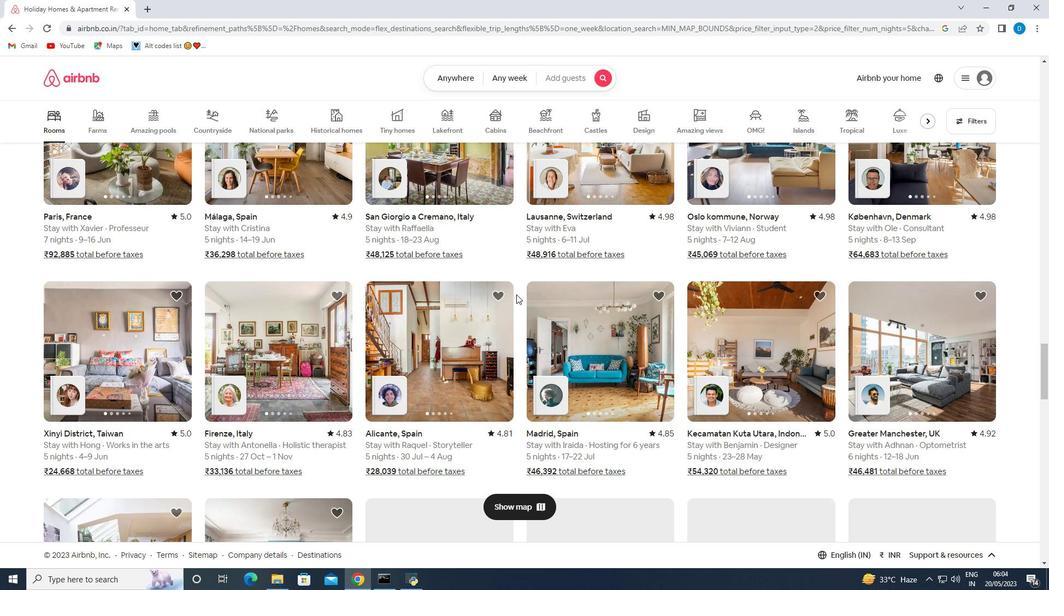 
Action: Mouse scrolled (516, 293) with delta (0, 0)
Screenshot: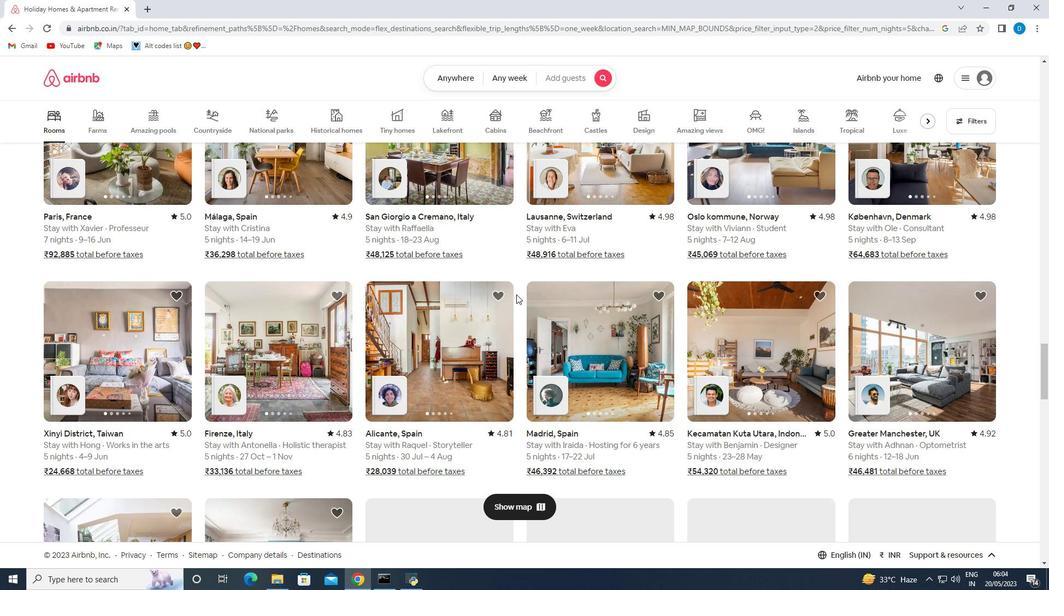 
Action: Mouse scrolled (516, 293) with delta (0, 0)
Screenshot: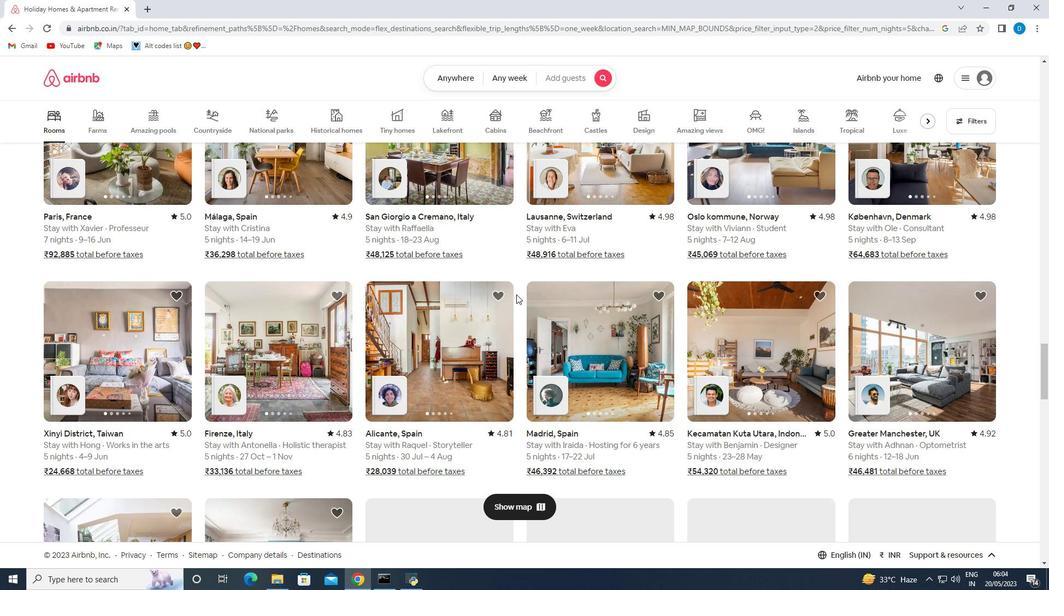 
Action: Mouse scrolled (516, 293) with delta (0, 0)
Screenshot: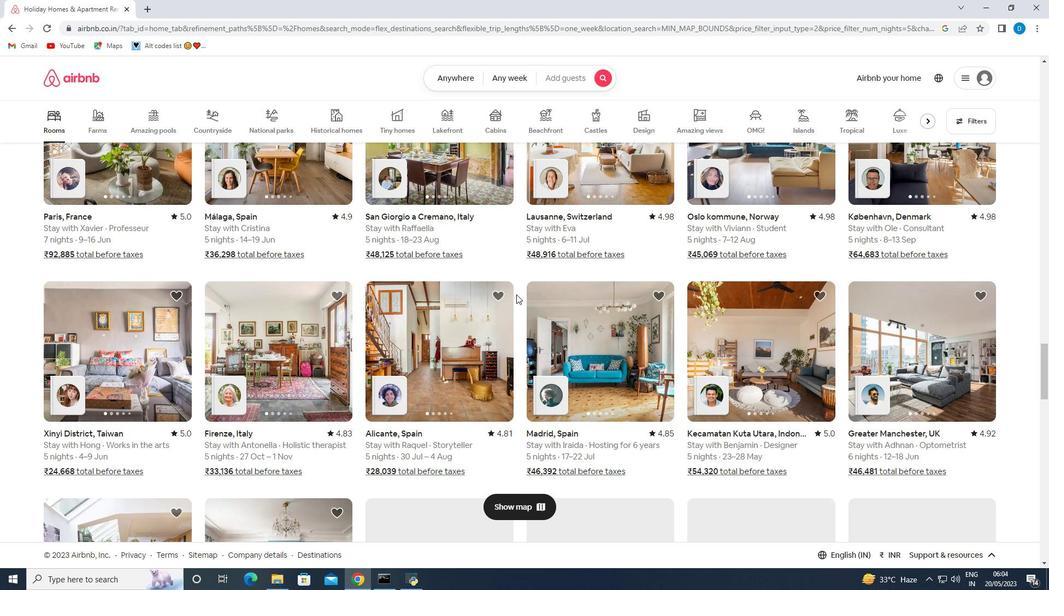 
Action: Mouse scrolled (516, 293) with delta (0, 0)
Screenshot: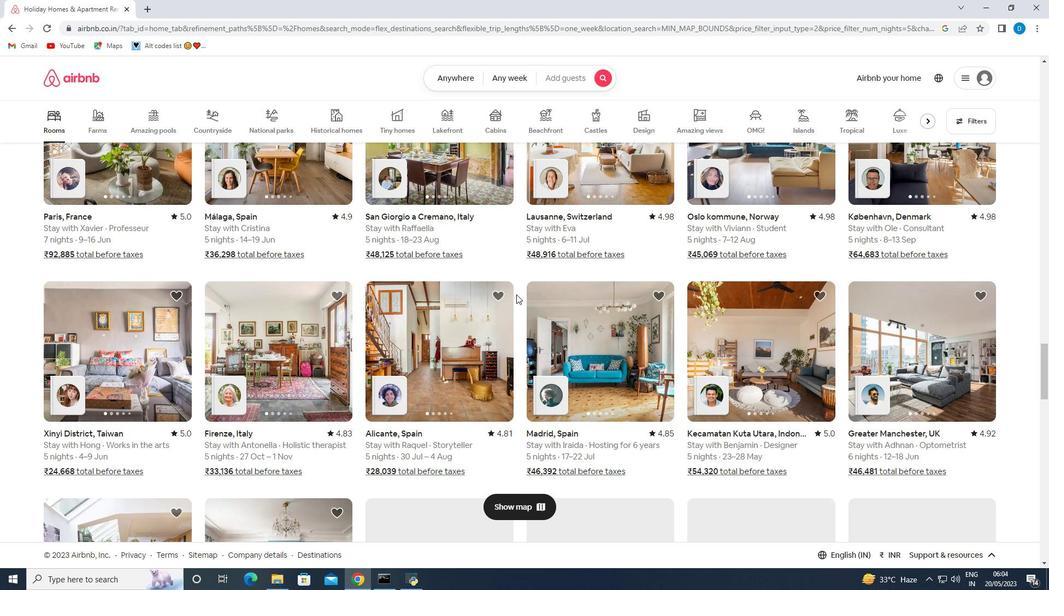 
Action: Mouse scrolled (516, 293) with delta (0, 0)
Screenshot: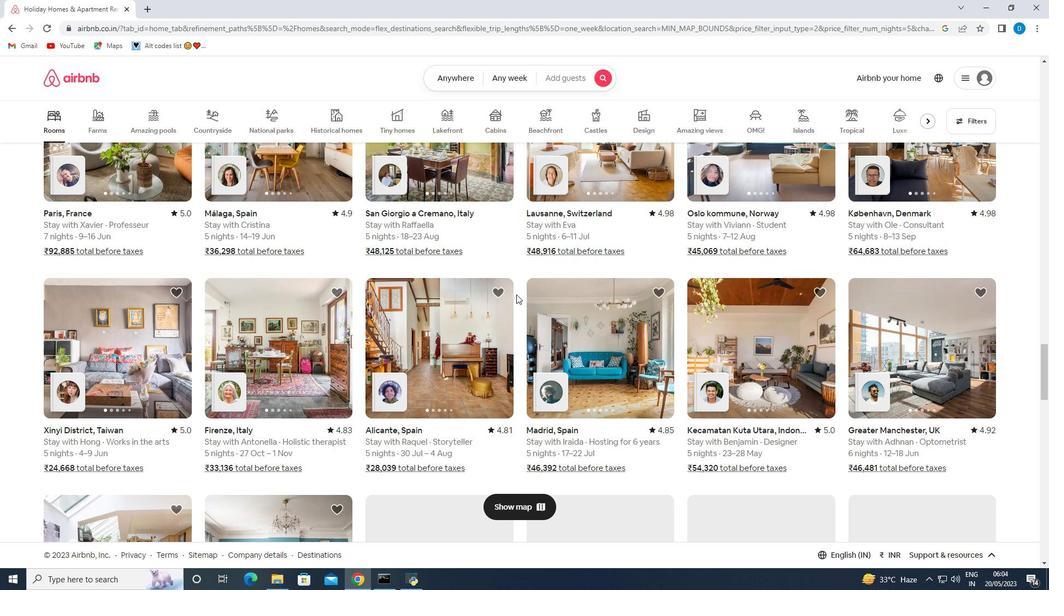 
Action: Mouse scrolled (516, 293) with delta (0, 0)
Screenshot: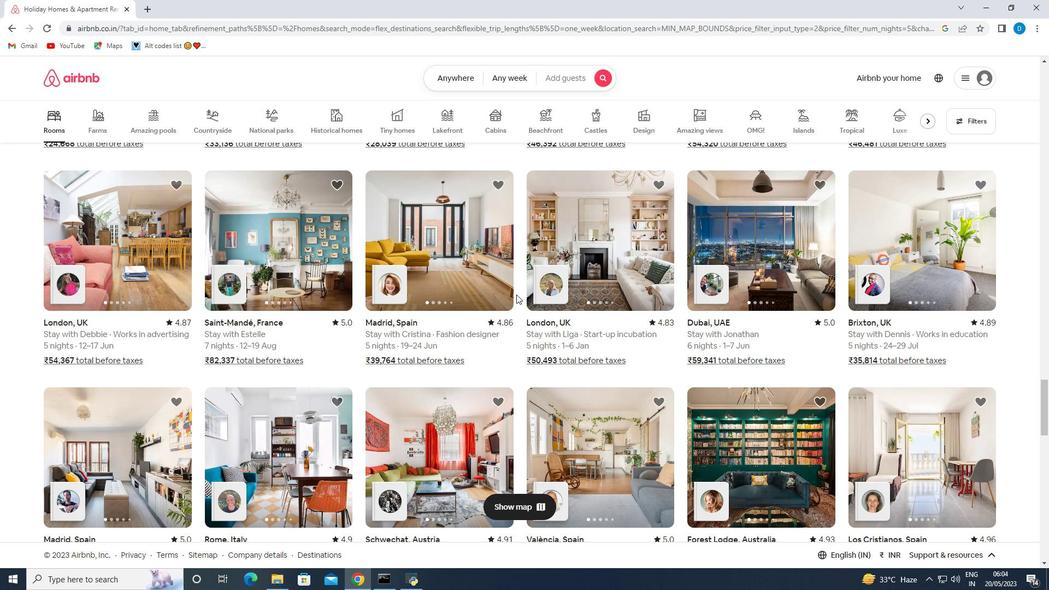 
Action: Mouse scrolled (516, 293) with delta (0, 0)
Screenshot: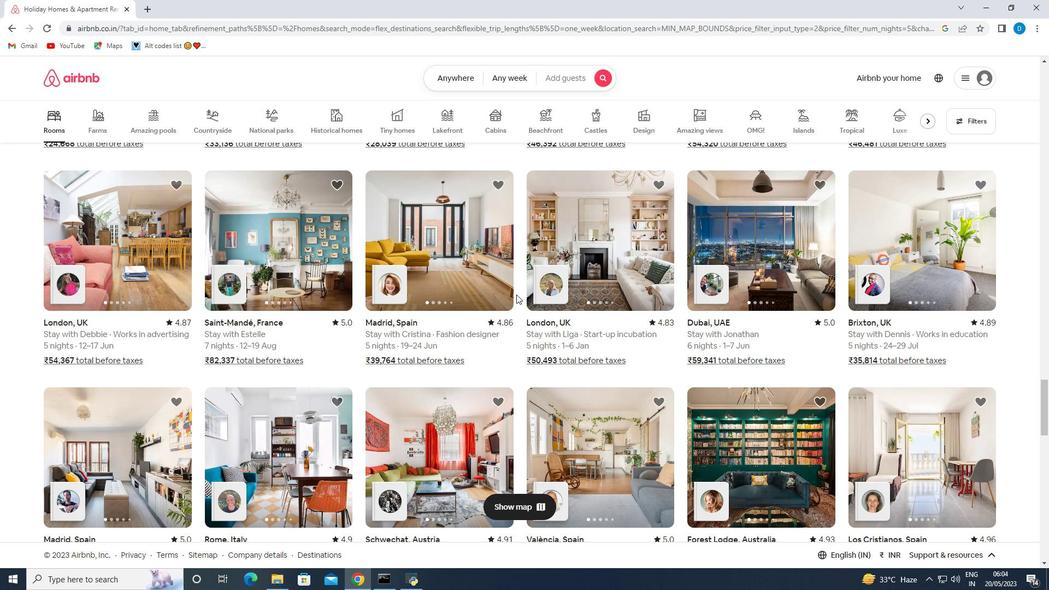 
Action: Mouse scrolled (516, 293) with delta (0, 0)
Screenshot: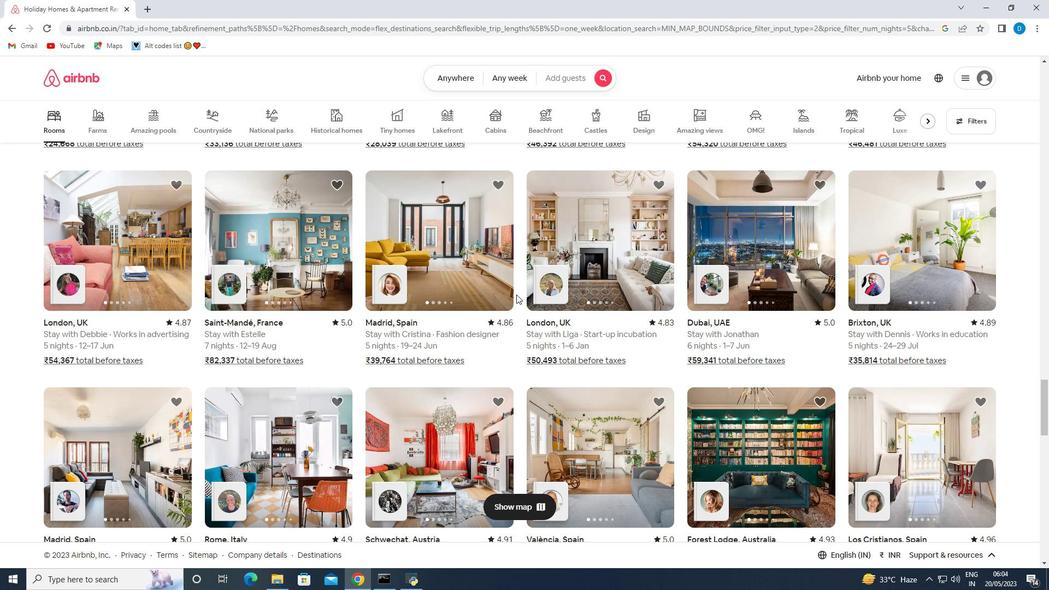 
Action: Mouse scrolled (516, 293) with delta (0, 0)
Screenshot: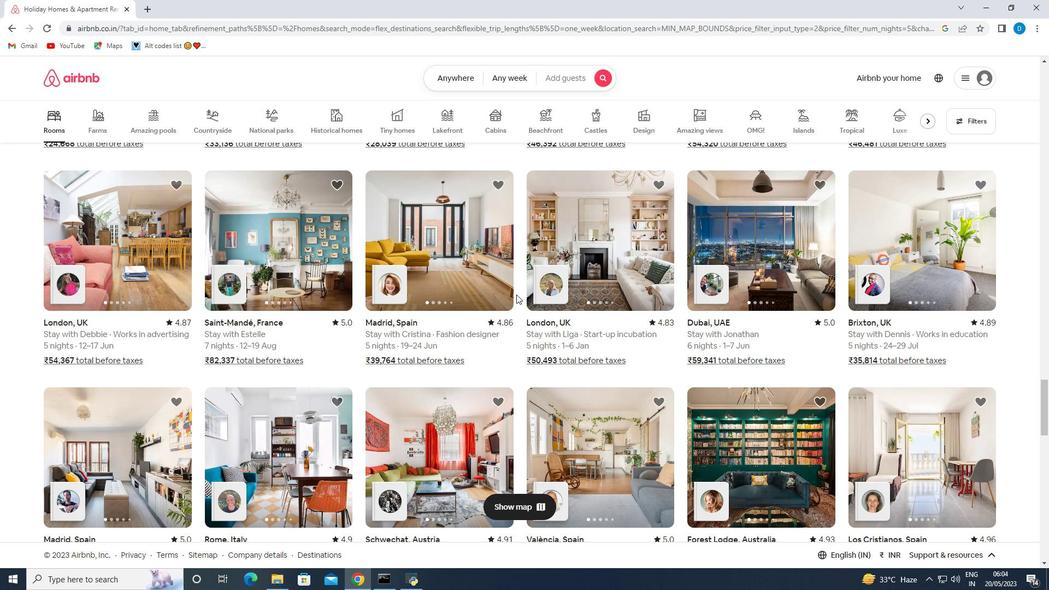 
Action: Mouse scrolled (516, 293) with delta (0, 0)
Screenshot: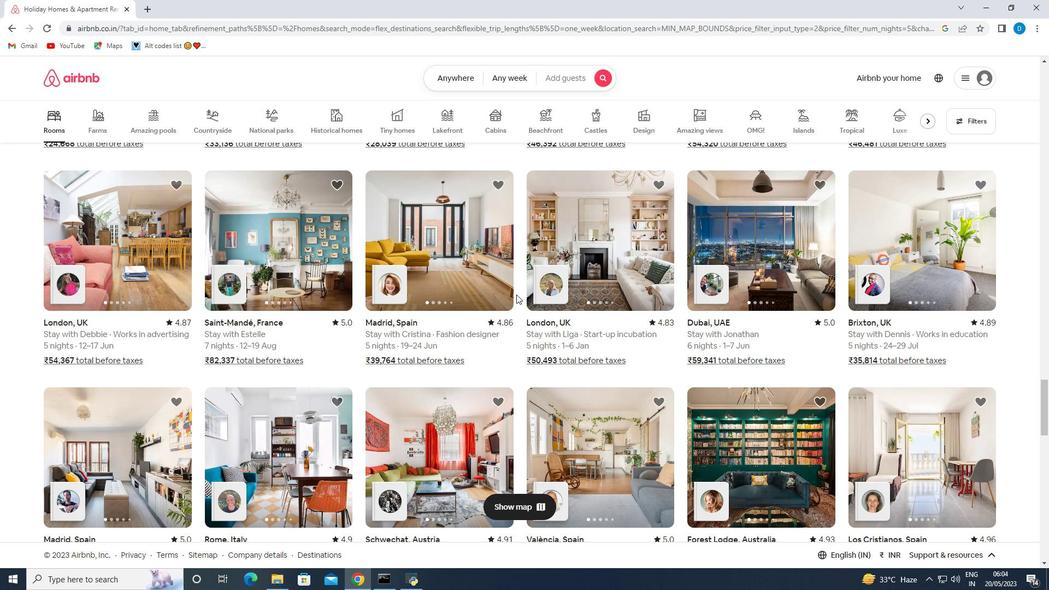 
Action: Mouse scrolled (516, 293) with delta (0, 0)
Screenshot: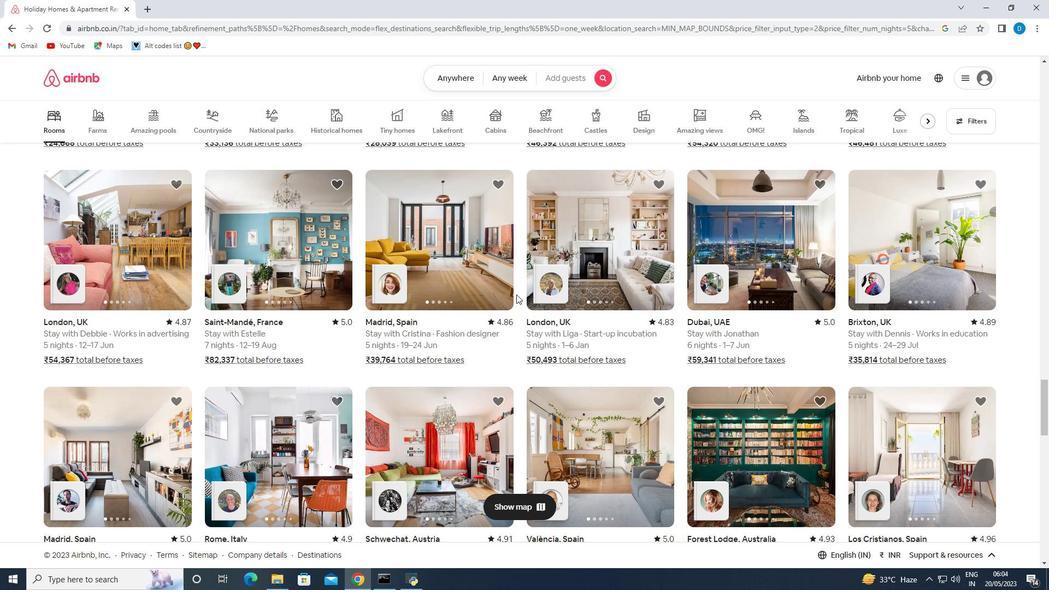 
Action: Mouse moved to (518, 292)
Screenshot: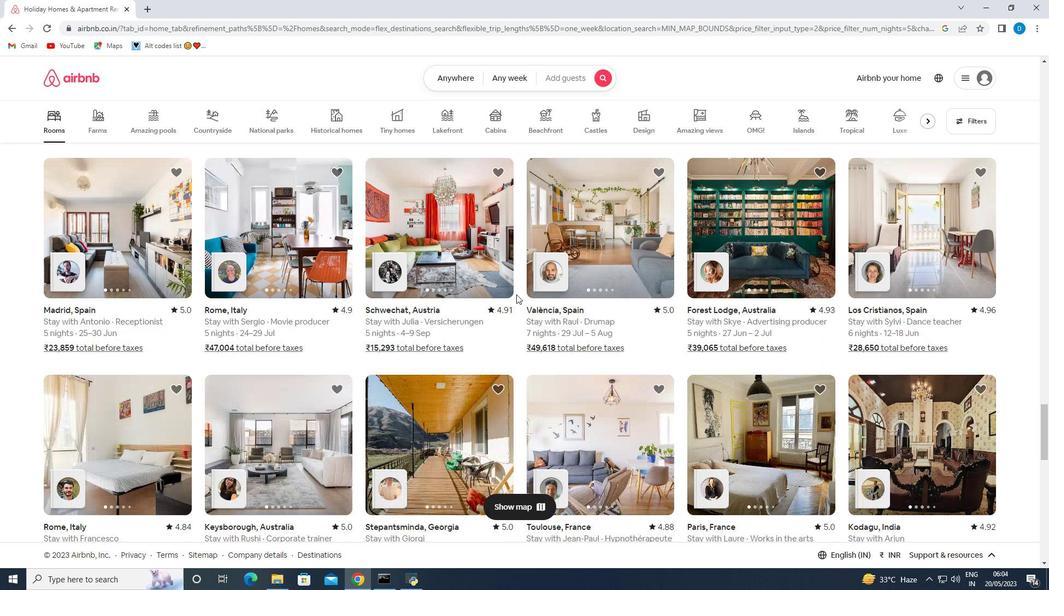 
Action: Mouse scrolled (518, 292) with delta (0, 0)
Screenshot: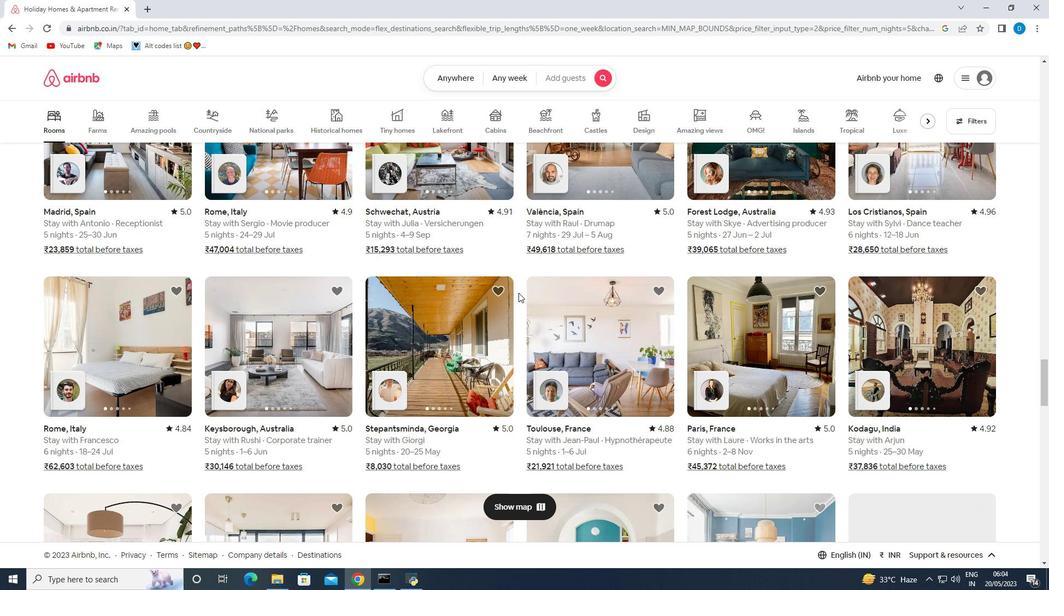 
Action: Mouse scrolled (518, 292) with delta (0, 0)
Screenshot: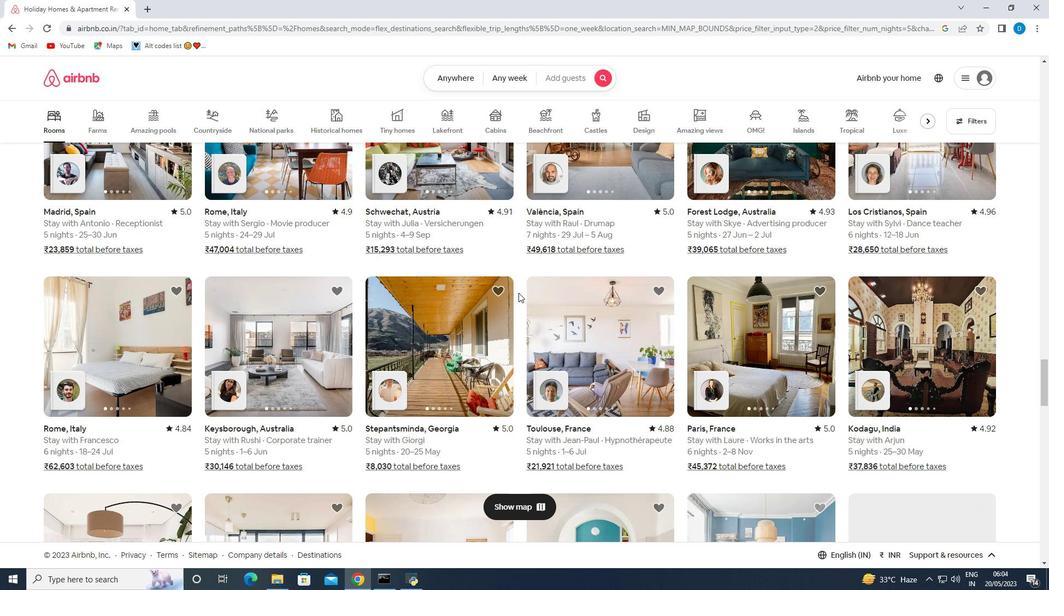 
Action: Mouse scrolled (518, 292) with delta (0, 0)
Screenshot: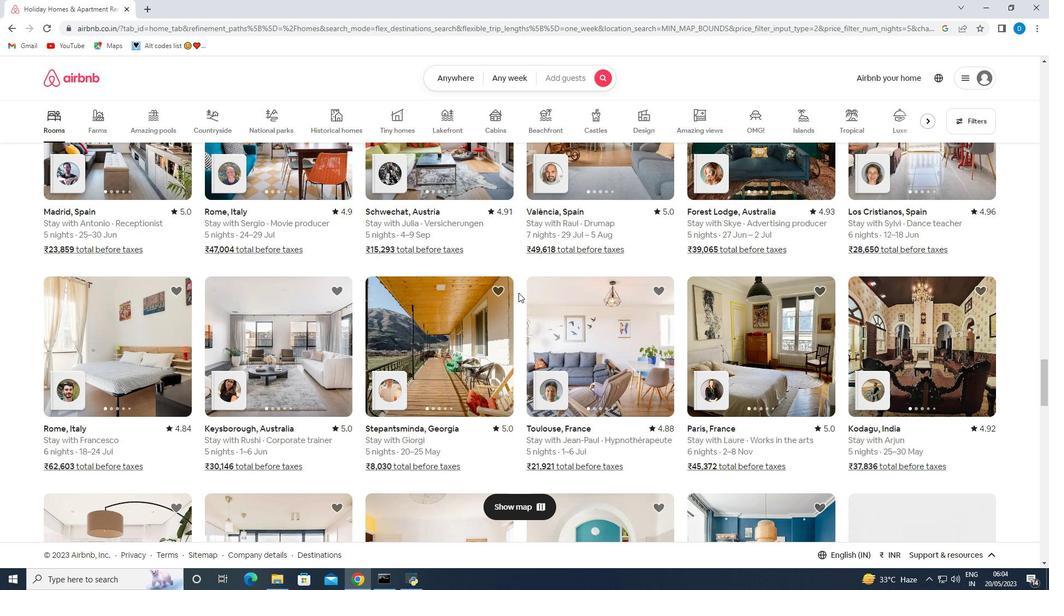 
Action: Mouse scrolled (518, 292) with delta (0, 0)
Screenshot: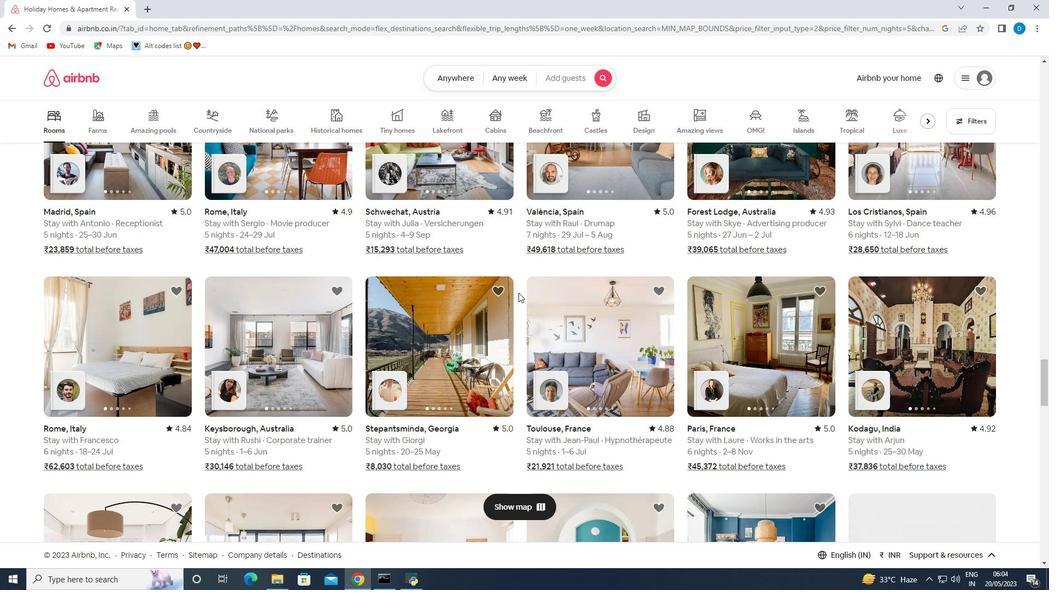 
Action: Mouse scrolled (518, 292) with delta (0, 0)
Screenshot: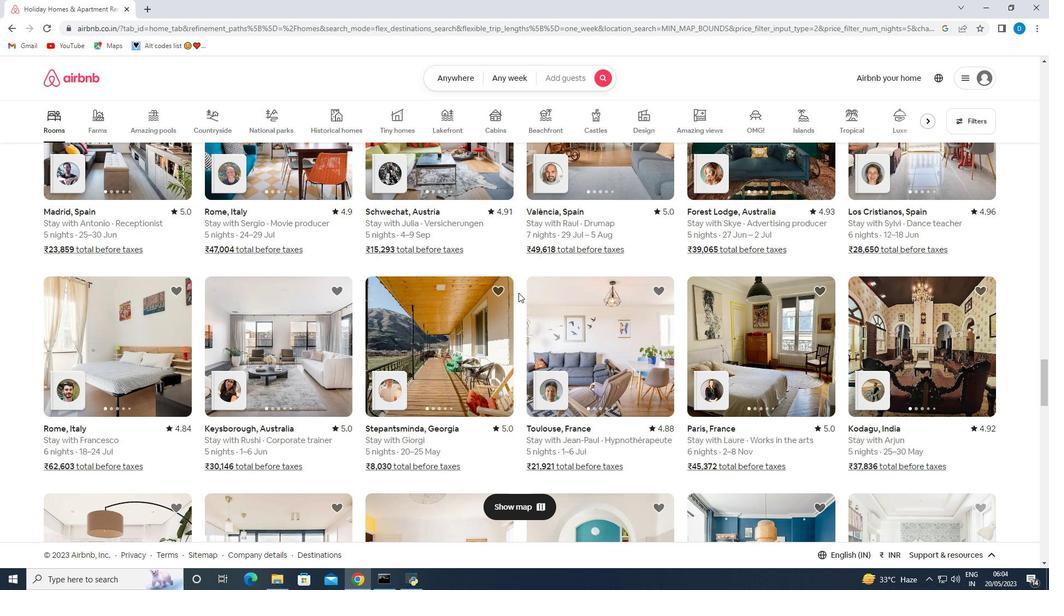 
Action: Mouse moved to (759, 289)
Screenshot: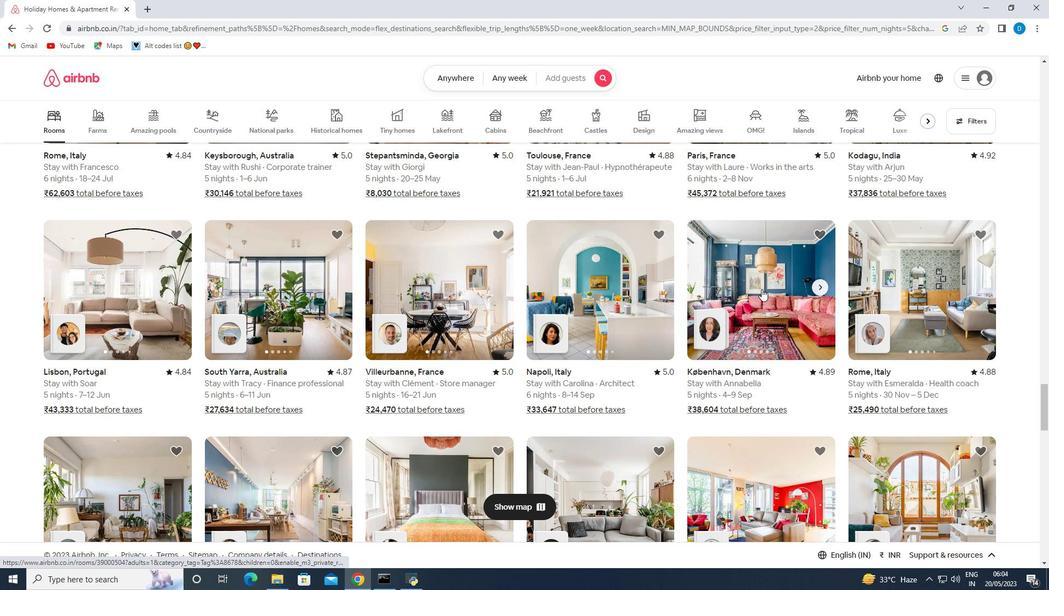
Action: Mouse scrolled (759, 288) with delta (0, 0)
Screenshot: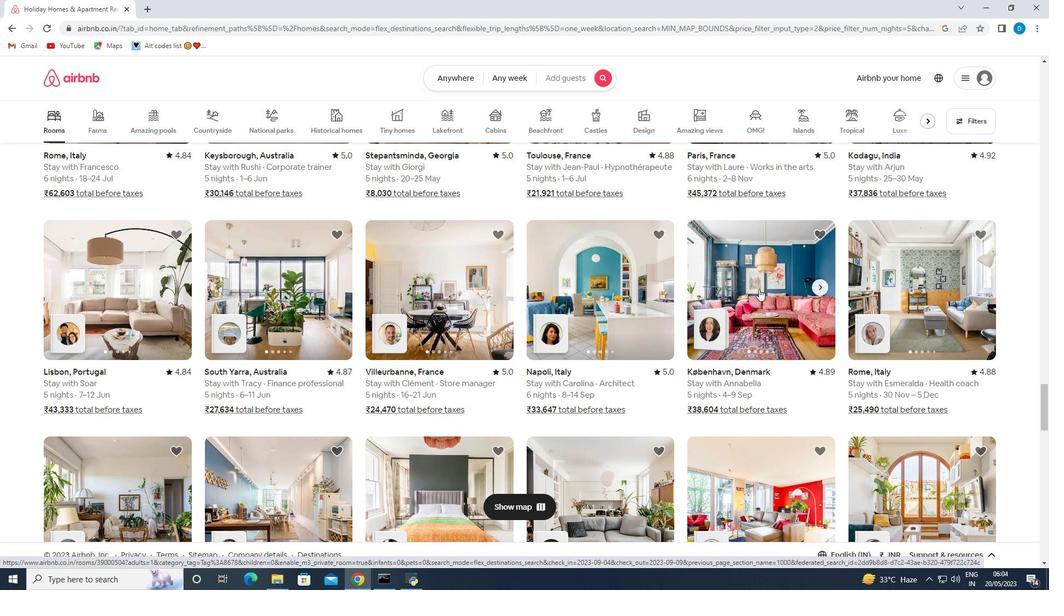 
Action: Mouse scrolled (759, 288) with delta (0, 0)
Screenshot: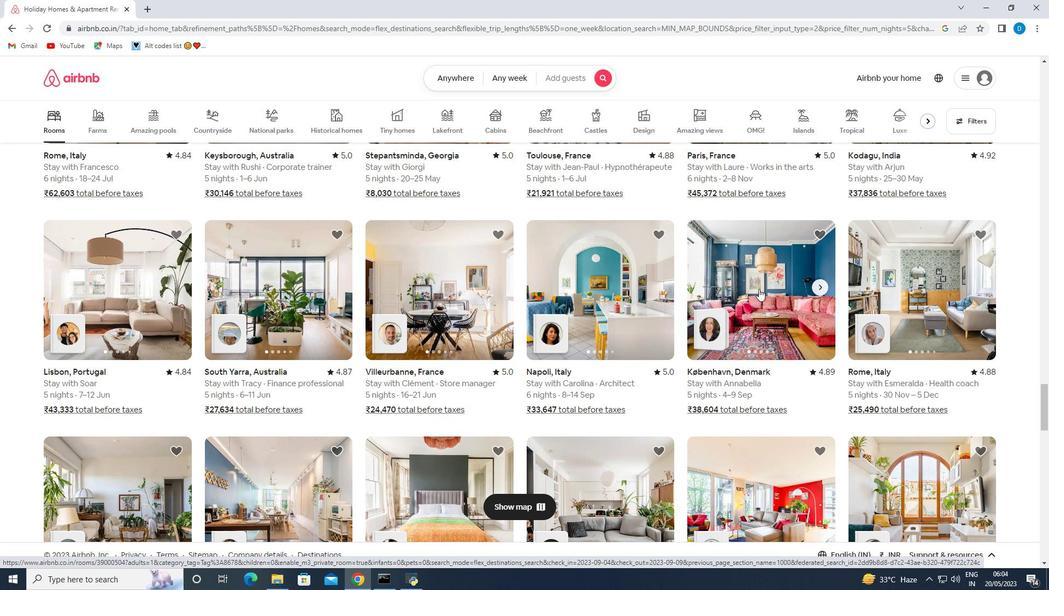 
Action: Mouse moved to (912, 379)
Screenshot: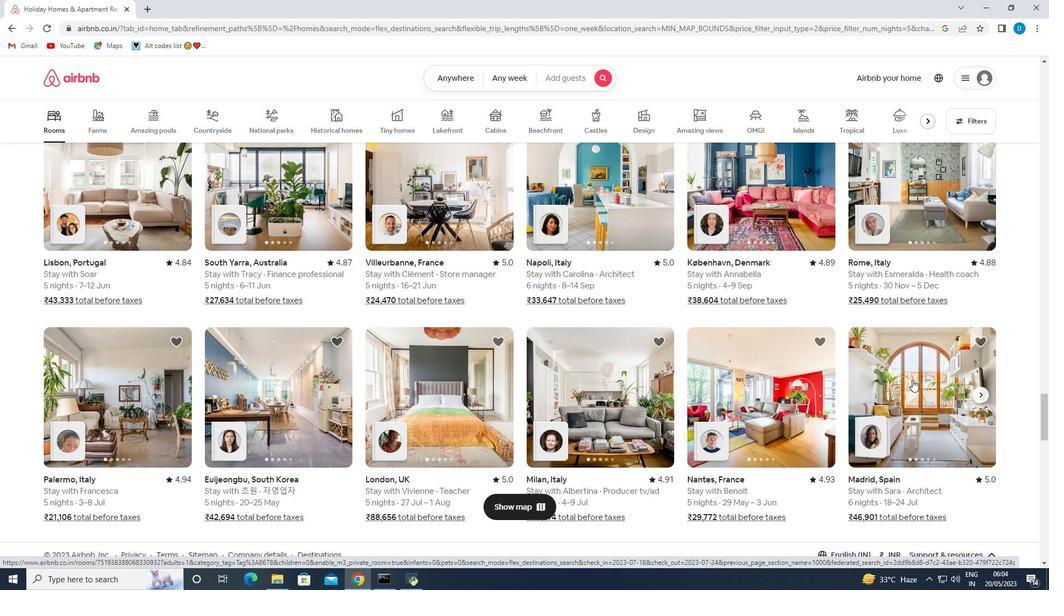 
Action: Mouse scrolled (912, 379) with delta (0, 0)
Screenshot: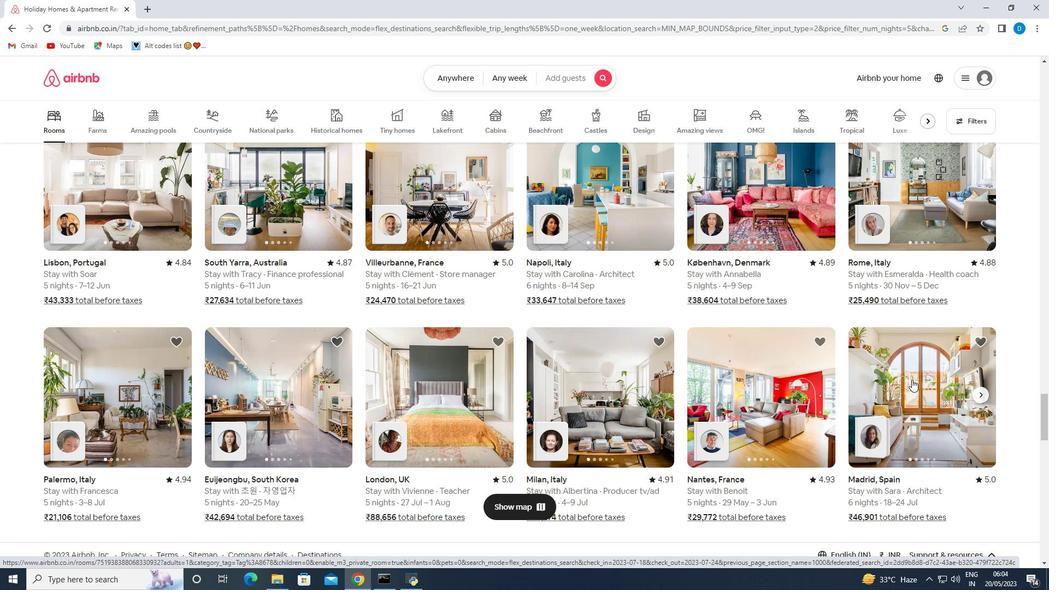 
Action: Mouse scrolled (912, 379) with delta (0, 0)
Screenshot: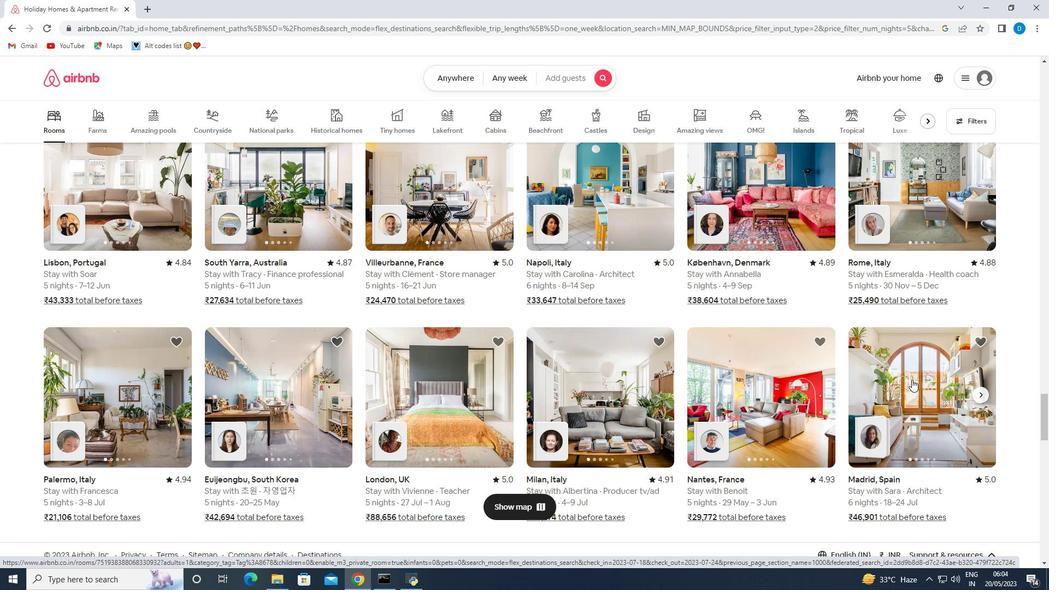 
Action: Mouse scrolled (912, 379) with delta (0, 0)
Screenshot: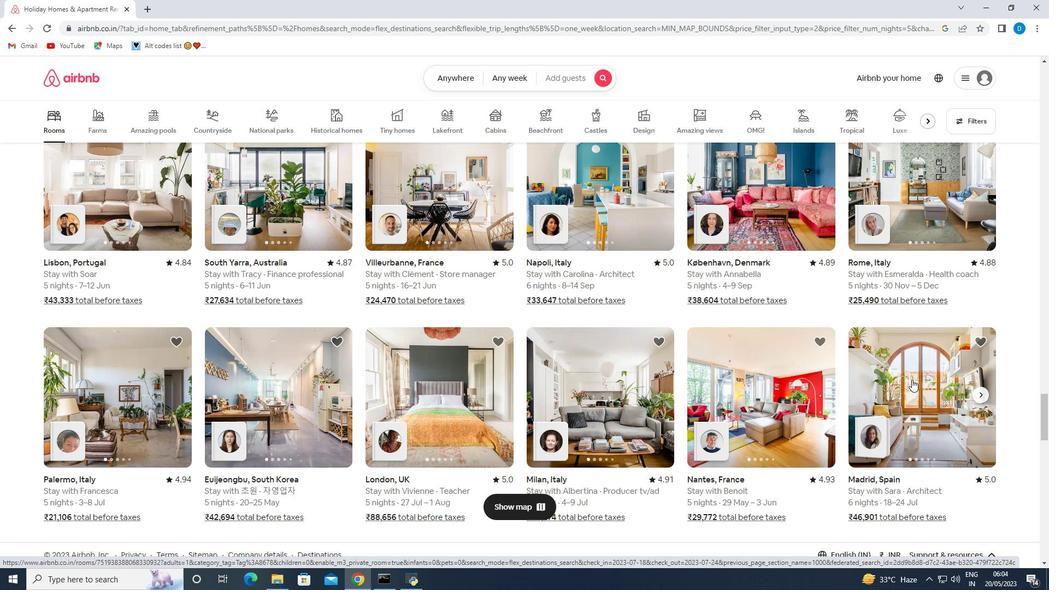
Action: Mouse scrolled (912, 379) with delta (0, 0)
Screenshot: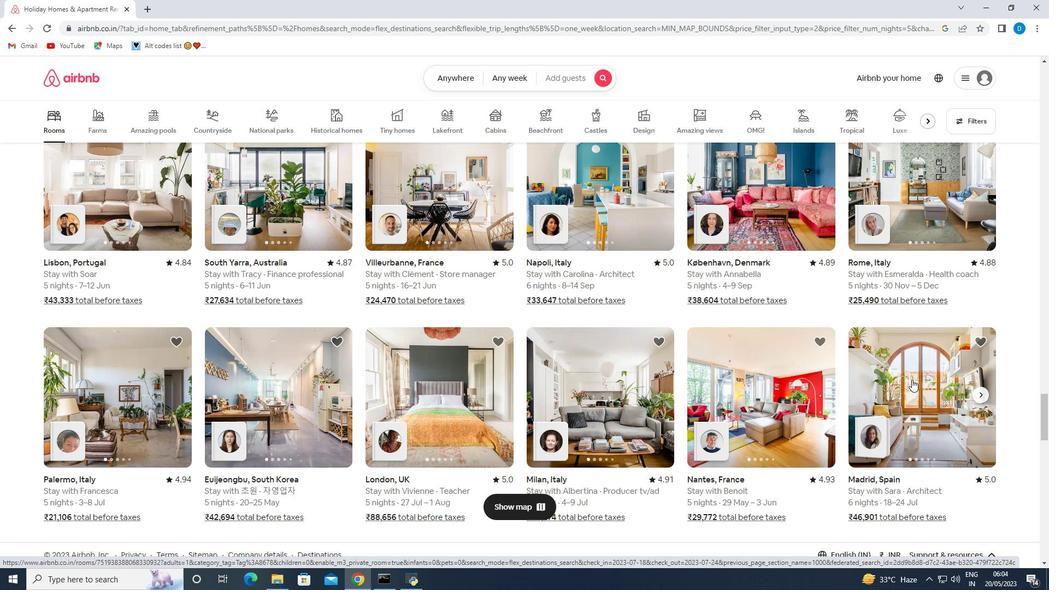 
Action: Mouse scrolled (912, 379) with delta (0, 0)
Screenshot: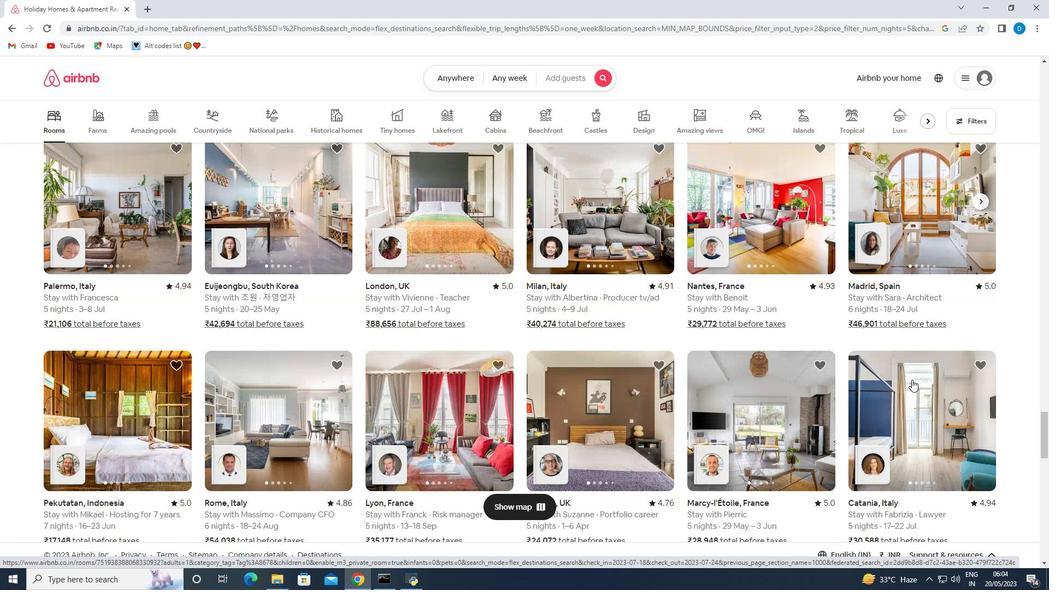 
Action: Mouse moved to (911, 379)
Screenshot: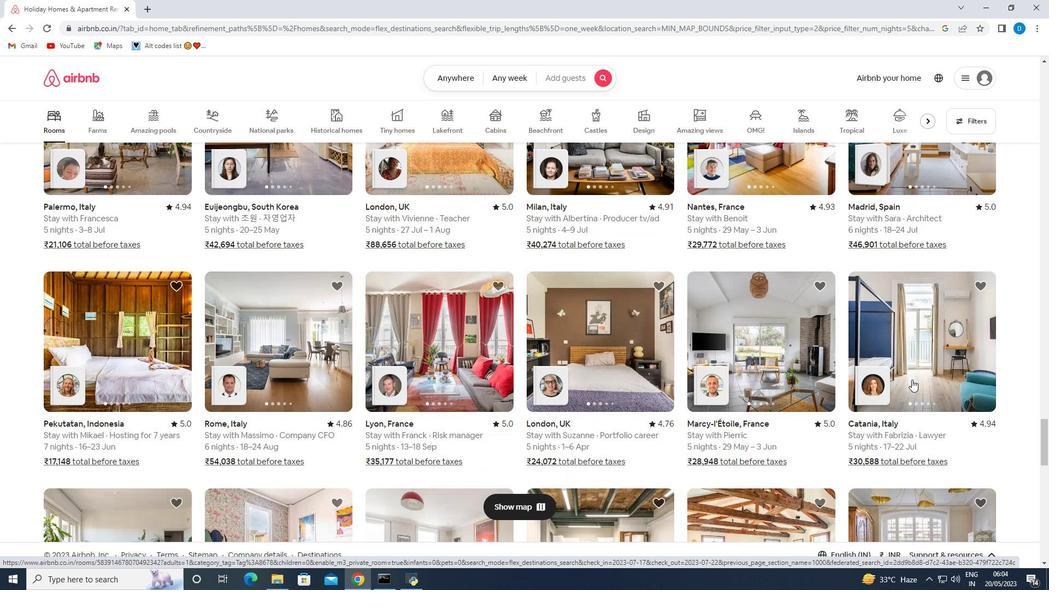 
Action: Mouse scrolled (911, 379) with delta (0, 0)
Screenshot: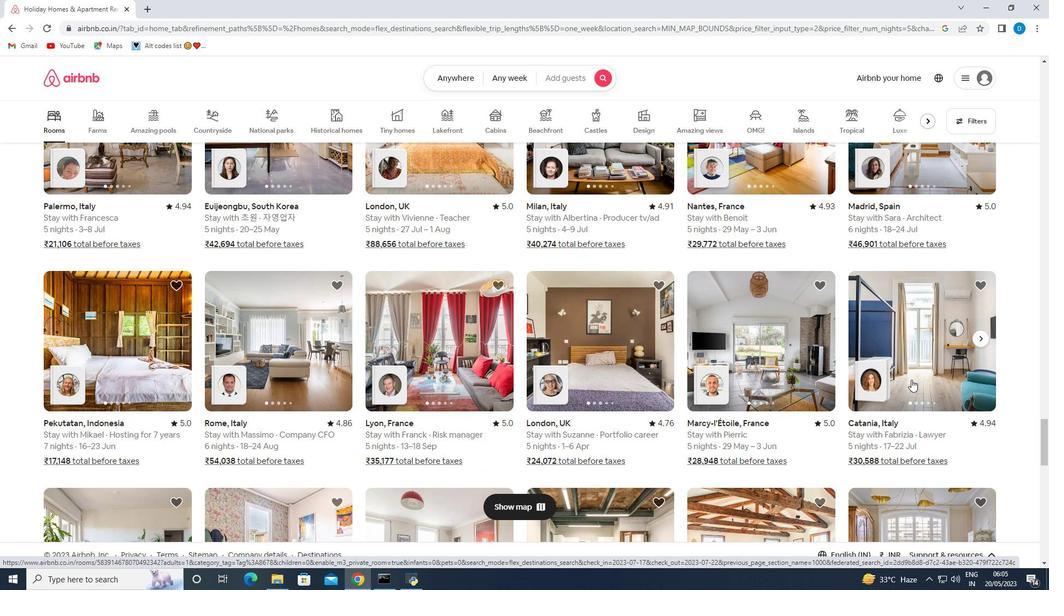 
Action: Mouse scrolled (911, 379) with delta (0, 0)
Screenshot: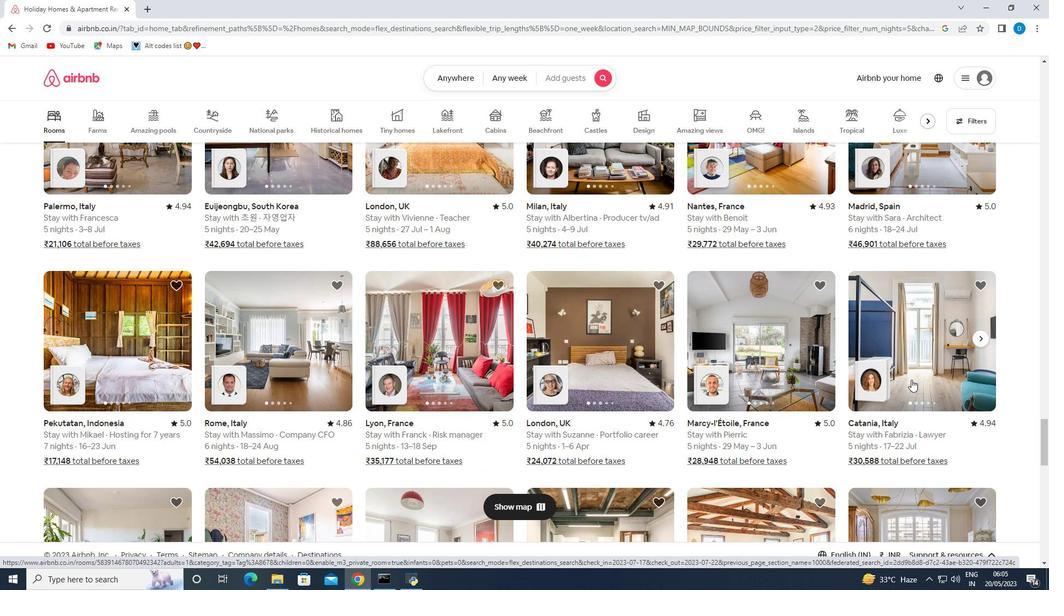 
Action: Mouse scrolled (911, 379) with delta (0, 0)
Screenshot: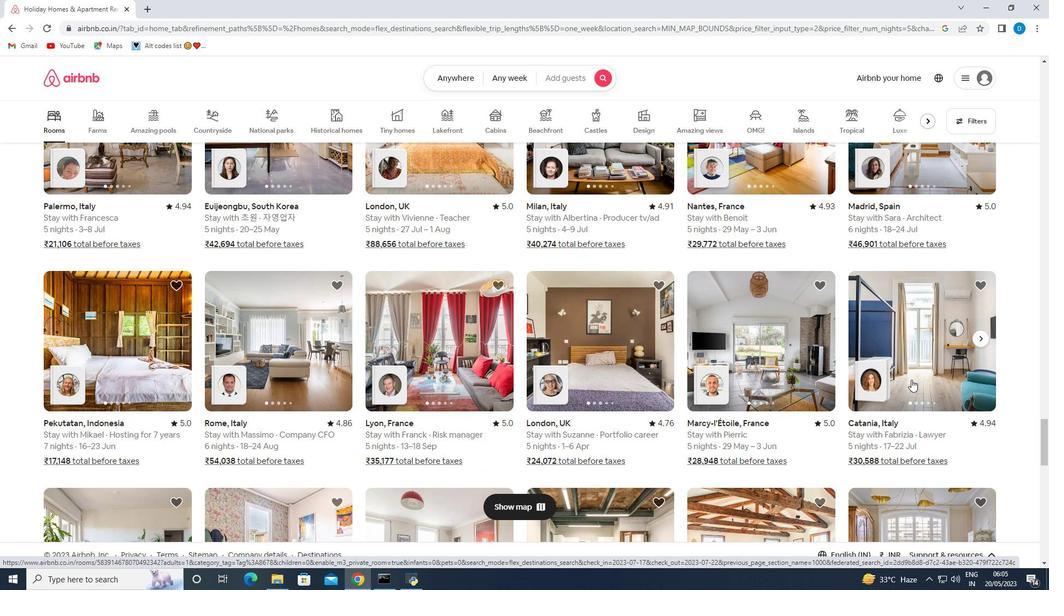 
Action: Mouse scrolled (911, 379) with delta (0, 0)
Screenshot: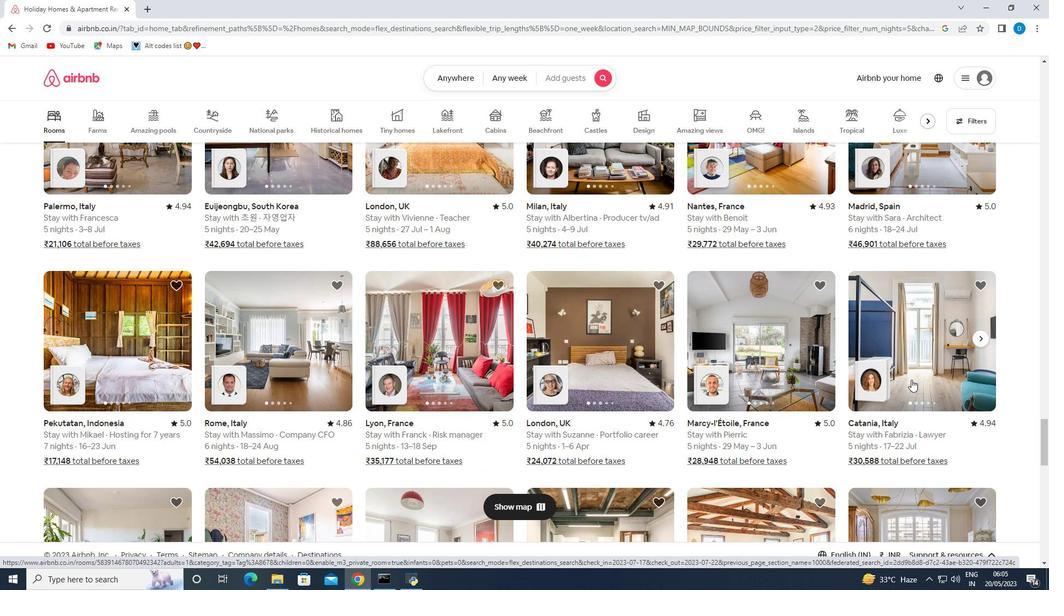 
Action: Mouse moved to (708, 355)
Screenshot: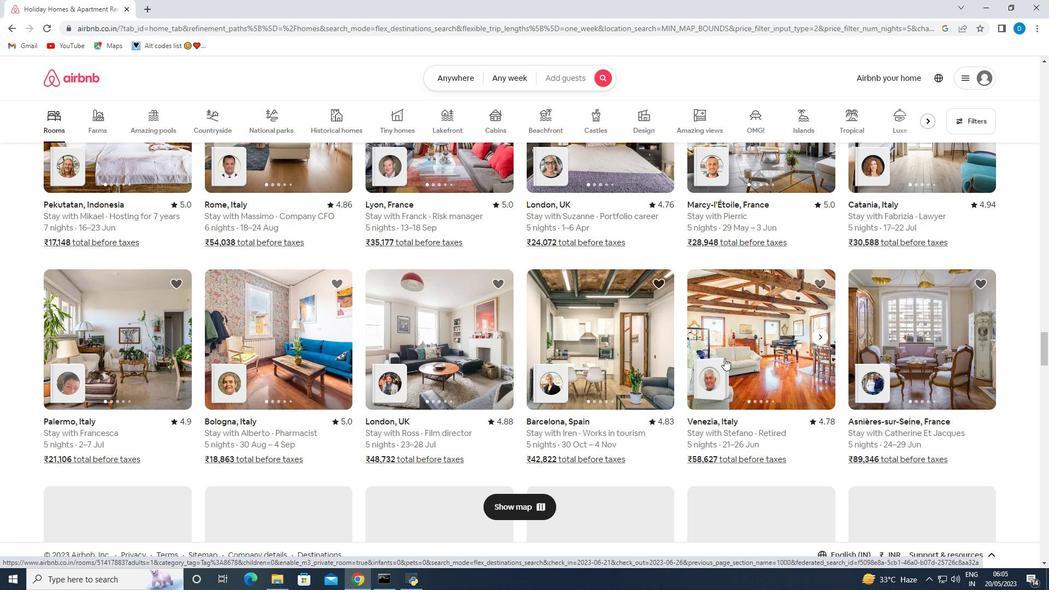 
Action: Mouse scrolled (708, 355) with delta (0, 0)
Screenshot: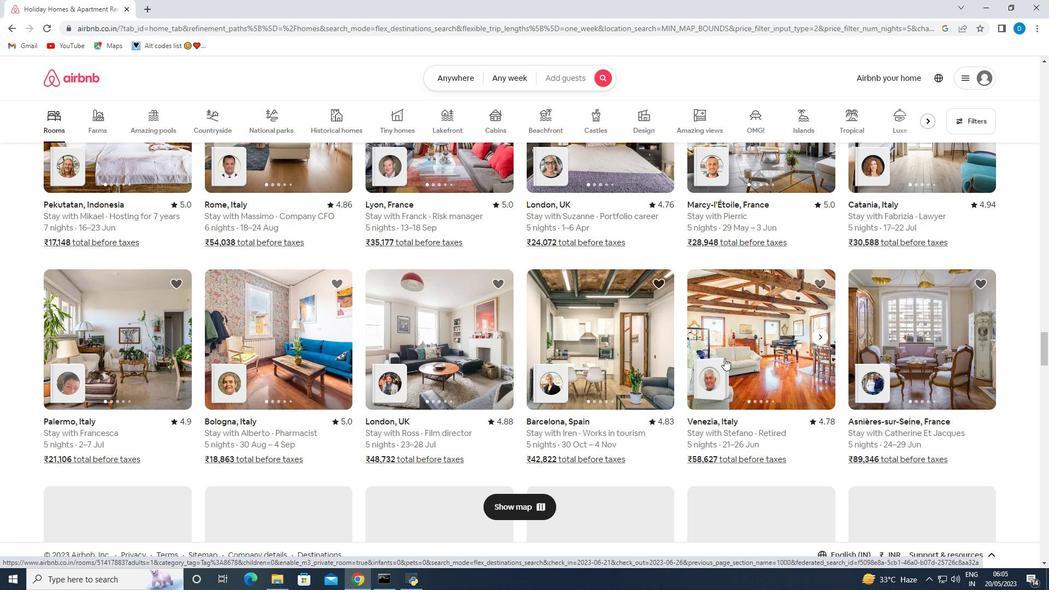 
Action: Mouse moved to (703, 355)
Screenshot: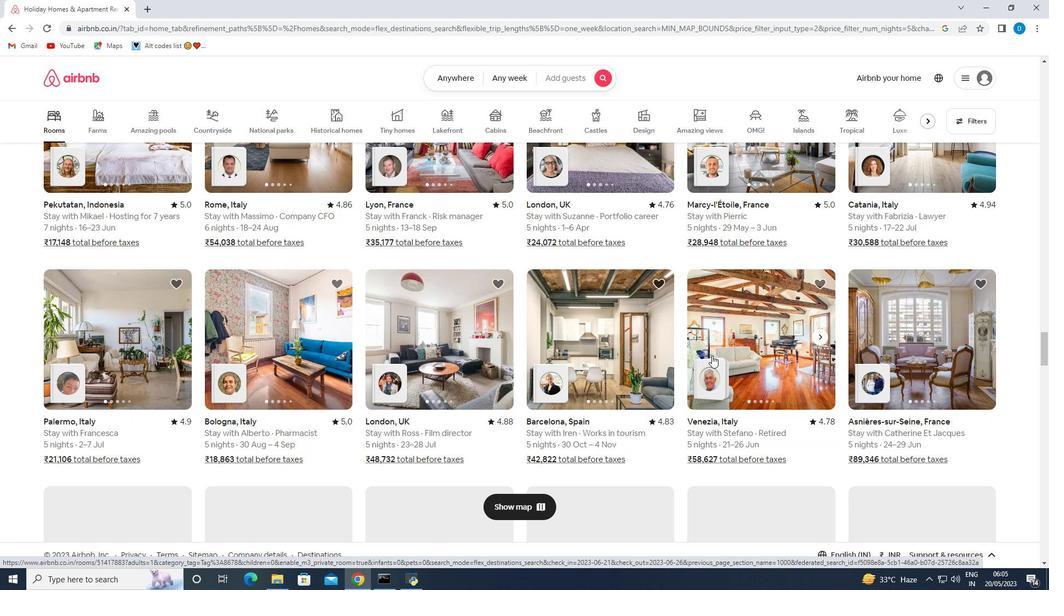 
Action: Mouse scrolled (703, 355) with delta (0, 0)
Screenshot: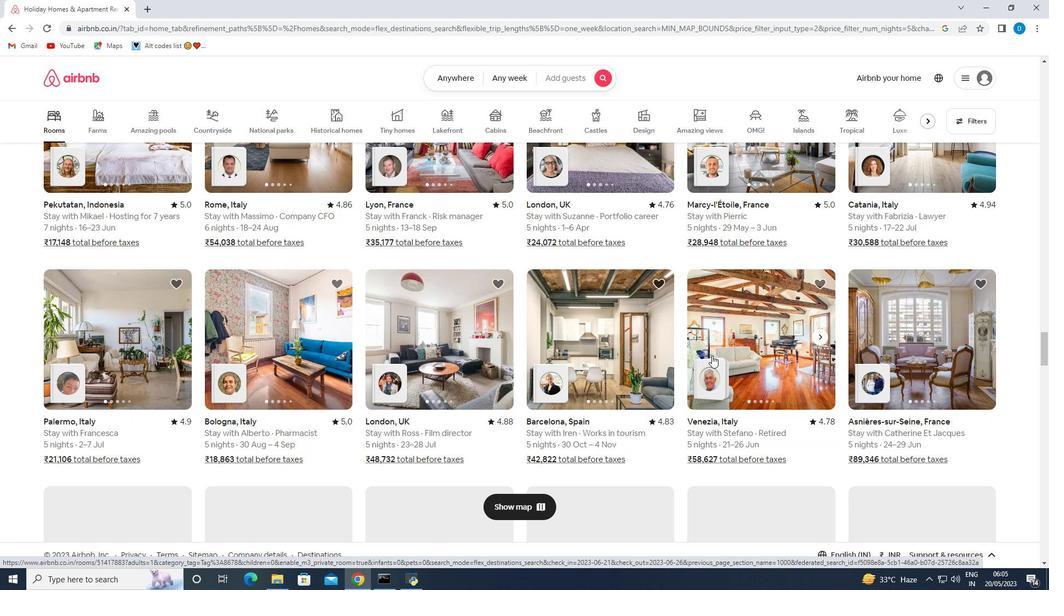 
Action: Mouse moved to (699, 355)
Screenshot: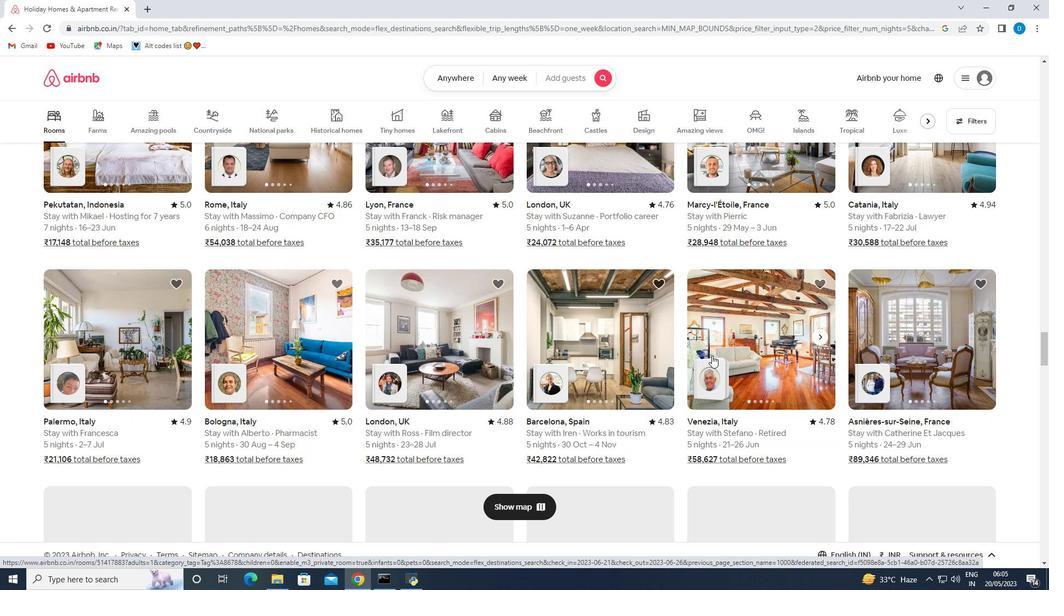 
Action: Mouse scrolled (699, 354) with delta (0, 0)
Screenshot: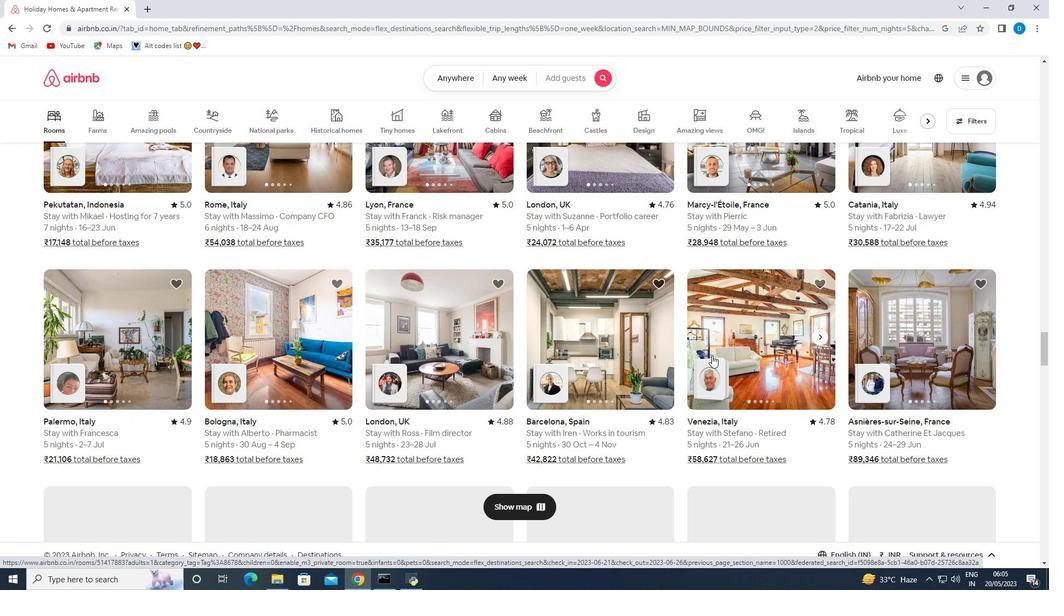 
Action: Mouse moved to (692, 356)
Screenshot: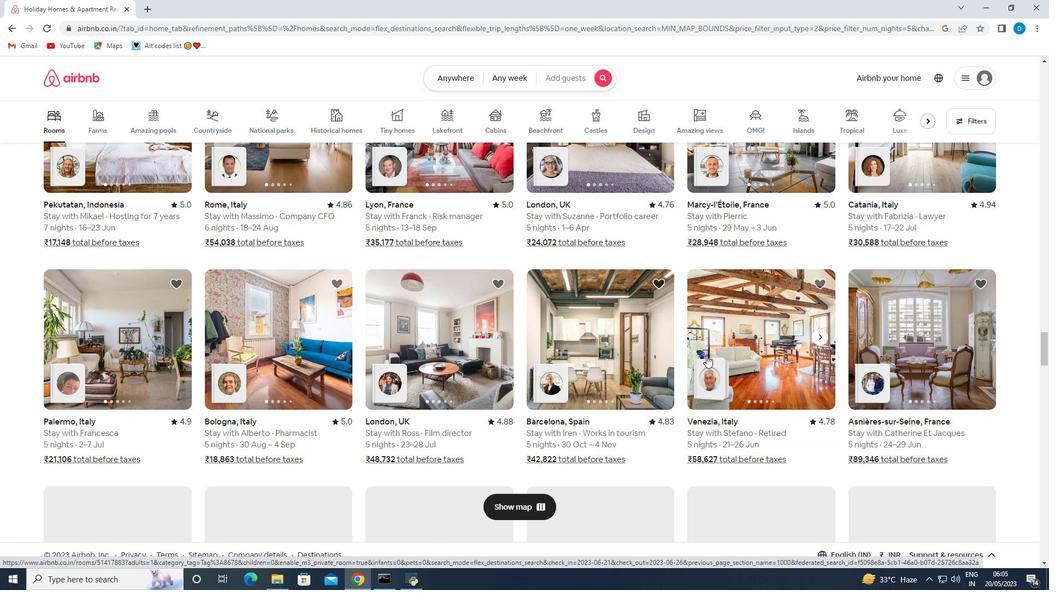 
Action: Mouse scrolled (692, 355) with delta (0, 0)
